 Task: Make a invitation for 15th August.
Action: Mouse moved to (26, 88)
Screenshot: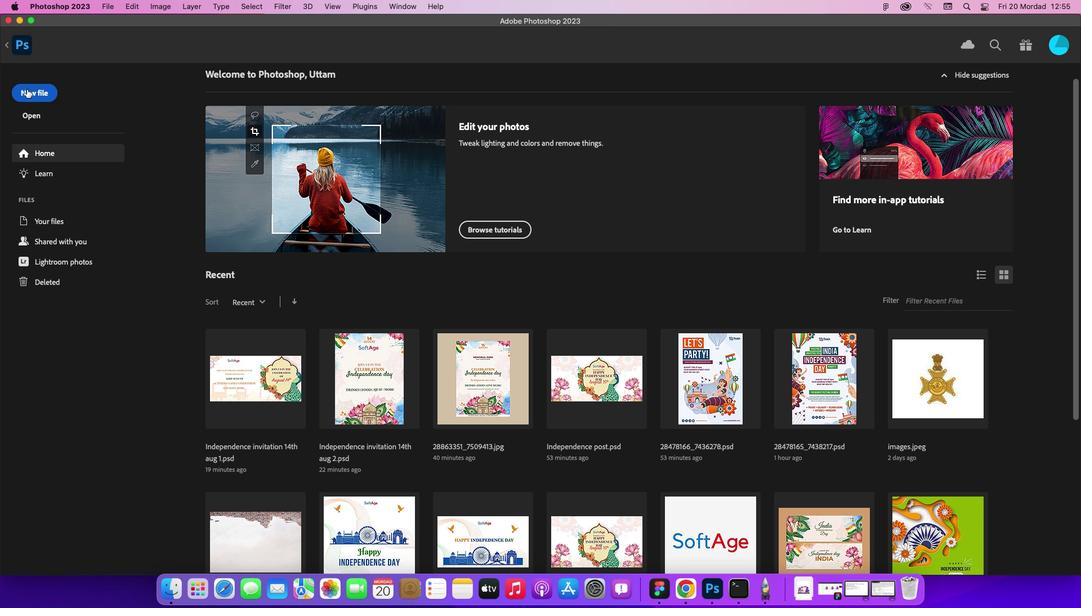 
Action: Mouse pressed left at (26, 88)
Screenshot: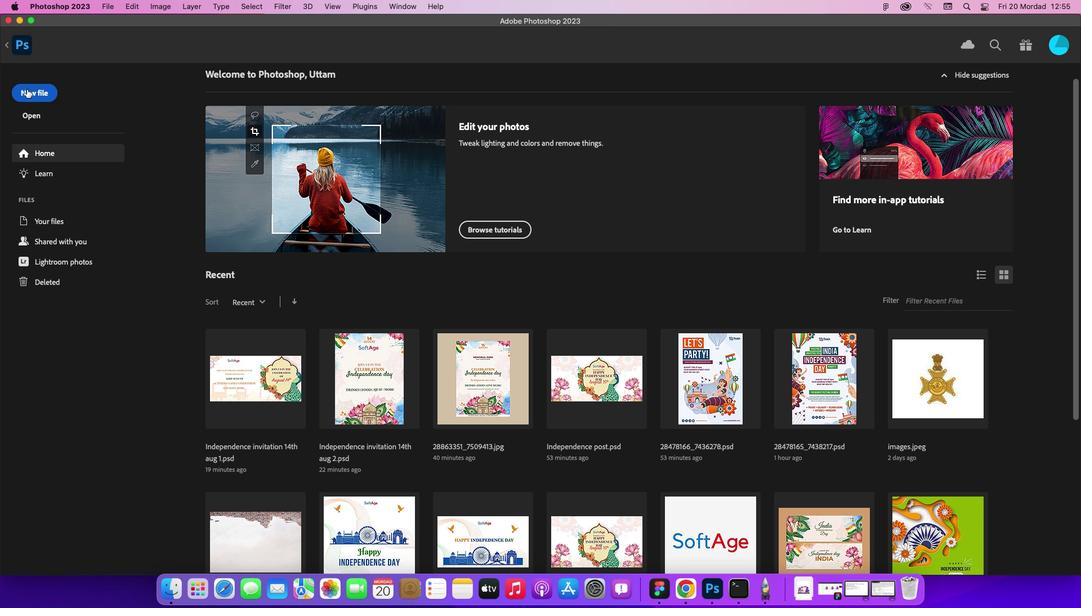 
Action: Mouse moved to (31, 91)
Screenshot: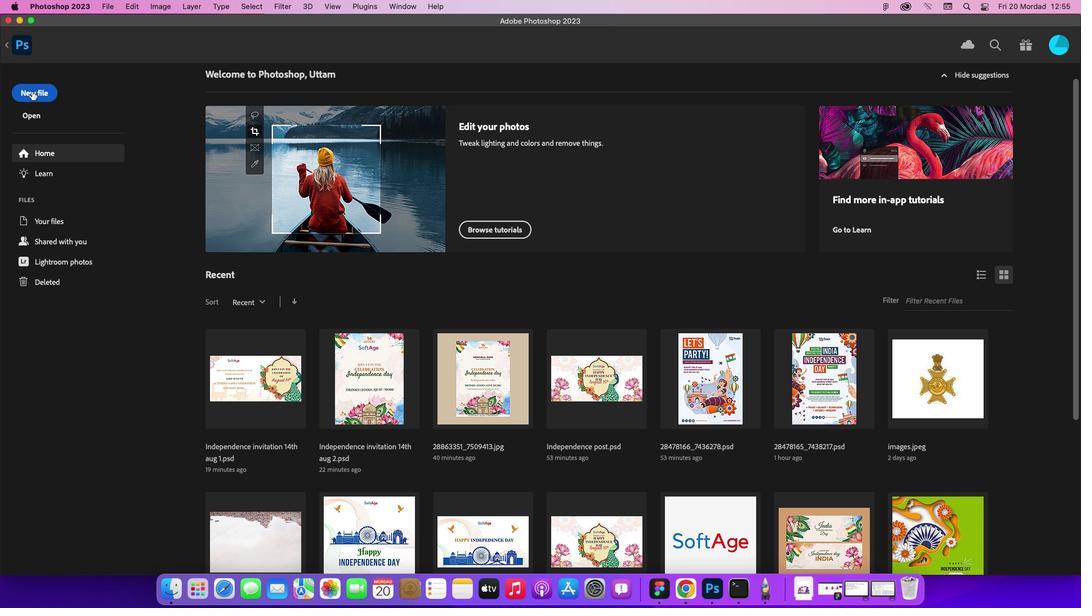 
Action: Mouse pressed left at (31, 91)
Screenshot: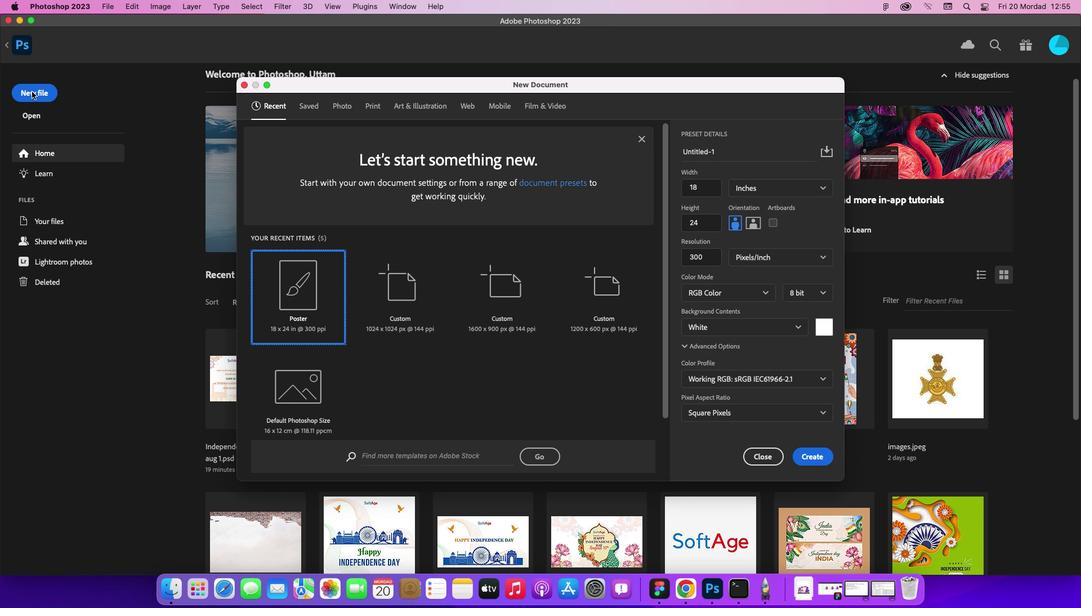 
Action: Mouse moved to (376, 105)
Screenshot: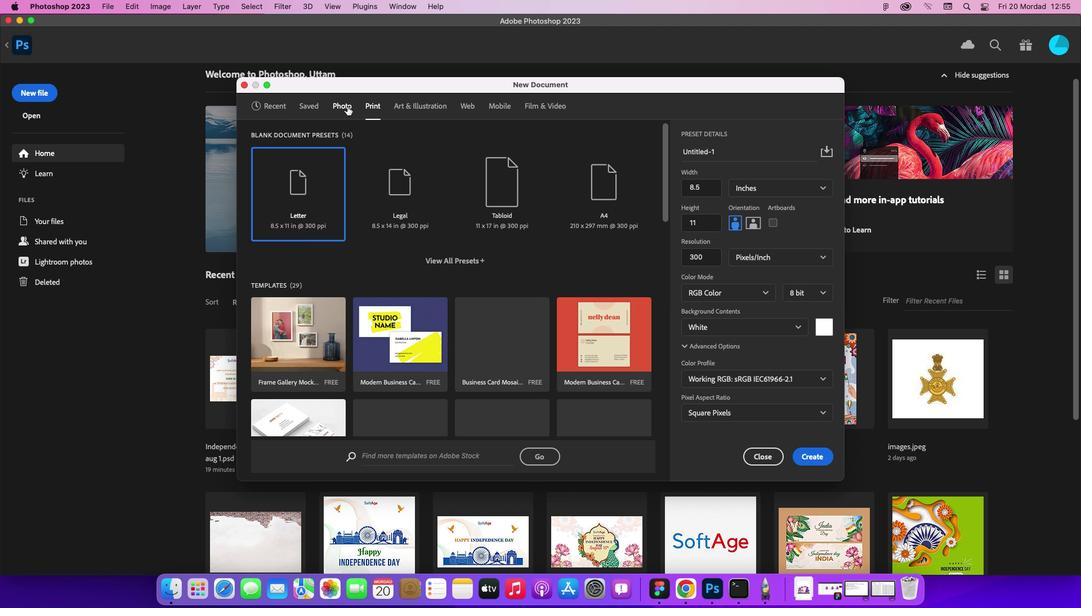 
Action: Mouse pressed left at (376, 105)
Screenshot: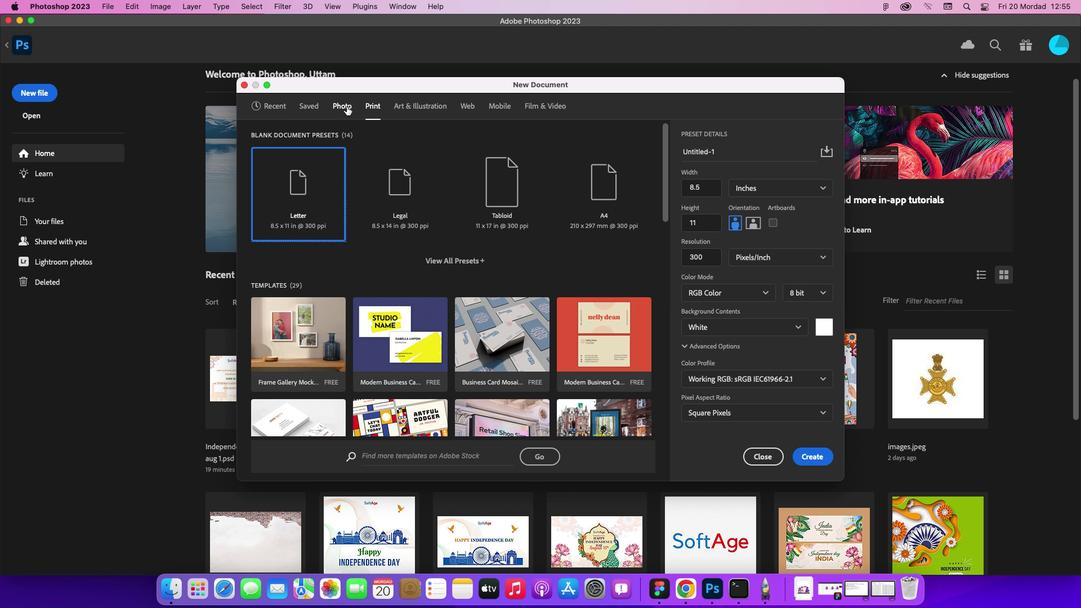 
Action: Mouse moved to (622, 210)
Screenshot: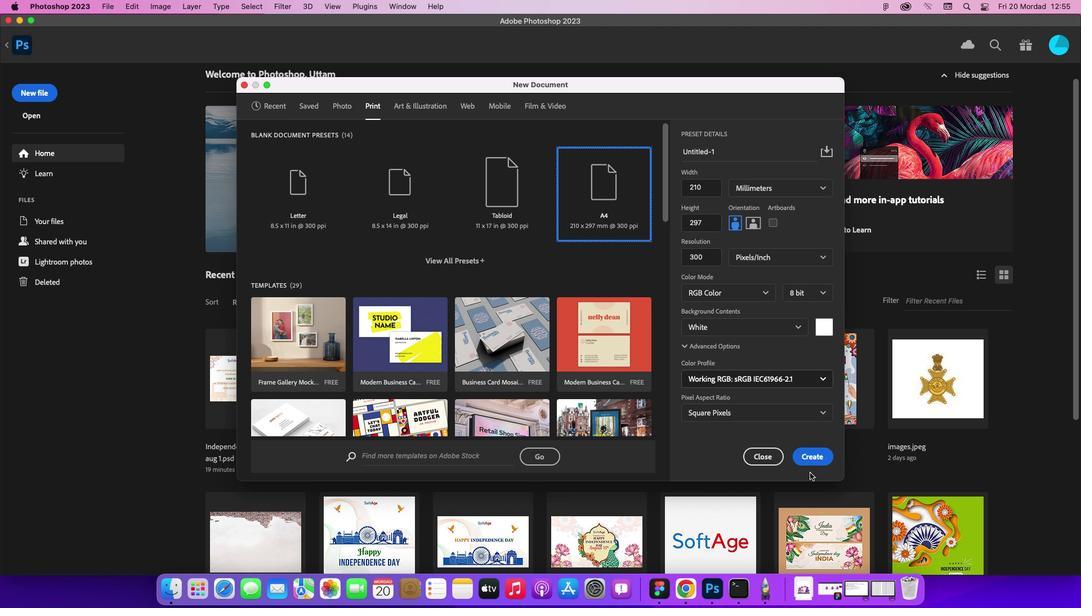 
Action: Mouse pressed left at (622, 210)
Screenshot: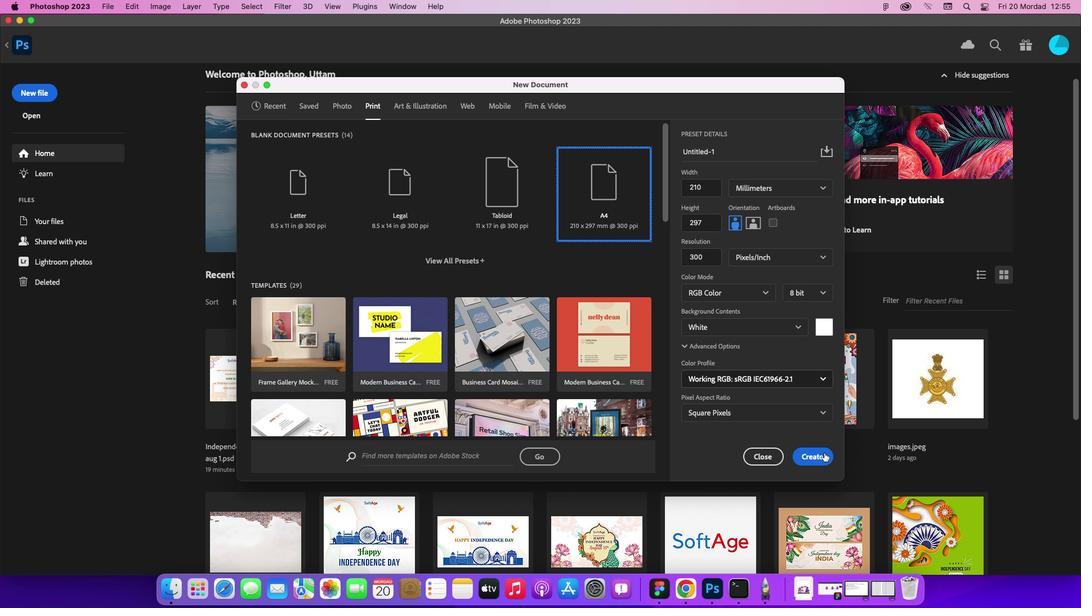 
Action: Mouse moved to (816, 453)
Screenshot: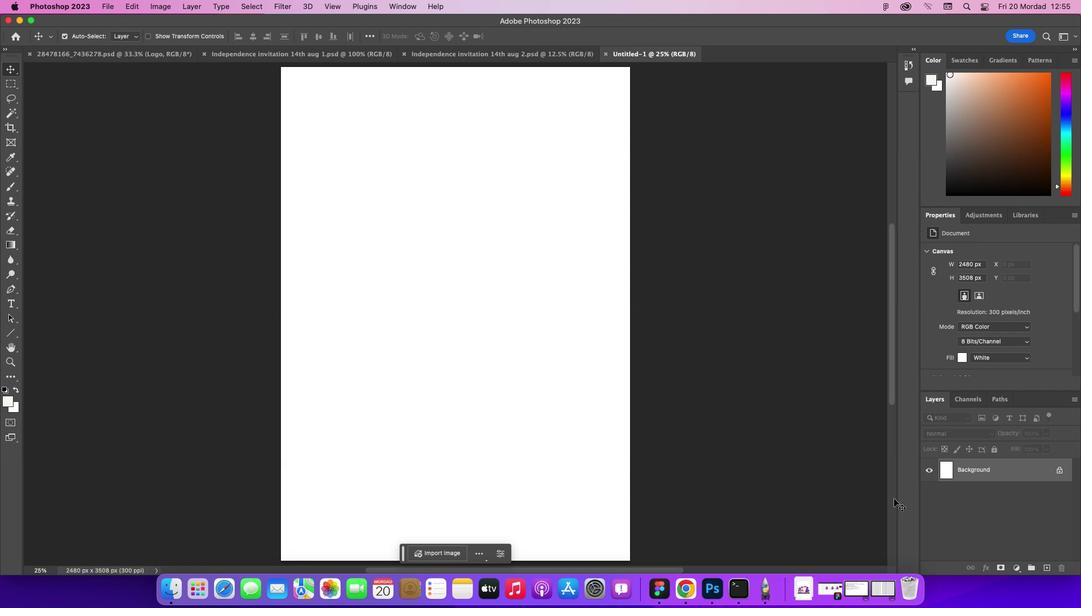 
Action: Mouse pressed left at (816, 453)
Screenshot: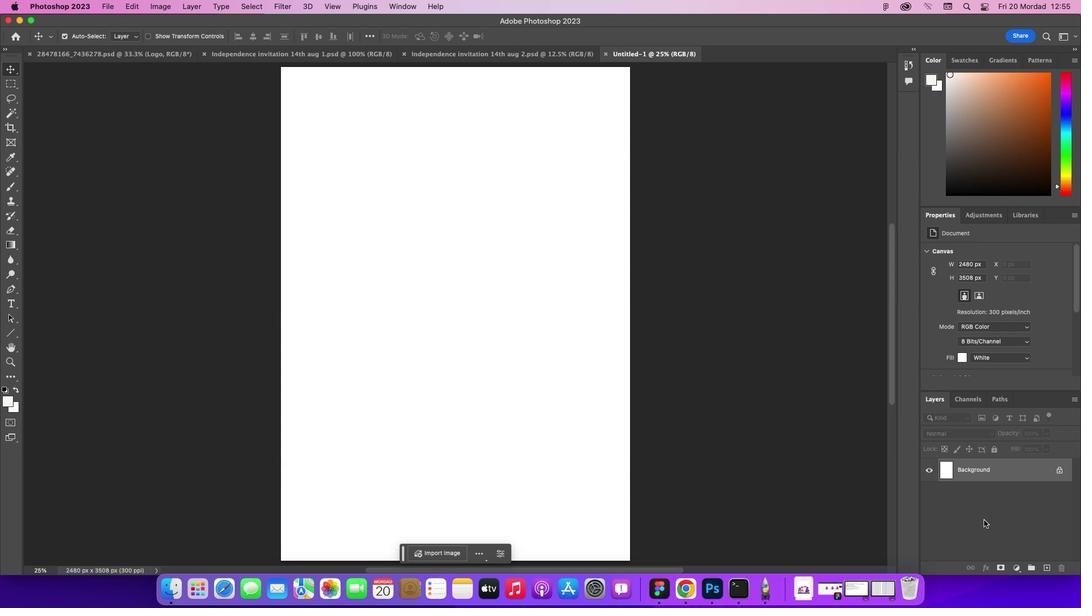 
Action: Mouse moved to (136, 59)
Screenshot: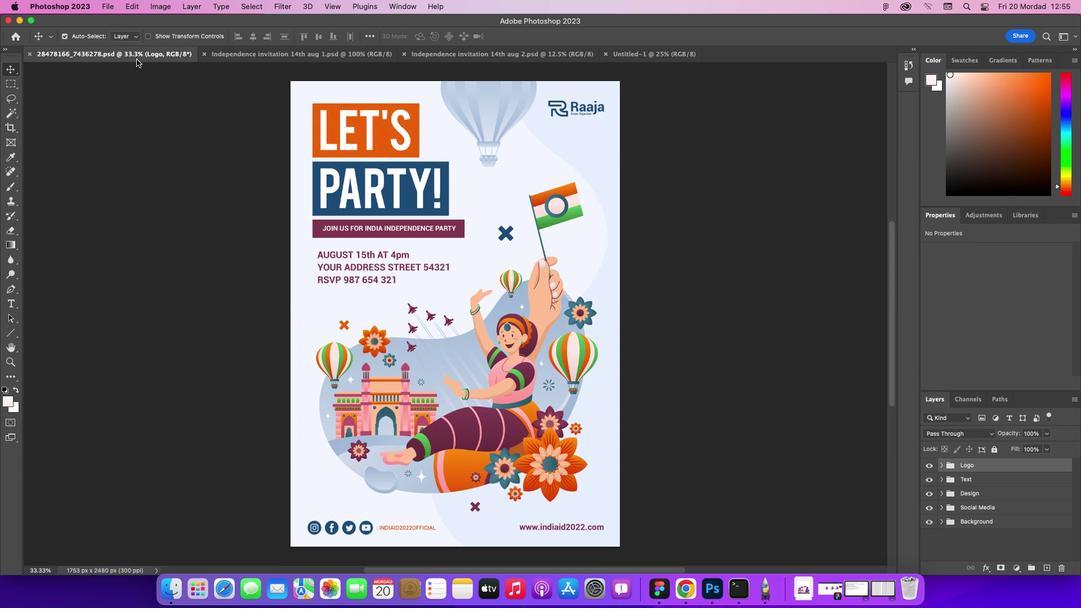 
Action: Mouse pressed left at (136, 59)
Screenshot: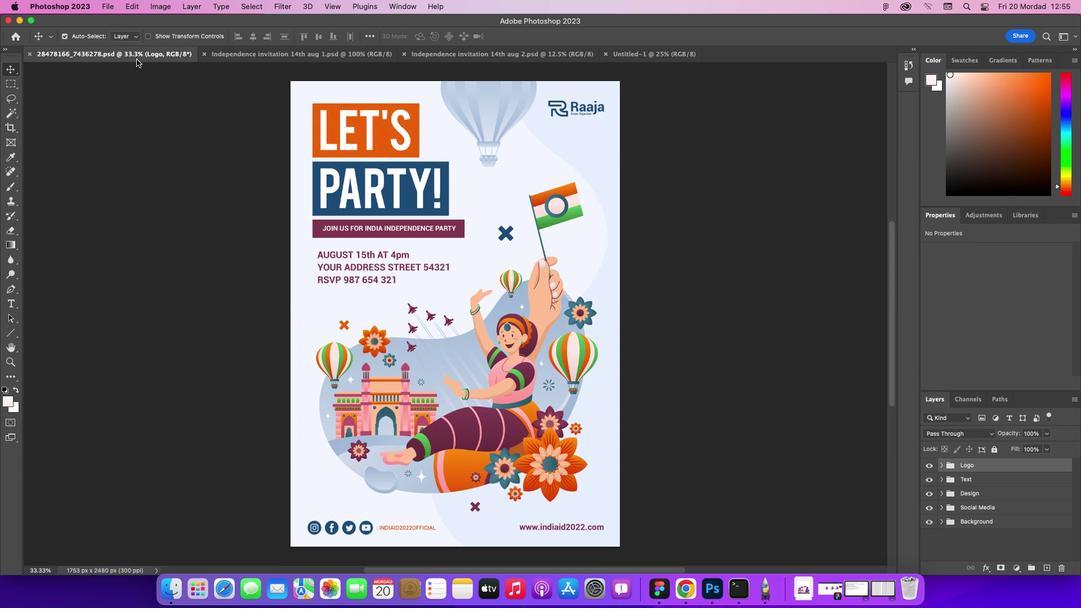 
Action: Mouse moved to (654, 57)
Screenshot: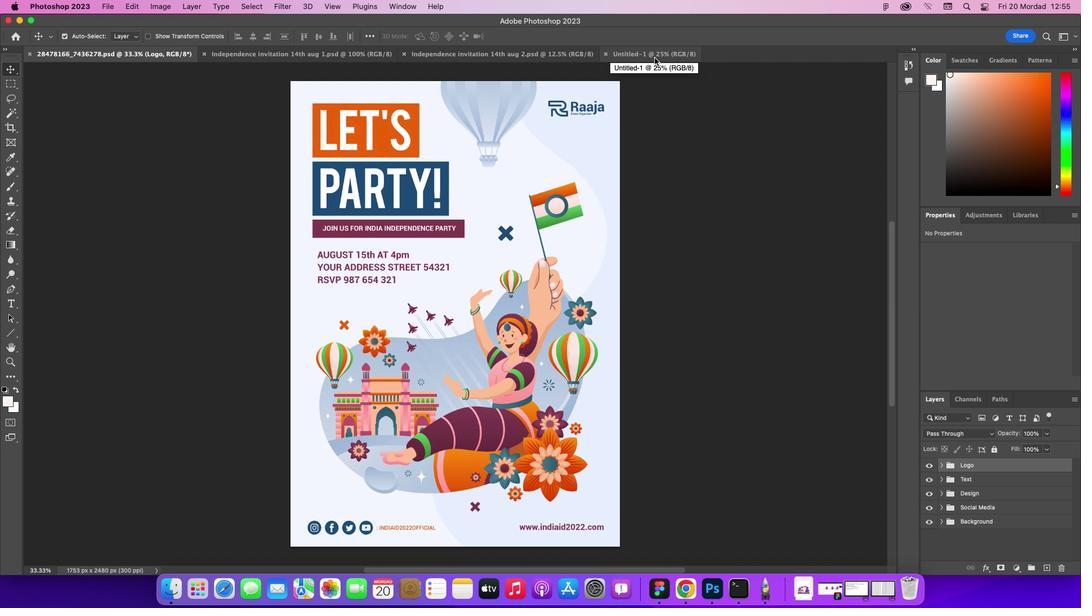 
Action: Mouse pressed left at (654, 57)
Screenshot: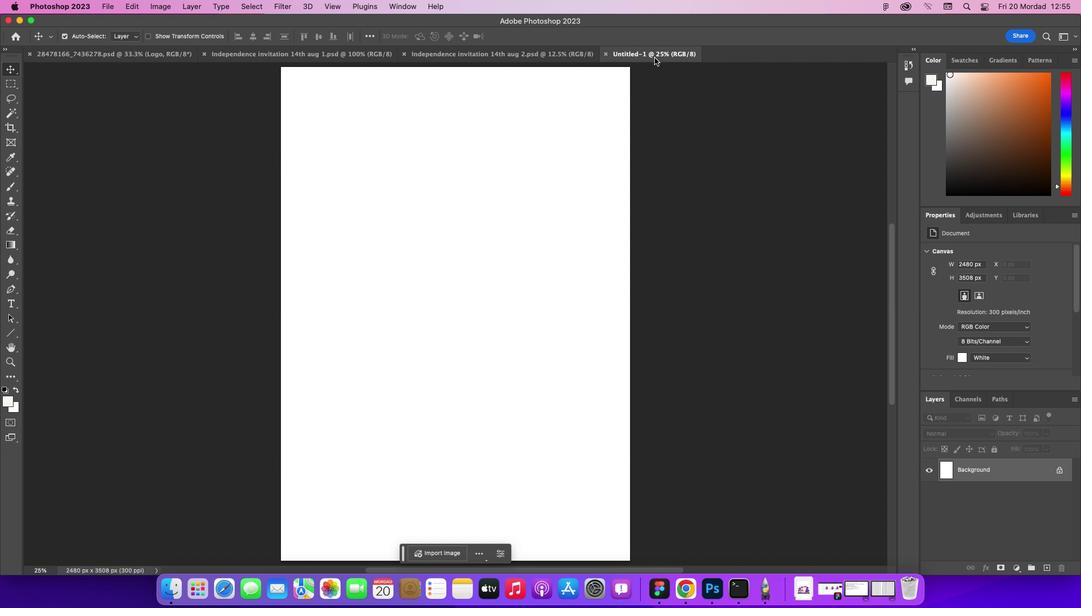 
Action: Mouse moved to (137, 57)
Screenshot: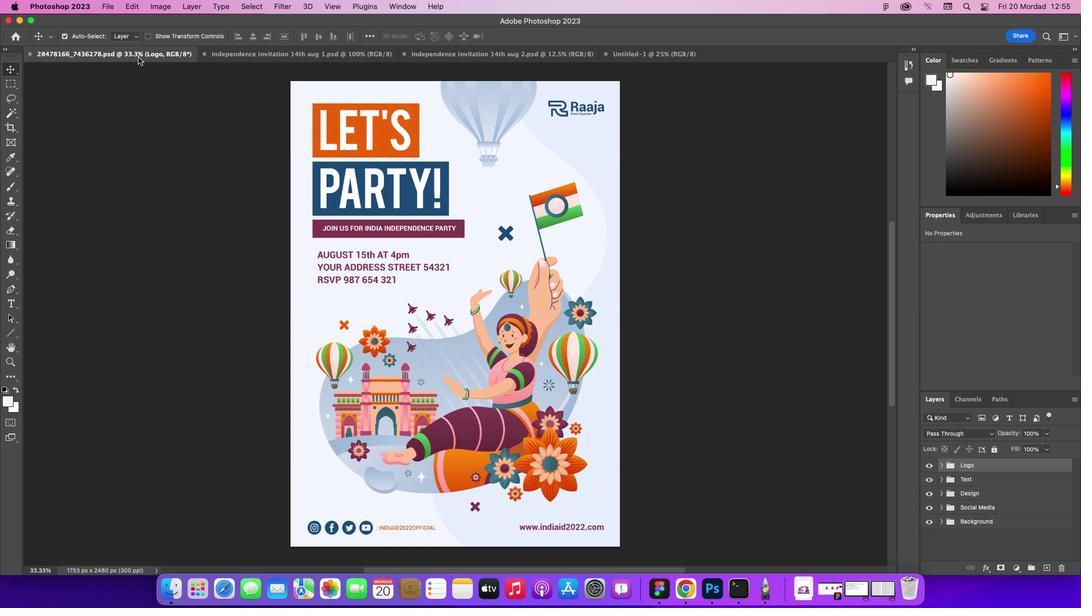 
Action: Mouse pressed left at (137, 57)
Screenshot: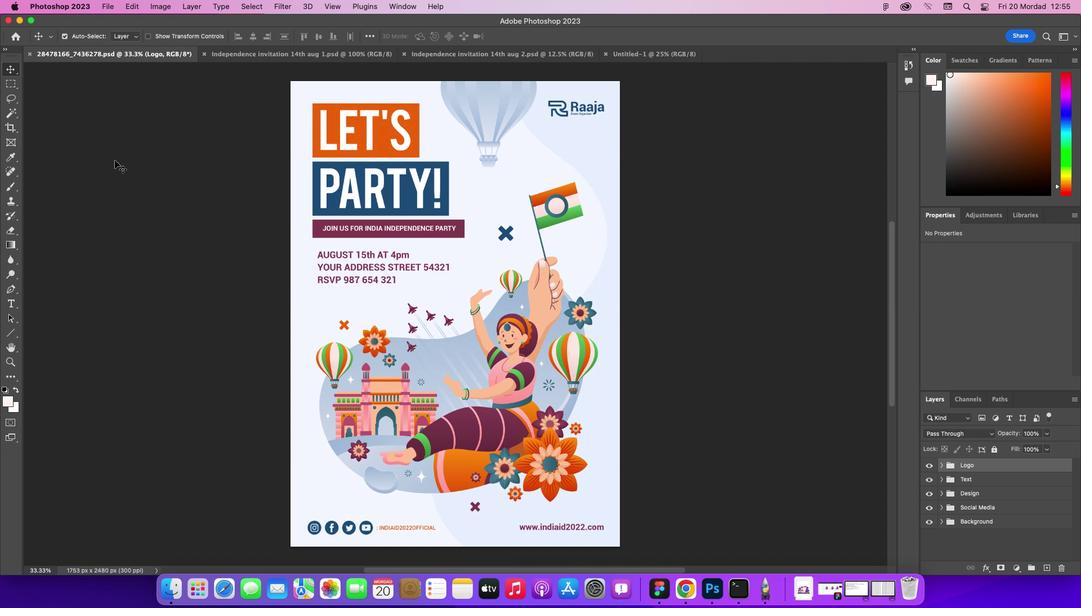 
Action: Mouse moved to (664, 185)
Screenshot: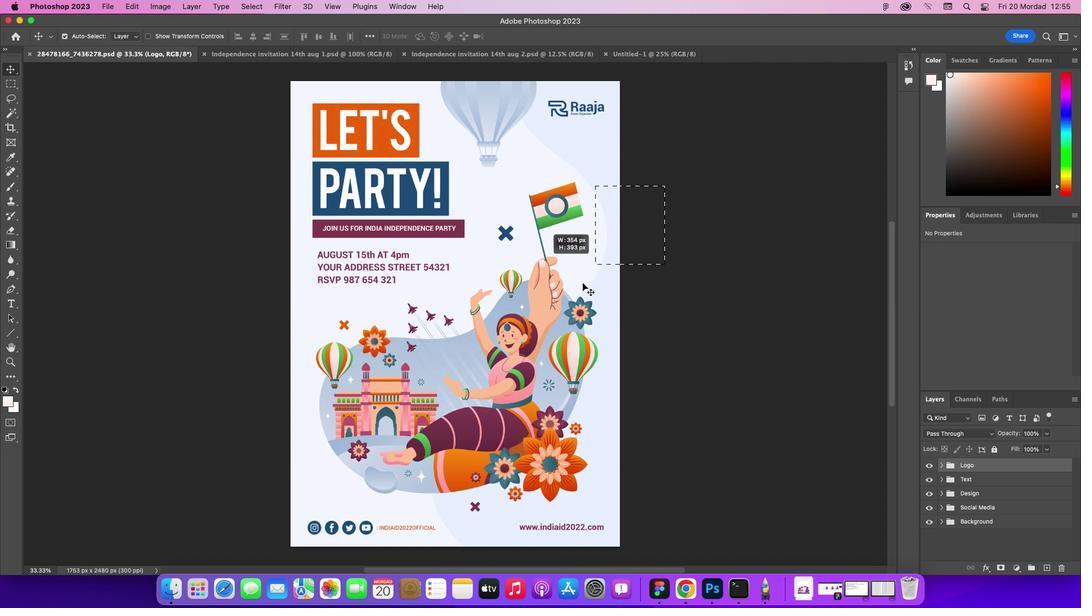 
Action: Mouse pressed left at (664, 185)
Screenshot: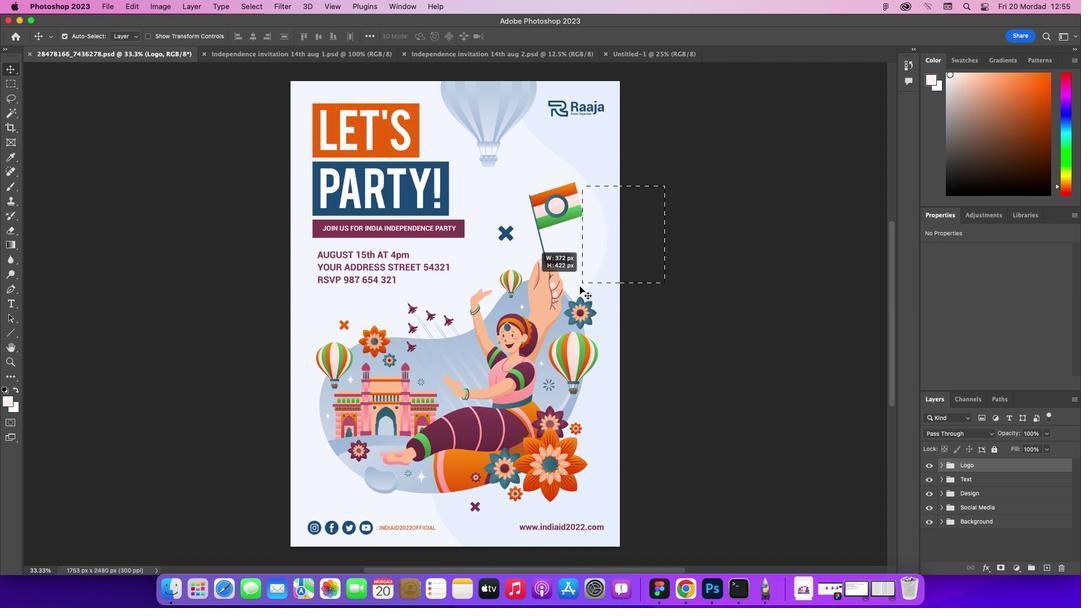 
Action: Mouse moved to (675, 345)
Screenshot: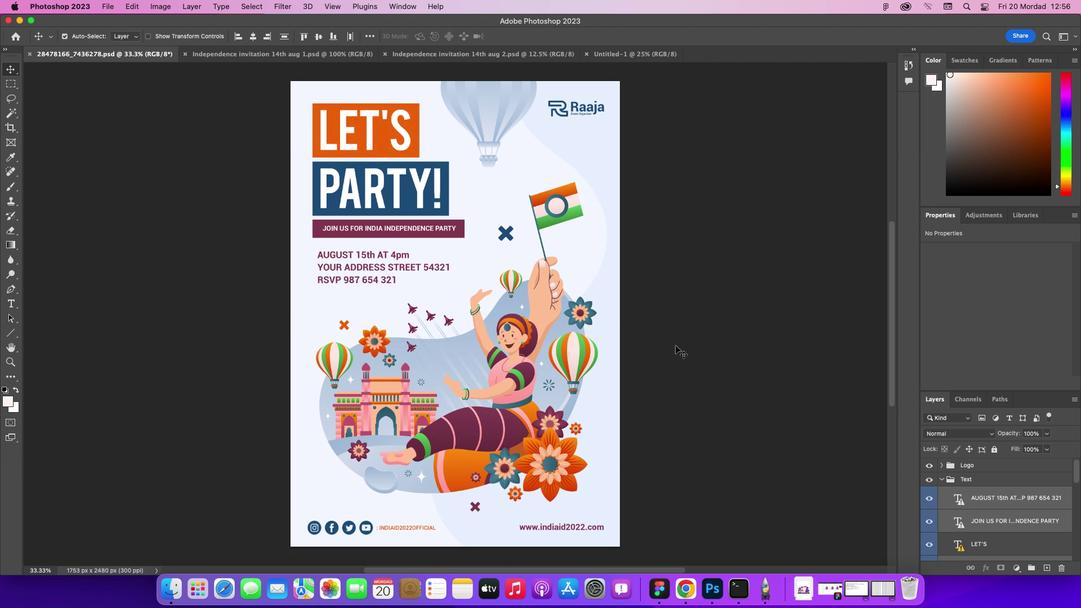 
Action: Mouse pressed left at (675, 345)
Screenshot: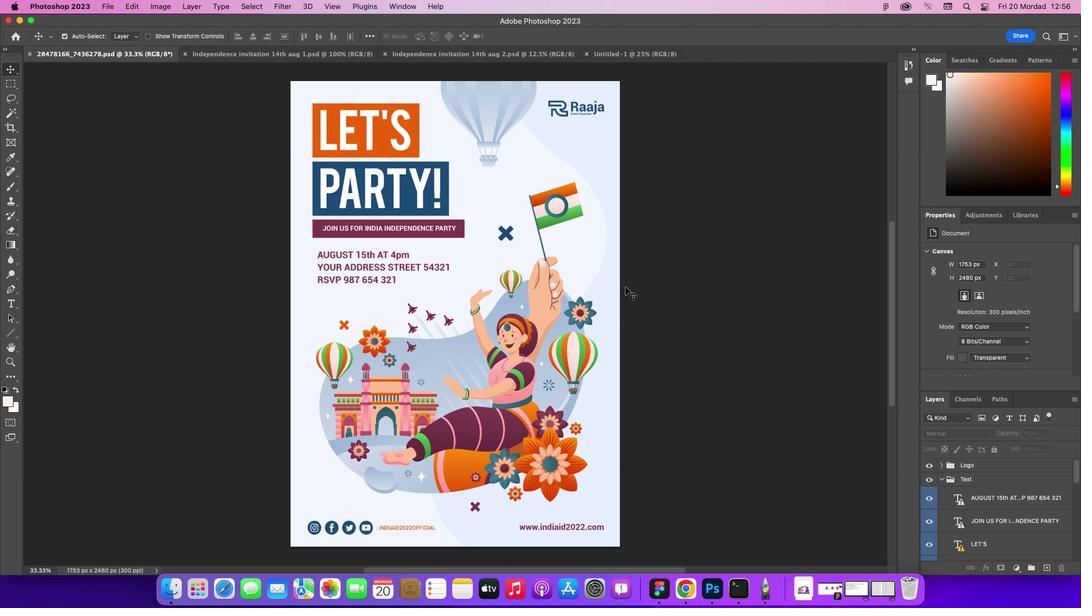 
Action: Mouse moved to (256, 74)
Screenshot: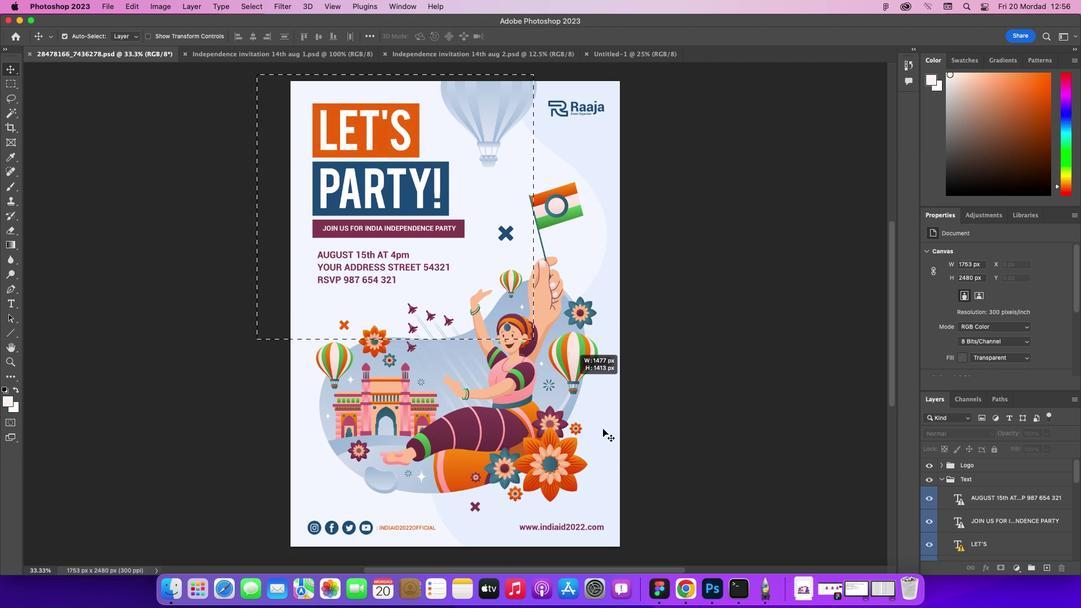 
Action: Mouse pressed left at (256, 74)
Screenshot: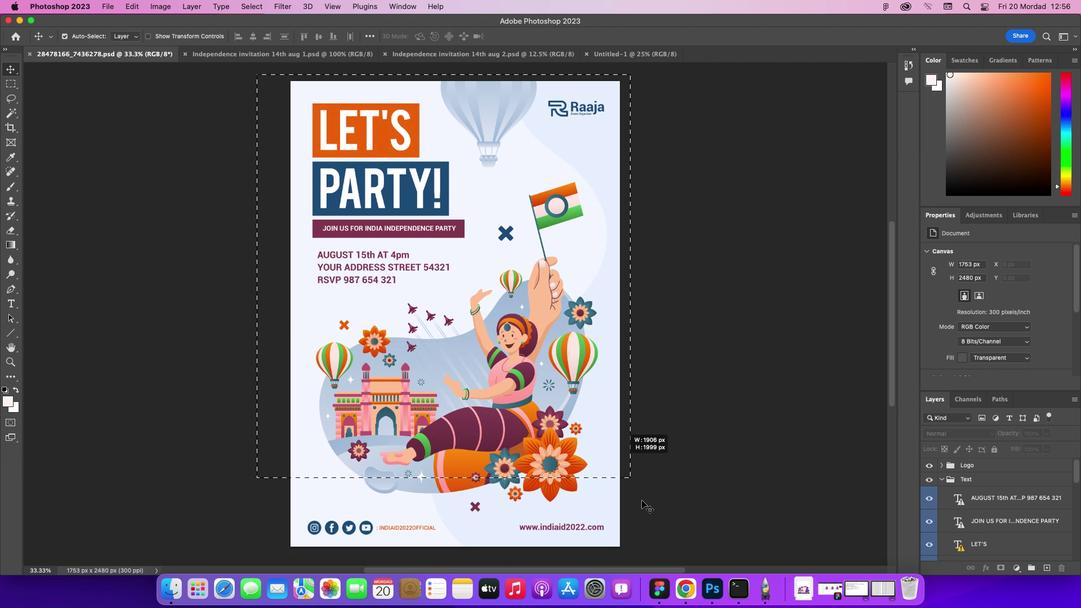 
Action: Mouse moved to (323, 128)
Screenshot: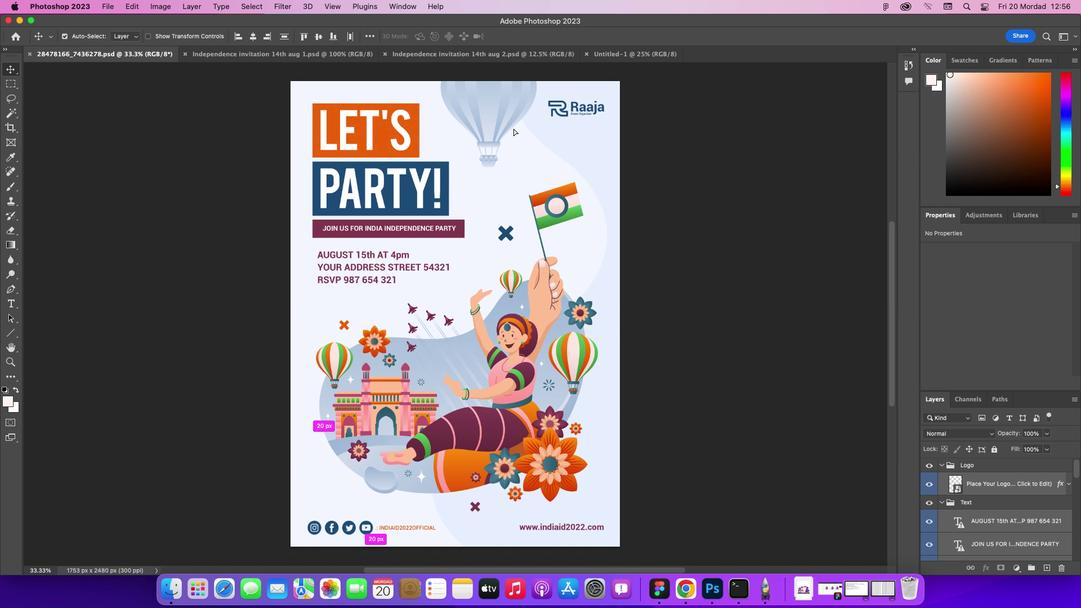
Action: Mouse pressed left at (323, 128)
Screenshot: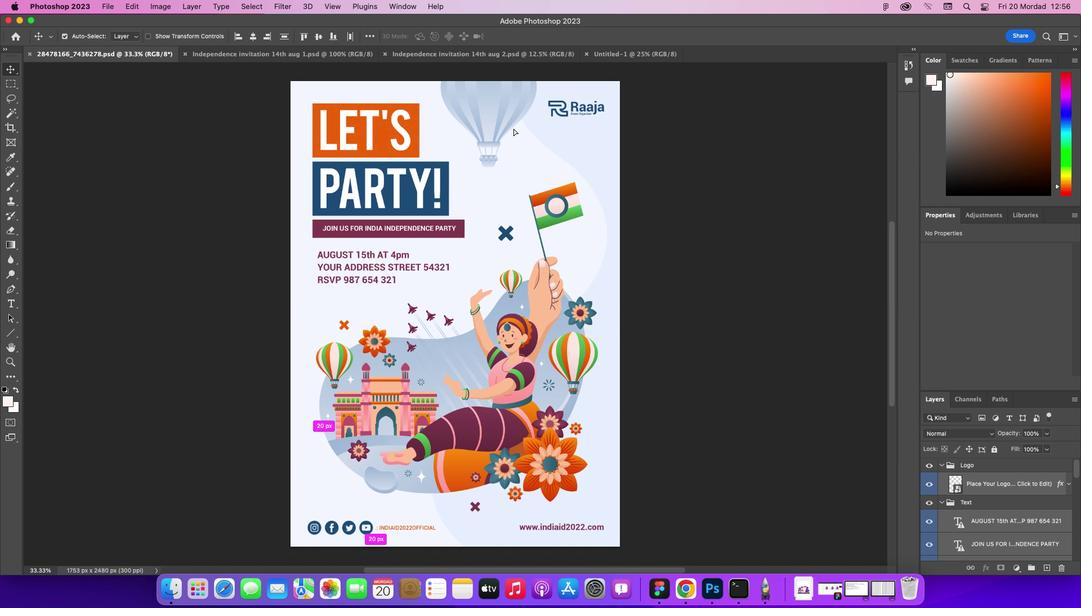 
Action: Mouse moved to (367, 128)
Screenshot: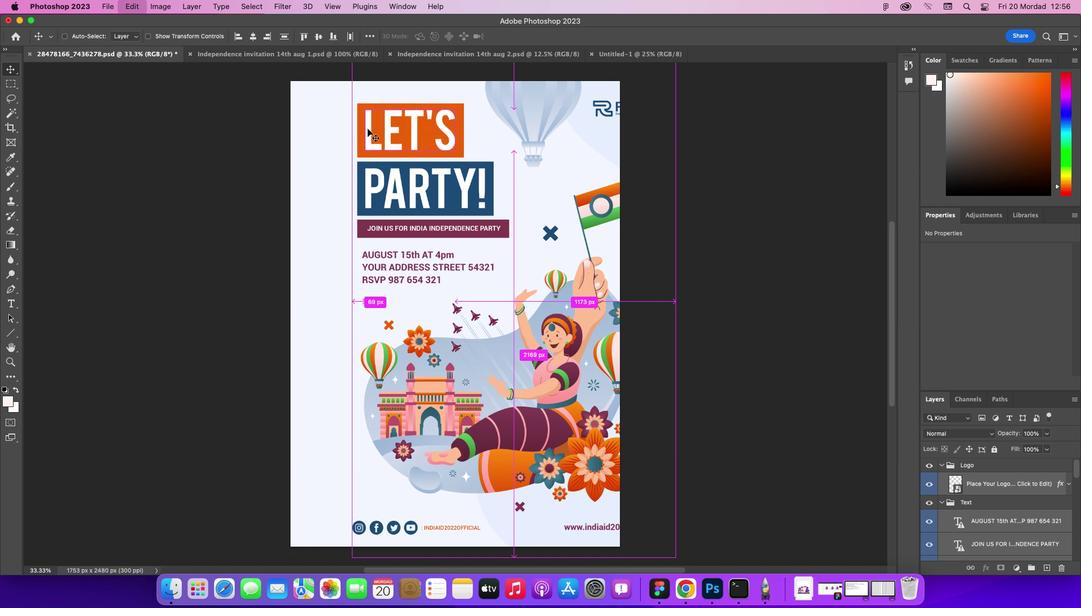 
Action: Key pressed Key.cmd'z'
Screenshot: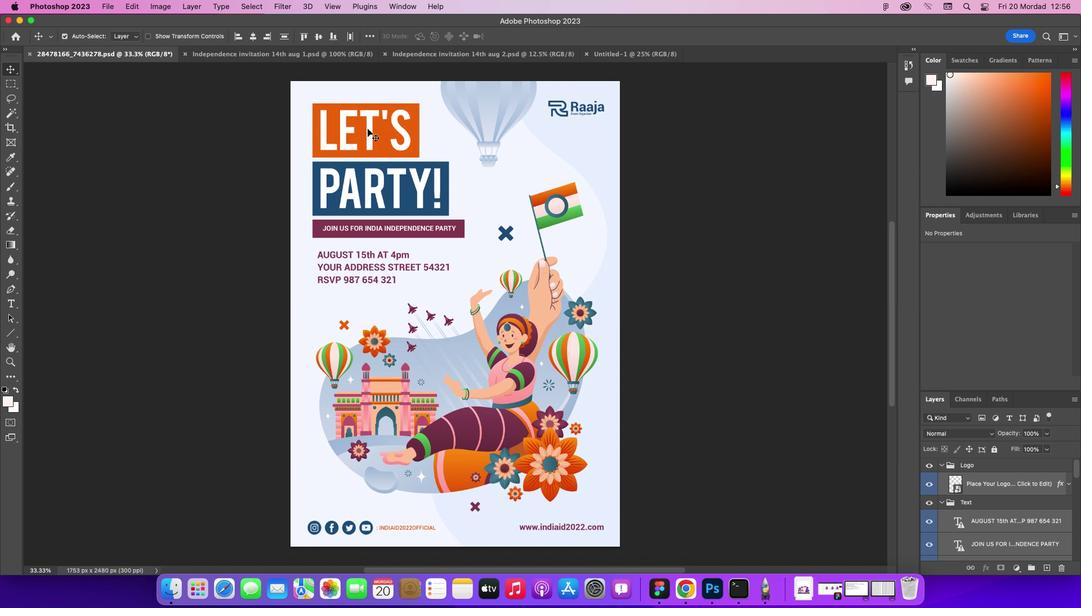 
Action: Mouse moved to (638, 59)
Screenshot: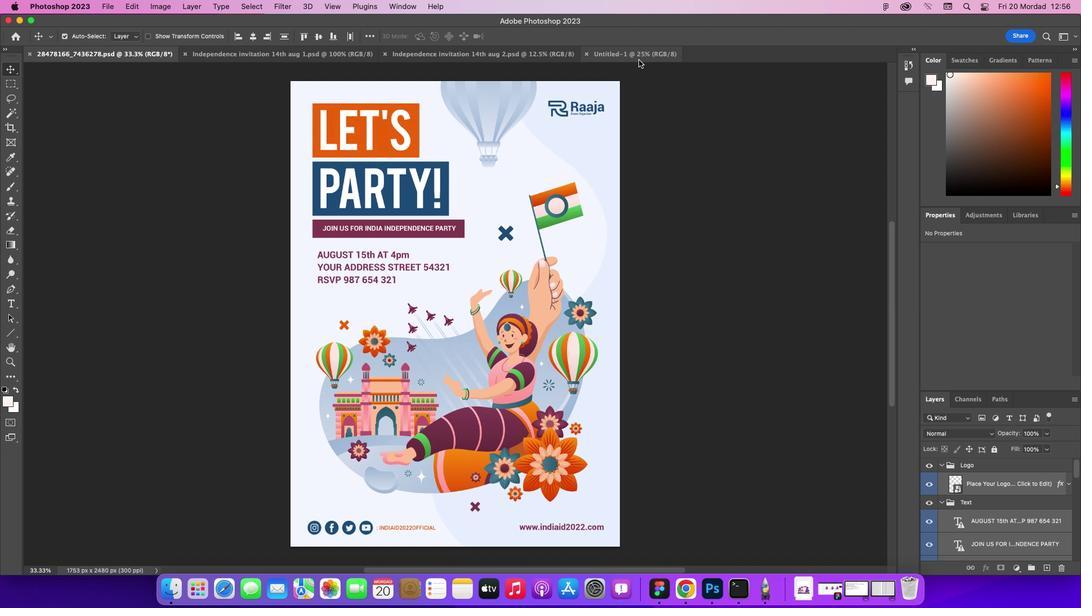 
Action: Mouse pressed left at (638, 59)
Screenshot: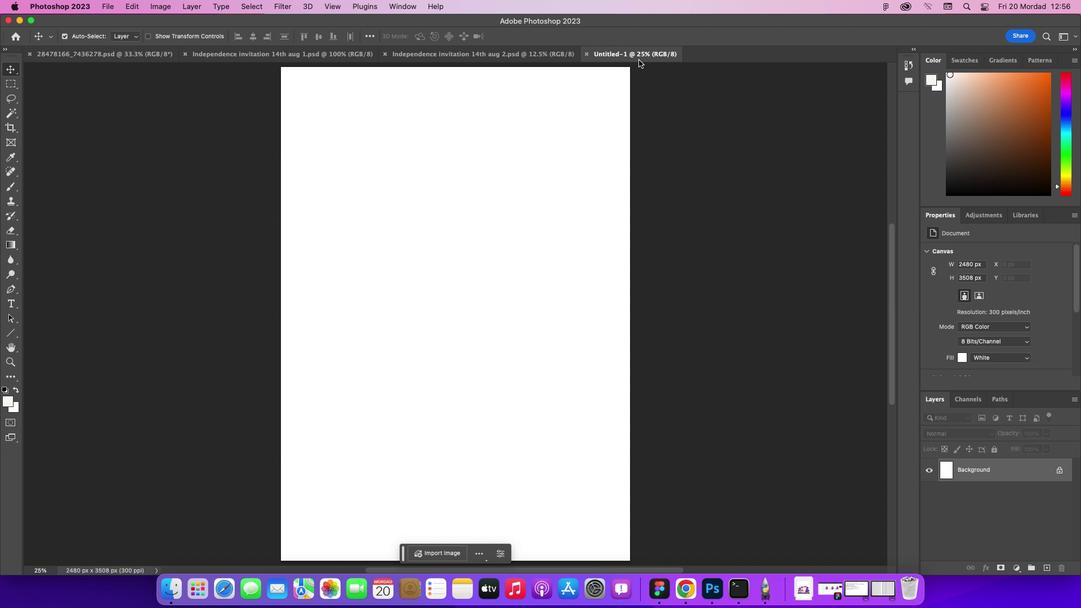 
Action: Mouse moved to (588, 52)
Screenshot: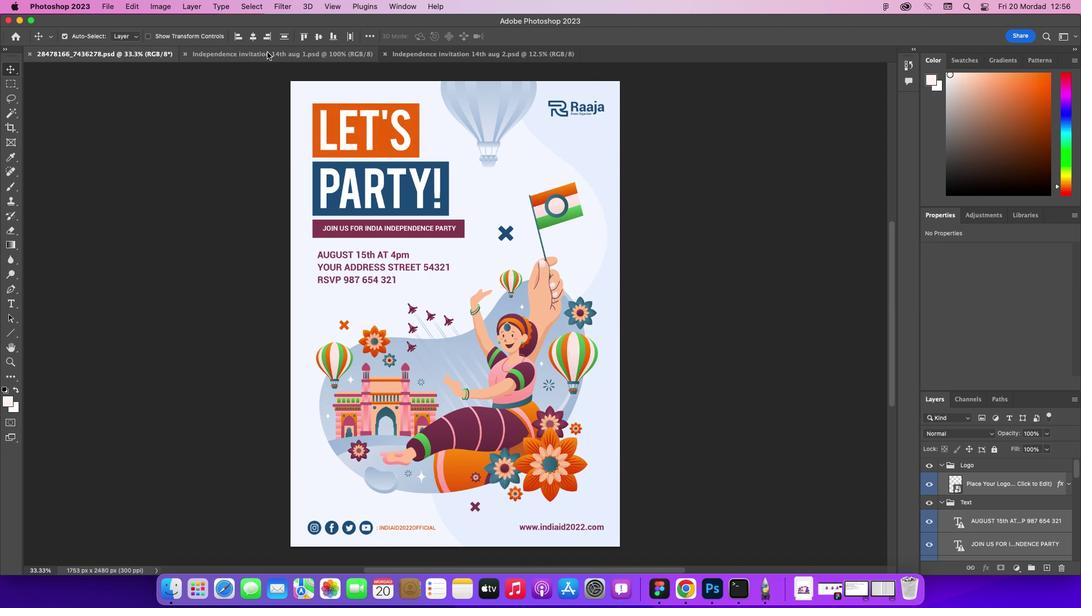 
Action: Mouse pressed left at (588, 52)
Screenshot: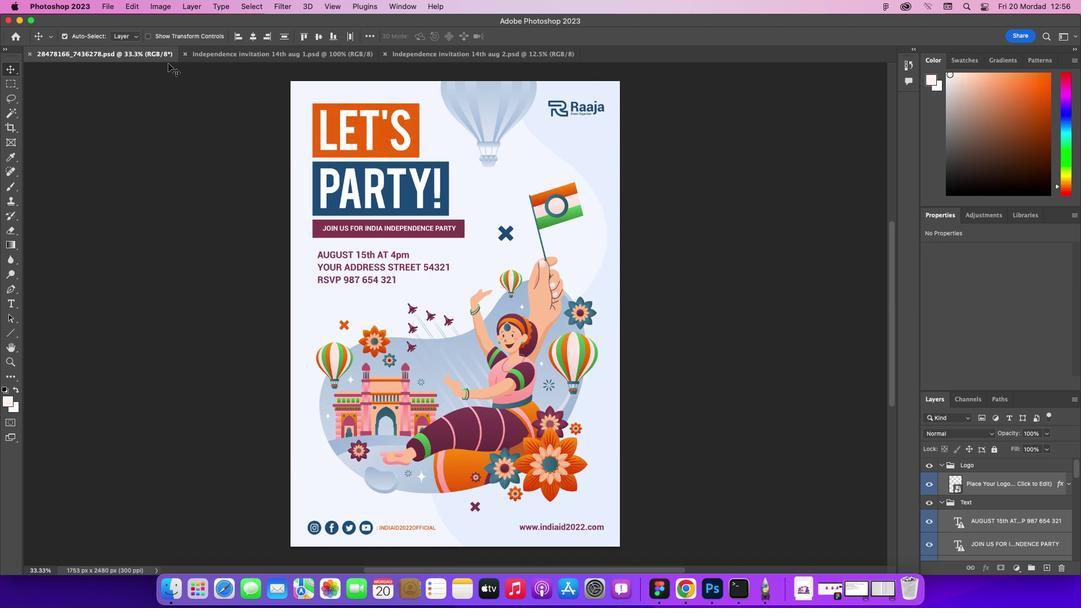 
Action: Mouse moved to (359, 526)
Screenshot: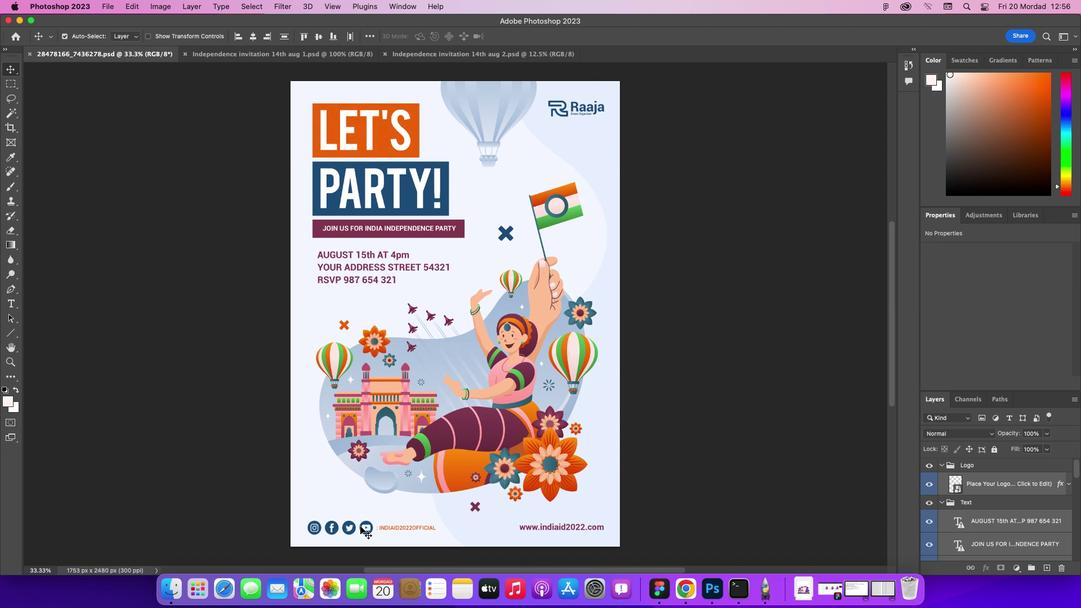 
Action: Mouse pressed left at (359, 526)
Screenshot: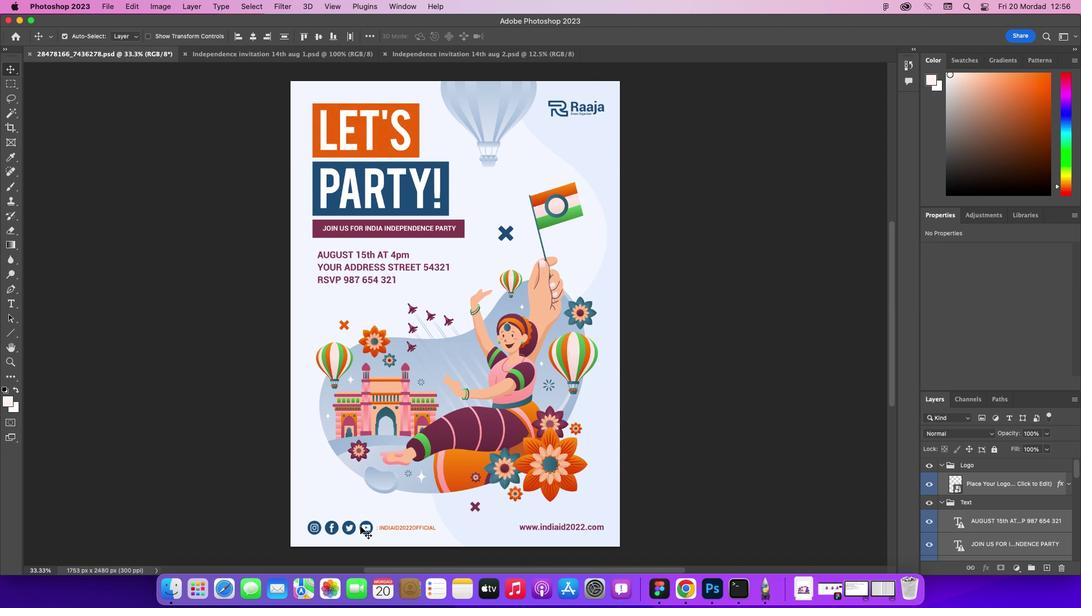 
Action: Mouse moved to (677, 448)
Screenshot: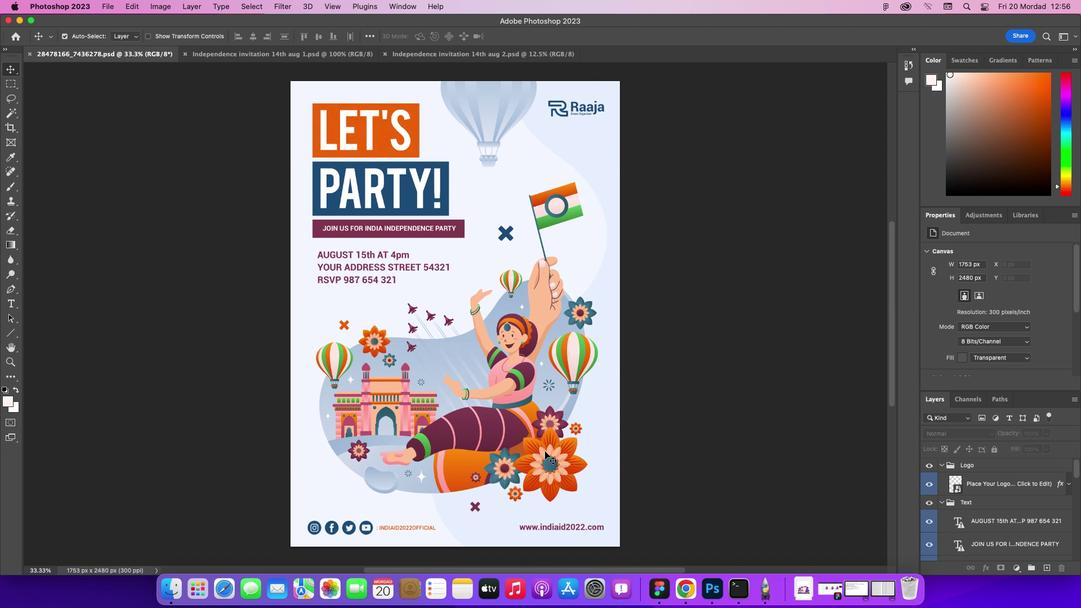 
Action: Mouse pressed left at (677, 448)
Screenshot: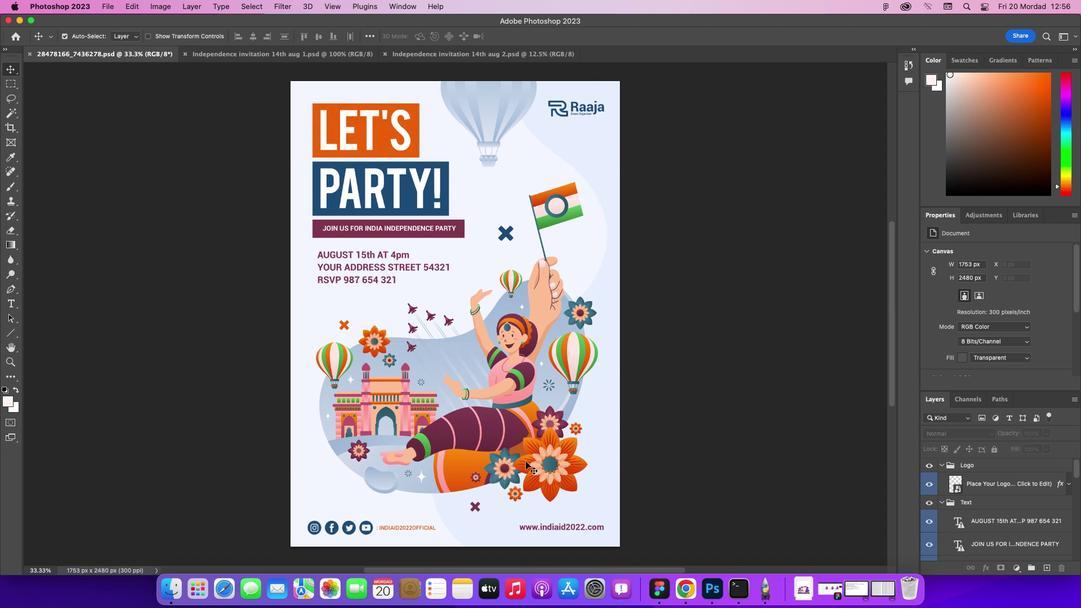 
Action: Mouse moved to (313, 525)
Screenshot: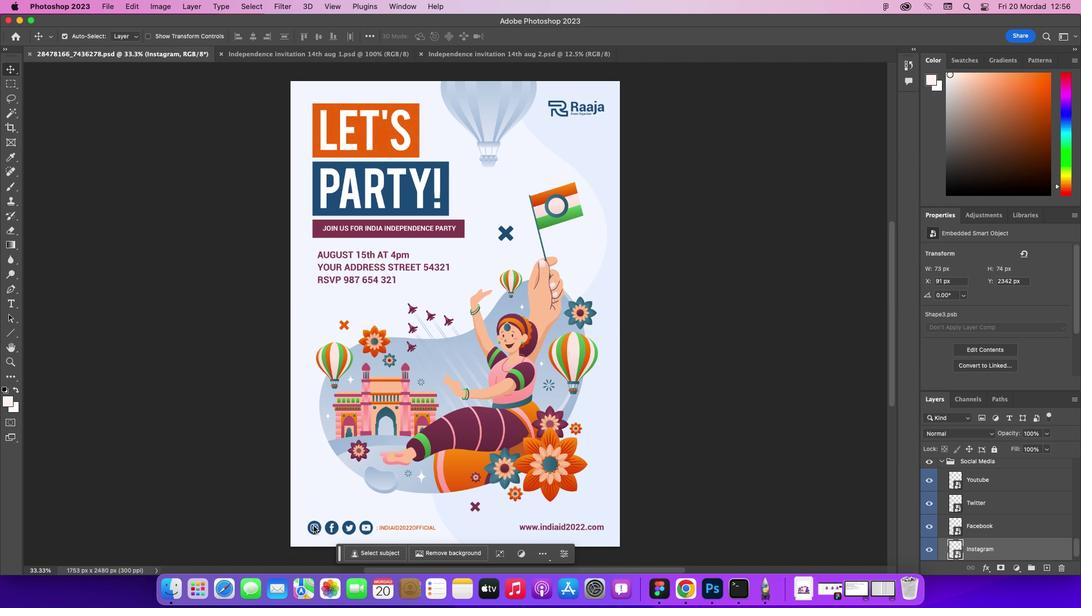 
Action: Mouse pressed left at (313, 525)
Screenshot: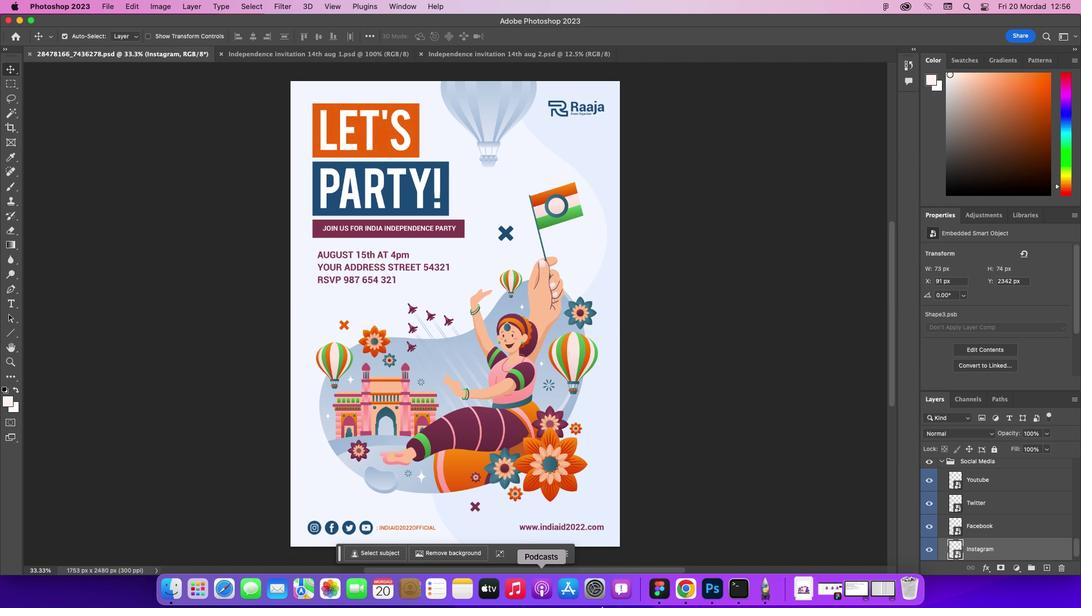 
Action: Mouse moved to (926, 552)
Screenshot: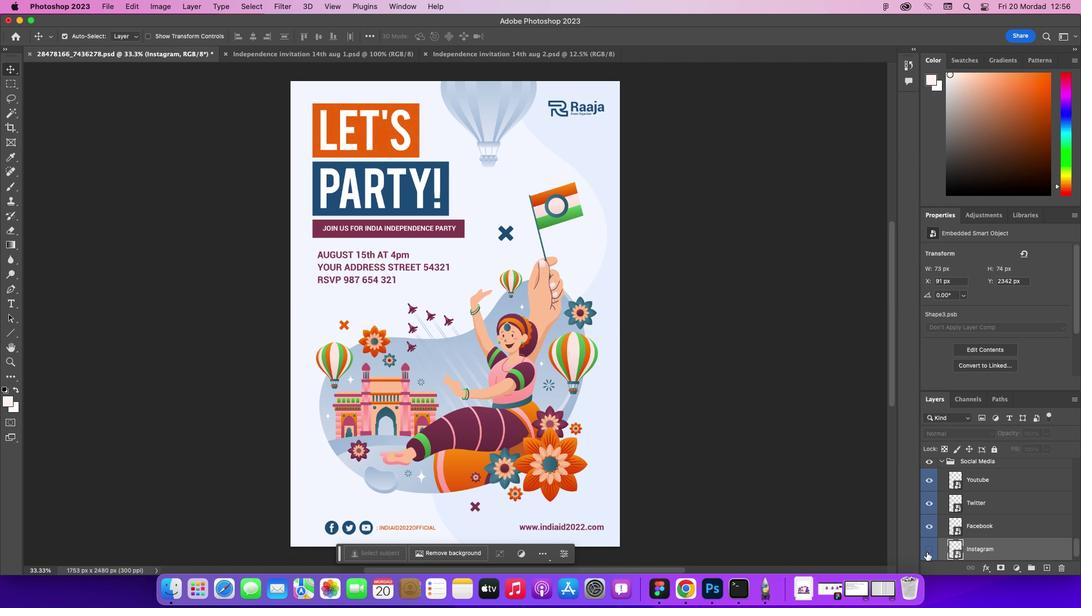 
Action: Mouse pressed left at (926, 552)
Screenshot: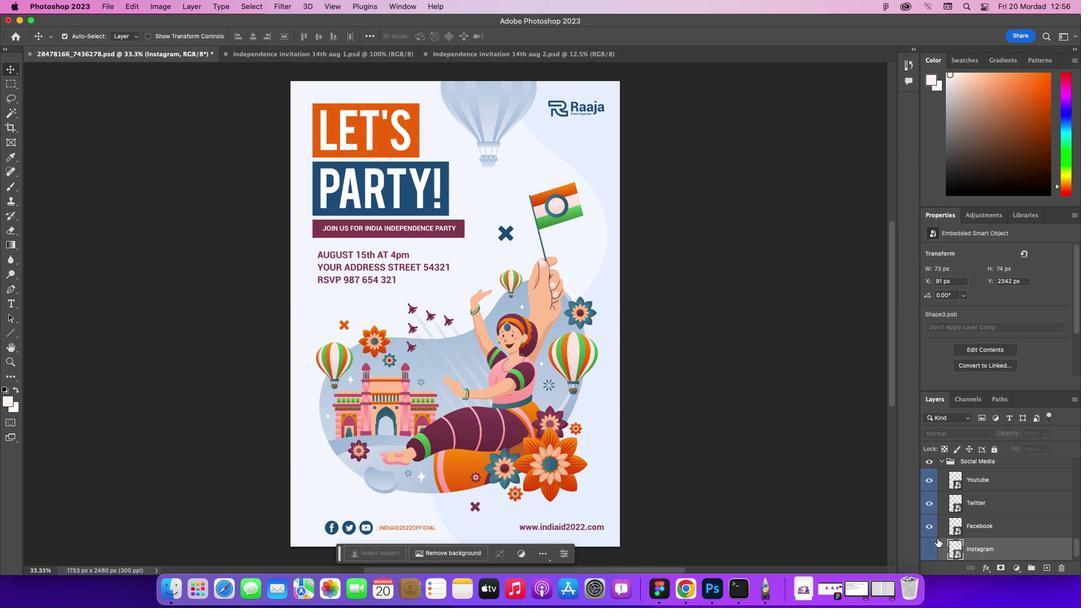 
Action: Mouse moved to (932, 530)
Screenshot: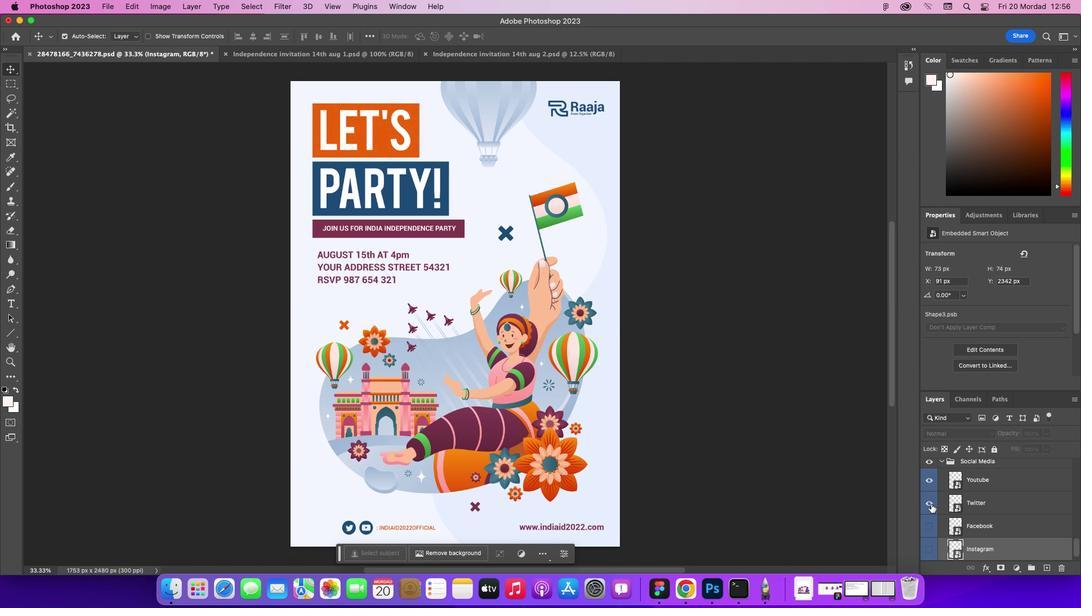 
Action: Mouse pressed left at (932, 530)
Screenshot: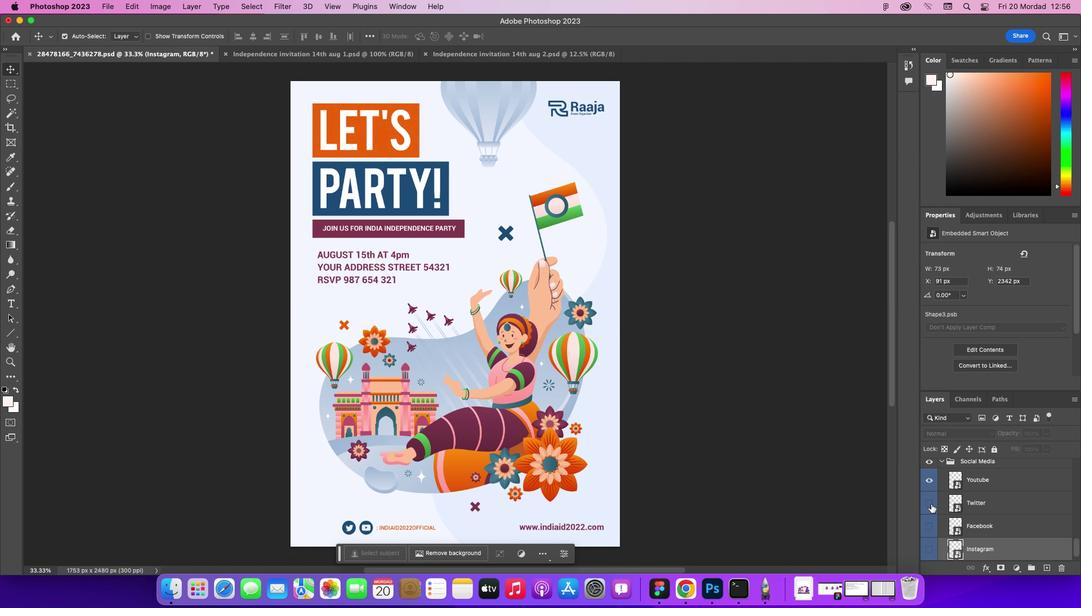 
Action: Mouse moved to (930, 504)
Screenshot: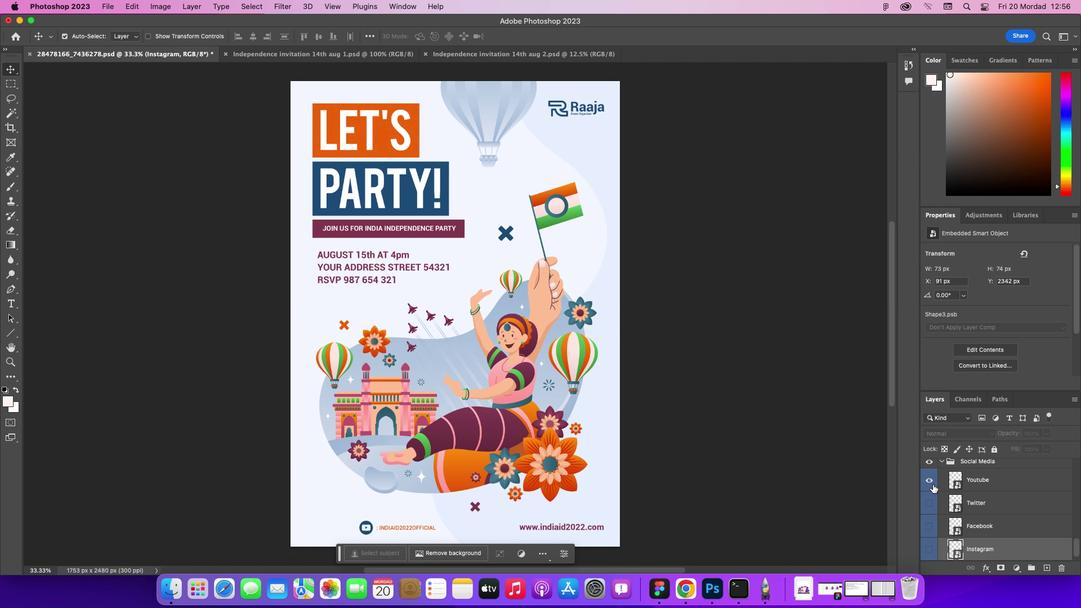 
Action: Mouse pressed left at (930, 504)
Screenshot: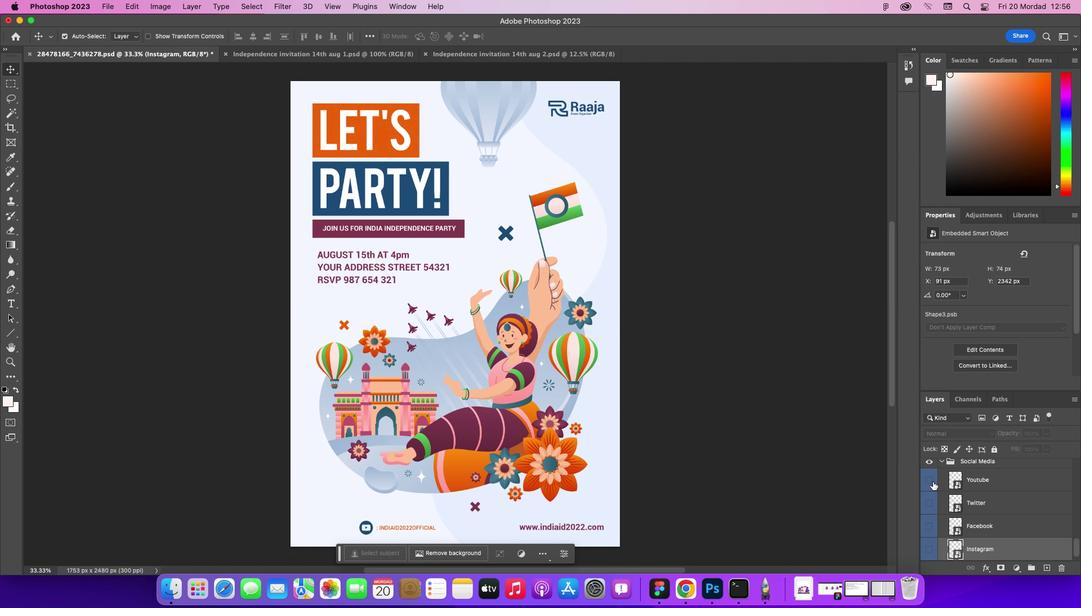 
Action: Mouse moved to (932, 481)
Screenshot: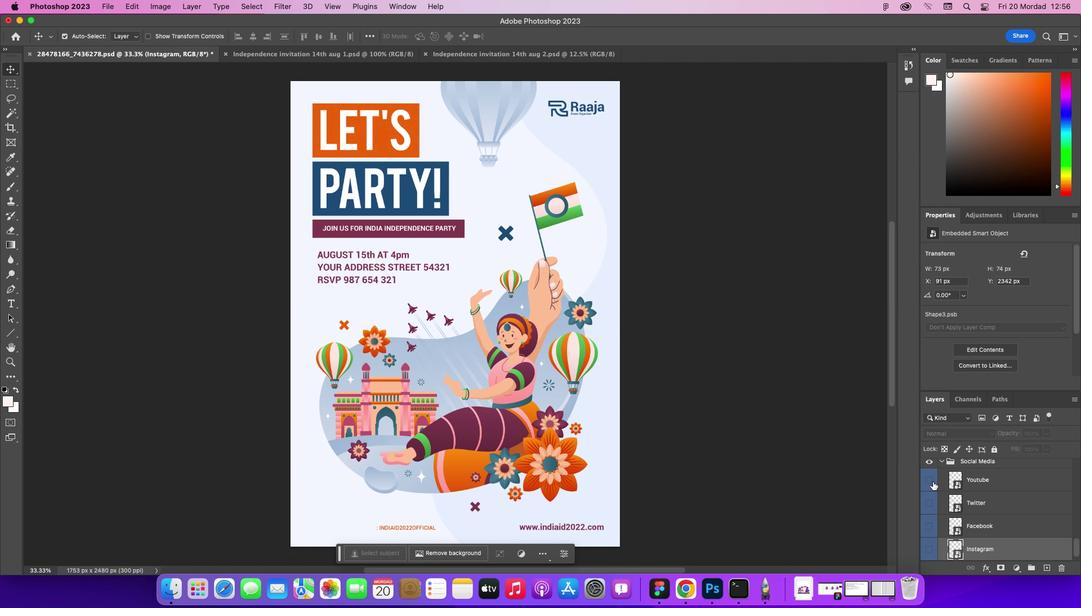 
Action: Mouse pressed left at (932, 481)
Screenshot: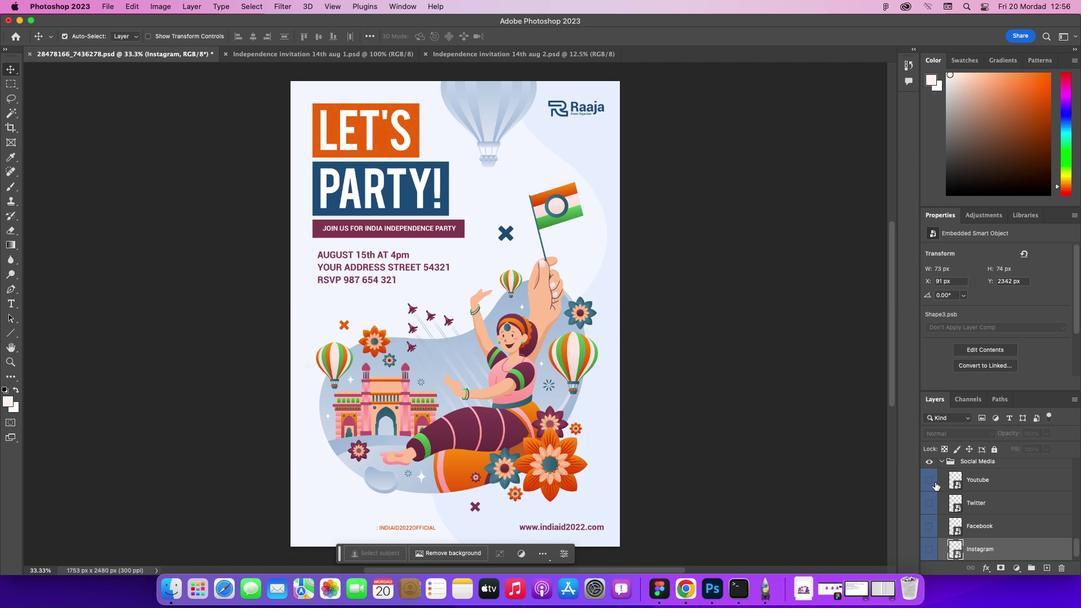 
Action: Mouse moved to (1036, 545)
Screenshot: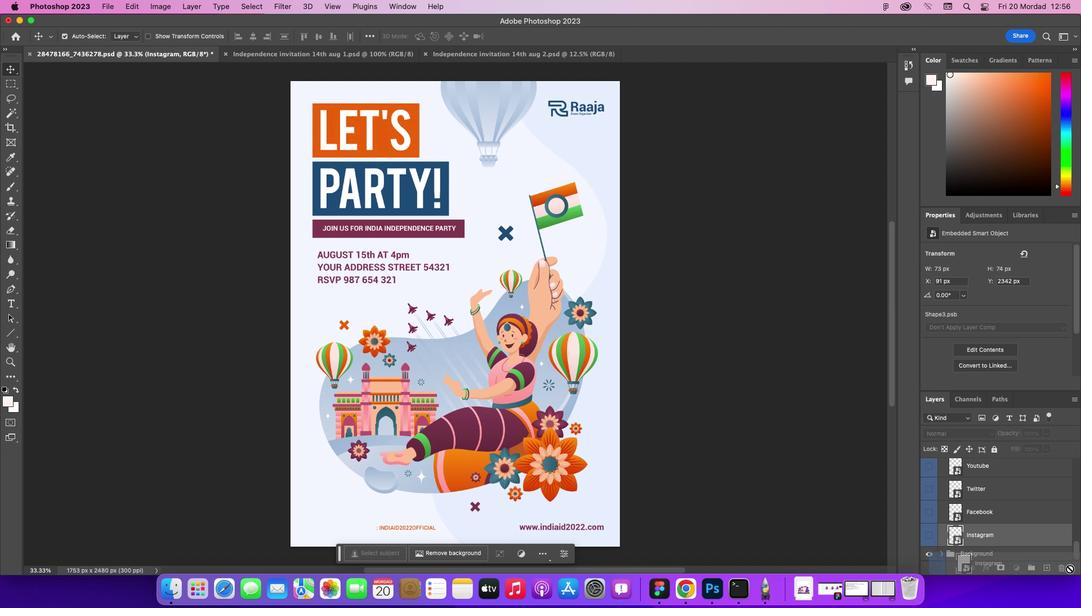 
Action: Mouse pressed left at (1036, 545)
Screenshot: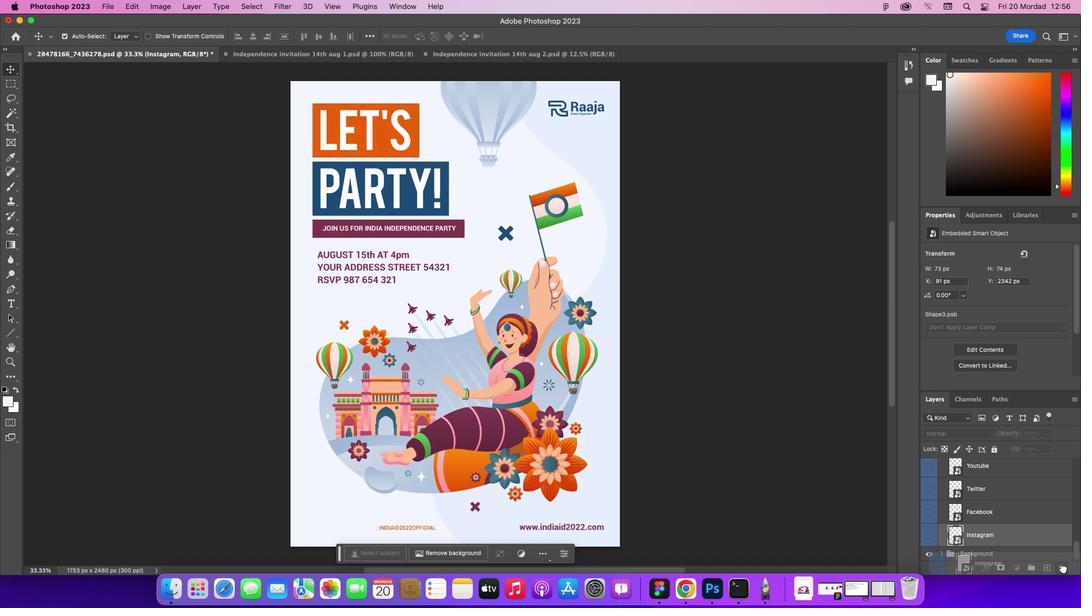 
Action: Mouse moved to (999, 531)
Screenshot: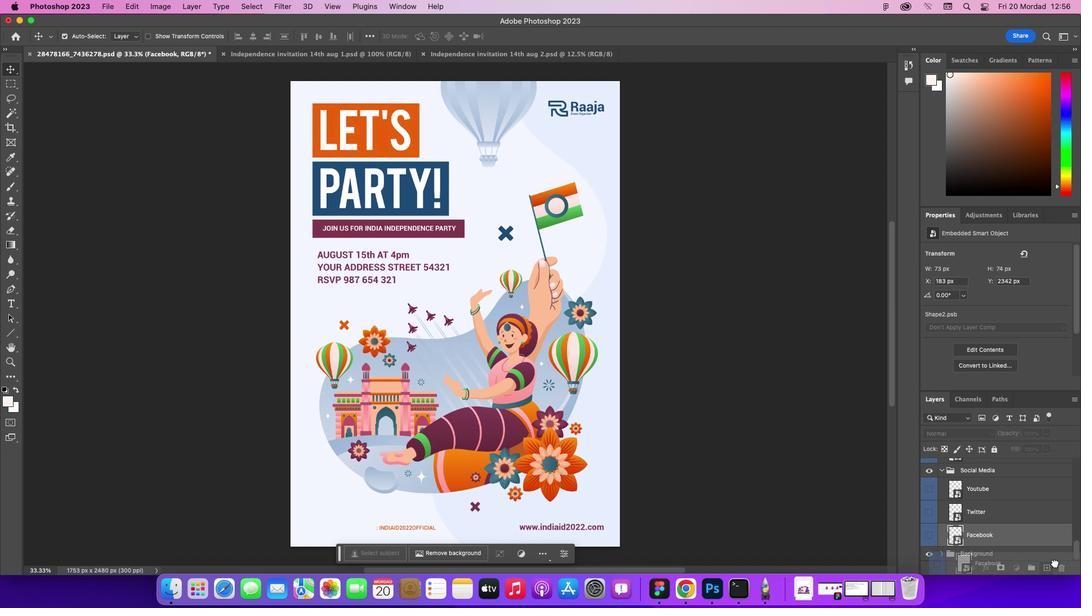 
Action: Mouse pressed left at (999, 531)
Screenshot: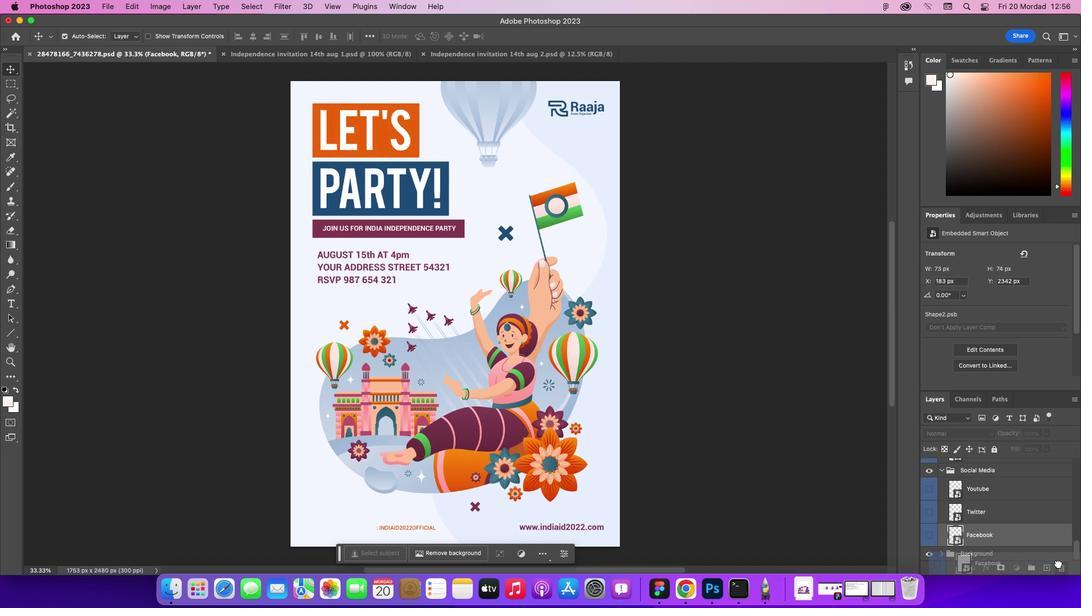 
Action: Mouse moved to (989, 513)
Screenshot: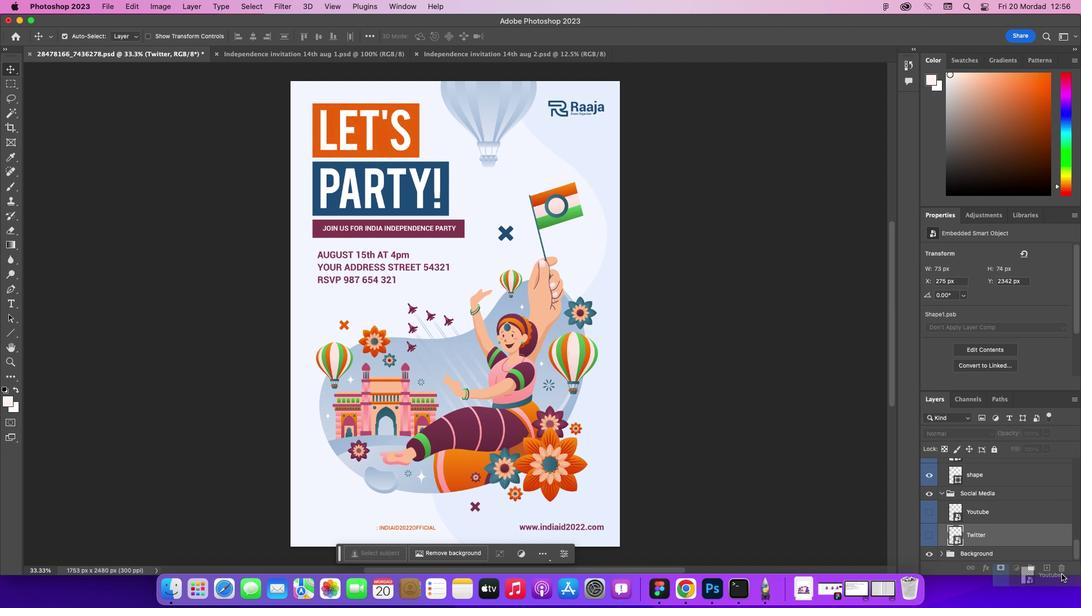
Action: Mouse pressed left at (989, 513)
Screenshot: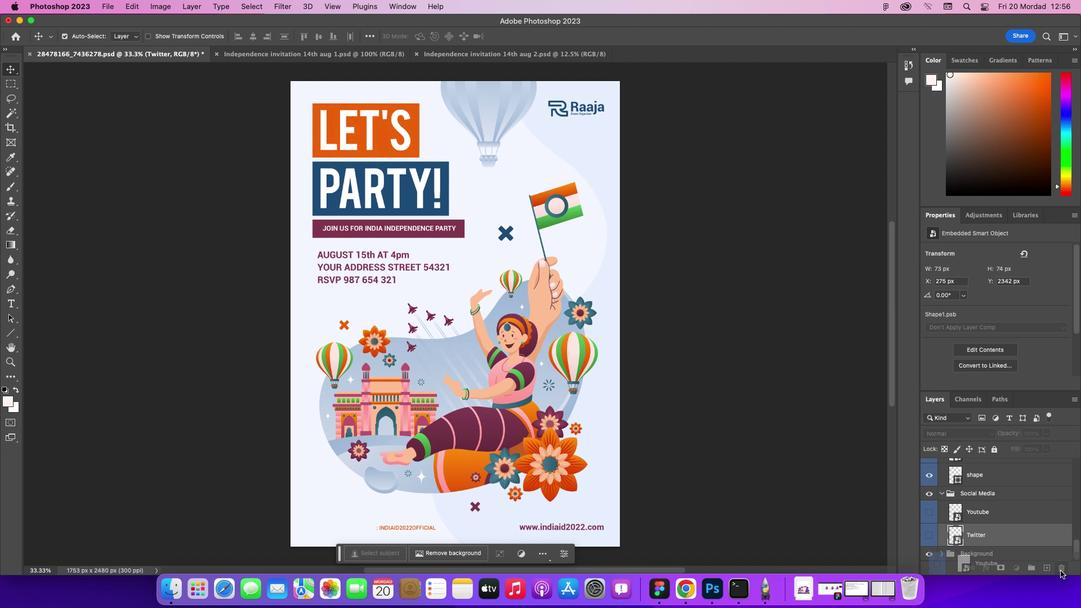 
Action: Mouse moved to (779, 488)
Screenshot: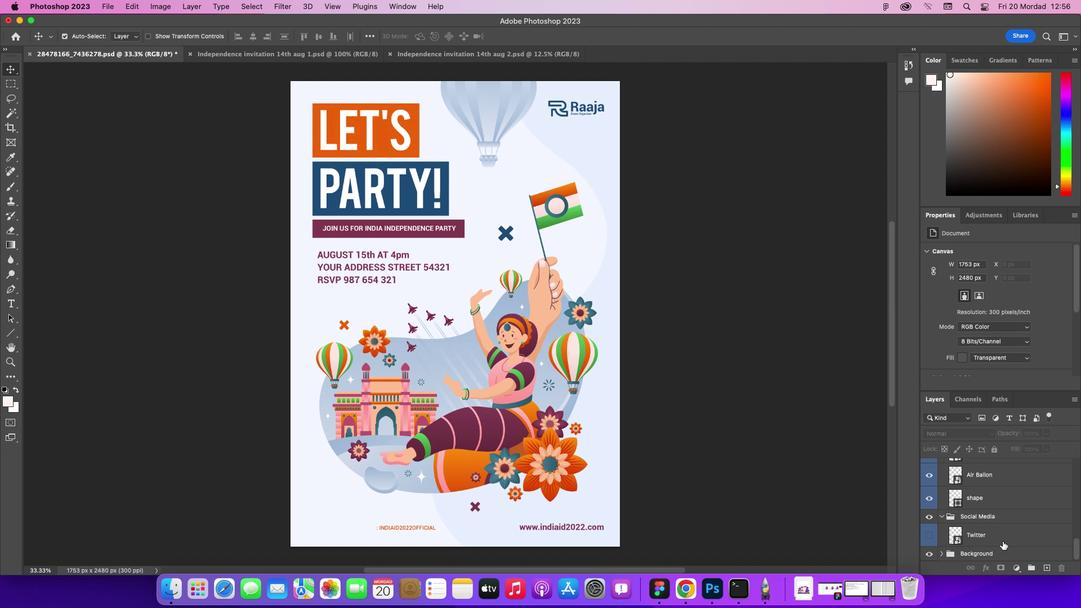 
Action: Mouse pressed left at (779, 488)
Screenshot: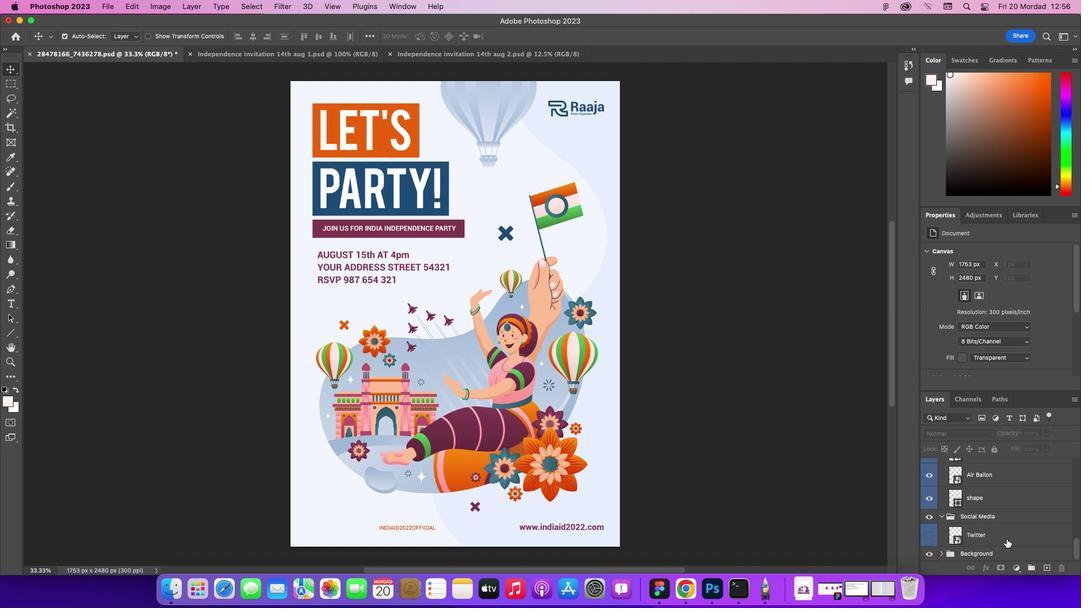 
Action: Mouse moved to (999, 533)
Screenshot: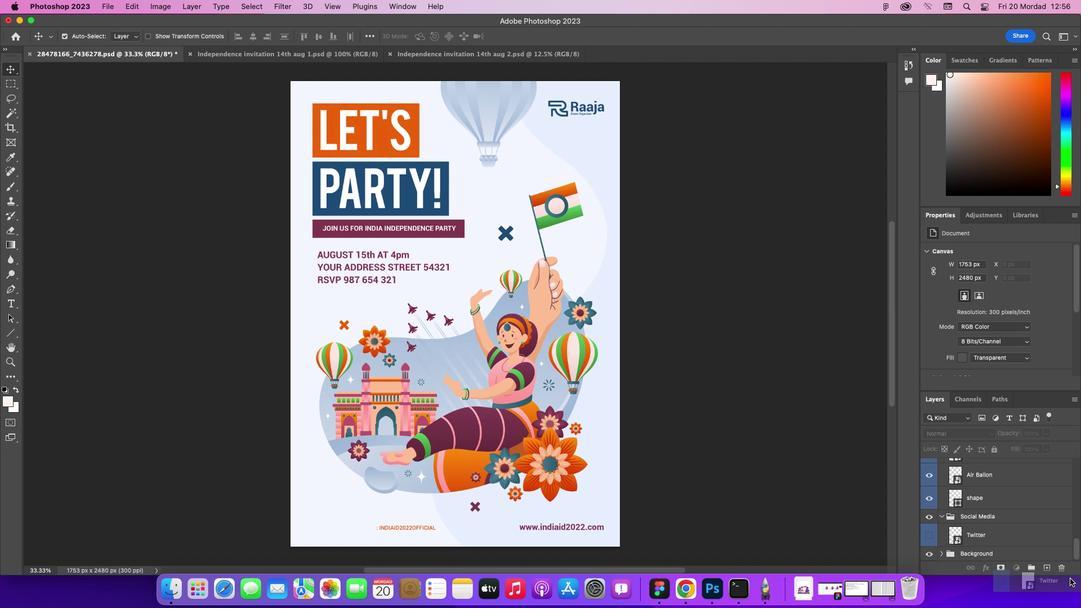 
Action: Mouse pressed left at (999, 533)
Screenshot: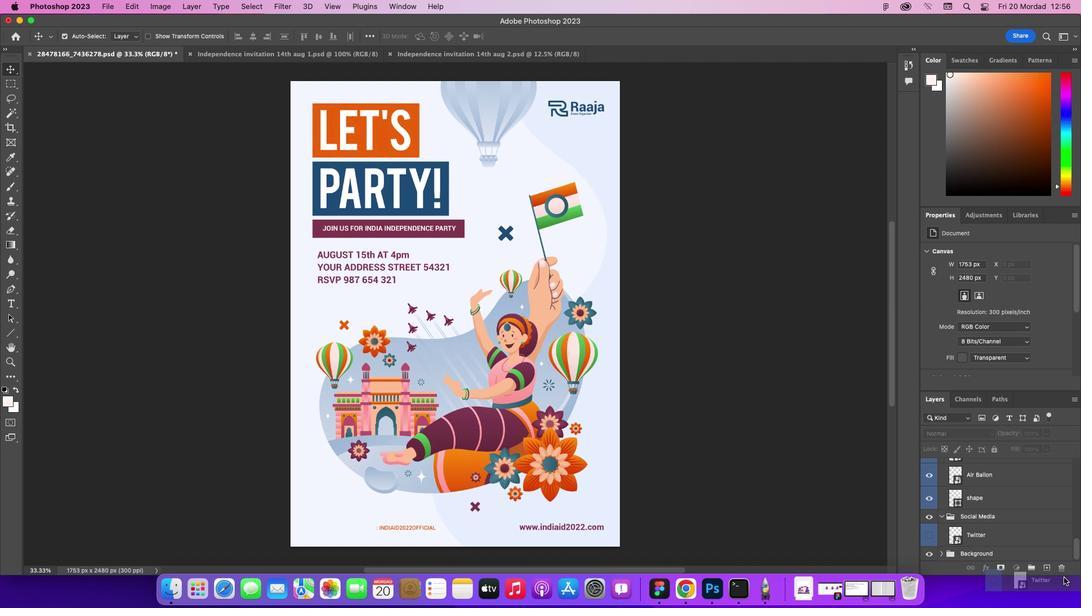 
Action: Mouse moved to (568, 526)
Screenshot: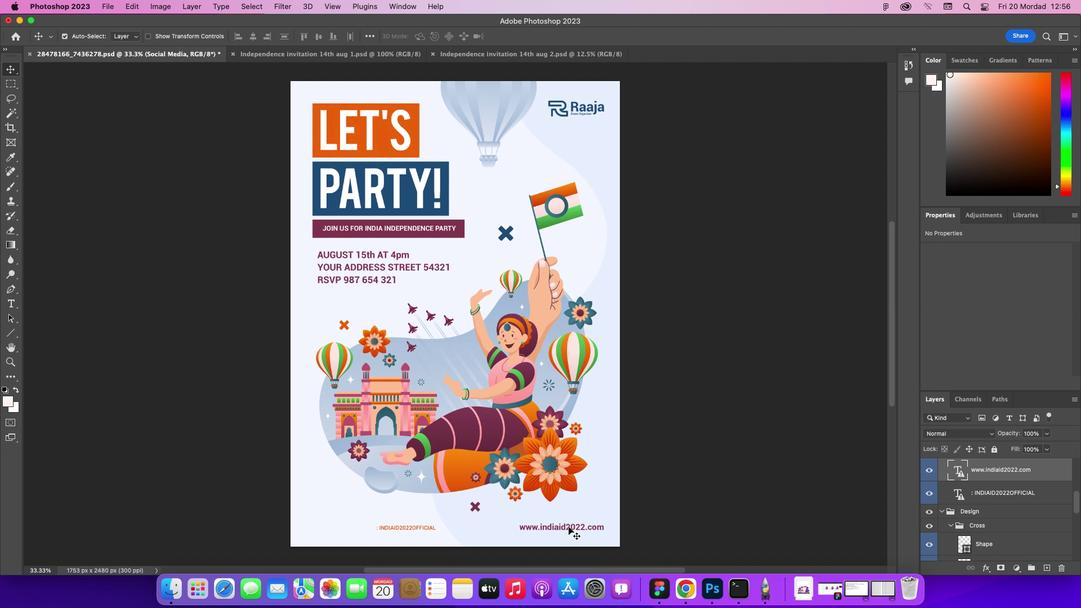 
Action: Mouse pressed left at (568, 526)
Screenshot: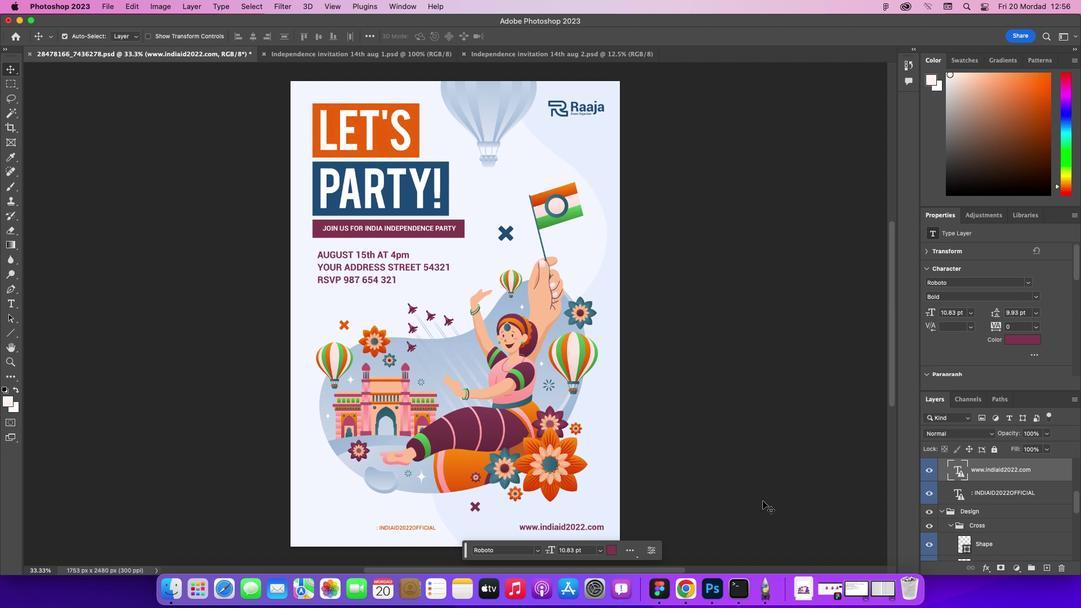 
Action: Mouse moved to (1023, 469)
Screenshot: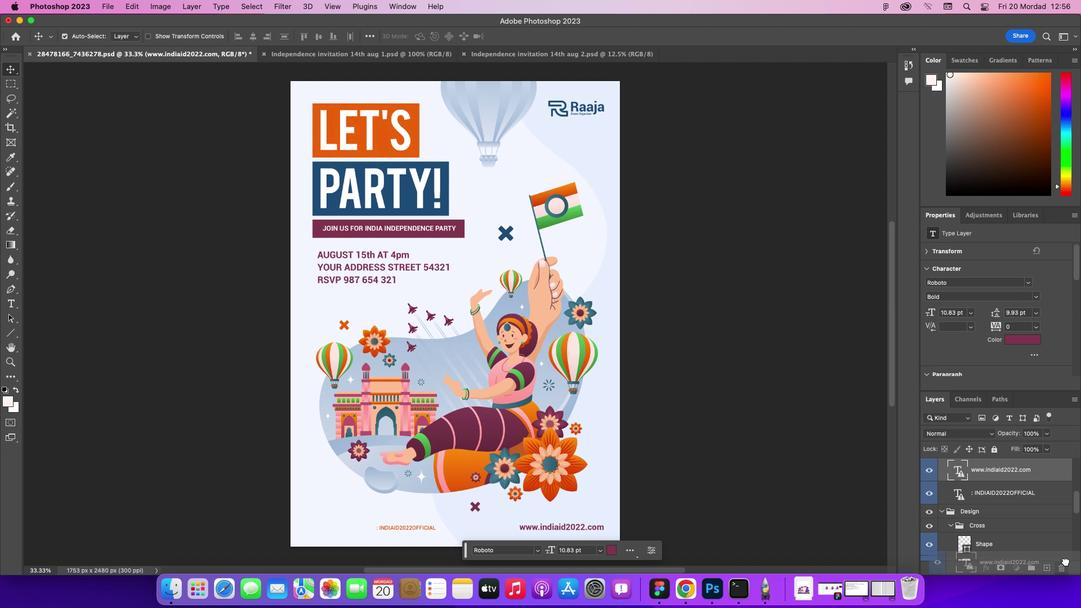 
Action: Mouse pressed left at (1023, 469)
Screenshot: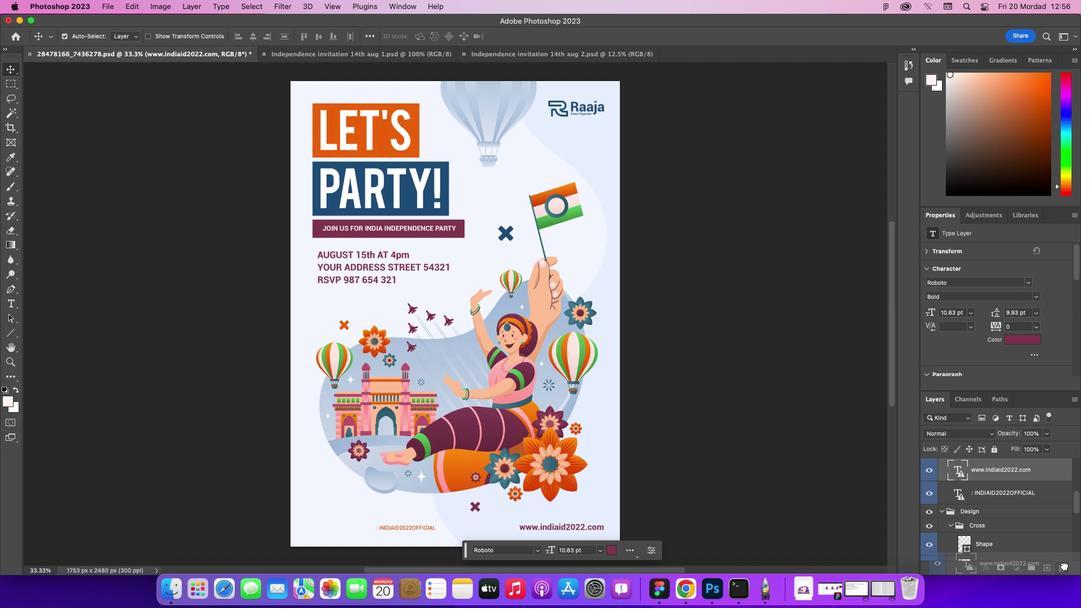 
Action: Mouse moved to (405, 525)
Screenshot: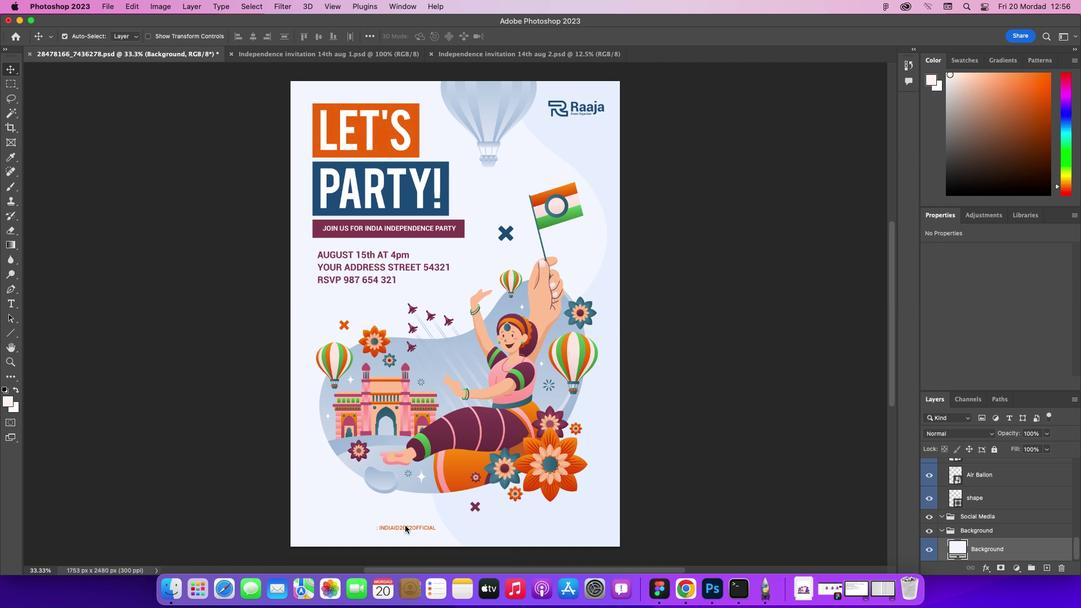 
Action: Mouse pressed left at (405, 525)
Screenshot: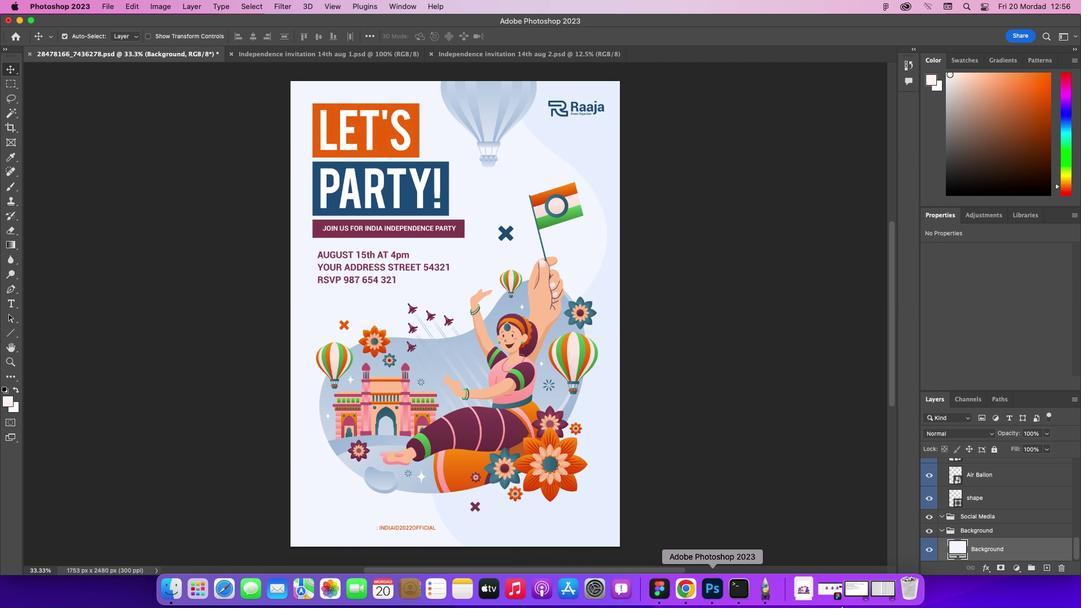 
Action: Mouse moved to (422, 528)
Screenshot: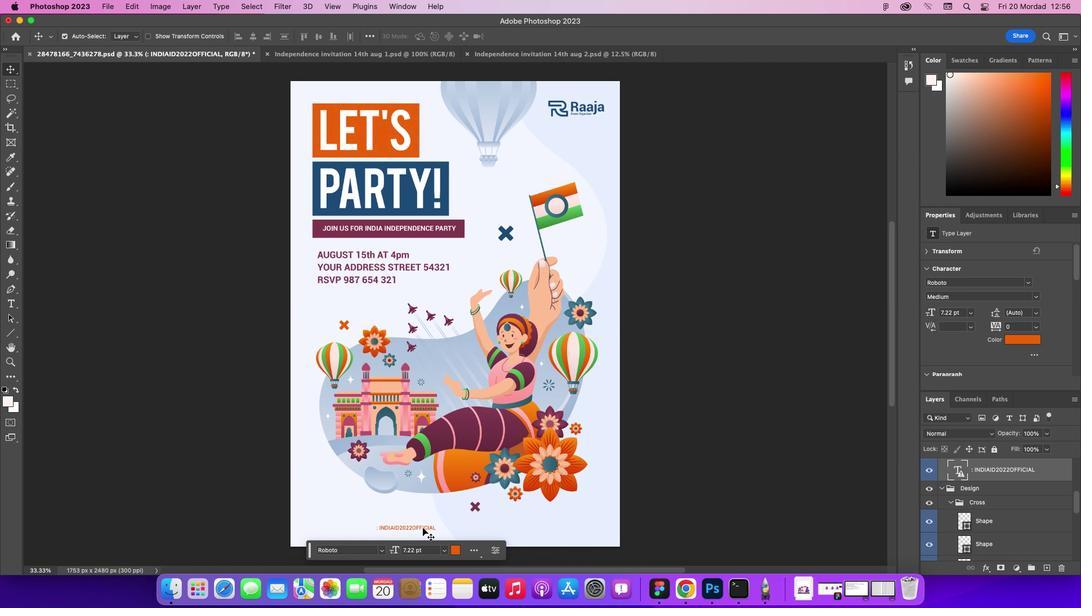
Action: Mouse pressed left at (422, 528)
Screenshot: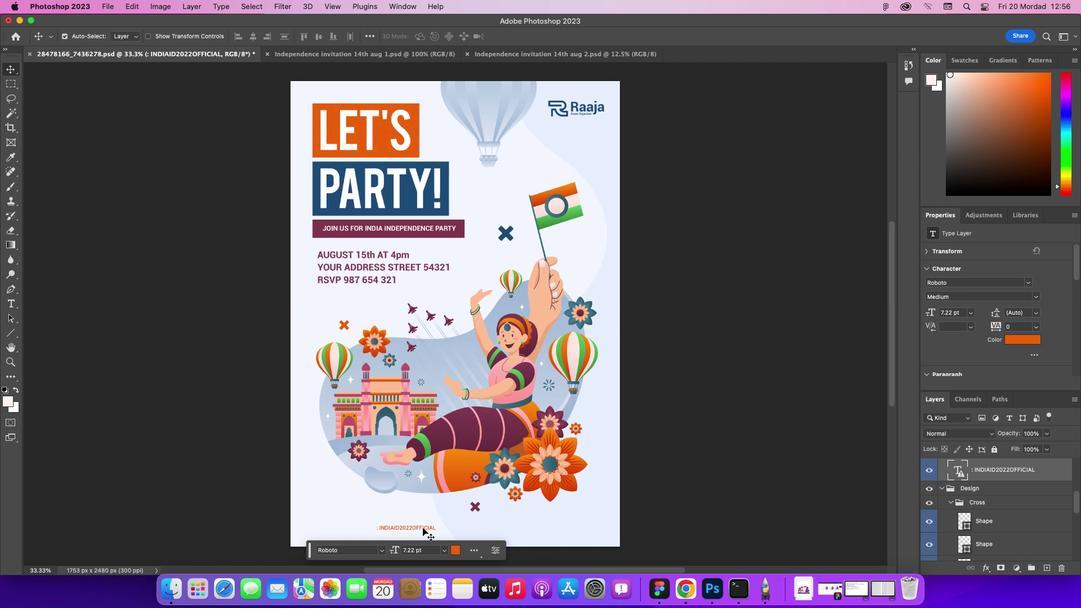 
Action: Mouse moved to (1041, 468)
Screenshot: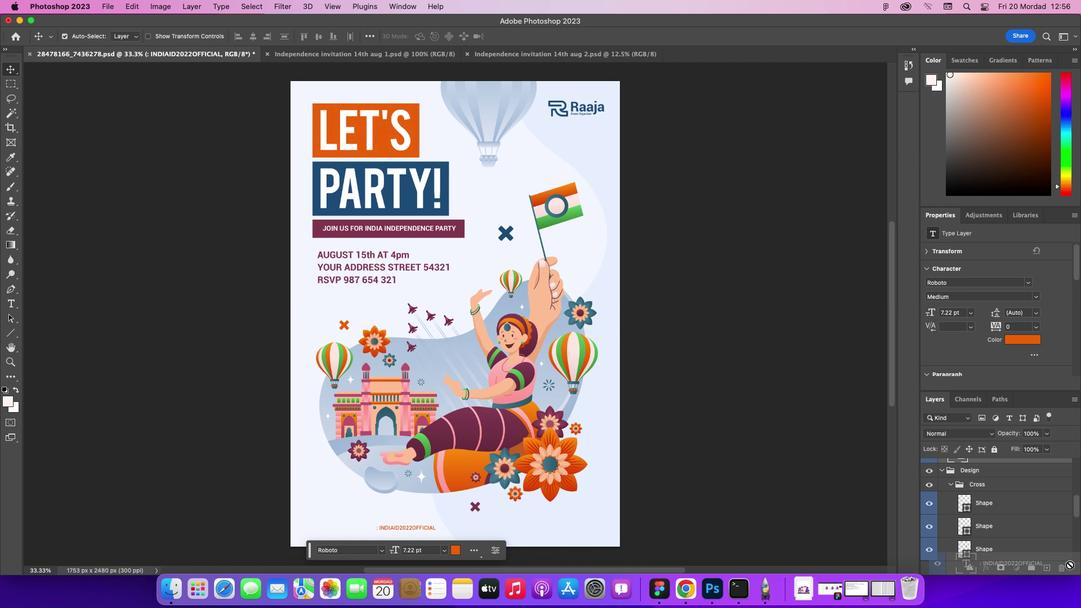 
Action: Mouse pressed left at (1041, 468)
Screenshot: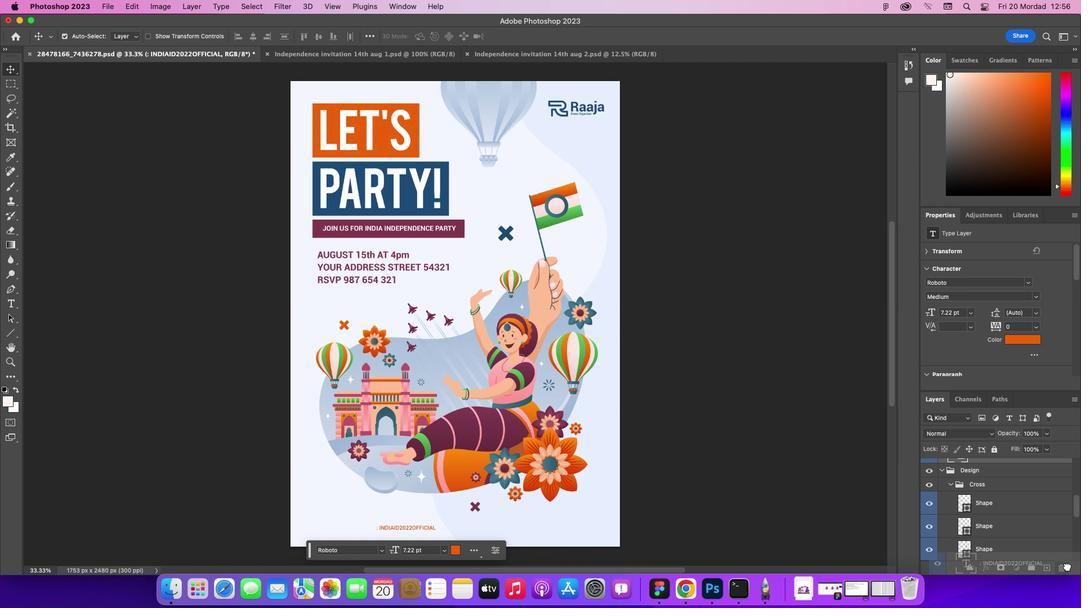 
Action: Mouse moved to (712, 347)
Screenshot: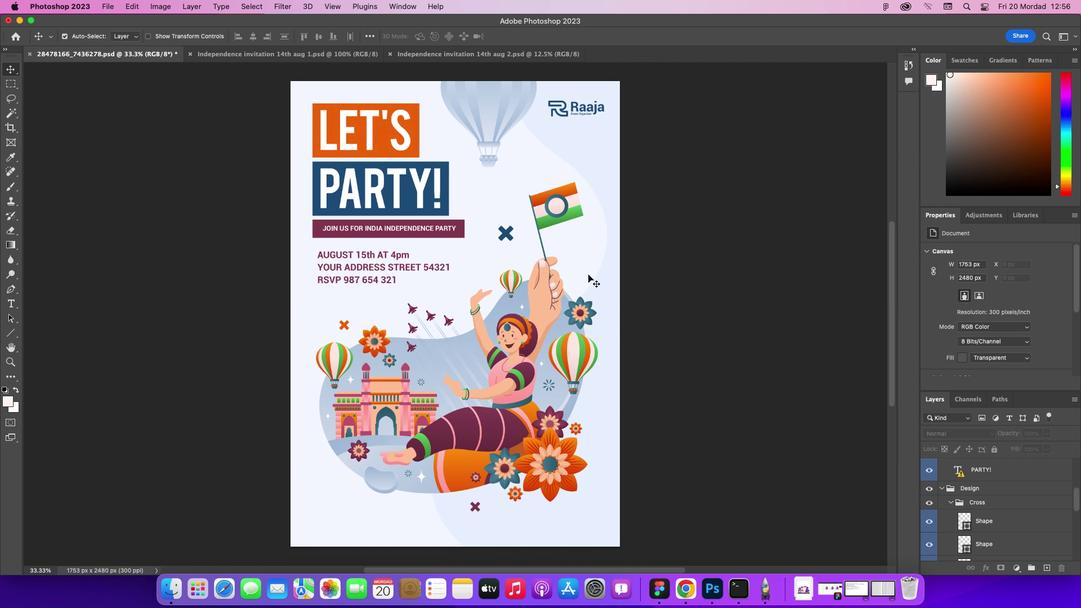 
Action: Mouse pressed left at (712, 347)
Screenshot: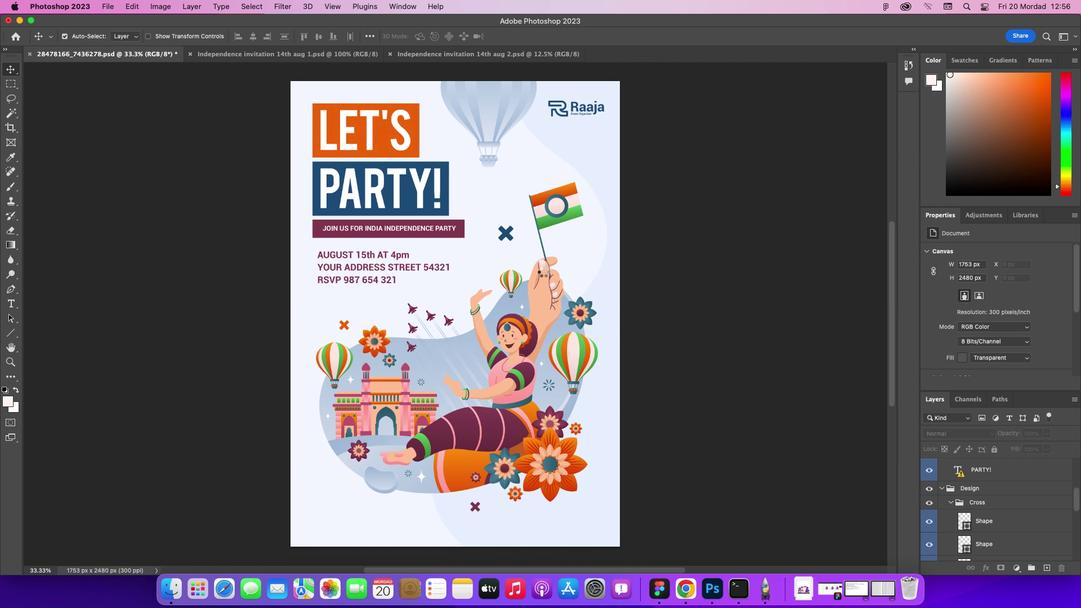 
Action: Mouse moved to (549, 104)
Screenshot: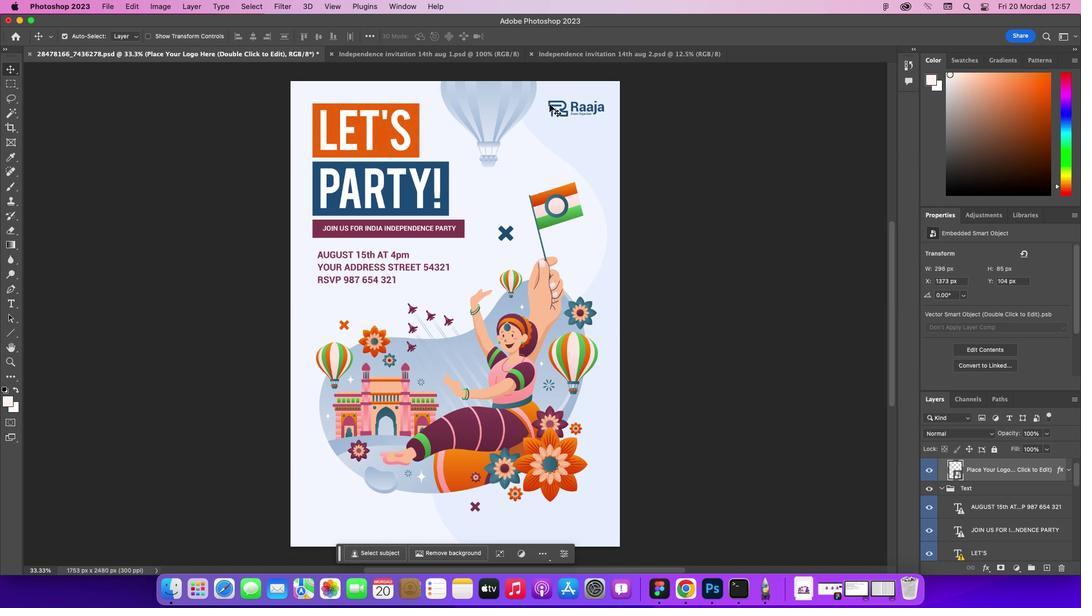 
Action: Mouse pressed left at (549, 104)
Screenshot: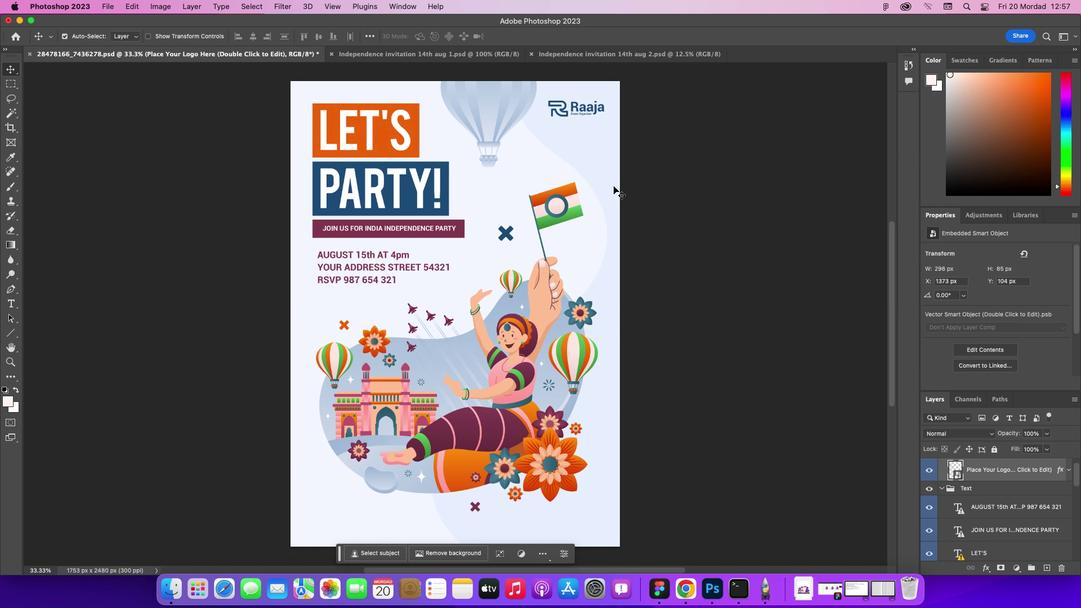 
Action: Mouse moved to (930, 469)
Screenshot: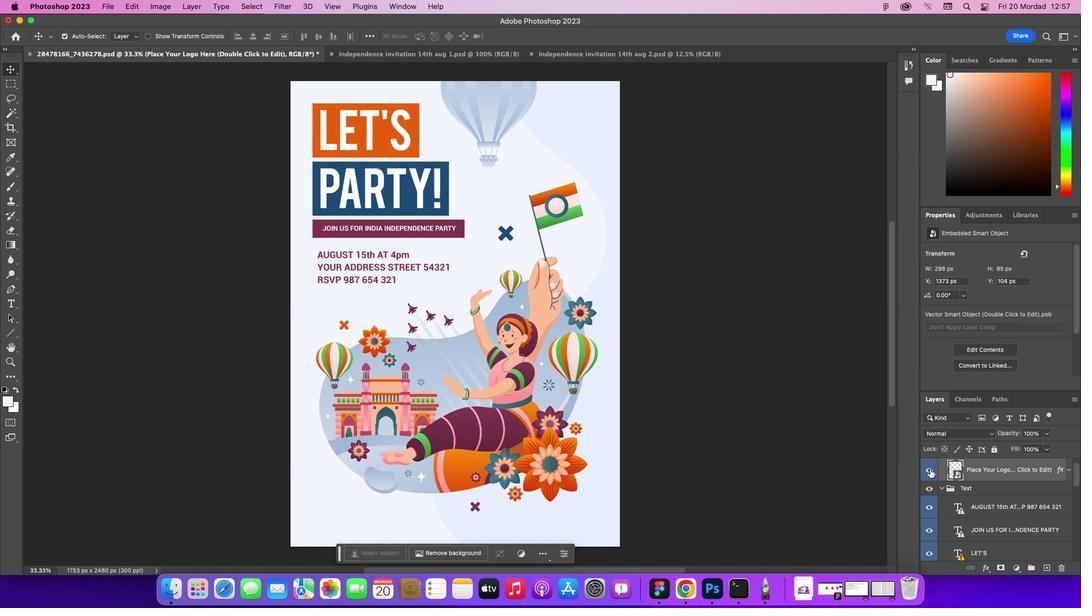 
Action: Mouse pressed left at (930, 469)
Screenshot: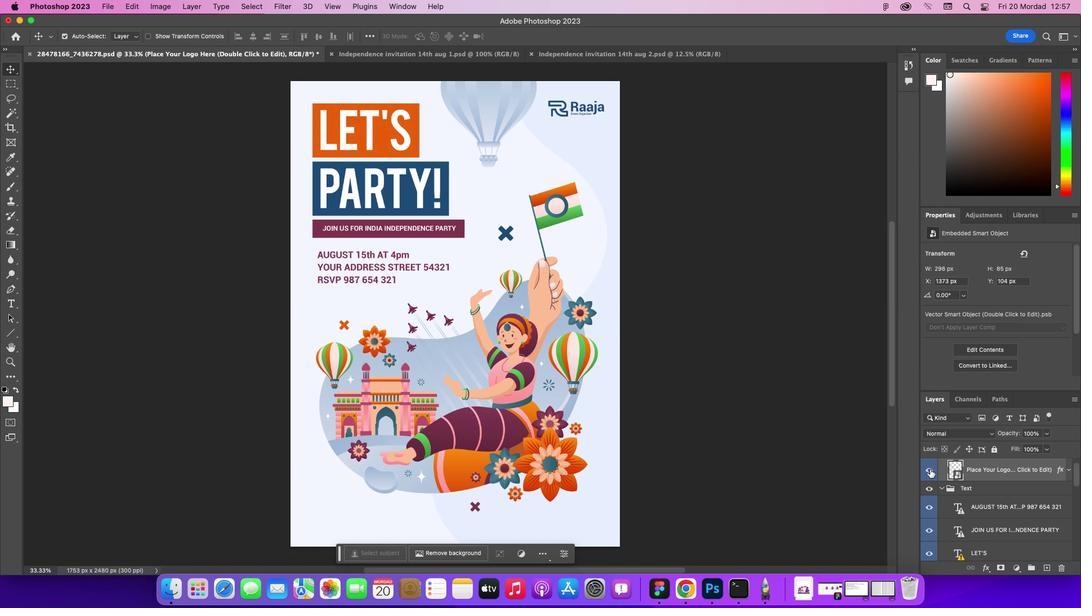 
Action: Mouse pressed left at (930, 469)
Screenshot: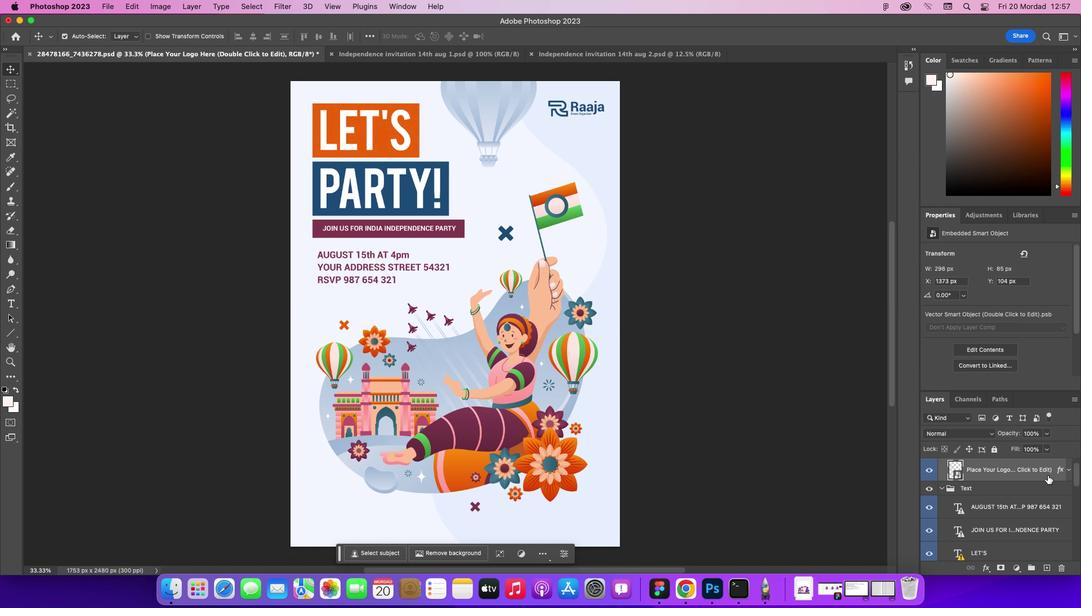 
Action: Mouse moved to (1045, 469)
Screenshot: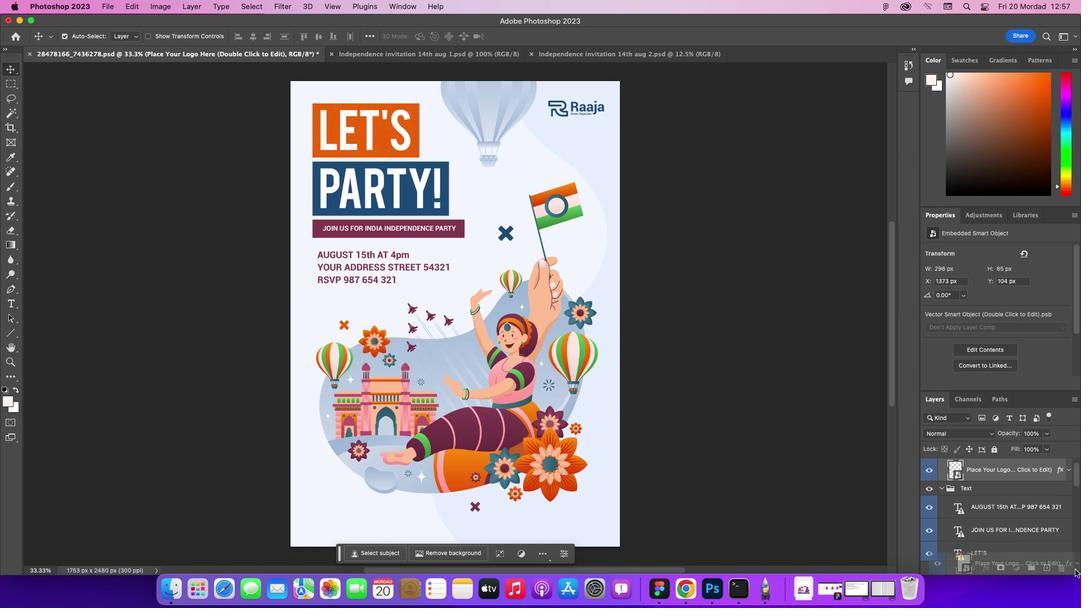 
Action: Mouse pressed left at (1045, 469)
Screenshot: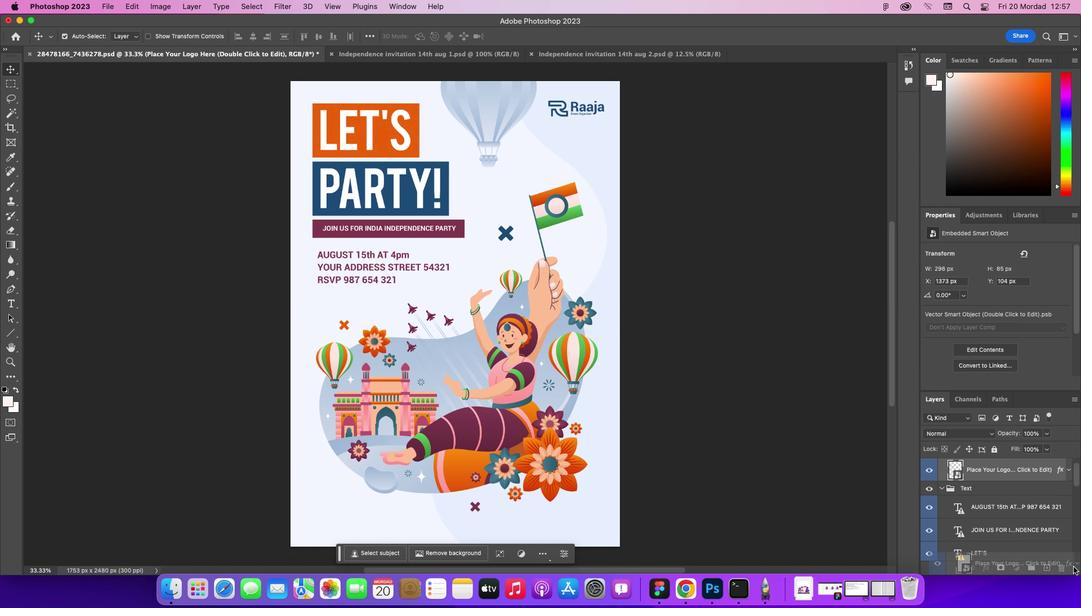 
Action: Mouse moved to (296, 58)
Screenshot: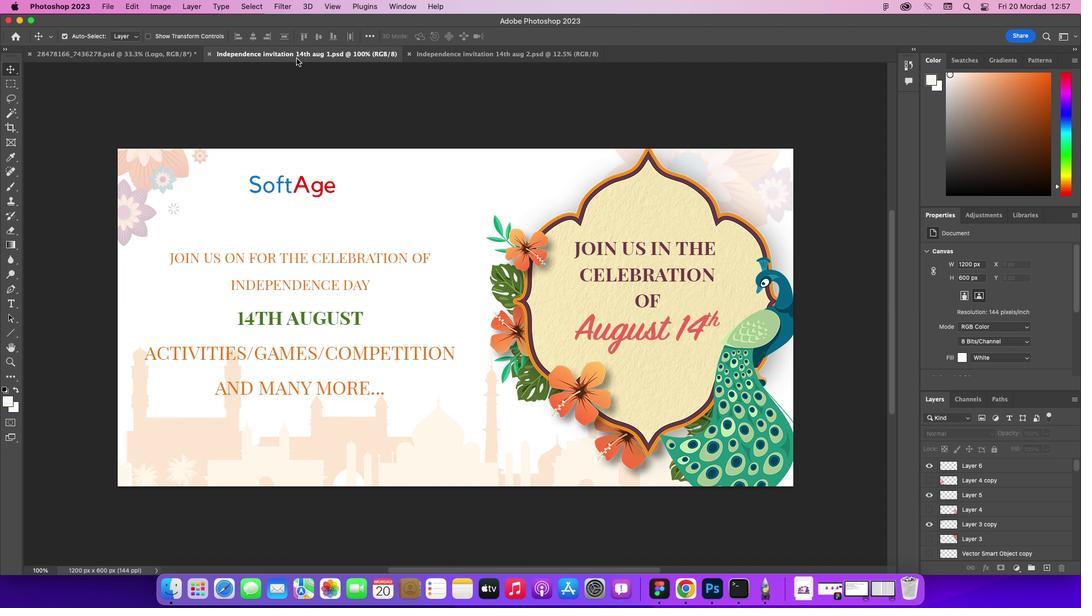 
Action: Mouse pressed left at (296, 58)
Screenshot: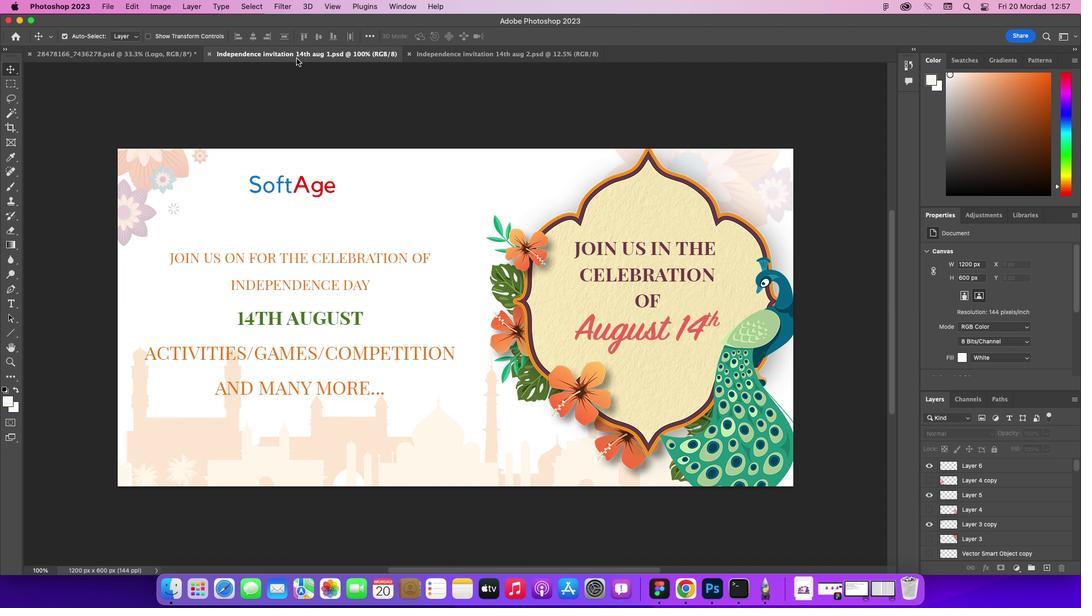 
Action: Mouse moved to (297, 184)
Screenshot: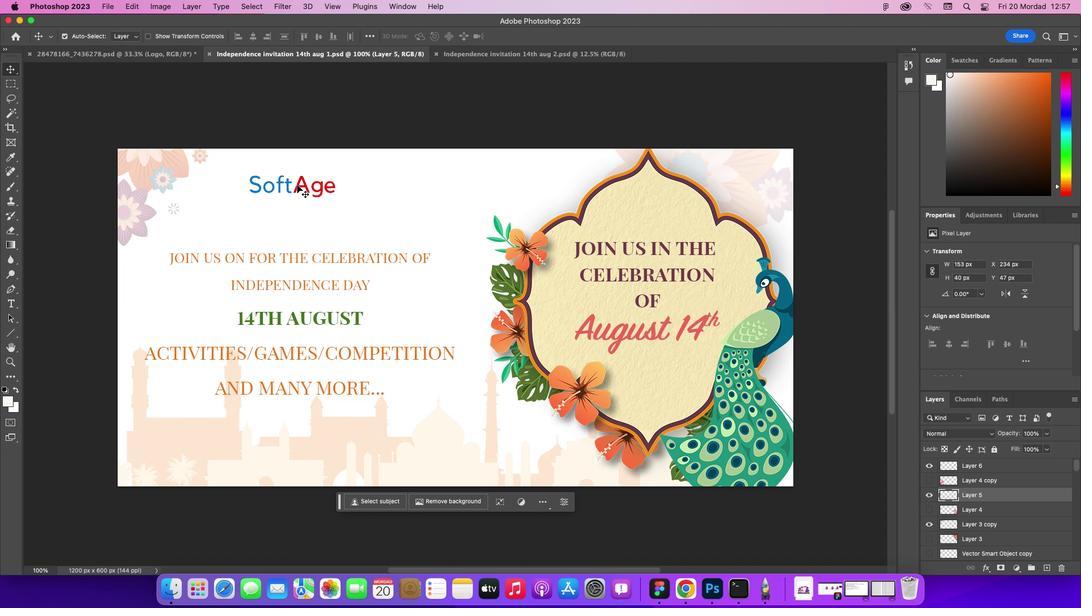 
Action: Mouse pressed left at (297, 184)
Screenshot: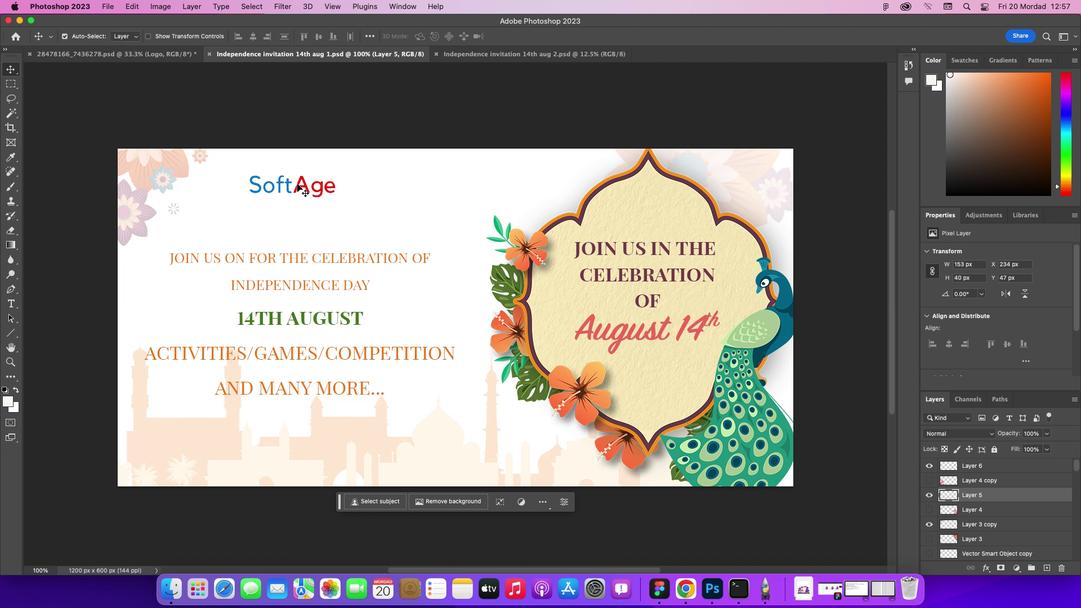 
Action: Mouse moved to (297, 184)
Screenshot: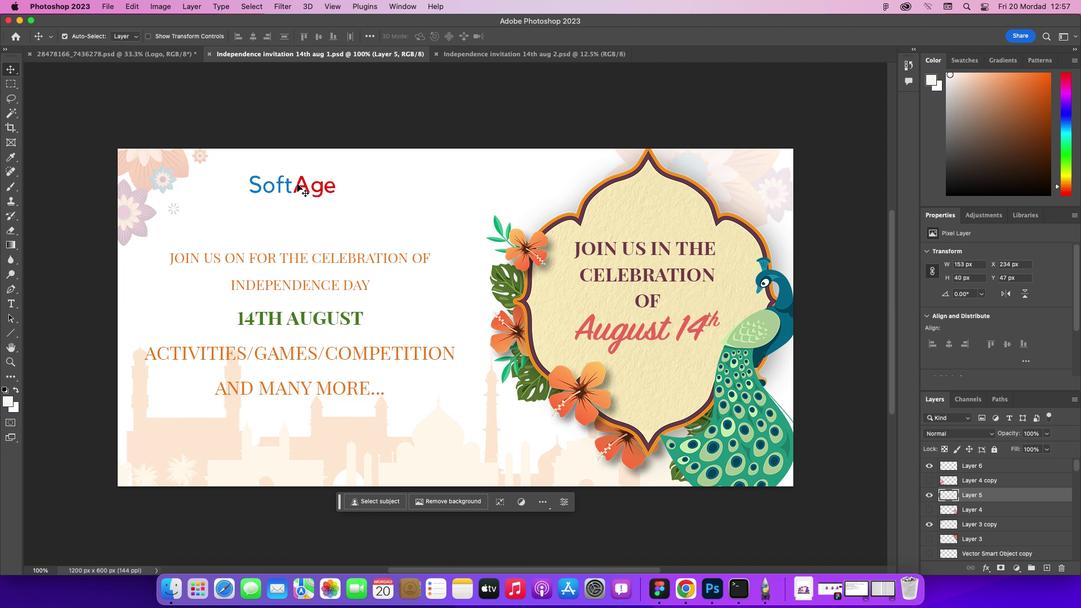 
Action: Key pressed Key.alt
Screenshot: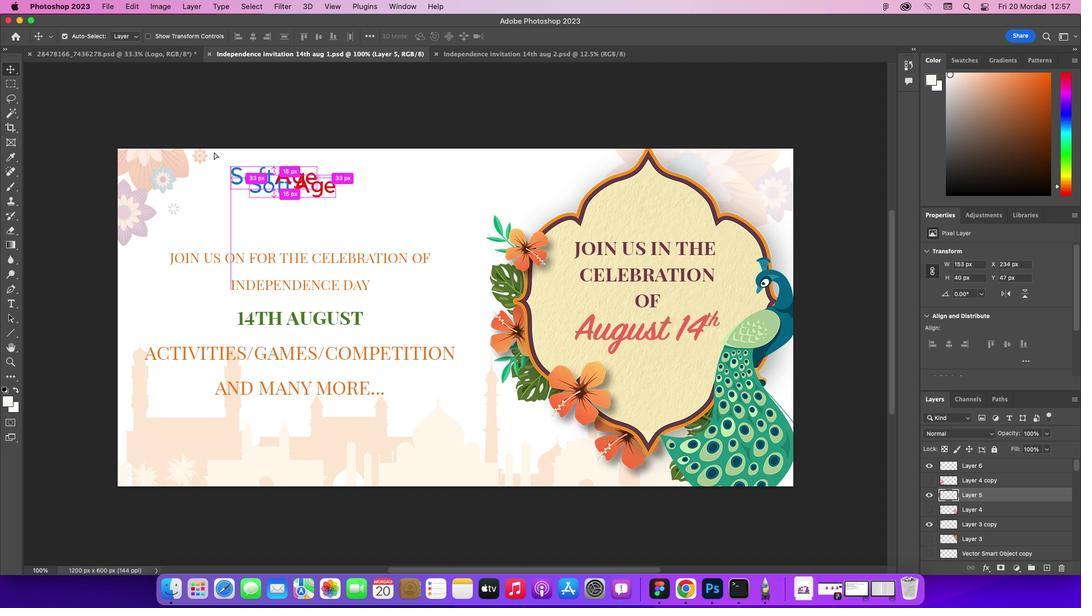 
Action: Mouse pressed left at (297, 184)
Screenshot: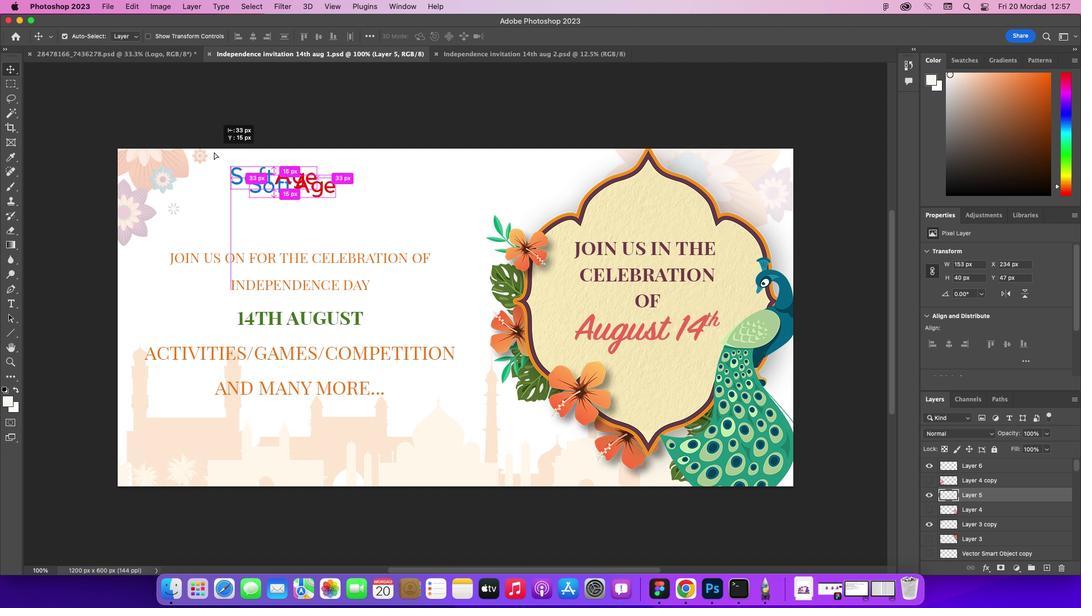 
Action: Mouse moved to (652, 325)
Screenshot: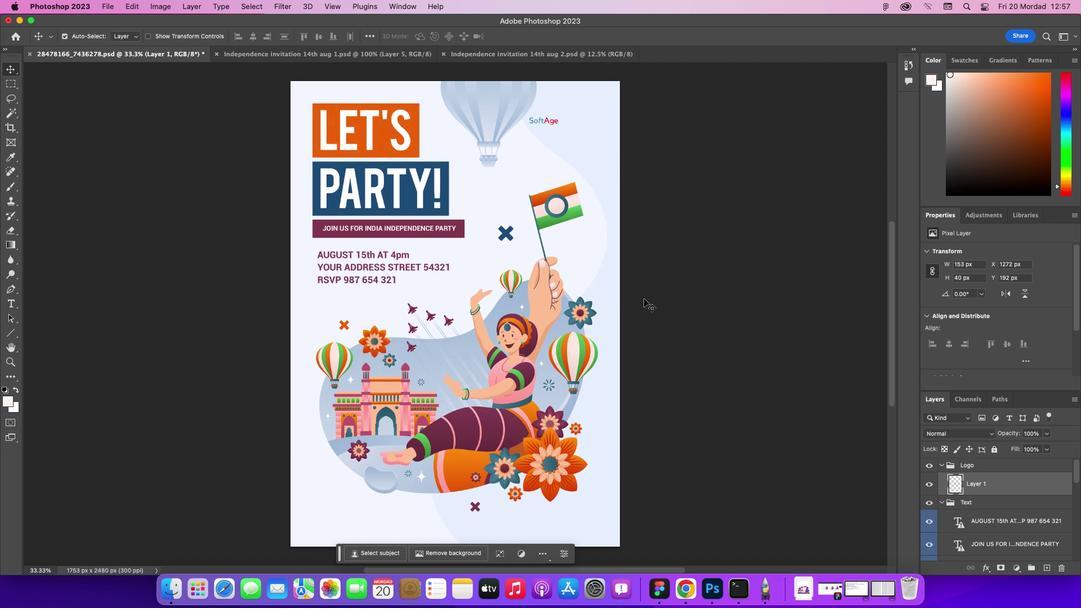 
Action: Mouse pressed left at (652, 325)
Screenshot: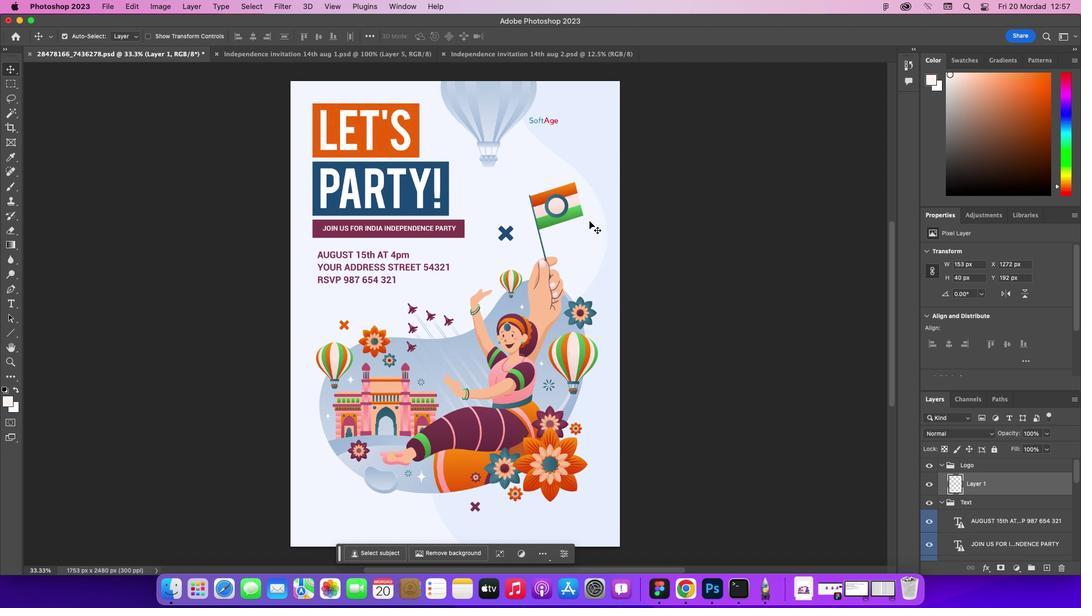 
Action: Mouse moved to (551, 123)
Screenshot: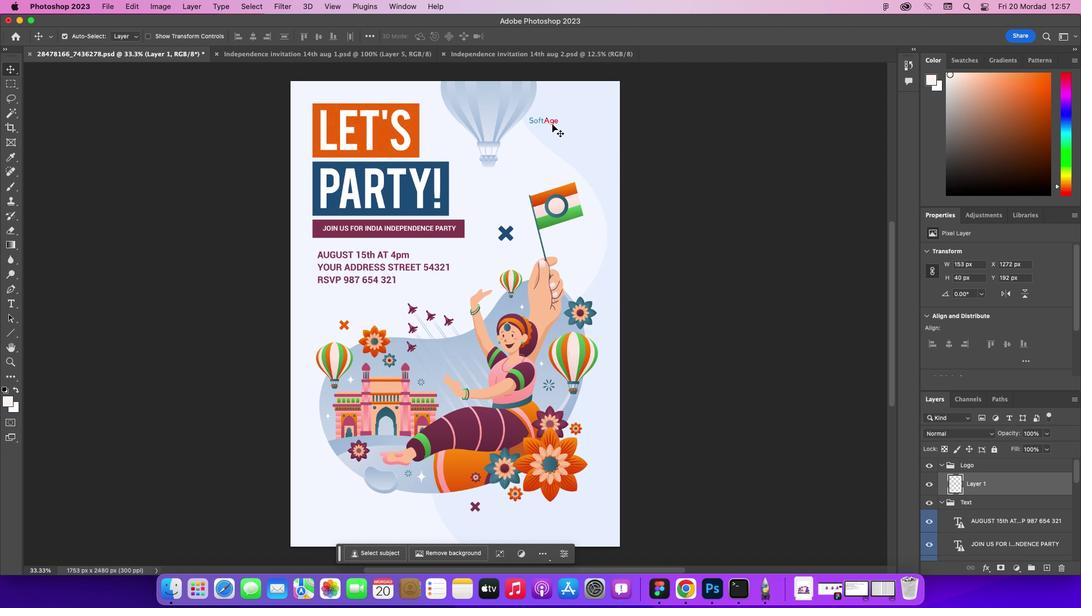 
Action: Key pressed Key.cmd't'
Screenshot: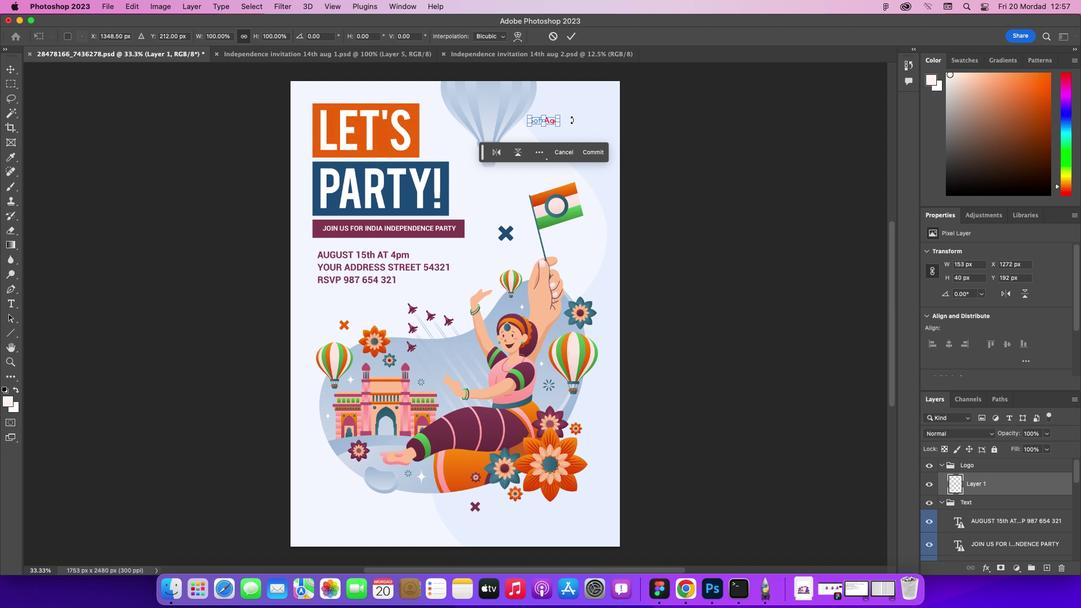 
Action: Mouse moved to (558, 114)
Screenshot: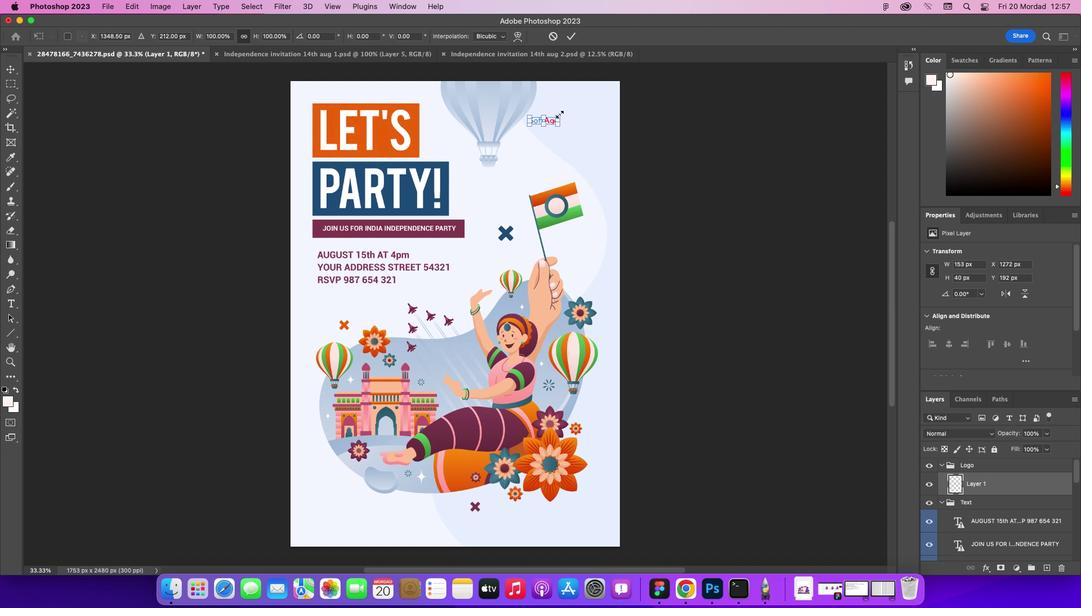 
Action: Key pressed Key.alt
Screenshot: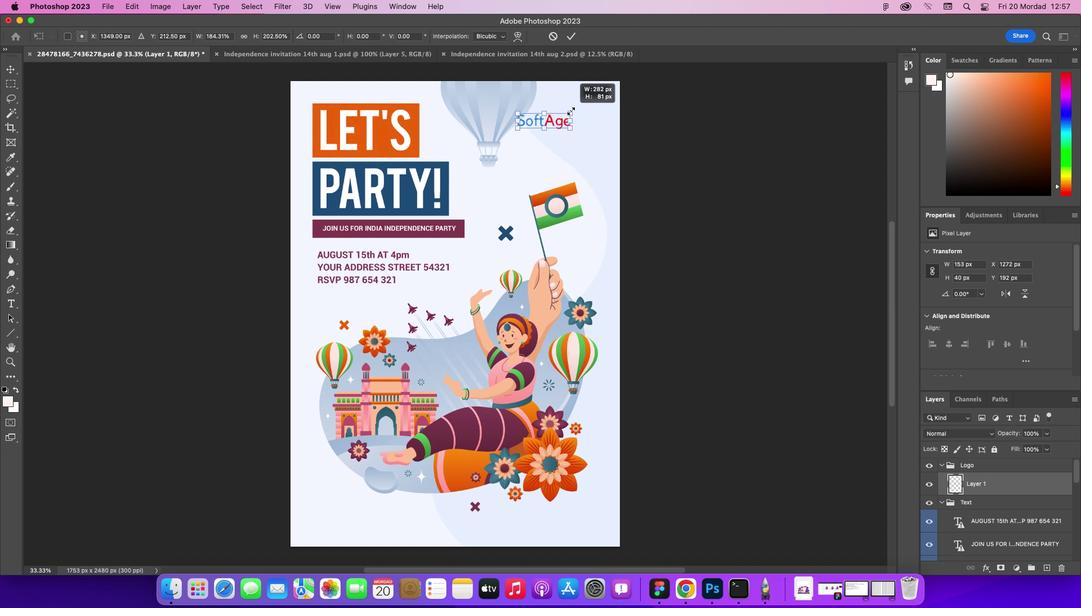
Action: Mouse pressed left at (558, 114)
Screenshot: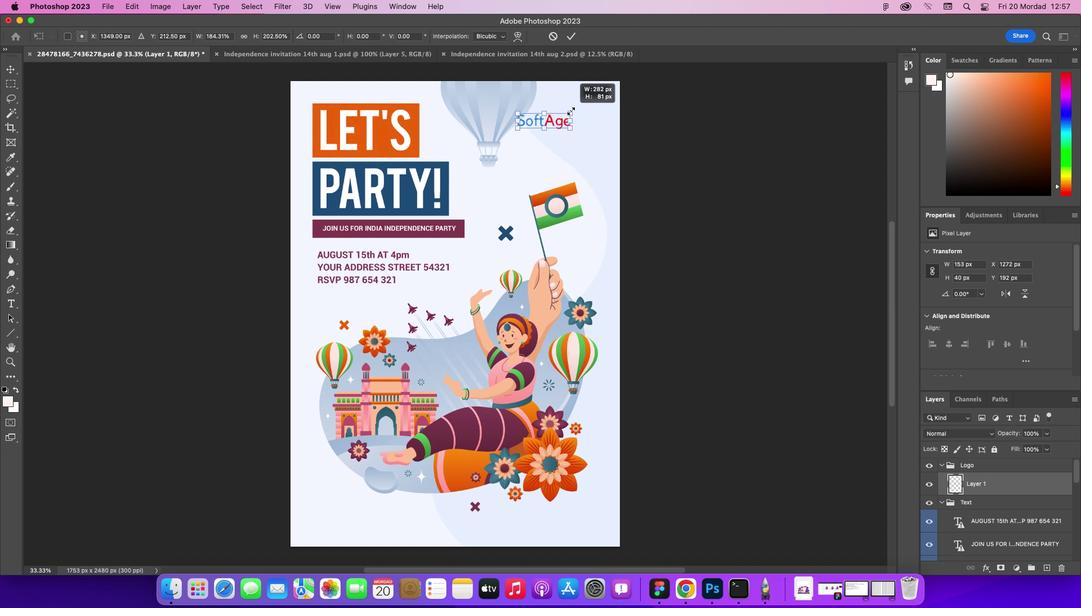 
Action: Key pressed Key.shift
Screenshot: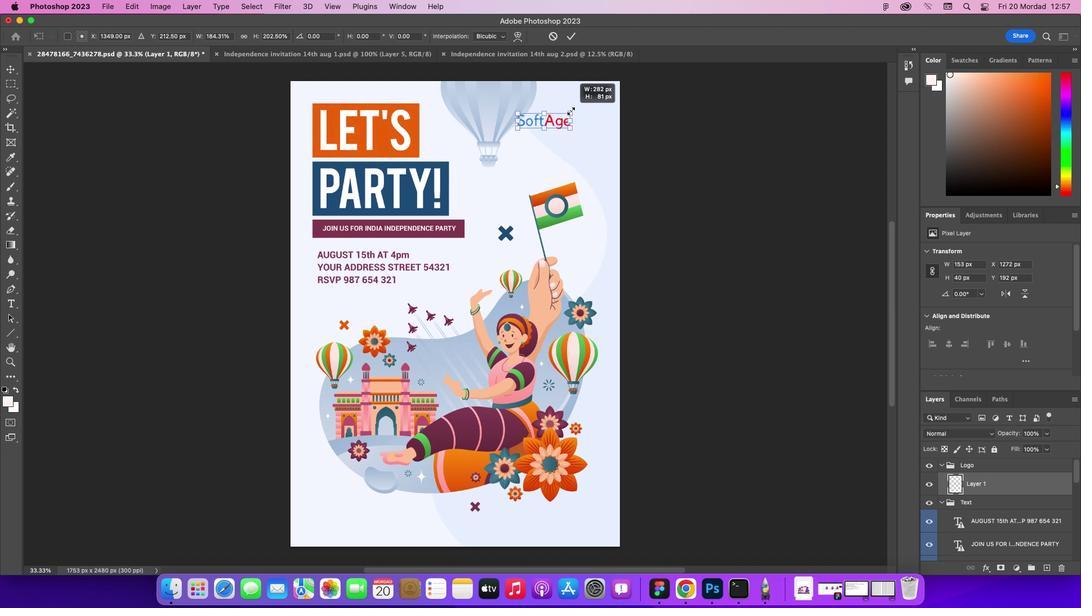 
Action: Mouse moved to (575, 110)
Screenshot: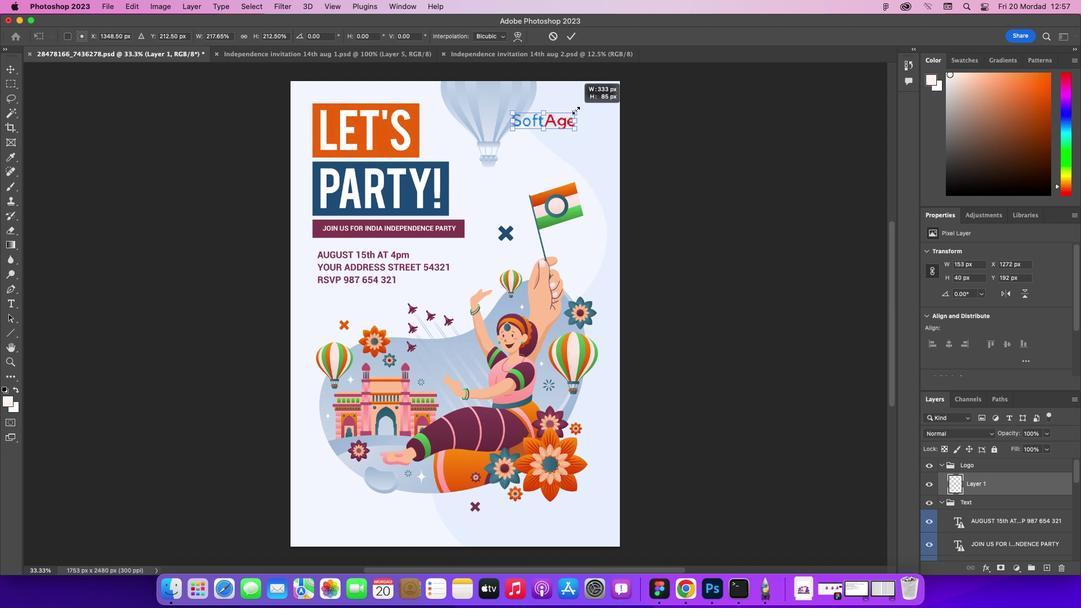 
Action: Key pressed Key.cmd'z'
Screenshot: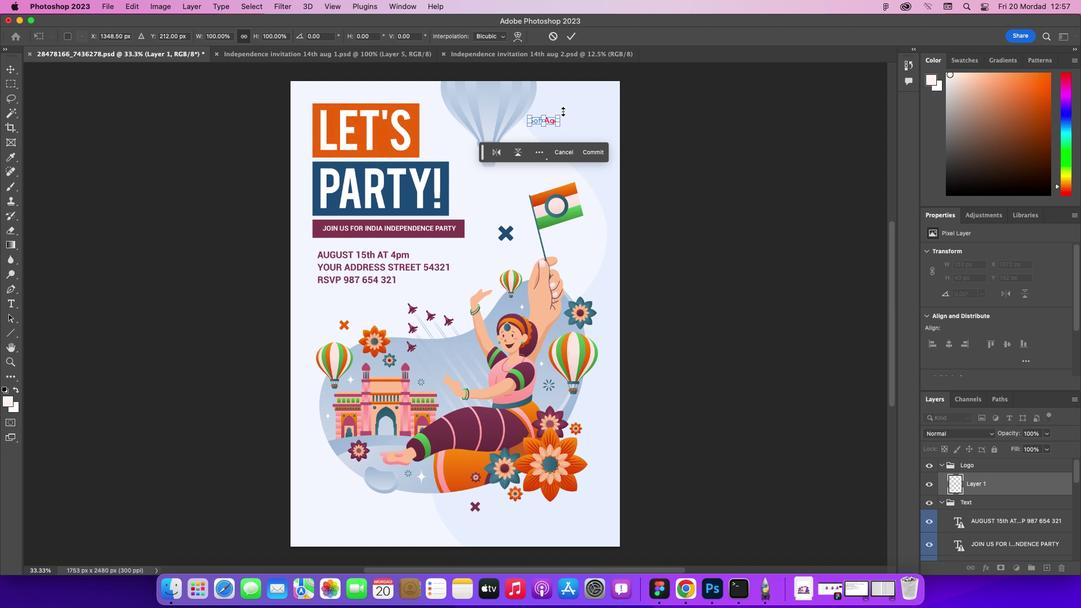 
Action: Mouse moved to (560, 116)
Screenshot: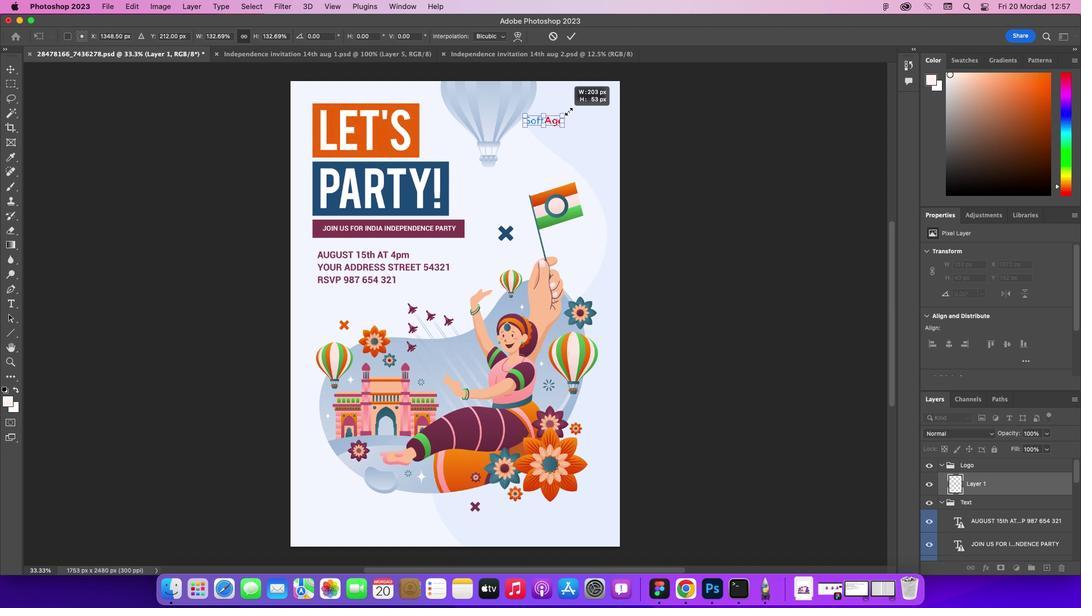 
Action: Mouse pressed left at (560, 116)
Screenshot: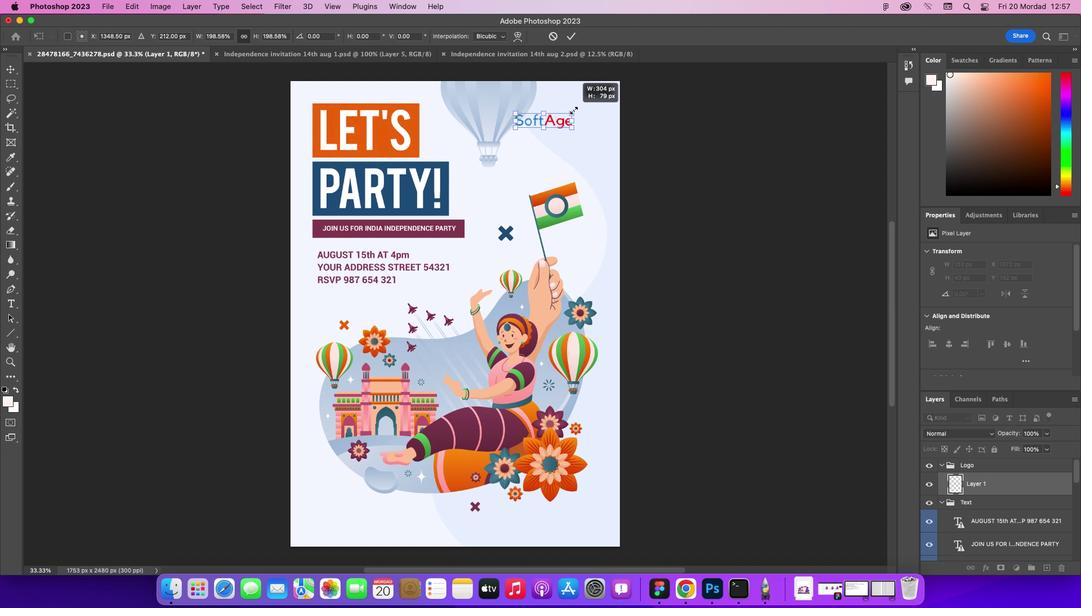 
Action: Key pressed Key.alt
Screenshot: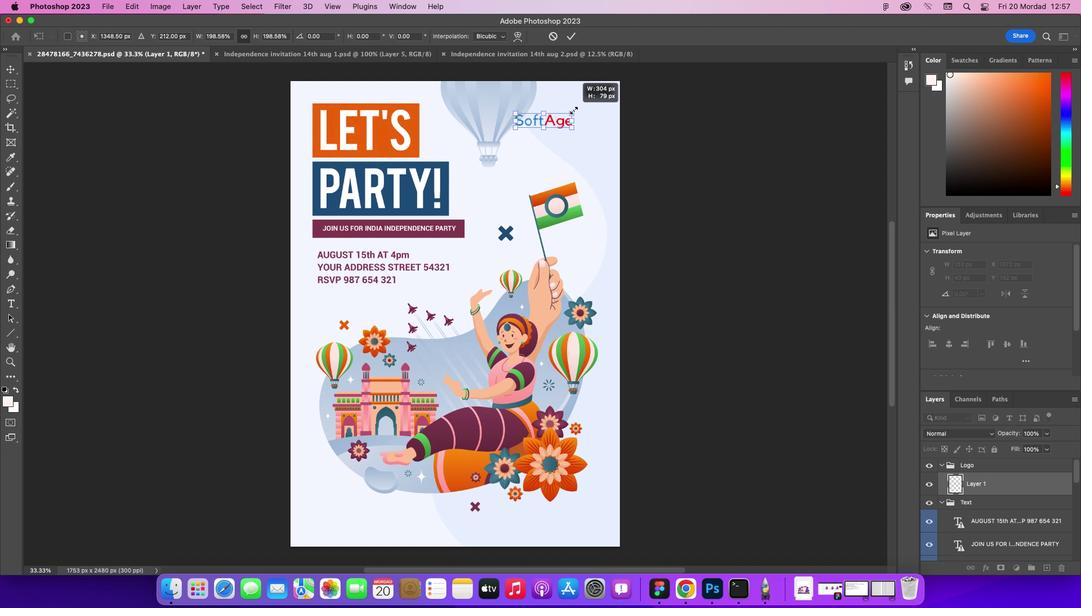 
Action: Mouse moved to (575, 109)
Screenshot: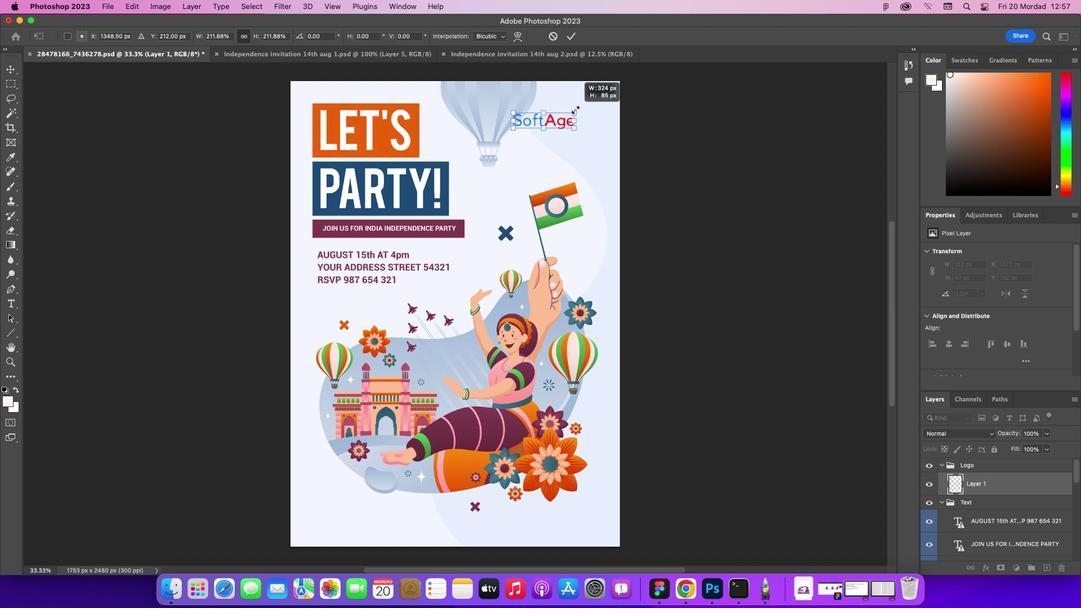 
Action: Key pressed Key.enter
Screenshot: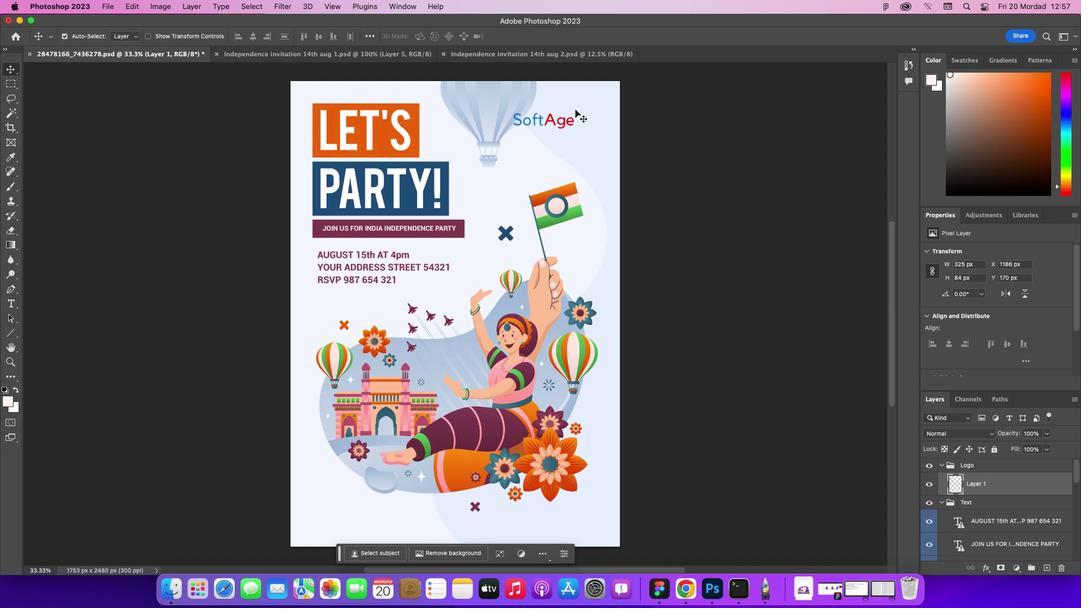 
Action: Mouse moved to (553, 118)
Screenshot: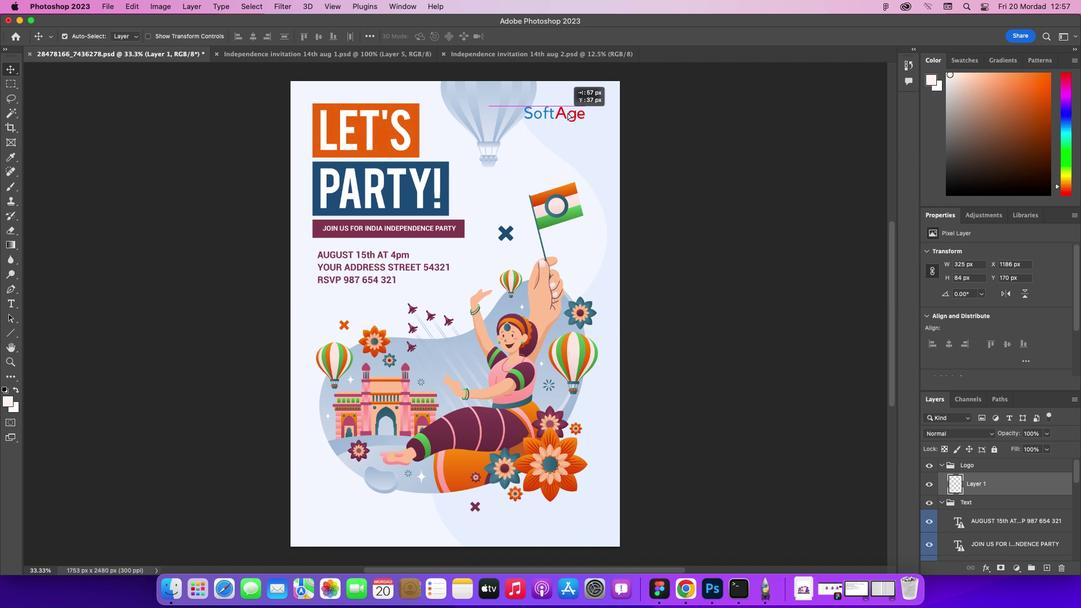 
Action: Mouse pressed left at (553, 118)
Screenshot: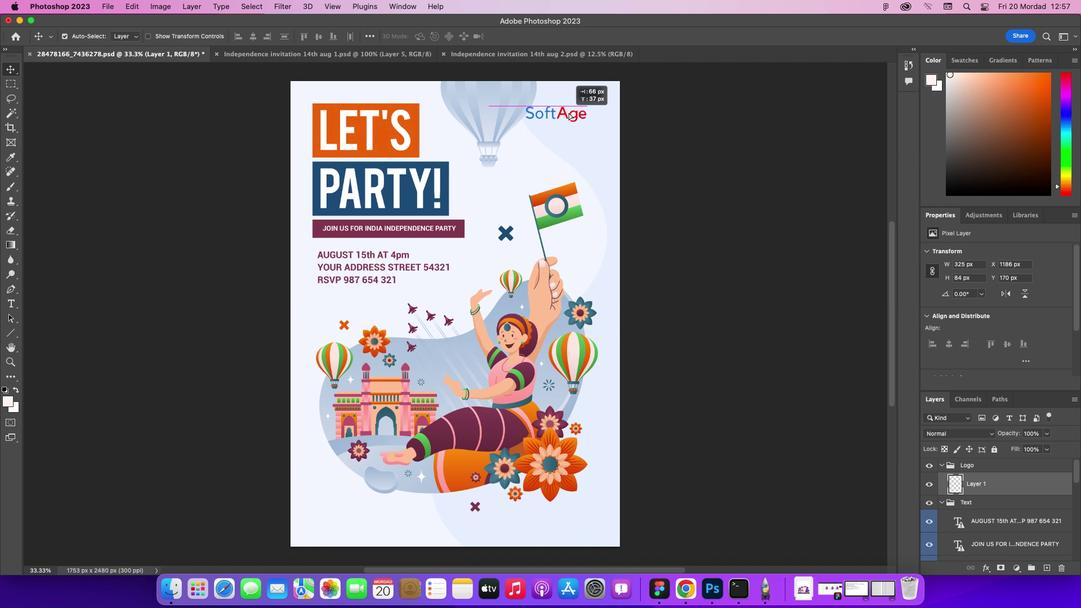 
Action: Mouse moved to (376, 132)
Screenshot: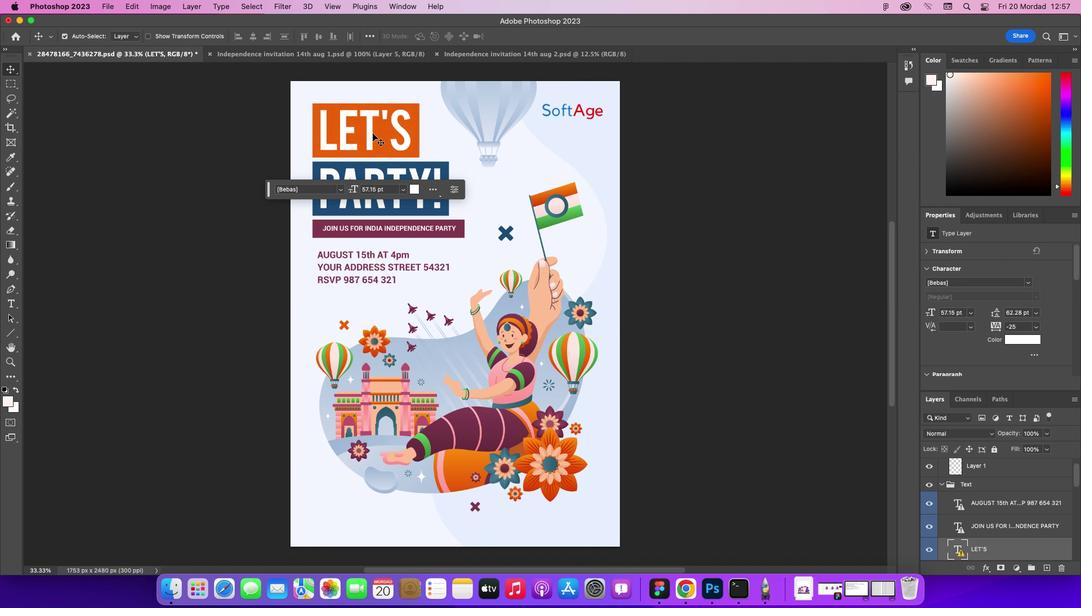 
Action: Mouse pressed left at (376, 132)
Screenshot: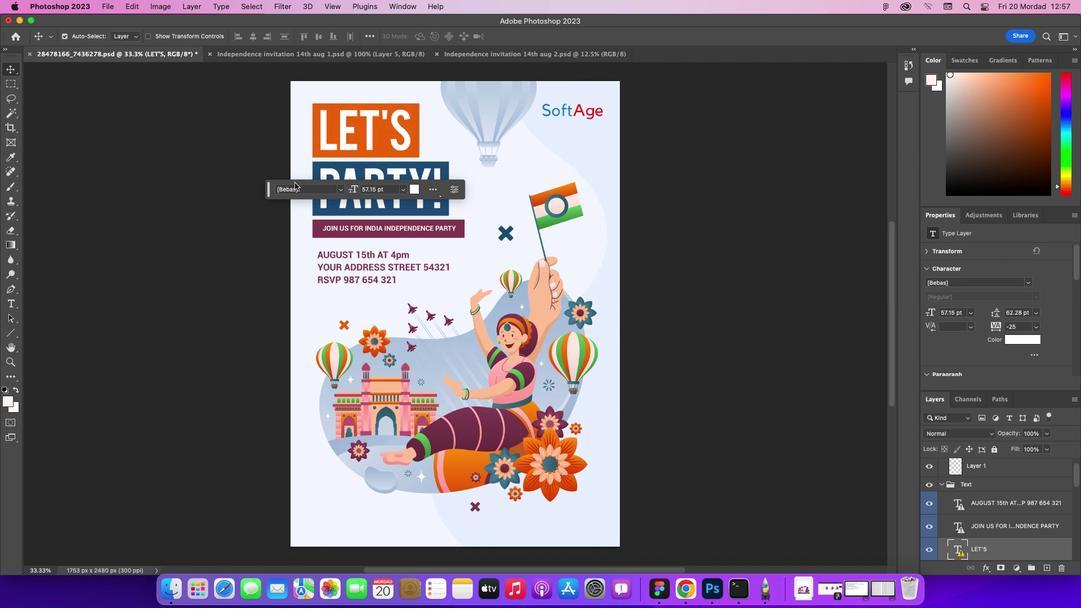 
Action: Mouse moved to (395, 229)
Screenshot: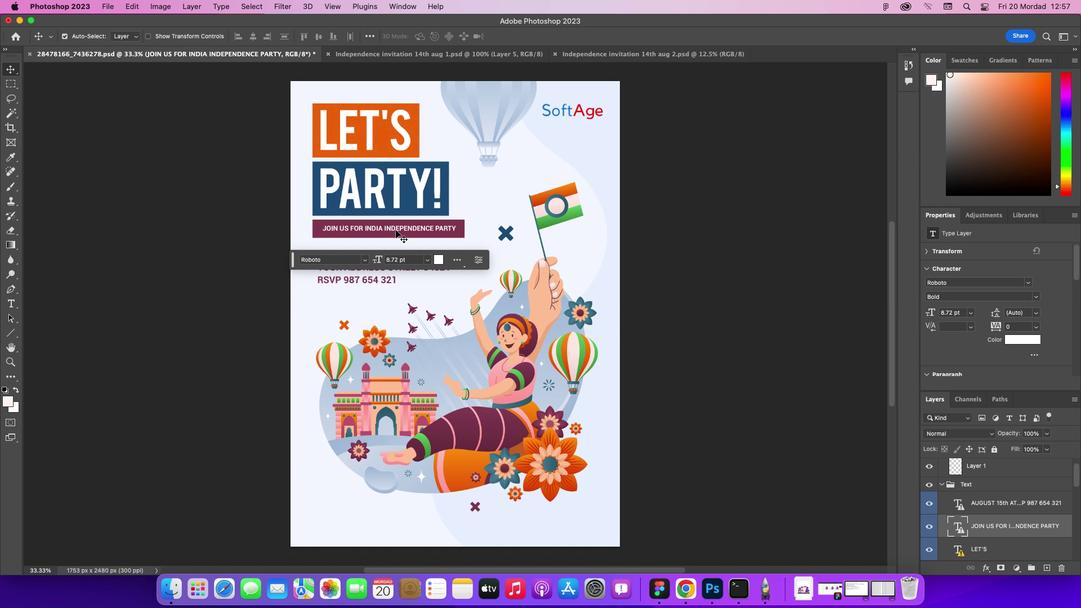 
Action: Mouse pressed left at (395, 229)
Screenshot: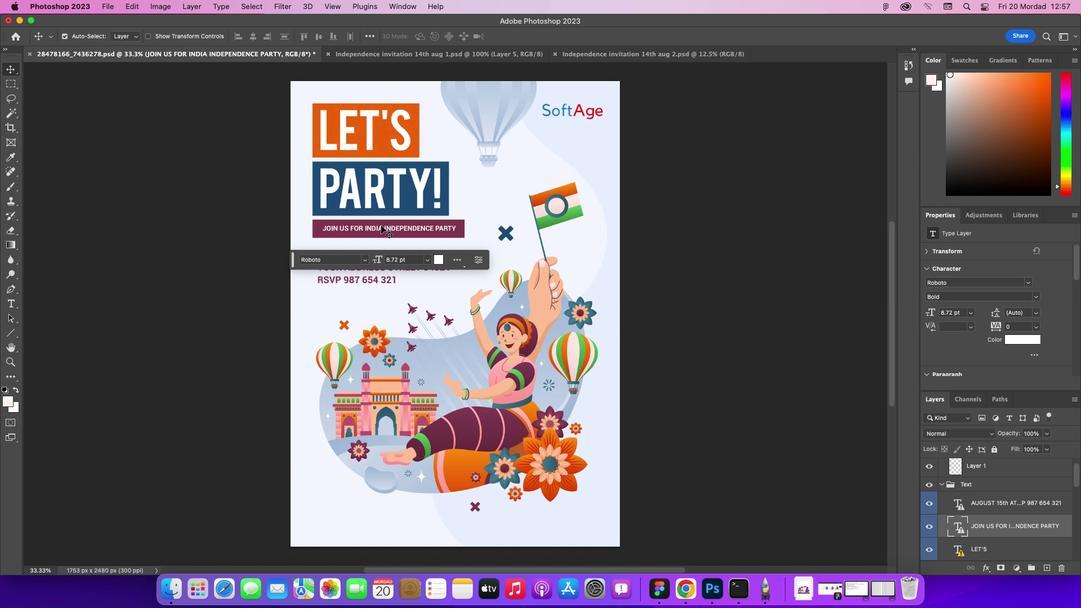 
Action: Mouse moved to (381, 228)
Screenshot: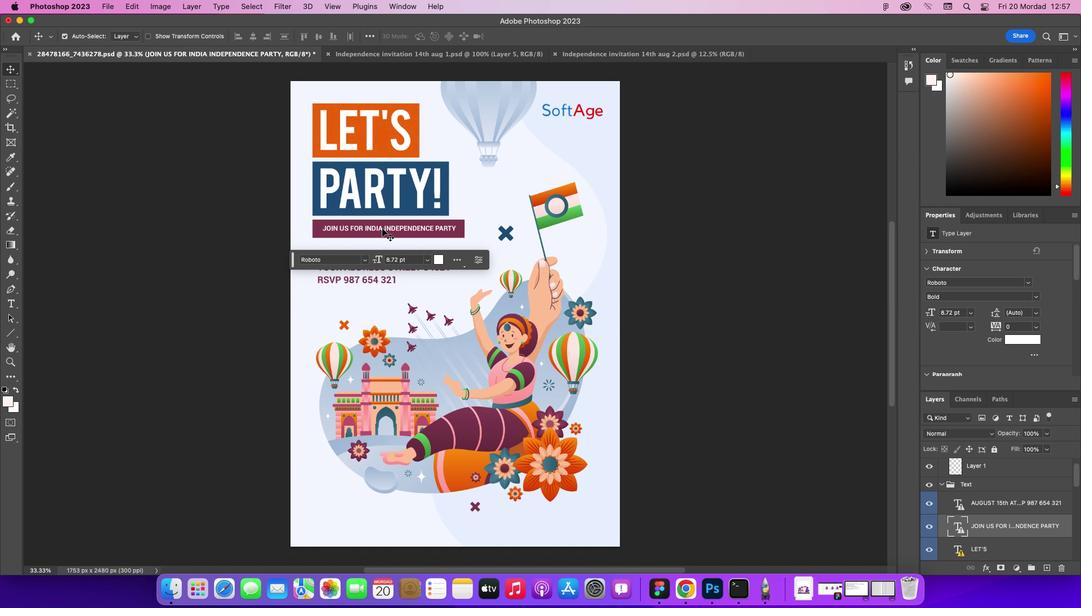 
Action: Mouse pressed left at (381, 228)
Screenshot: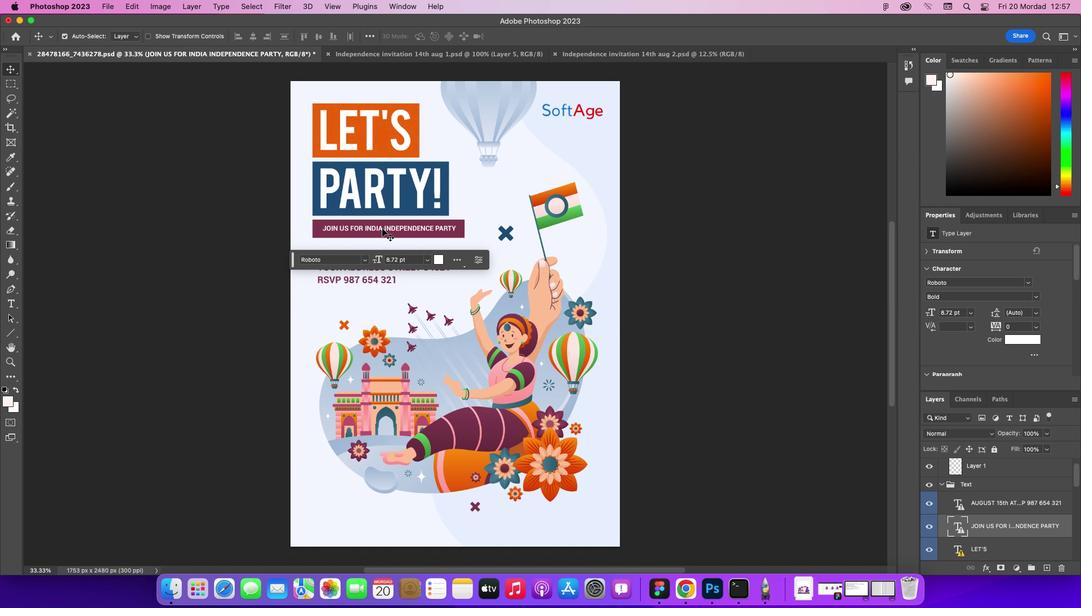 
Action: Mouse pressed left at (381, 228)
Screenshot: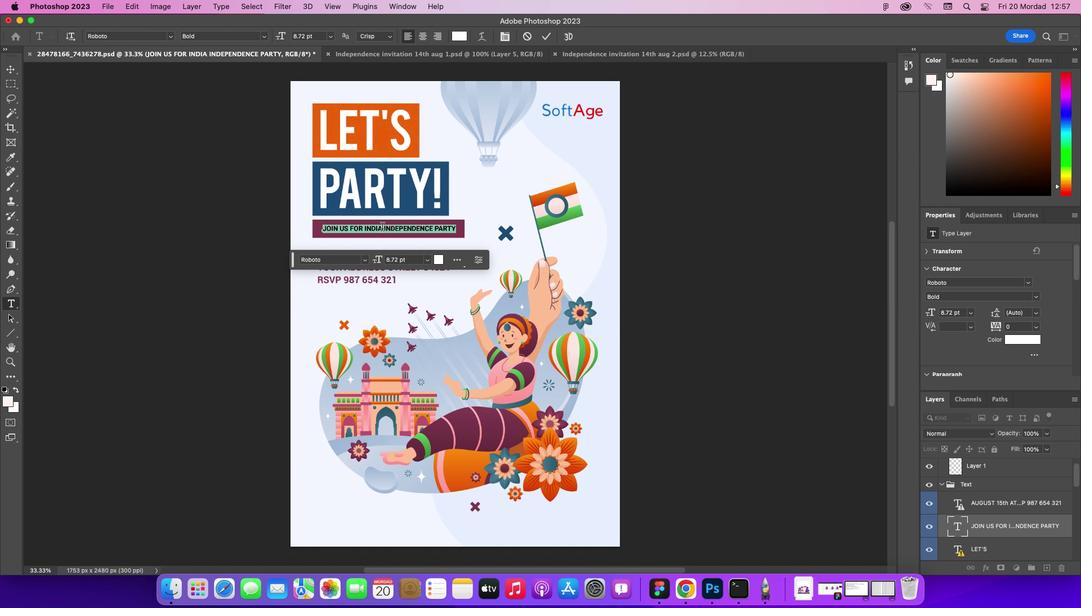 
Action: Mouse pressed left at (381, 228)
Screenshot: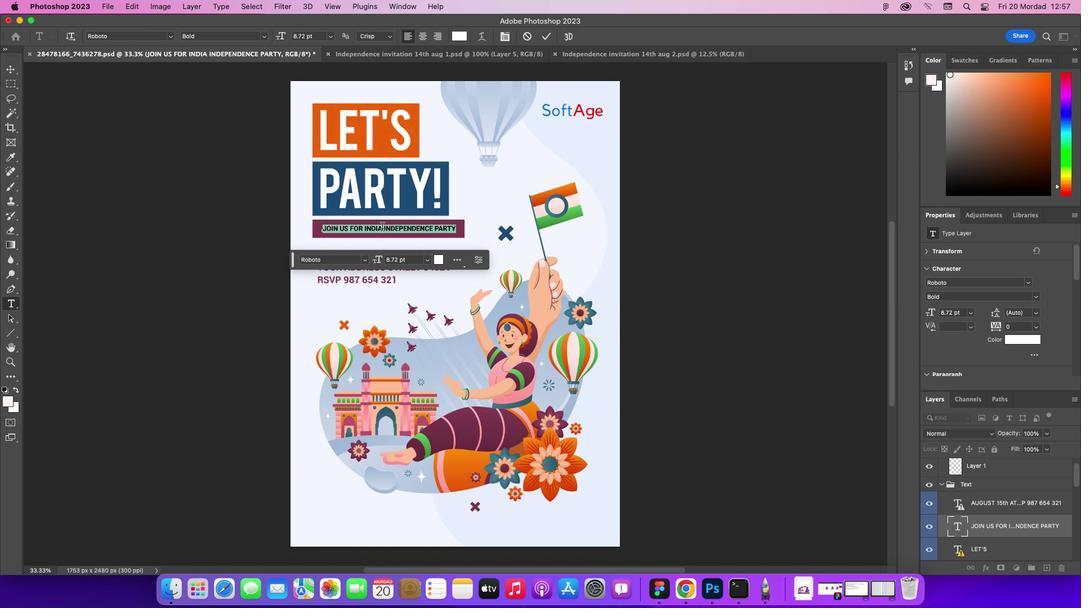 
Action: Mouse moved to (382, 229)
Screenshot: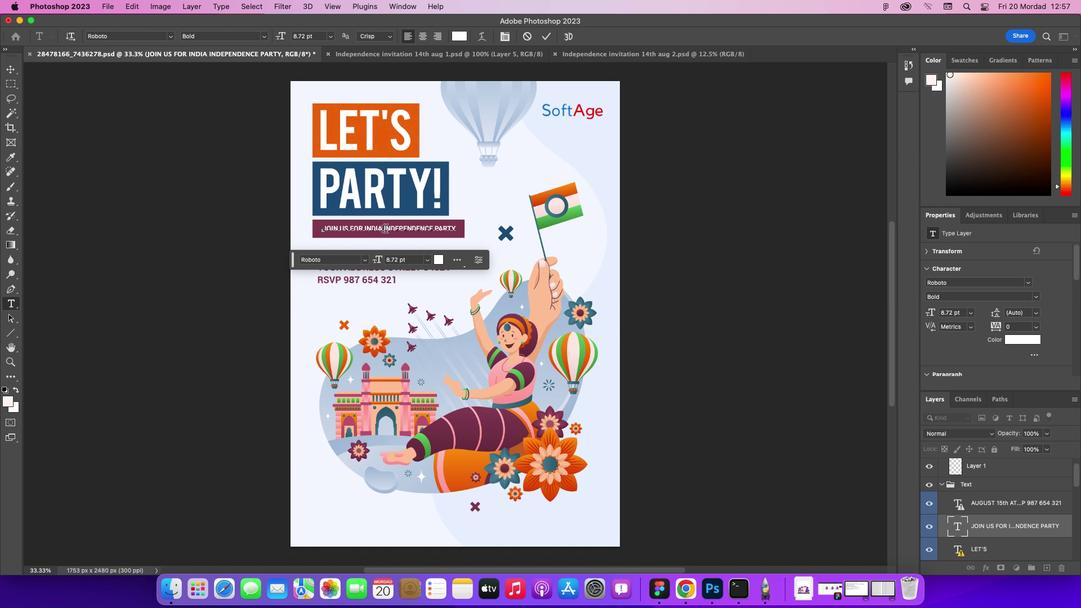 
Action: Mouse pressed left at (382, 229)
Screenshot: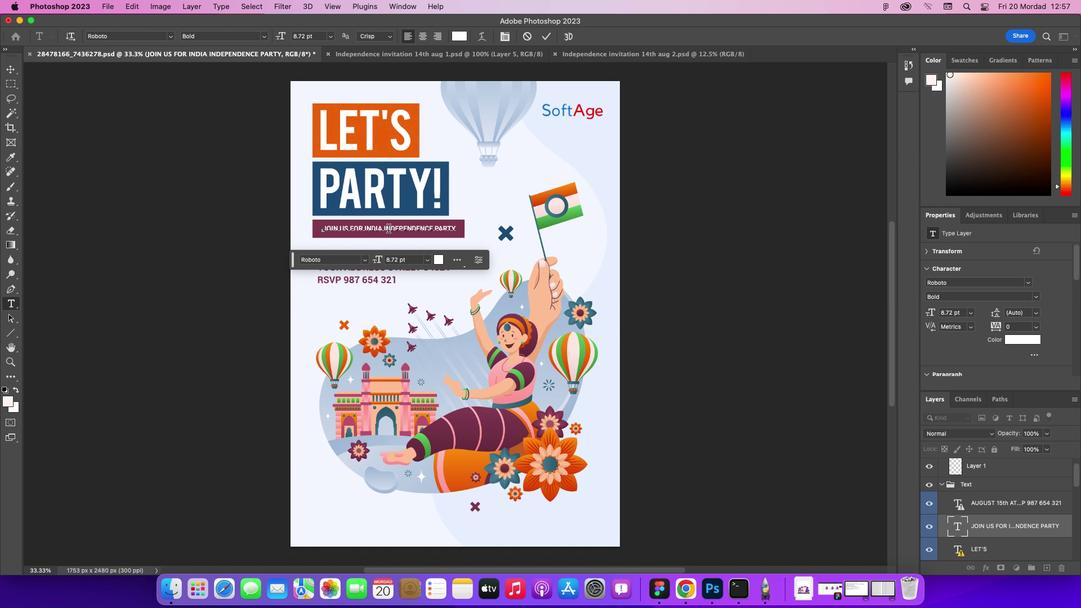 
Action: Mouse moved to (424, 232)
Screenshot: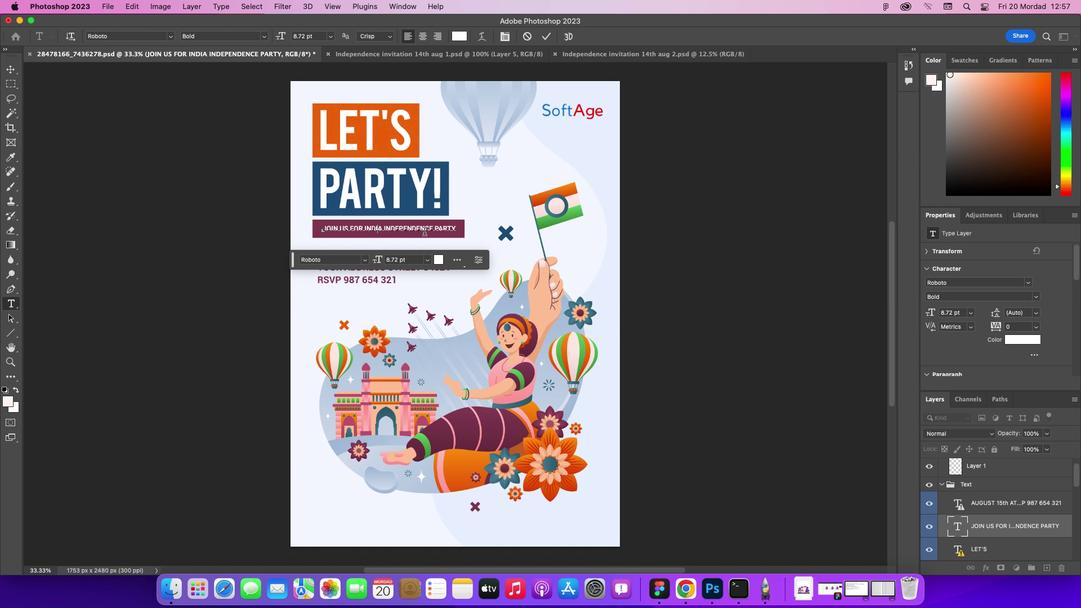 
Action: Key pressed Key.backspaceKey.backspaceKey.backspaceKey.backspace
Screenshot: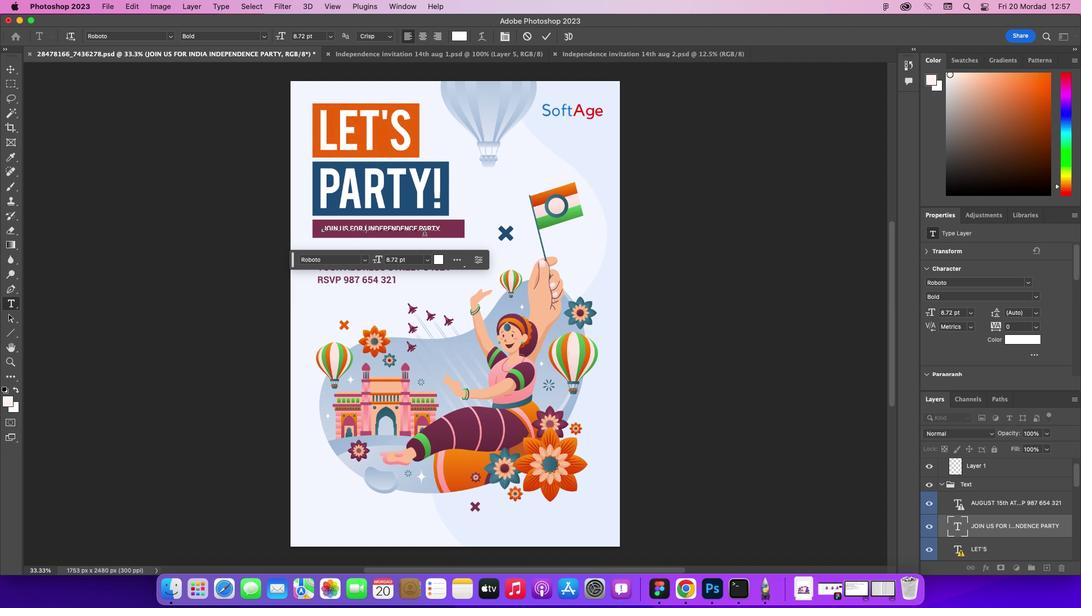 
Action: Mouse moved to (411, 221)
Screenshot: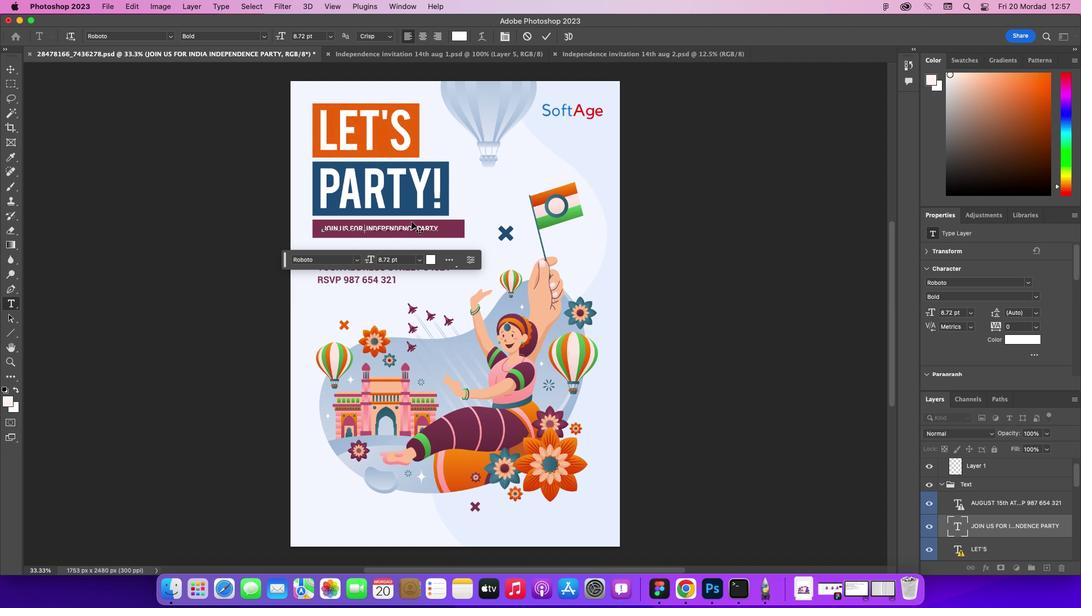 
Action: Key pressed Key.backspace
Screenshot: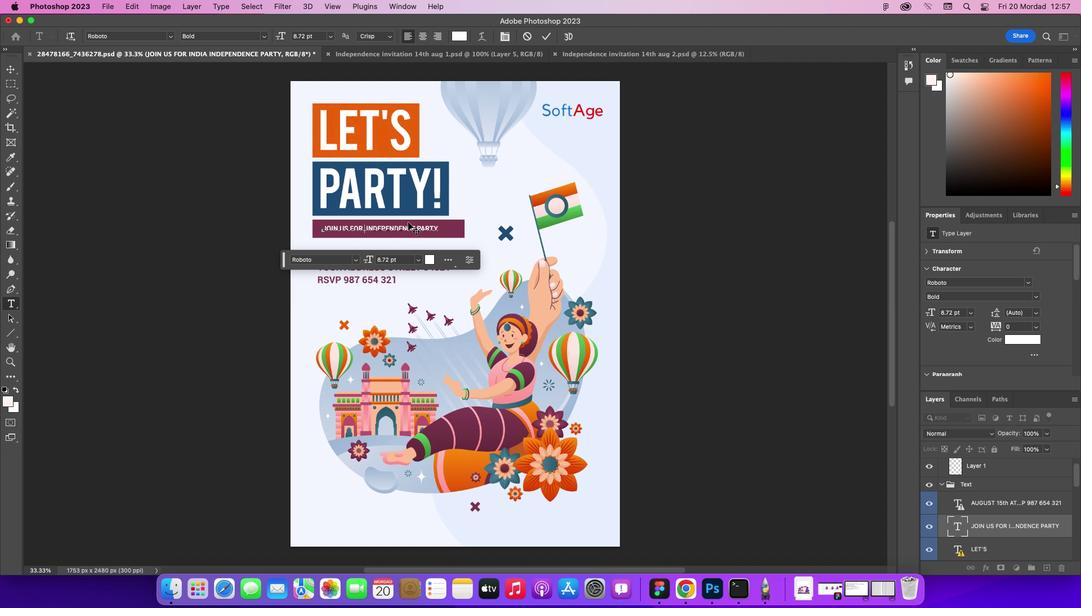 
Action: Mouse moved to (483, 230)
Screenshot: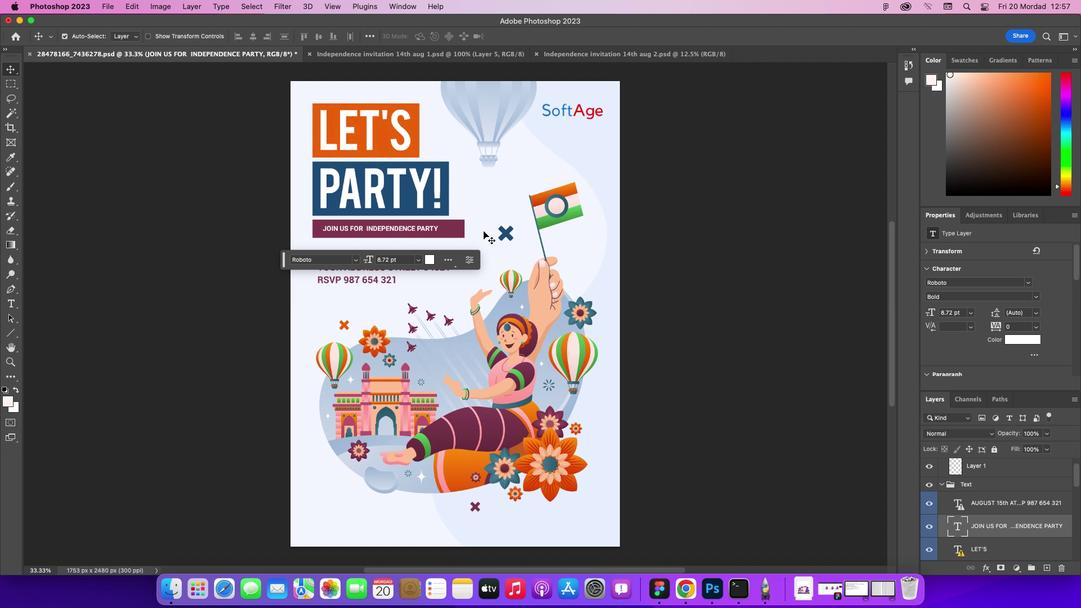 
Action: Mouse pressed left at (483, 230)
Screenshot: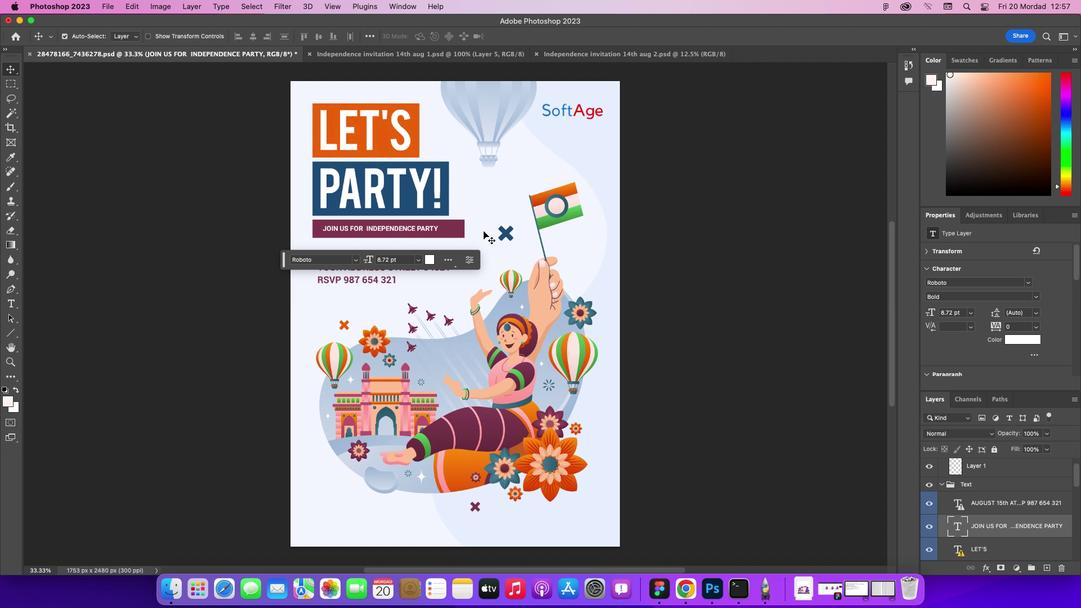 
Action: Mouse moved to (472, 316)
Screenshot: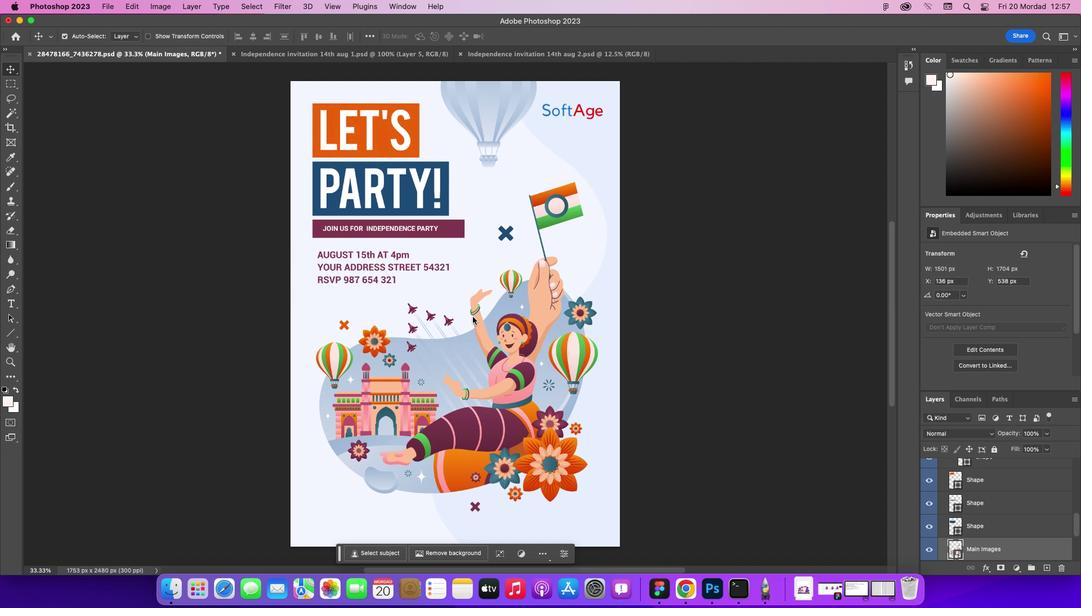 
Action: Mouse pressed left at (472, 316)
Screenshot: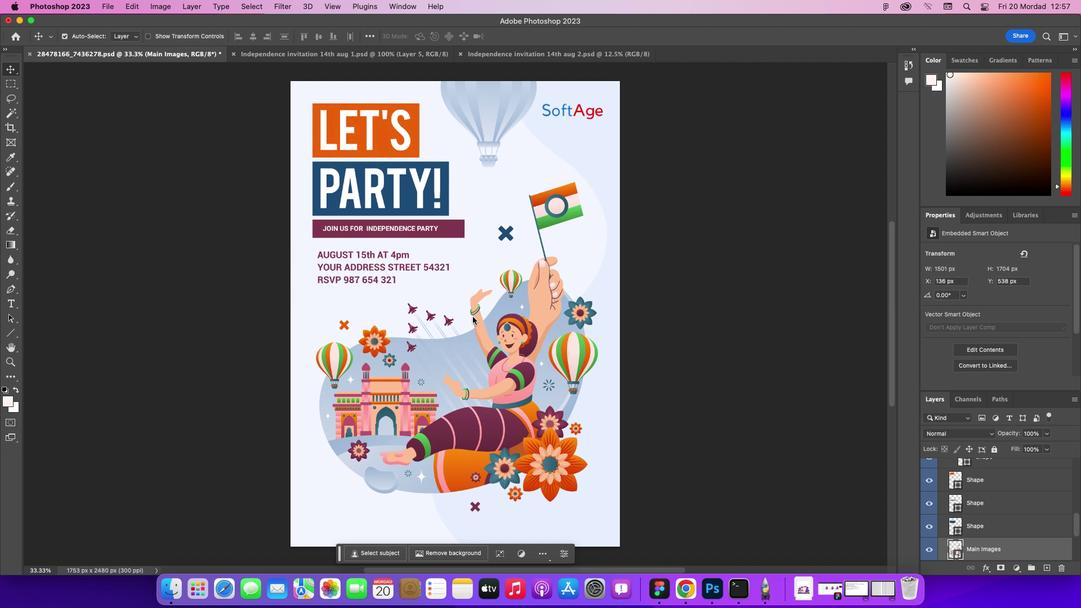 
Action: Mouse moved to (410, 269)
Screenshot: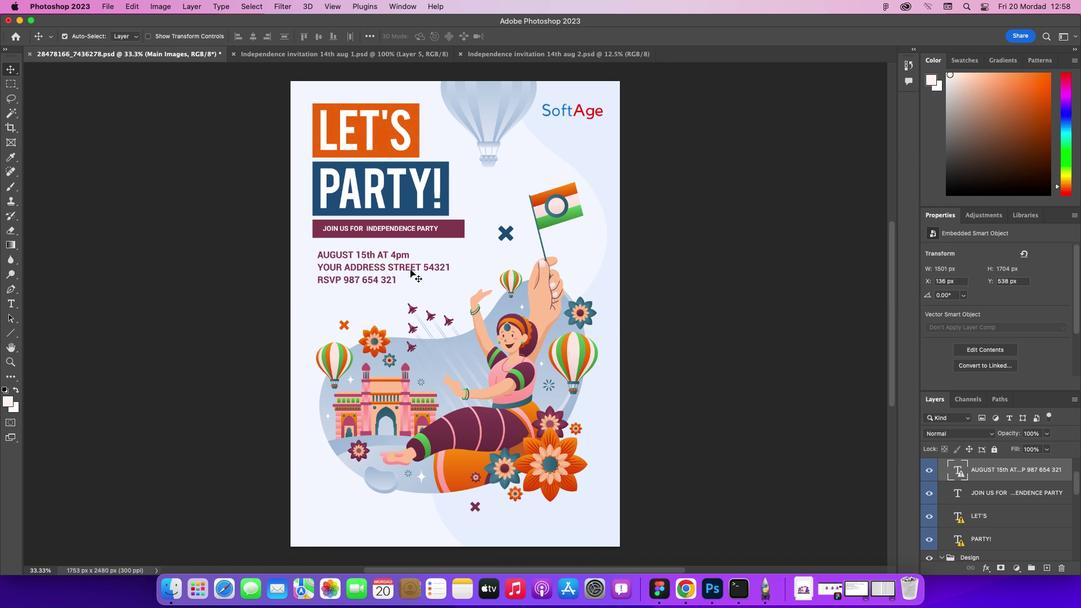 
Action: Mouse pressed left at (410, 269)
Screenshot: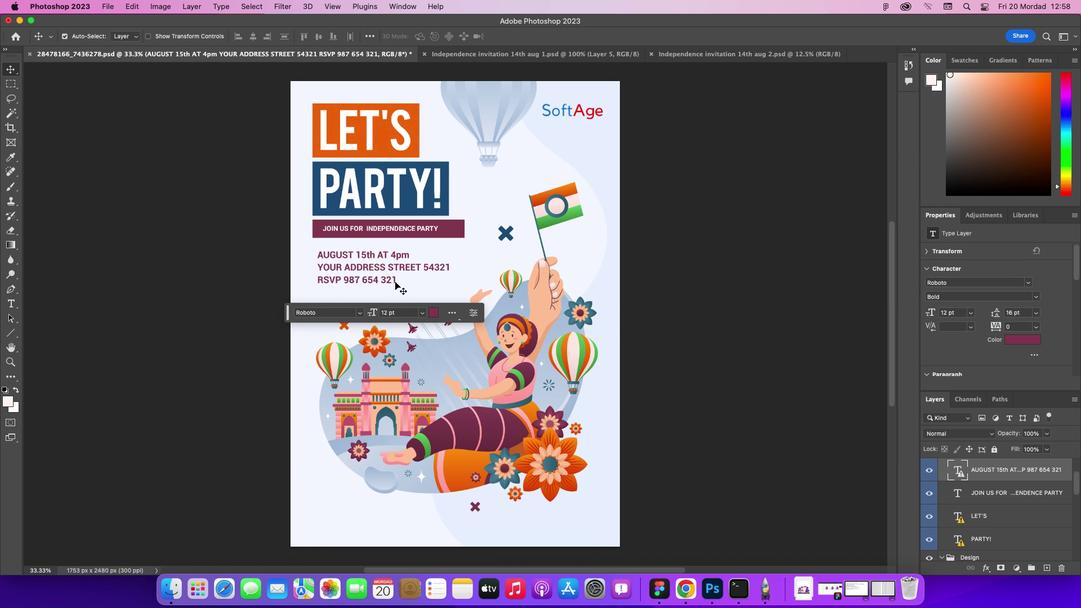 
Action: Mouse moved to (391, 278)
Screenshot: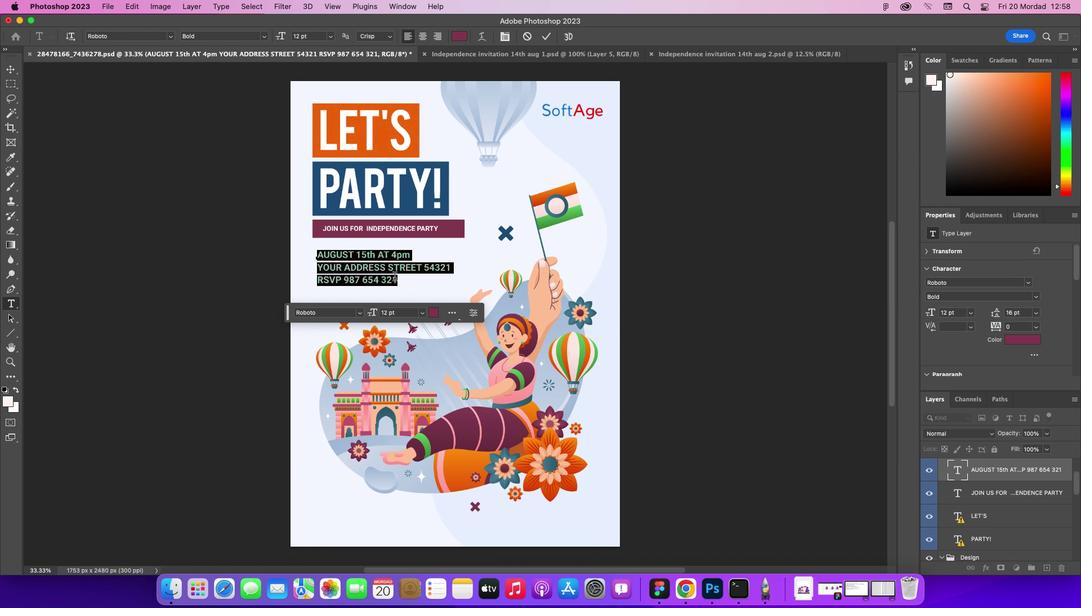 
Action: Mouse pressed left at (391, 278)
Screenshot: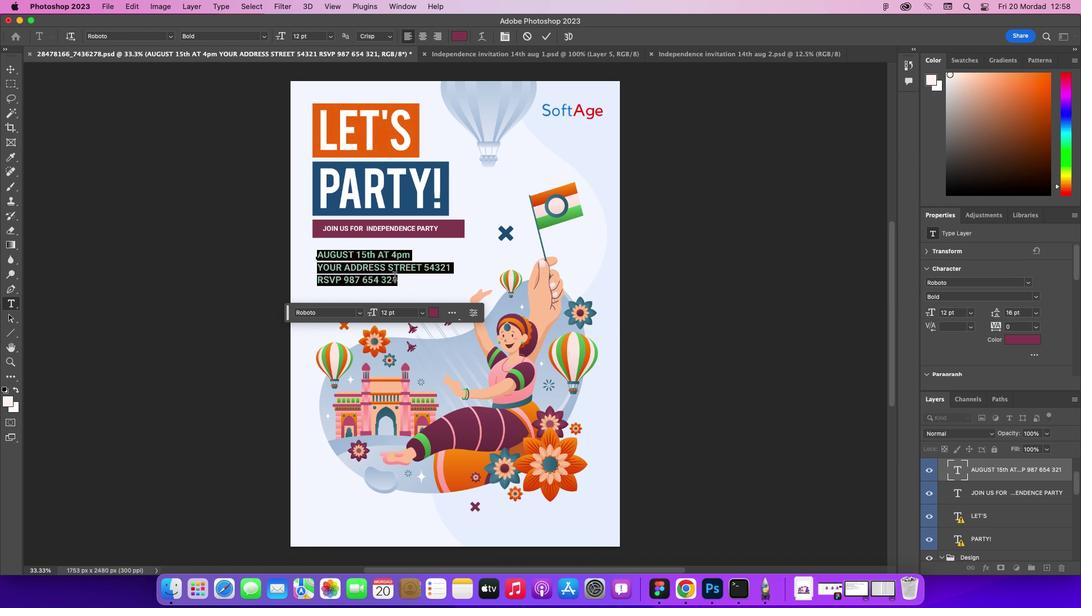 
Action: Mouse pressed left at (391, 278)
Screenshot: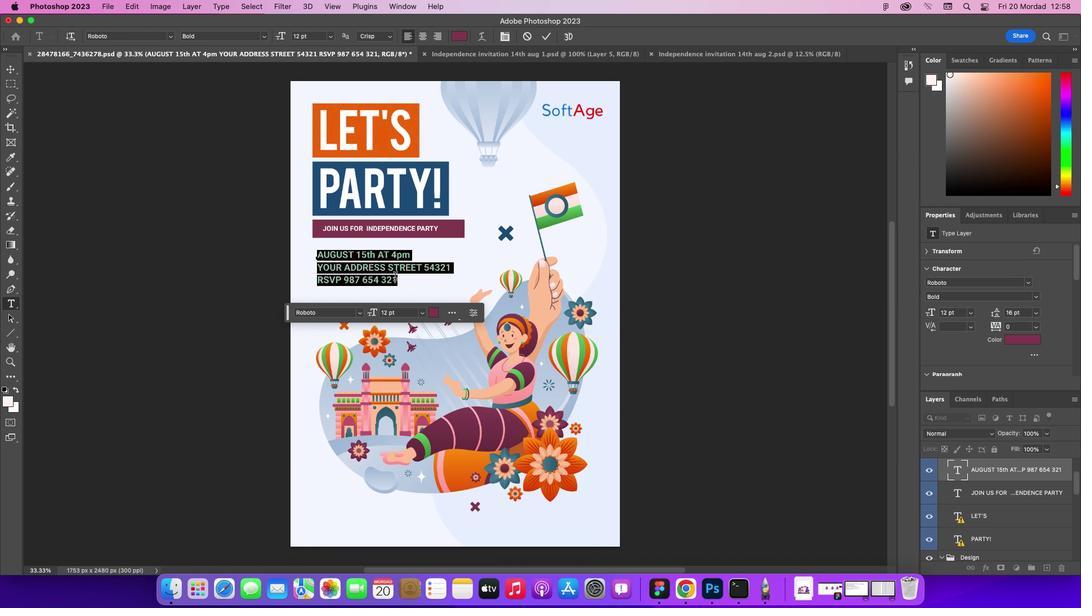 
Action: Mouse moved to (400, 281)
Screenshot: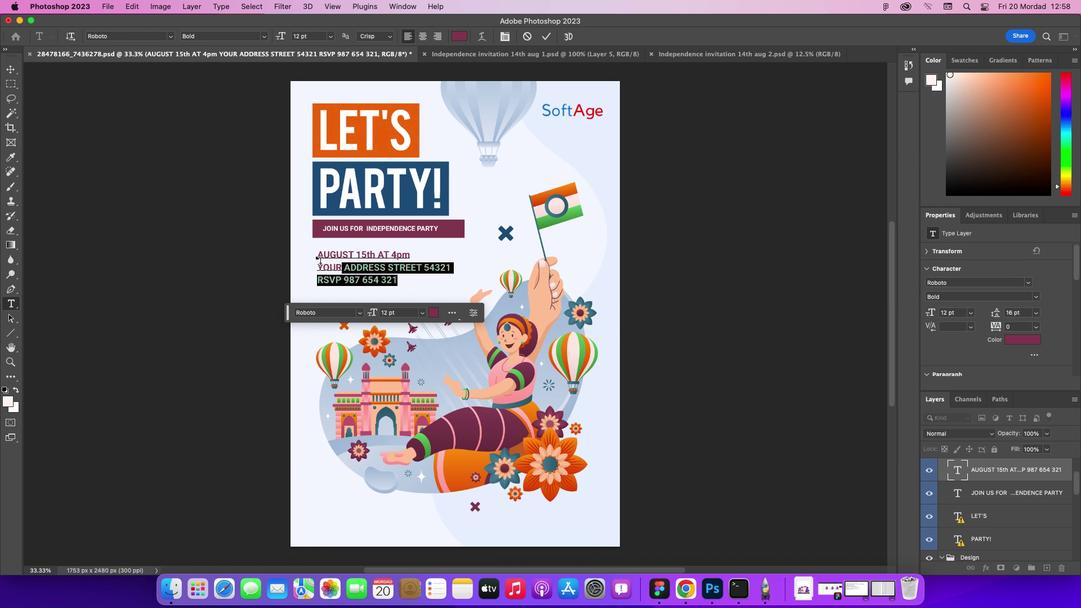 
Action: Mouse pressed left at (400, 281)
Screenshot: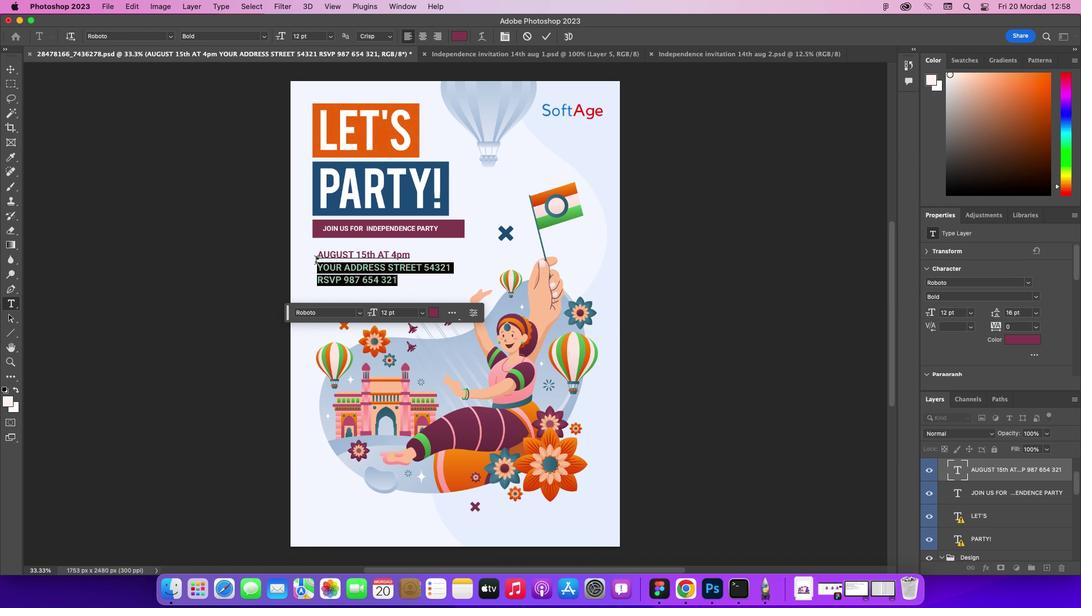 
Action: Mouse moved to (434, 244)
Screenshot: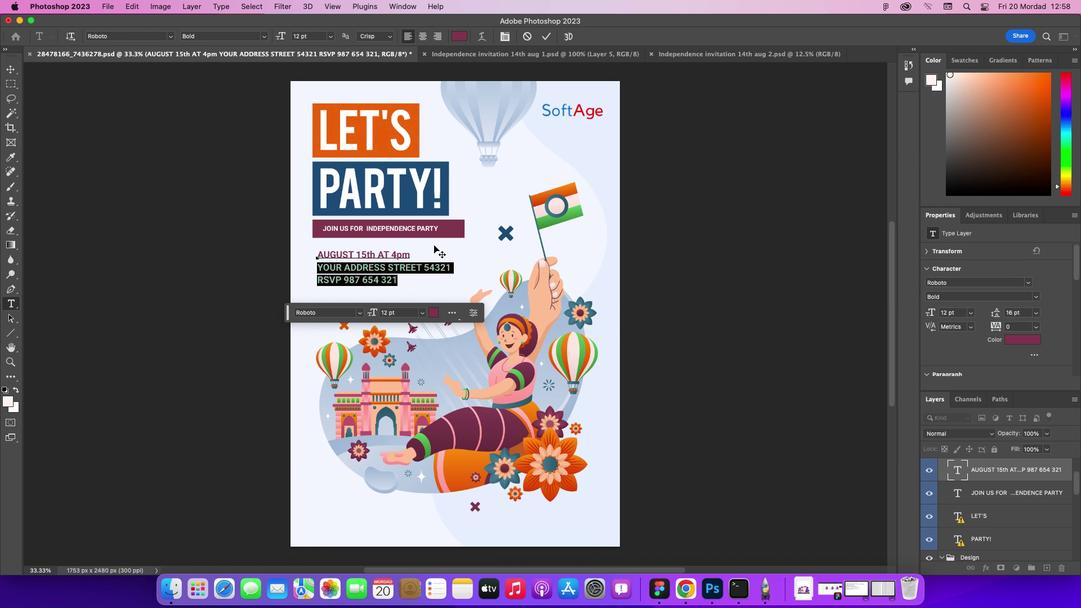 
Action: Key pressed Key.caps_lock's'Key.backspaceKey.caps_lock'S''O''F''T''A''G''E'Key.space'I''N''F''O''R''M''A''T''I''O''N'Key.space'T''E''C''H''N''O''L''O''G''Y'Key.enter'U''D''Y''O''G'Key.space'V''I''H''A''R'Key.space'P''H''A''S''E''4'Key.backspaceKey.space'4'
Screenshot: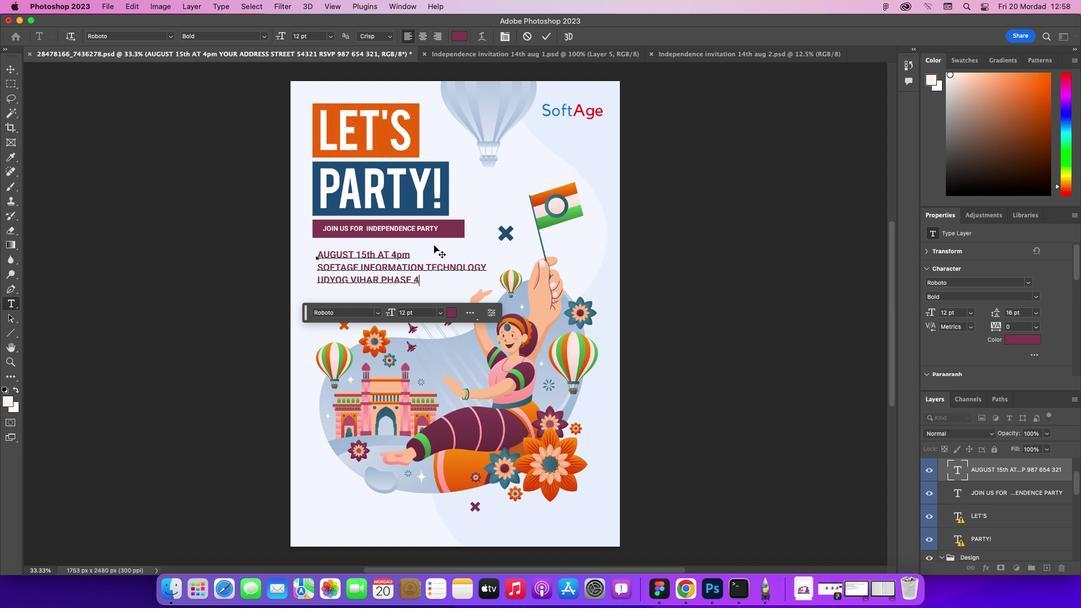
Action: Mouse moved to (319, 281)
Screenshot: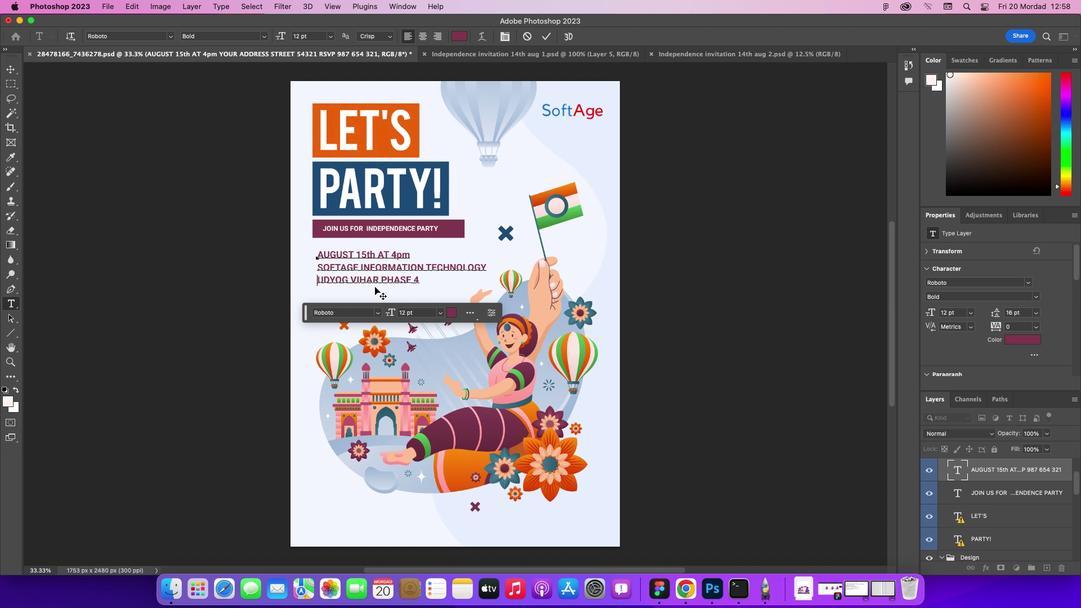 
Action: Mouse pressed left at (319, 281)
Screenshot: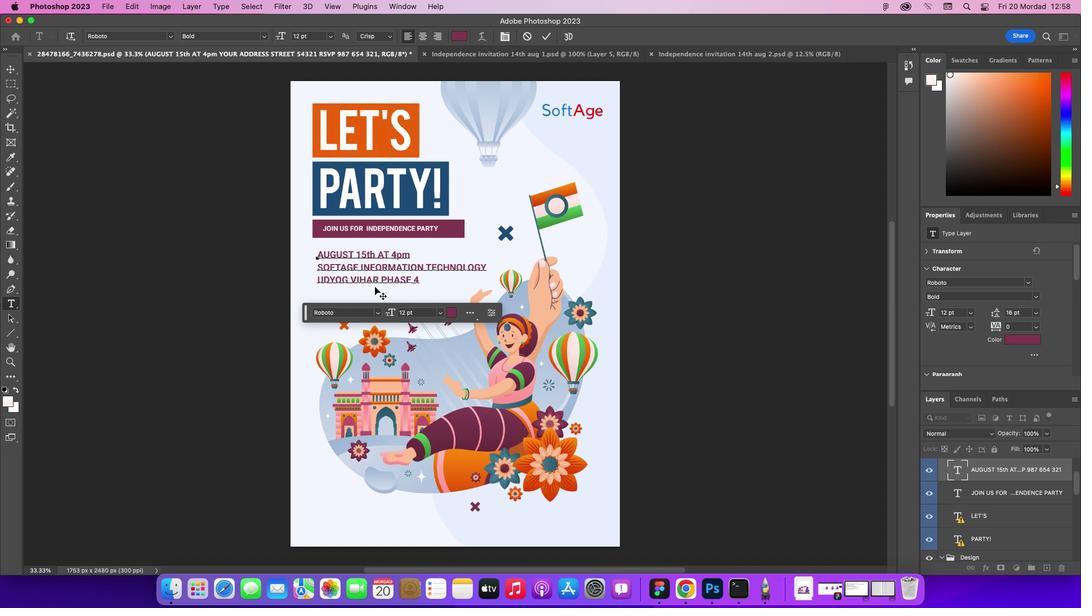 
Action: Mouse moved to (374, 286)
Screenshot: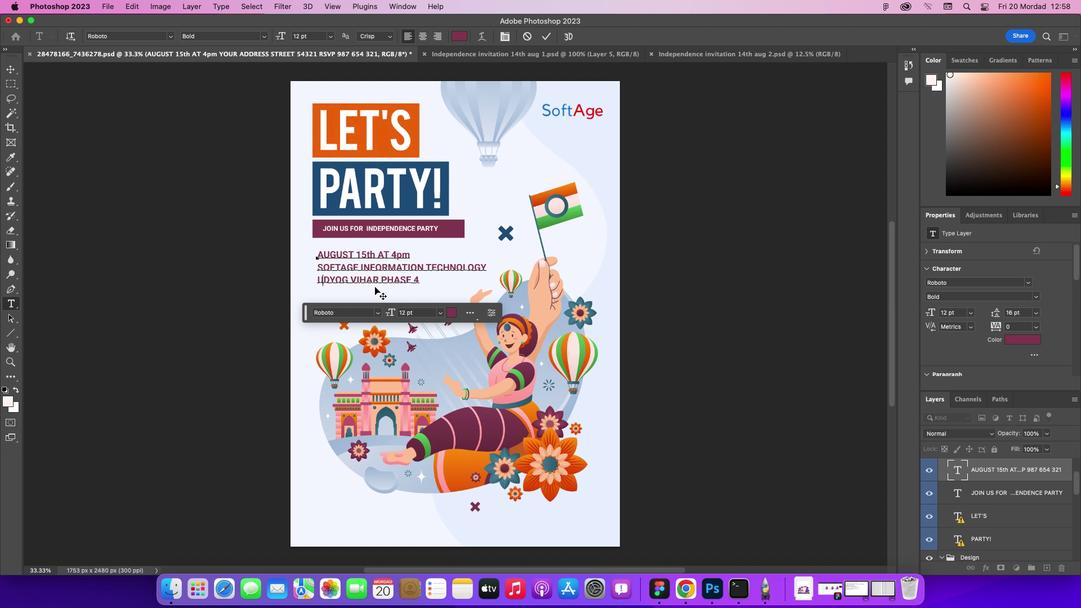 
Action: Key pressed '2''0''4'','
Screenshot: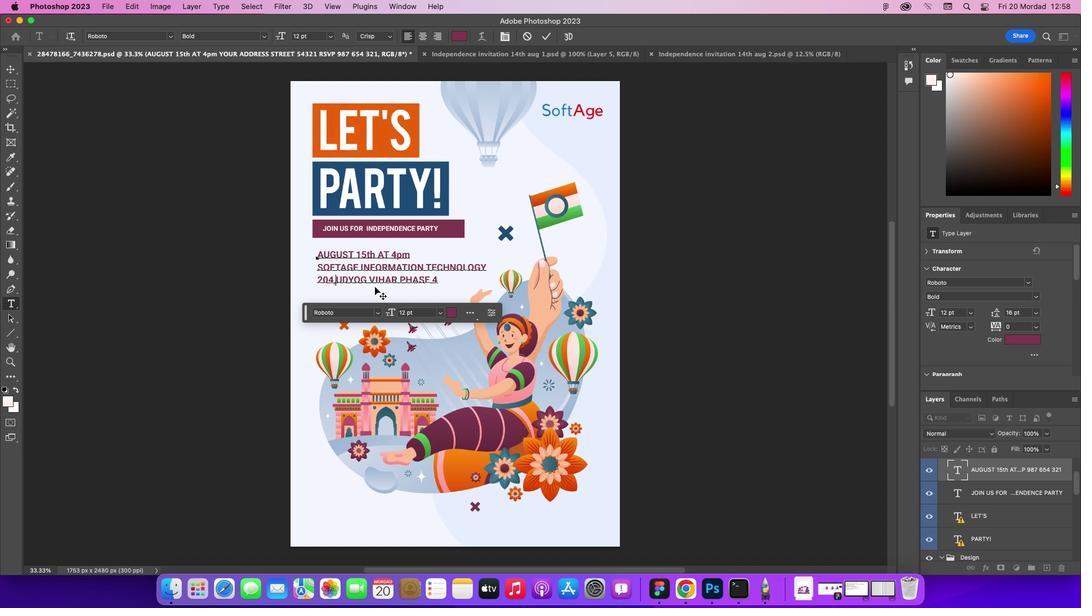 
Action: Mouse moved to (439, 285)
Screenshot: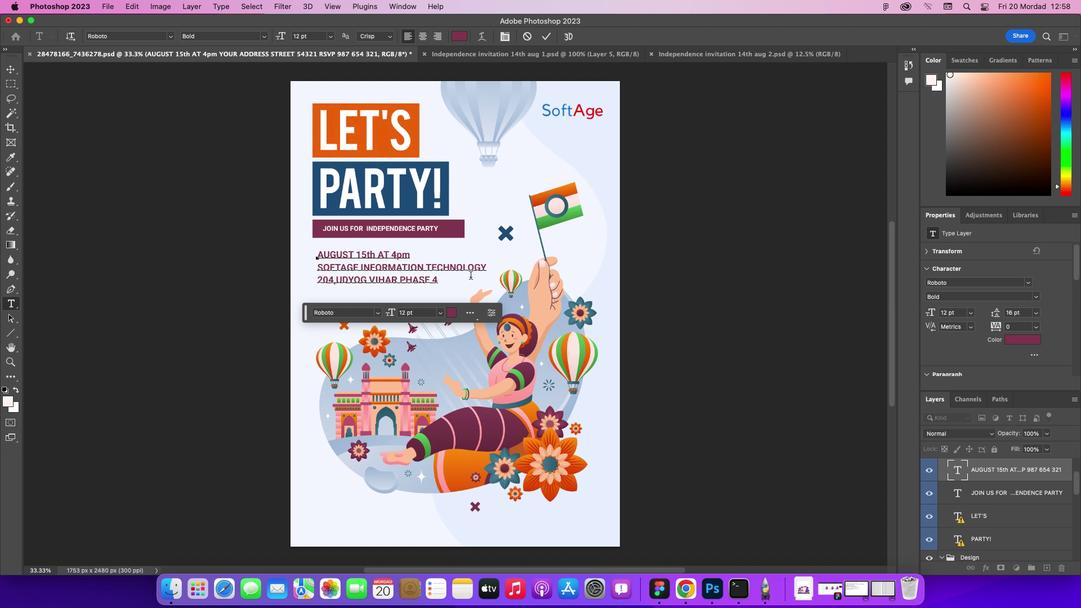 
Action: Mouse pressed left at (439, 285)
Screenshot: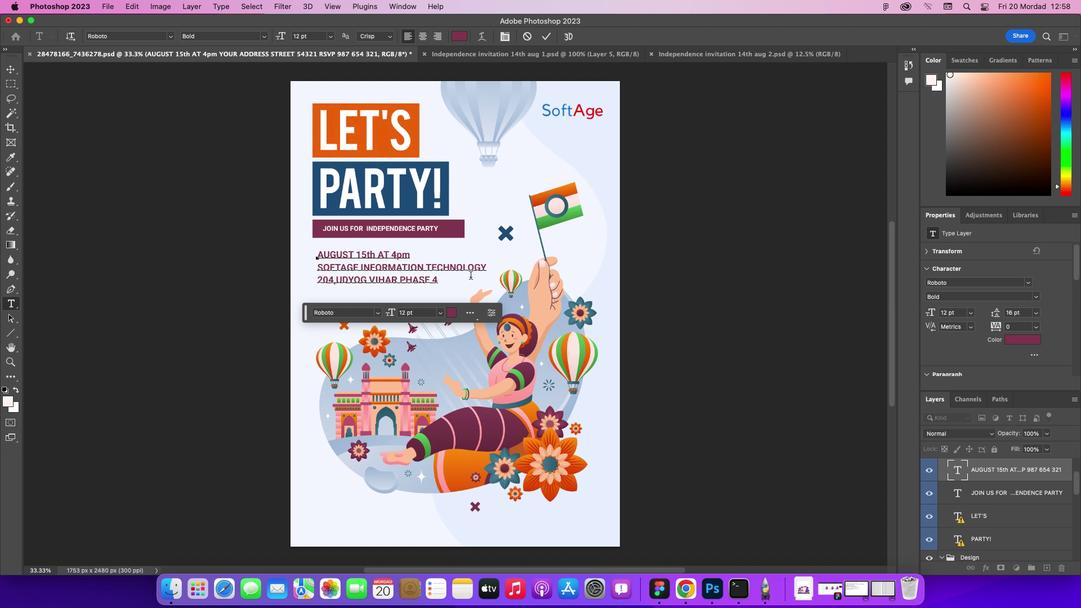 
Action: Mouse moved to (470, 276)
Screenshot: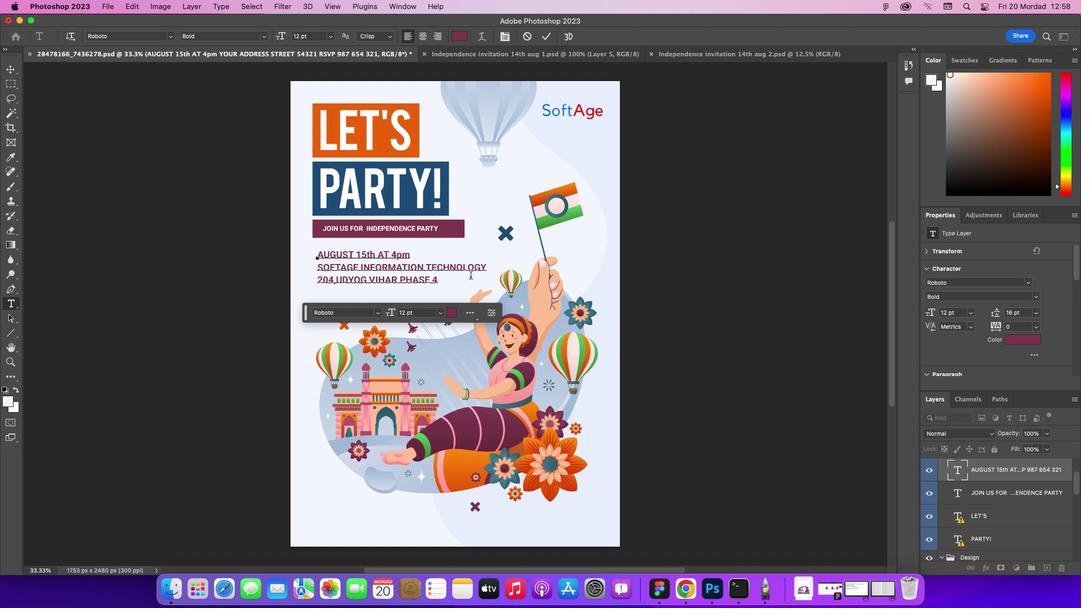 
Action: Key pressed ',''G''U''R''U''G''R''A''M'
Screenshot: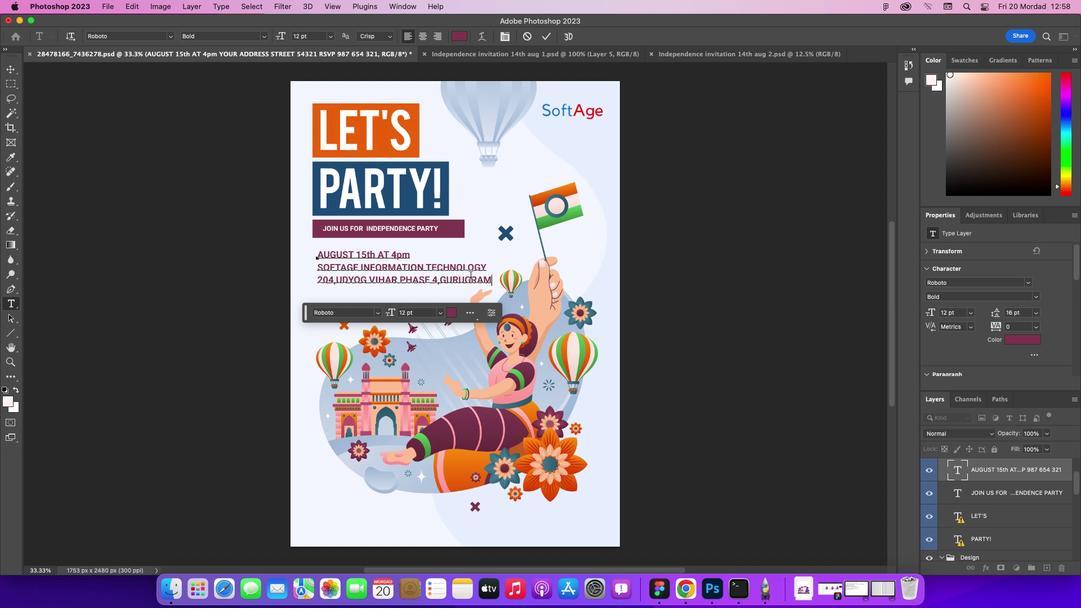 
Action: Mouse moved to (440, 281)
Screenshot: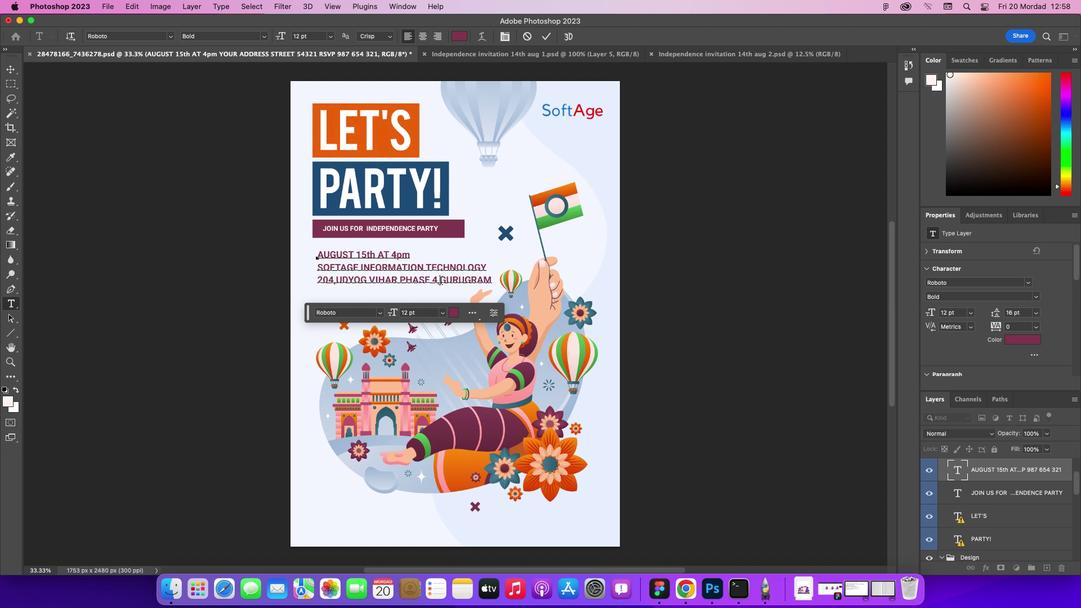 
Action: Mouse pressed left at (440, 281)
Screenshot: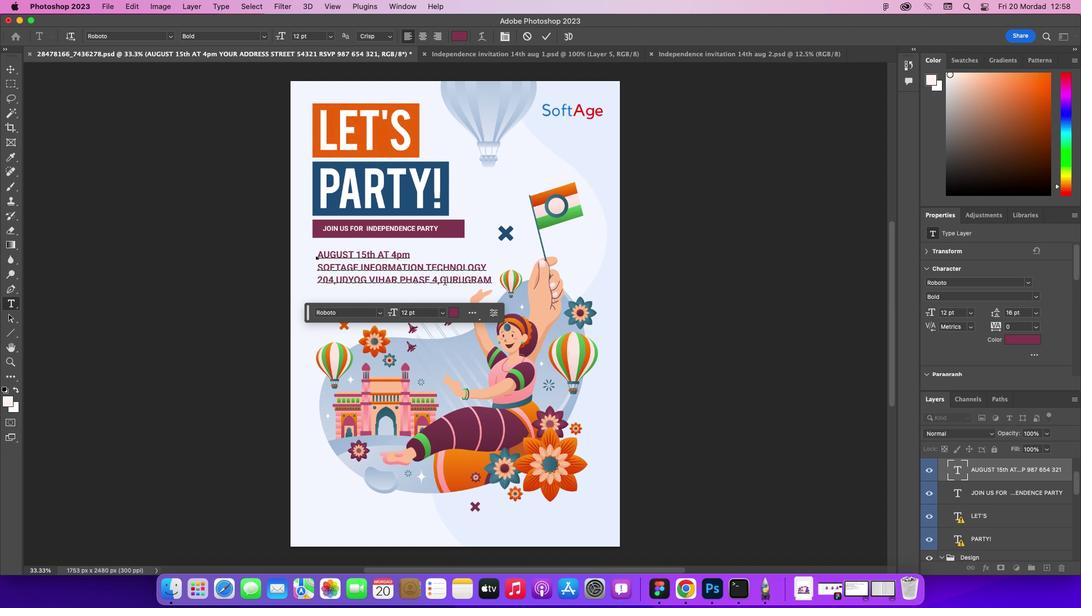 
Action: Mouse moved to (507, 280)
Screenshot: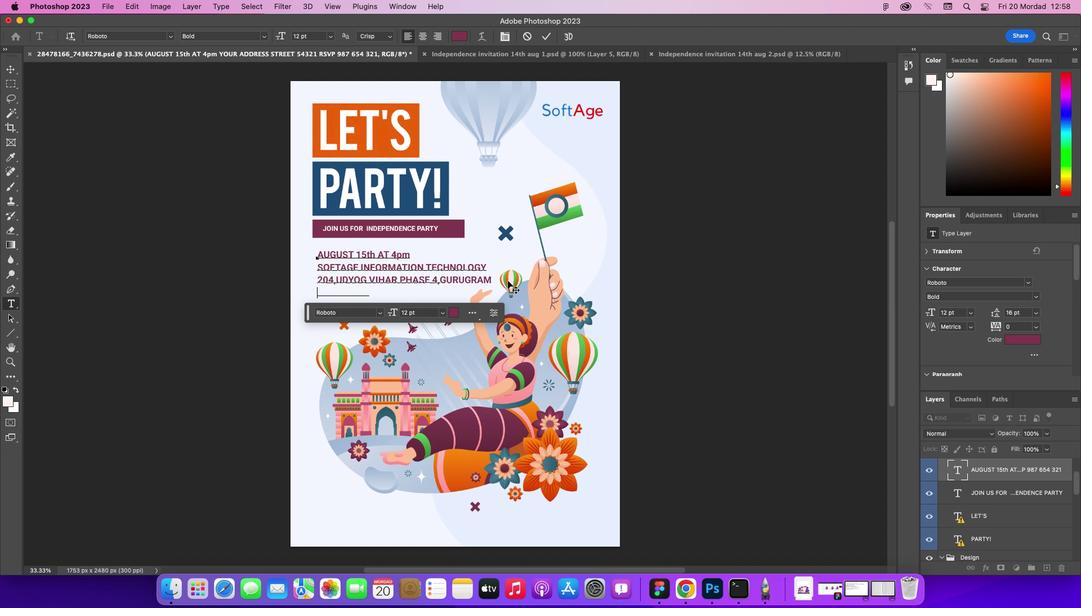 
Action: Key pressed Key.enter
Screenshot: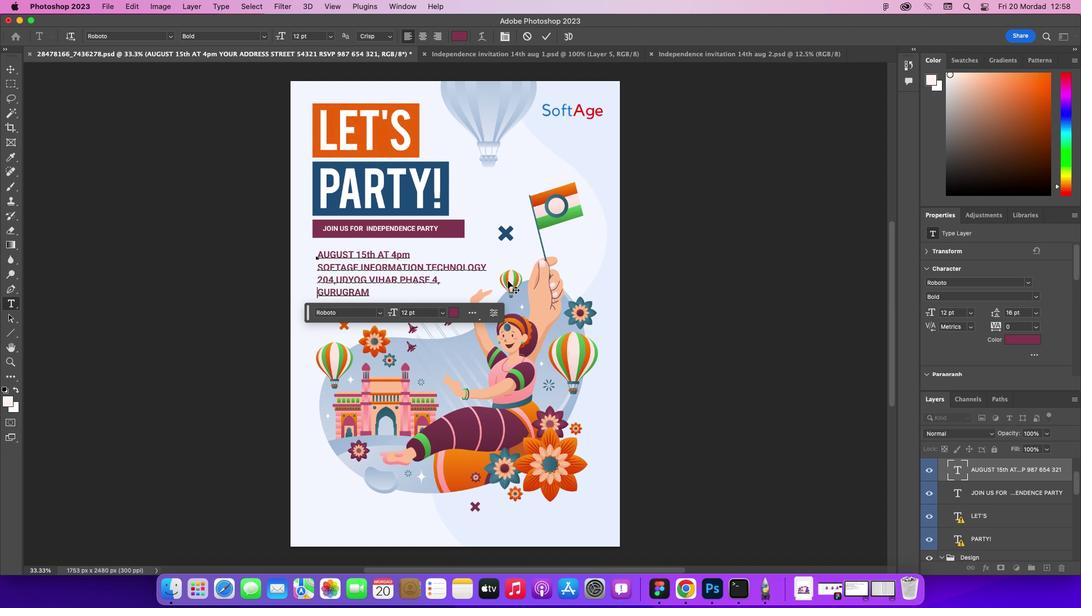 
Action: Mouse moved to (368, 294)
Screenshot: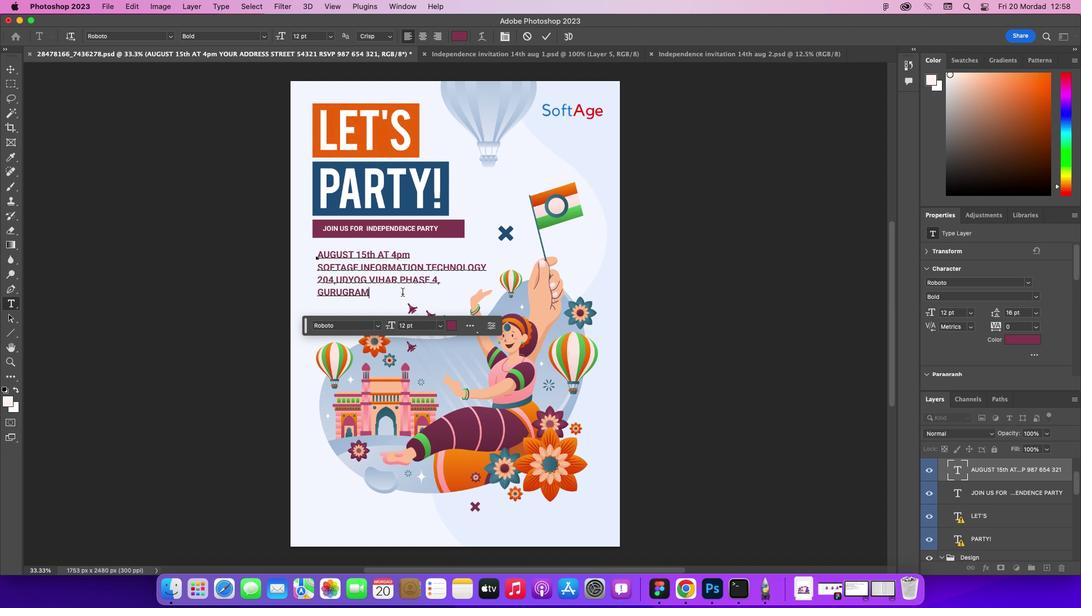 
Action: Mouse pressed left at (368, 294)
Screenshot: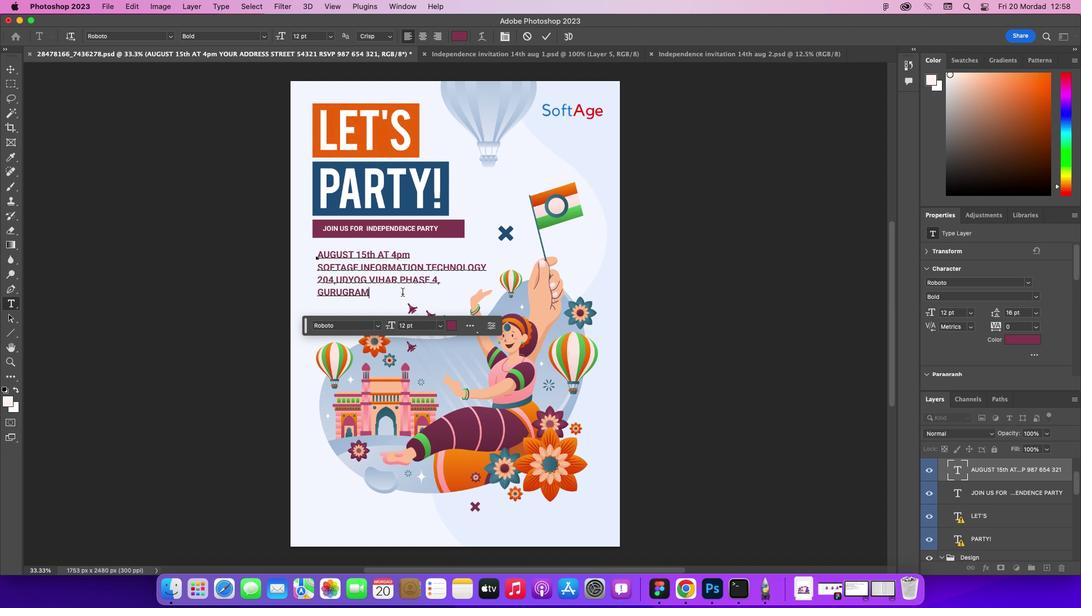 
Action: Mouse moved to (402, 293)
Screenshot: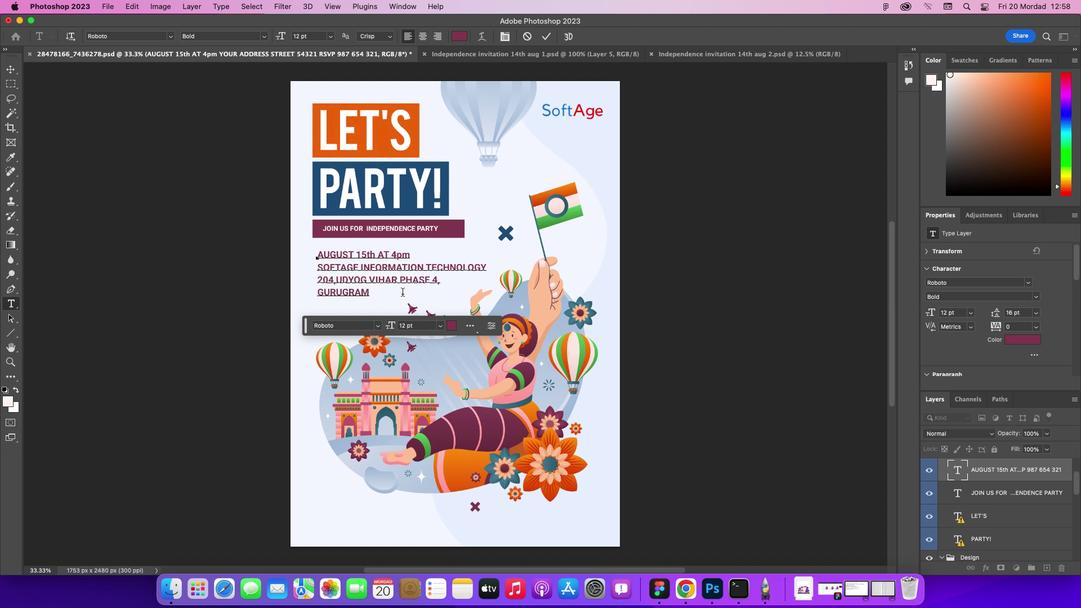 
Action: Key pressed Key.spaceKey.shift_r'('Key.caps_lock'h'Key.backspaceKey.caps_lock'H''R'Key.shift_r')'
Screenshot: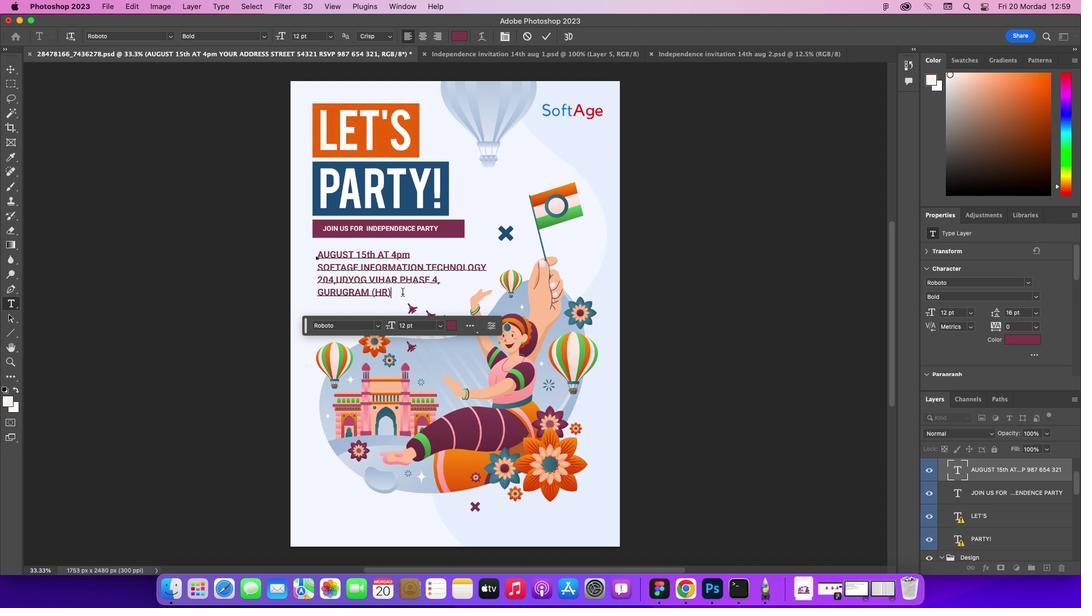 
Action: Mouse moved to (653, 246)
Screenshot: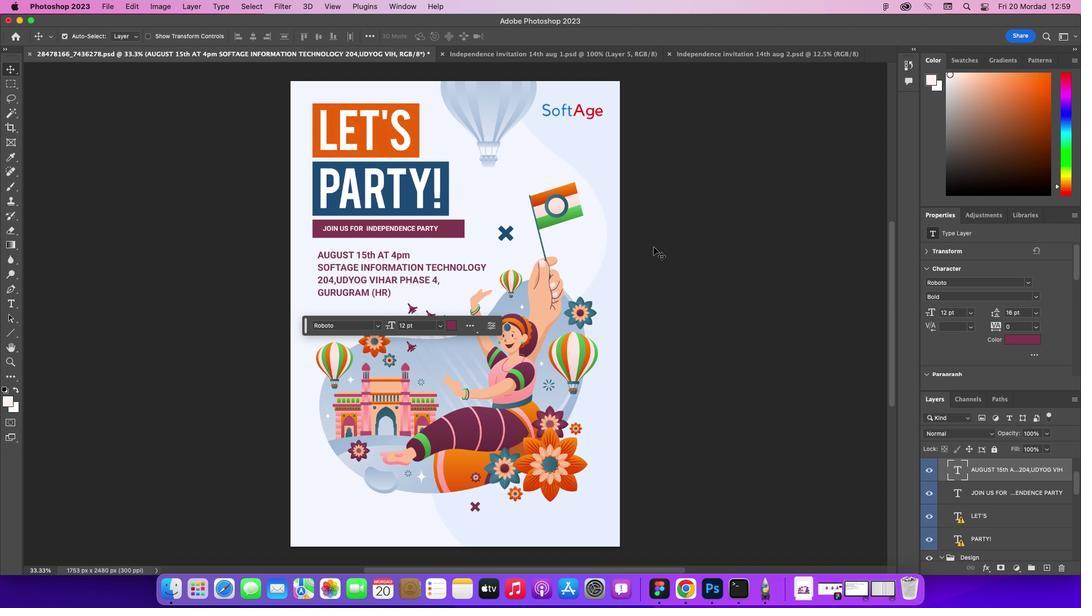 
Action: Mouse pressed left at (653, 246)
Screenshot: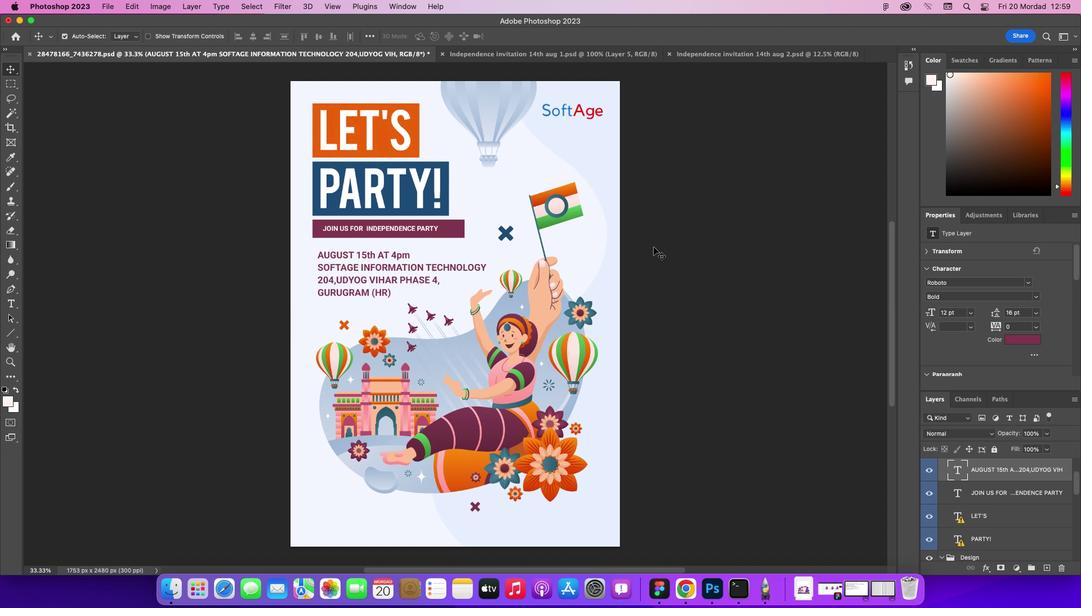 
Action: Mouse pressed left at (653, 246)
Screenshot: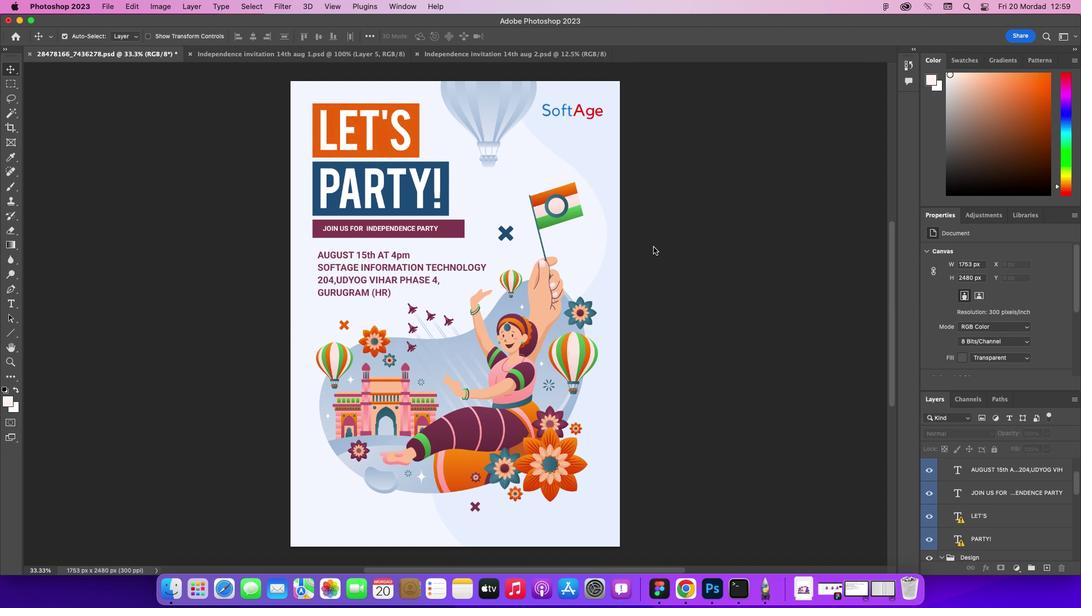 
Action: Mouse moved to (690, 176)
Screenshot: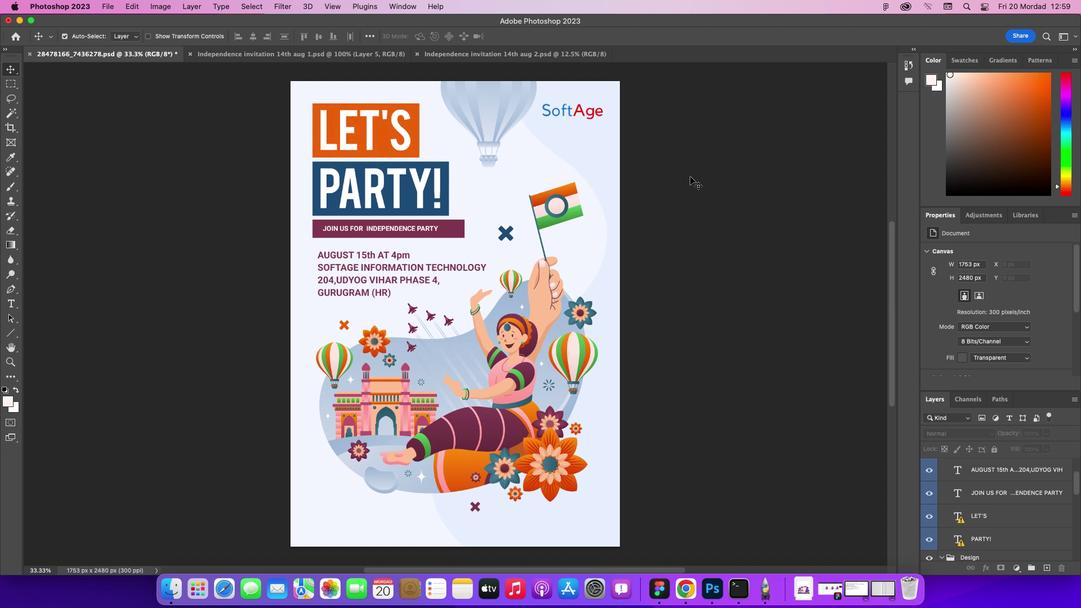 
Action: Mouse pressed left at (690, 176)
Screenshot: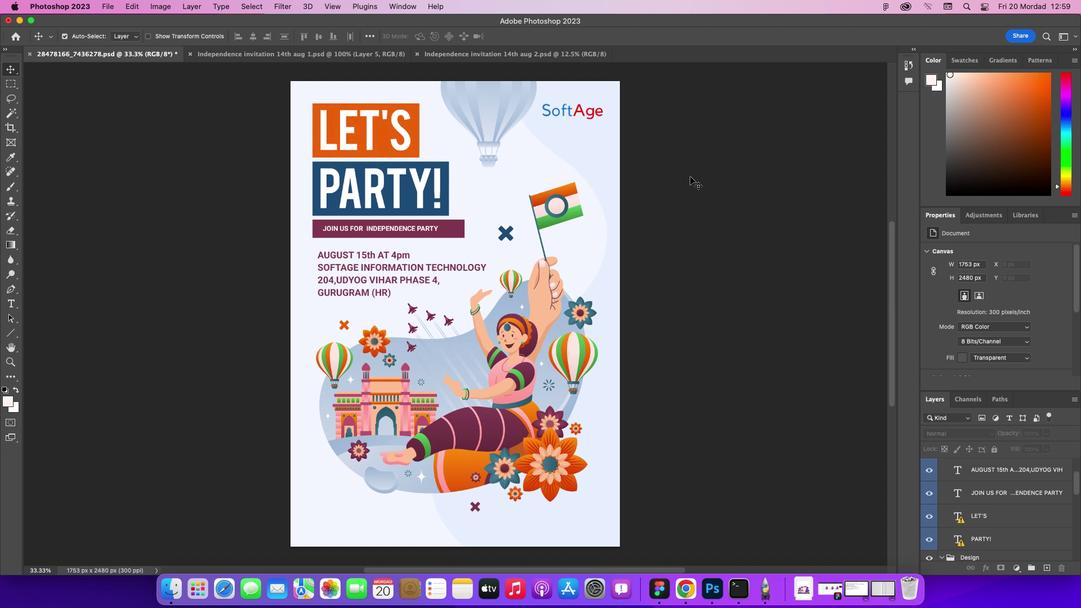 
Action: Mouse moved to (520, 353)
Screenshot: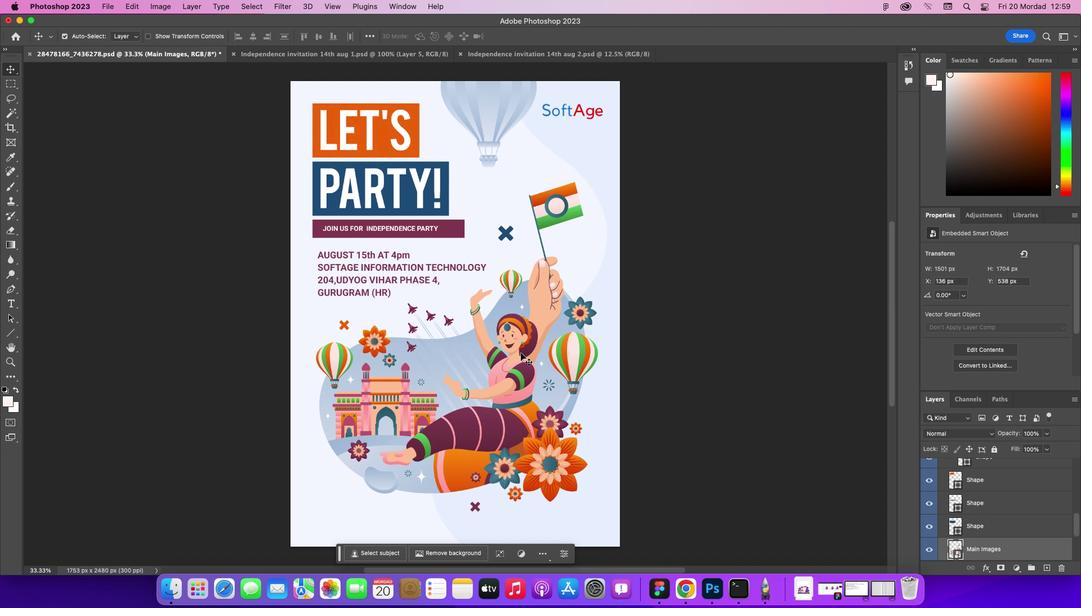 
Action: Mouse pressed left at (520, 353)
Screenshot: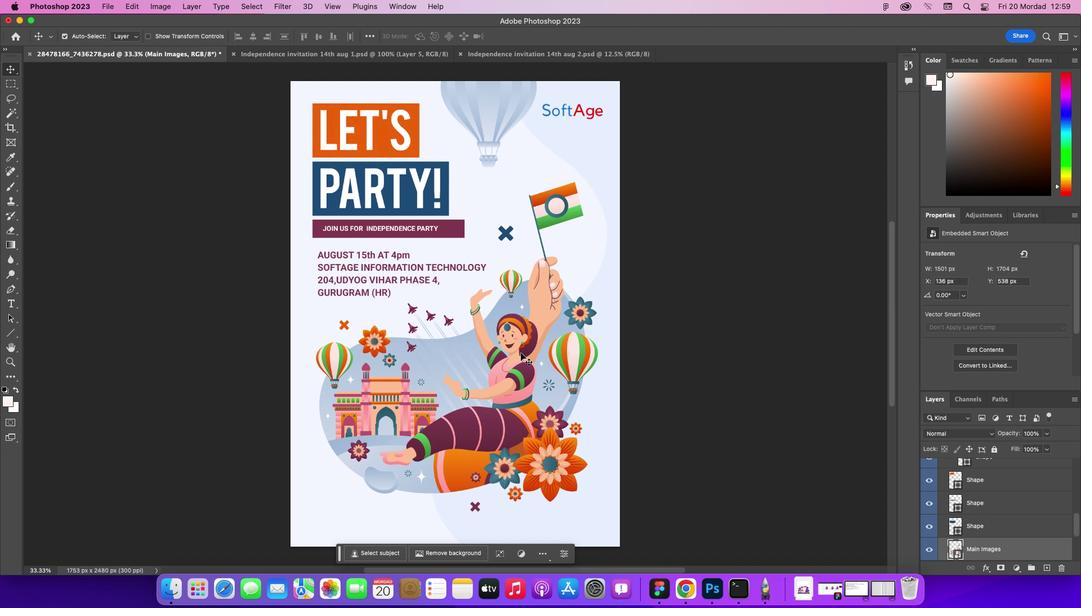 
Action: Mouse moved to (664, 180)
Screenshot: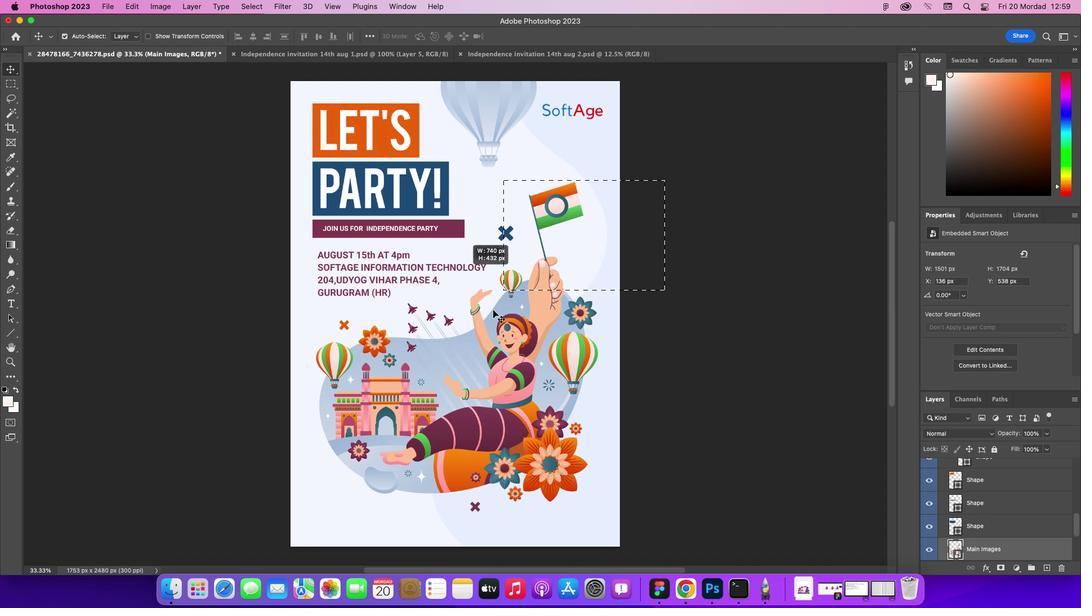 
Action: Mouse pressed left at (664, 180)
Screenshot: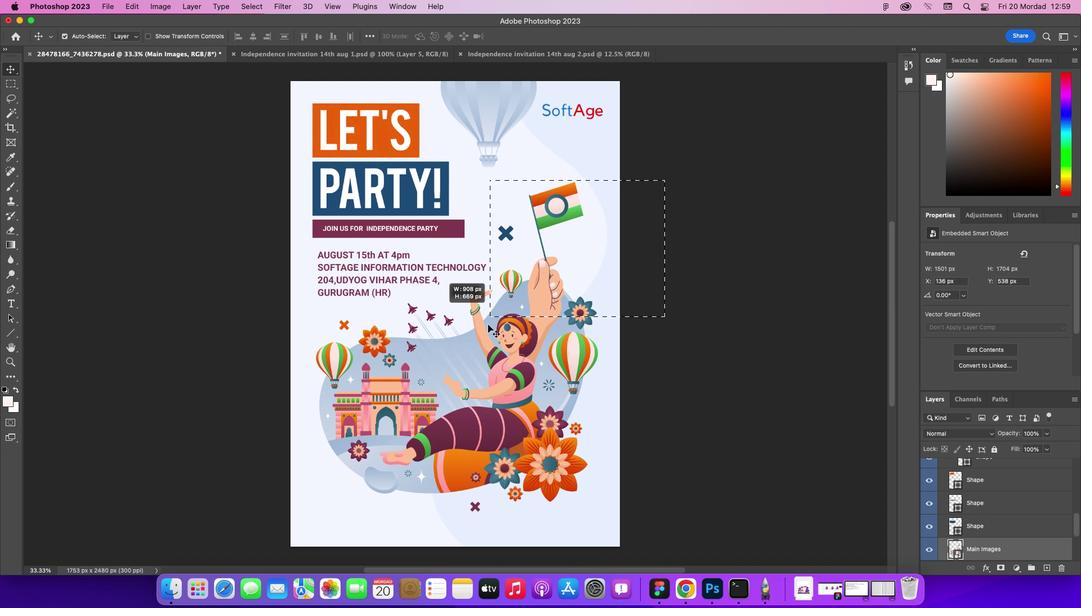 
Action: Mouse moved to (1018, 529)
Screenshot: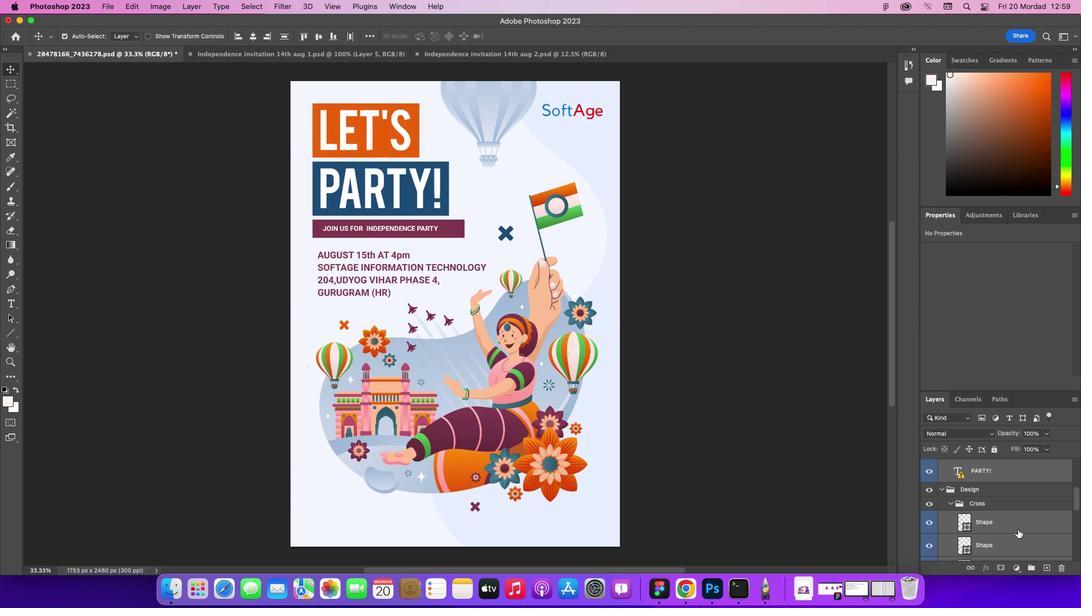 
Action: Mouse scrolled (1018, 529) with delta (0, 0)
Screenshot: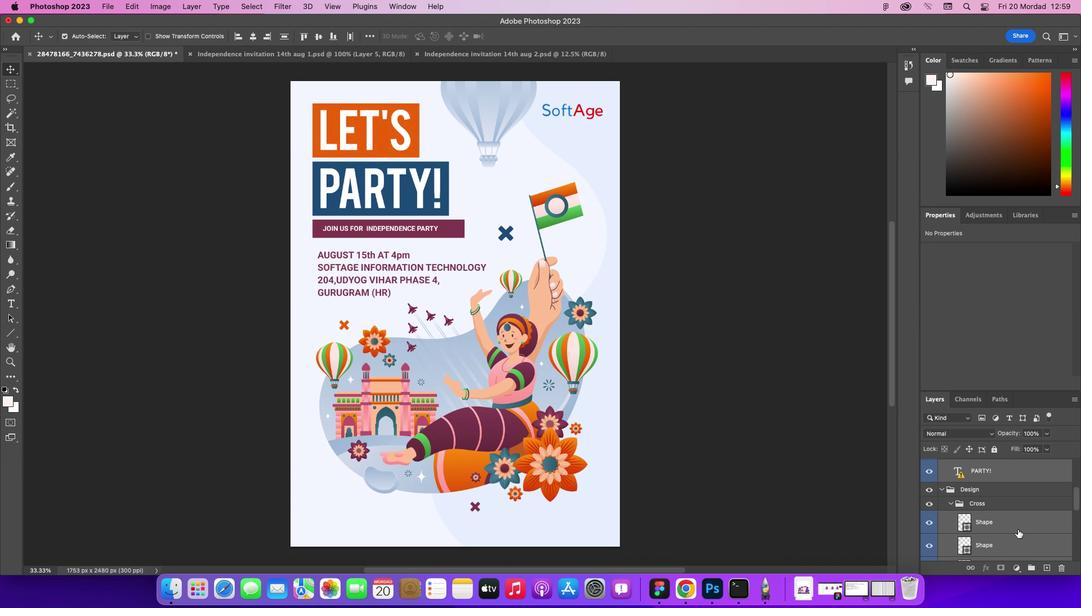 
Action: Mouse scrolled (1018, 529) with delta (0, 0)
Screenshot: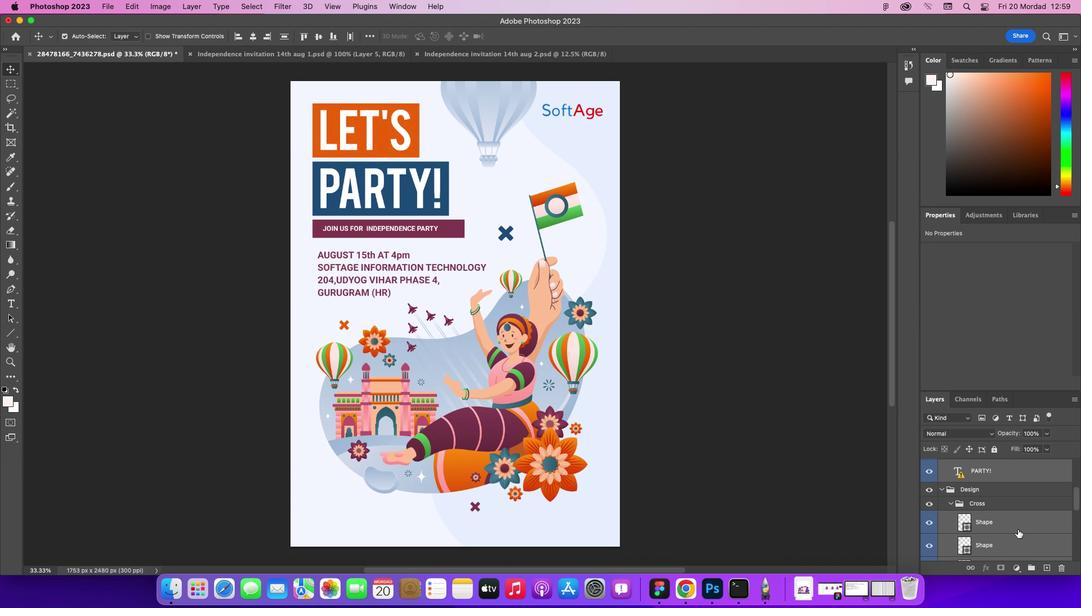 
Action: Mouse scrolled (1018, 529) with delta (0, 1)
Screenshot: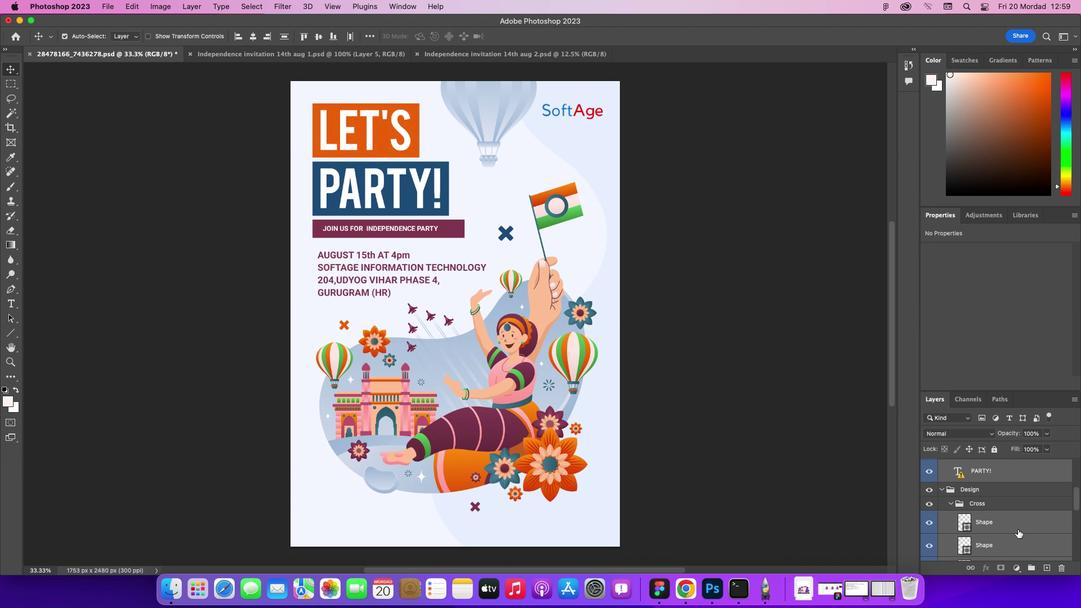
Action: Mouse scrolled (1018, 529) with delta (0, 2)
Screenshot: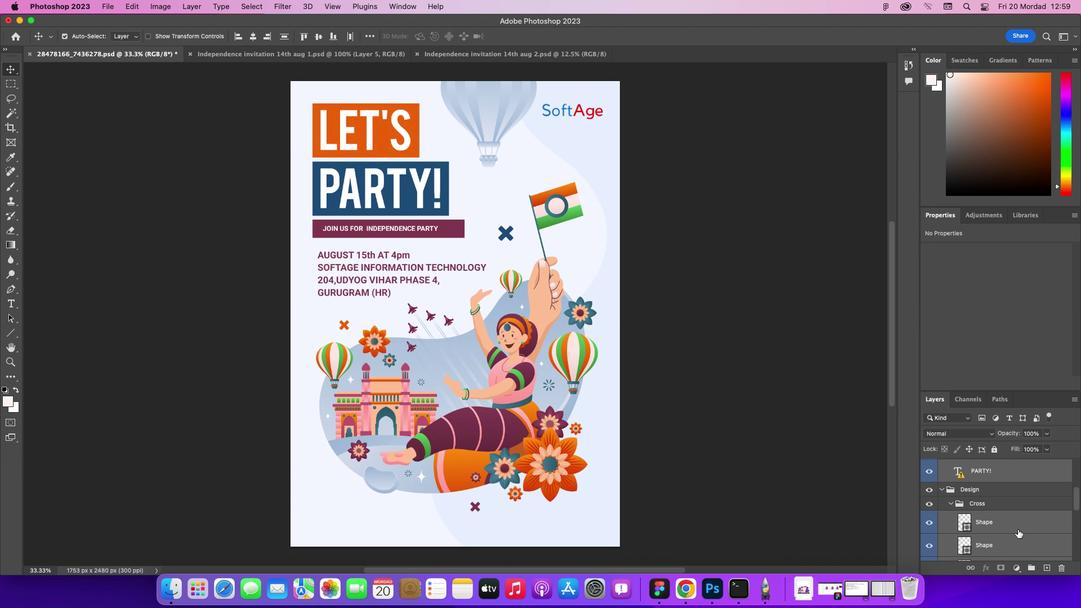 
Action: Mouse moved to (1017, 529)
Screenshot: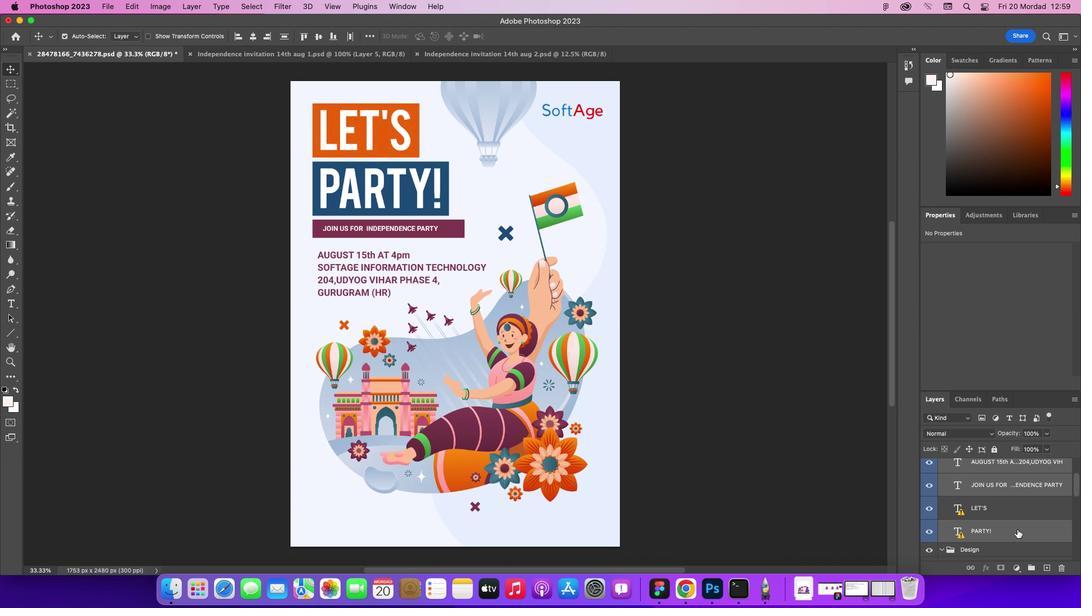 
Action: Mouse scrolled (1017, 529) with delta (0, 0)
Screenshot: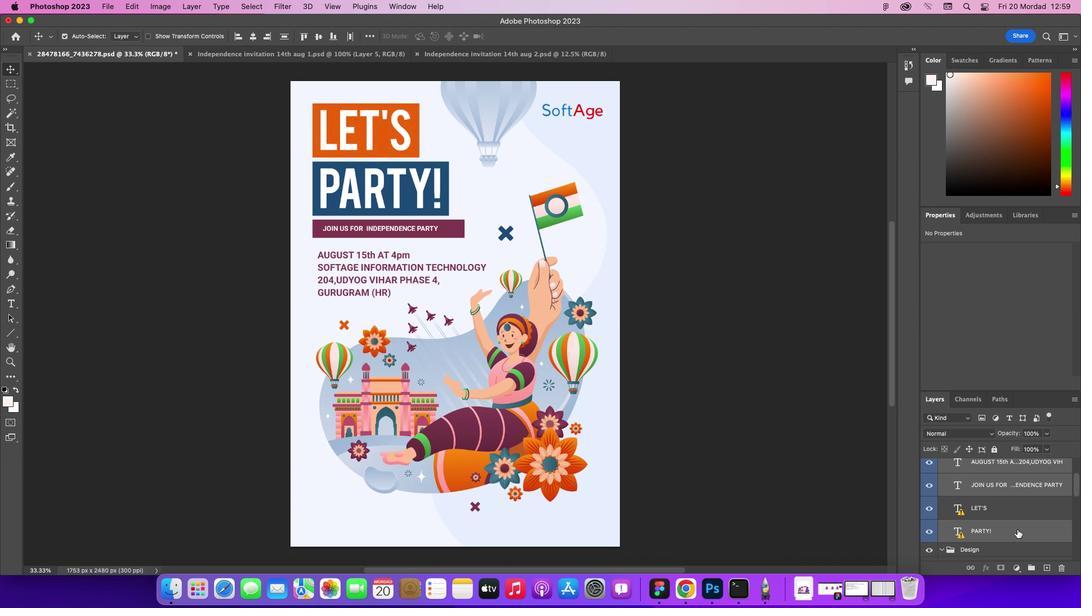 
Action: Mouse moved to (1017, 529)
Screenshot: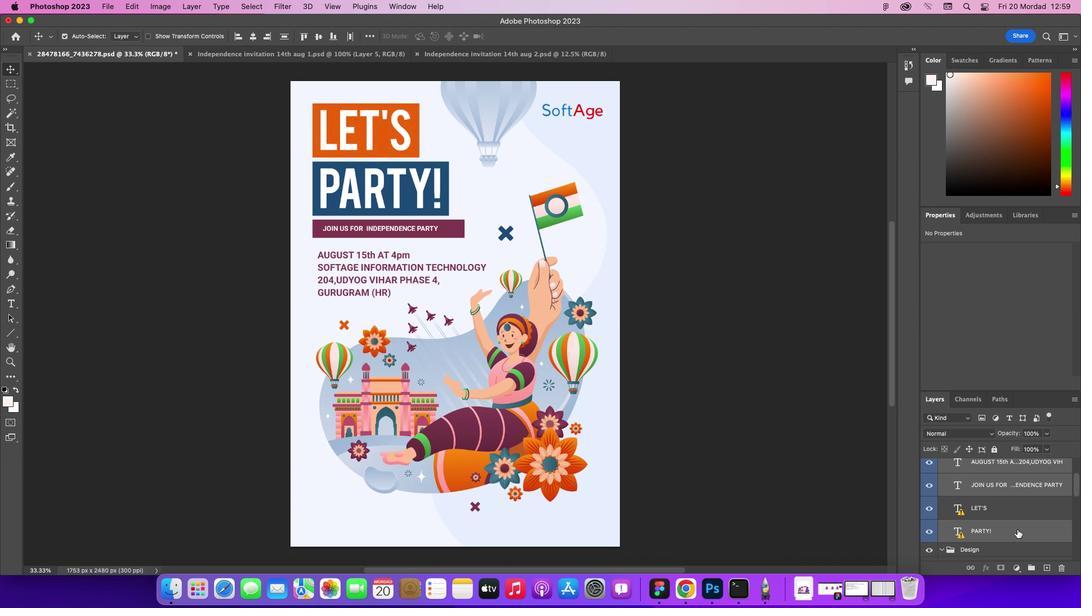 
Action: Mouse scrolled (1017, 529) with delta (0, 0)
Screenshot: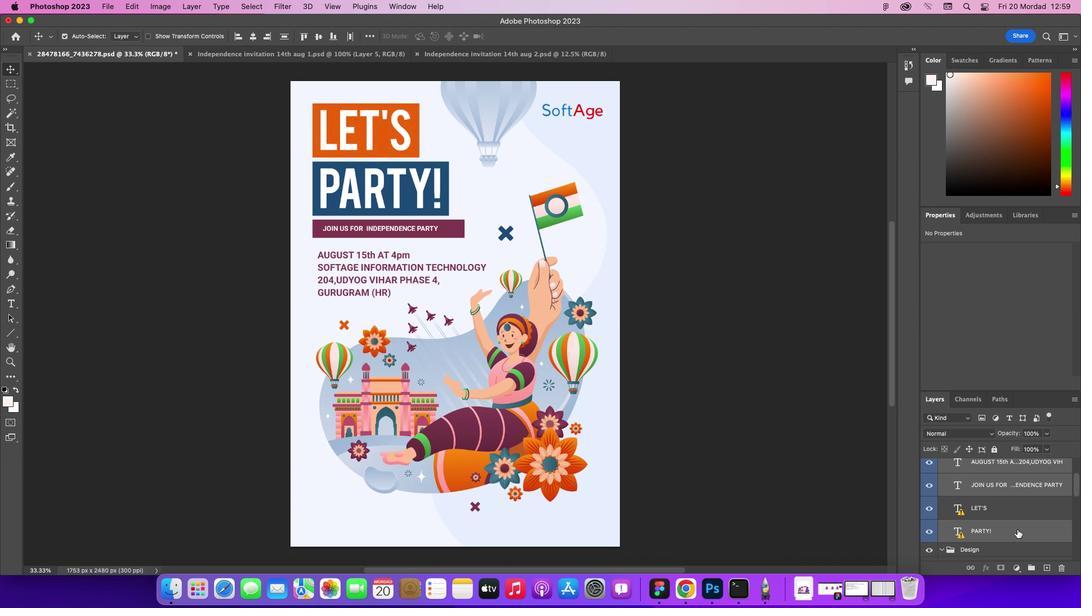 
Action: Mouse scrolled (1017, 529) with delta (0, 1)
Screenshot: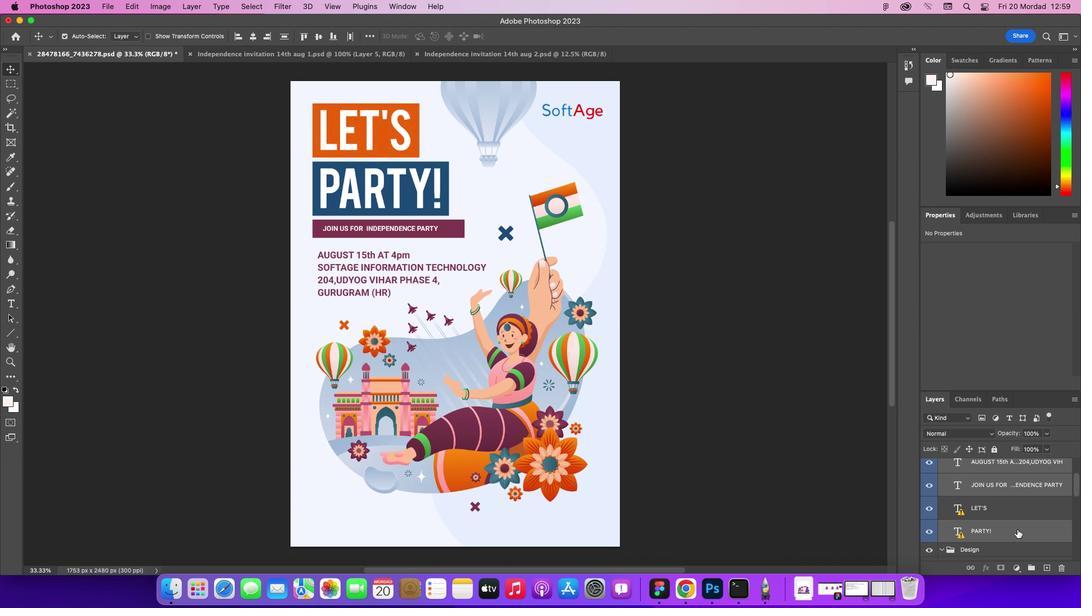 
Action: Mouse scrolled (1017, 529) with delta (0, 2)
Screenshot: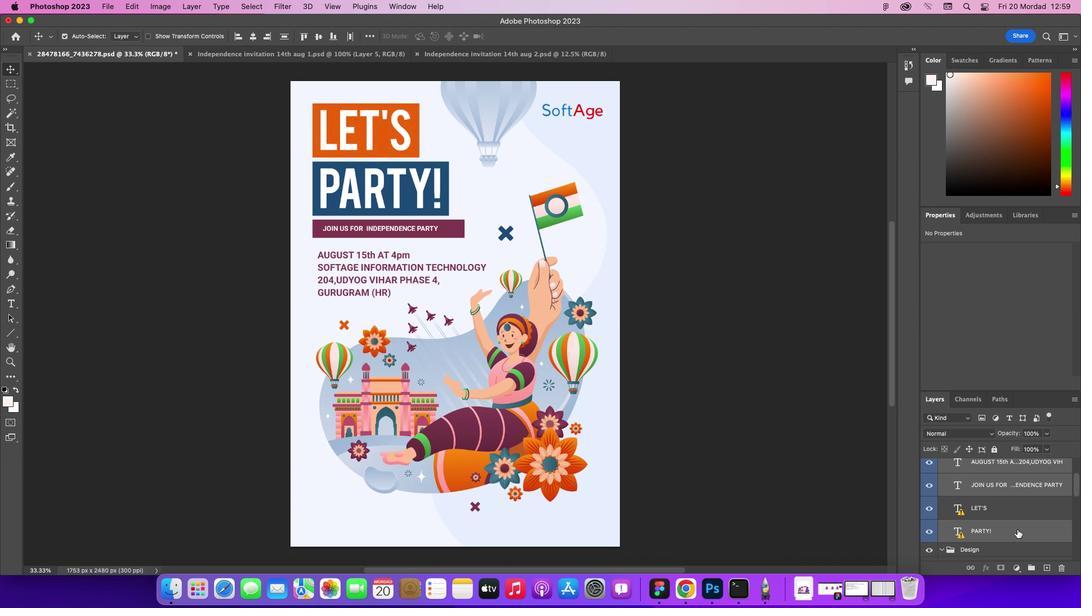 
Action: Mouse scrolled (1017, 529) with delta (0, 0)
Screenshot: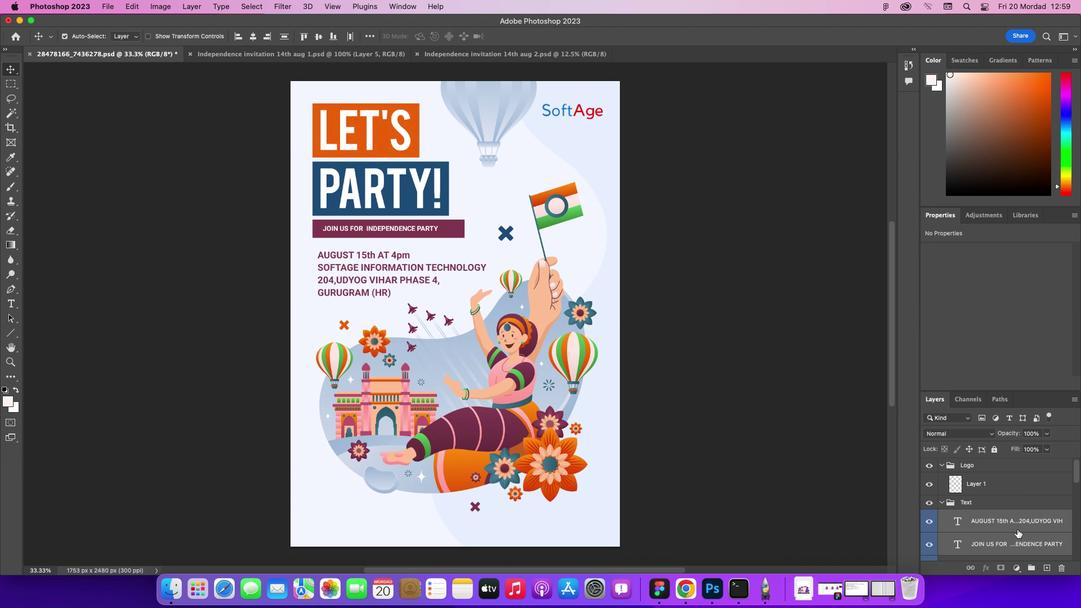
Action: Mouse moved to (1017, 529)
Screenshot: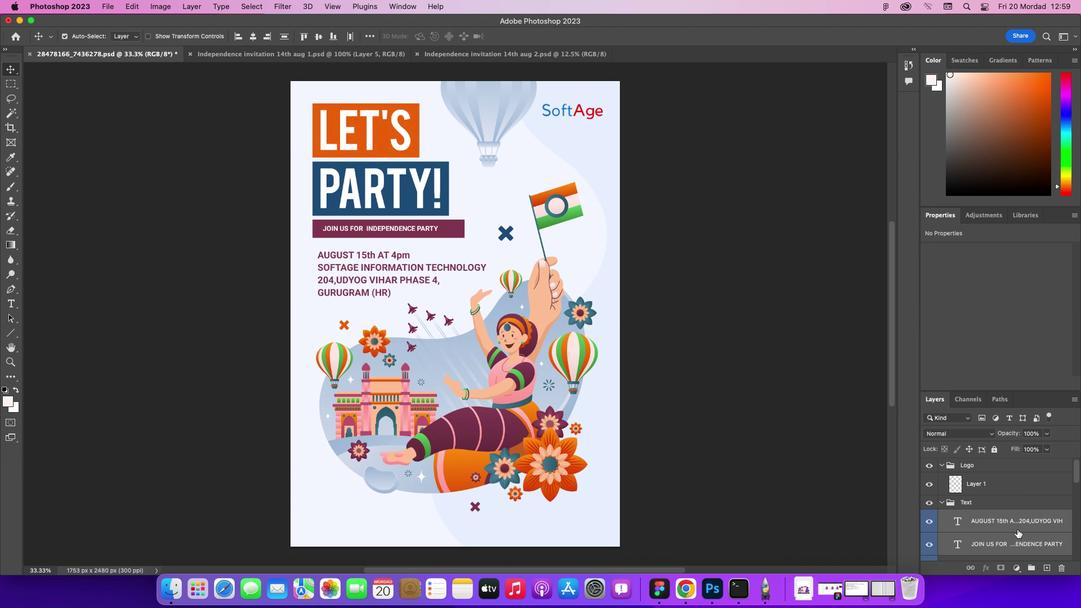 
Action: Mouse scrolled (1017, 529) with delta (0, 0)
Screenshot: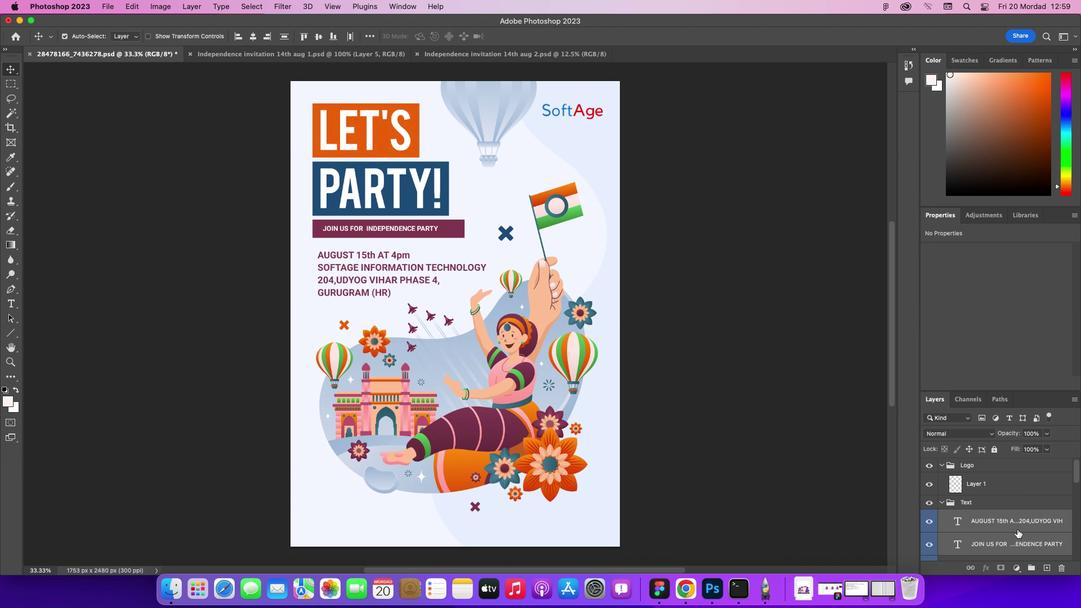 
Action: Mouse scrolled (1017, 529) with delta (0, 1)
Screenshot: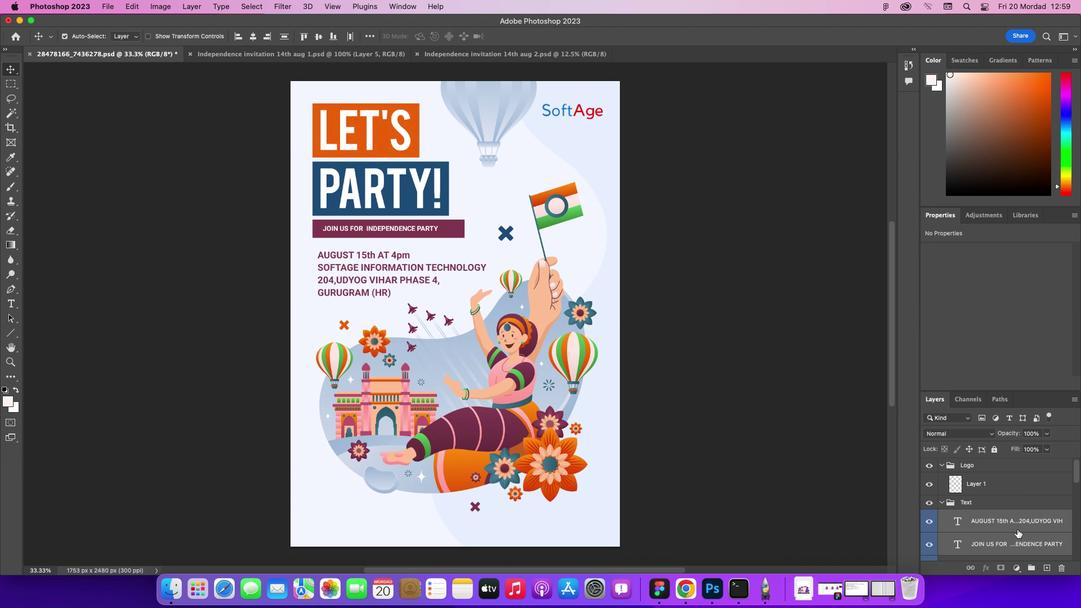 
Action: Mouse scrolled (1017, 529) with delta (0, 2)
Screenshot: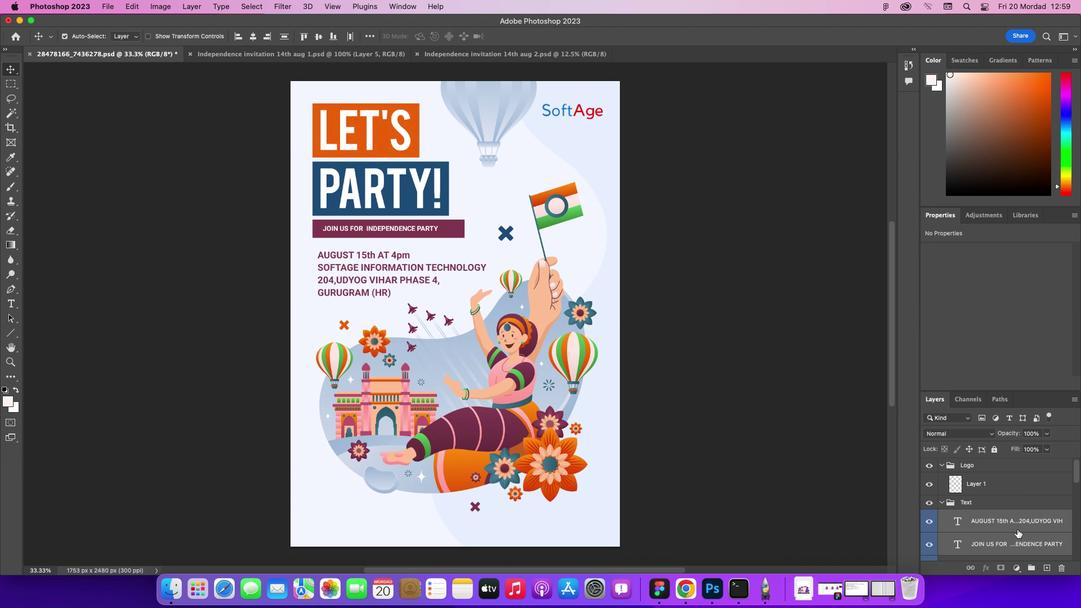 
Action: Mouse scrolled (1017, 529) with delta (0, 0)
Screenshot: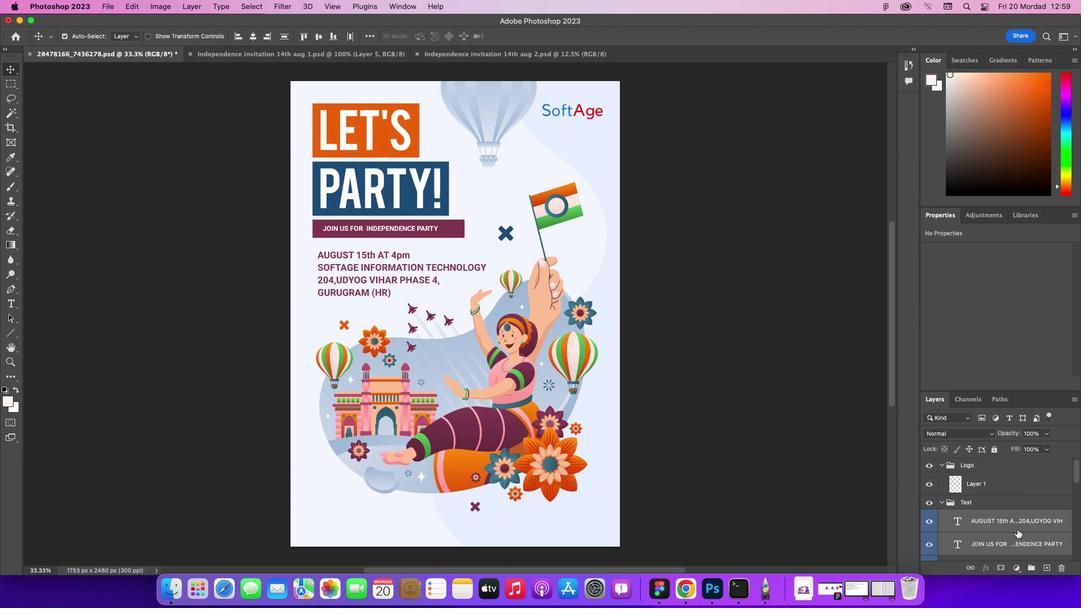 
Action: Mouse scrolled (1017, 529) with delta (0, 0)
Screenshot: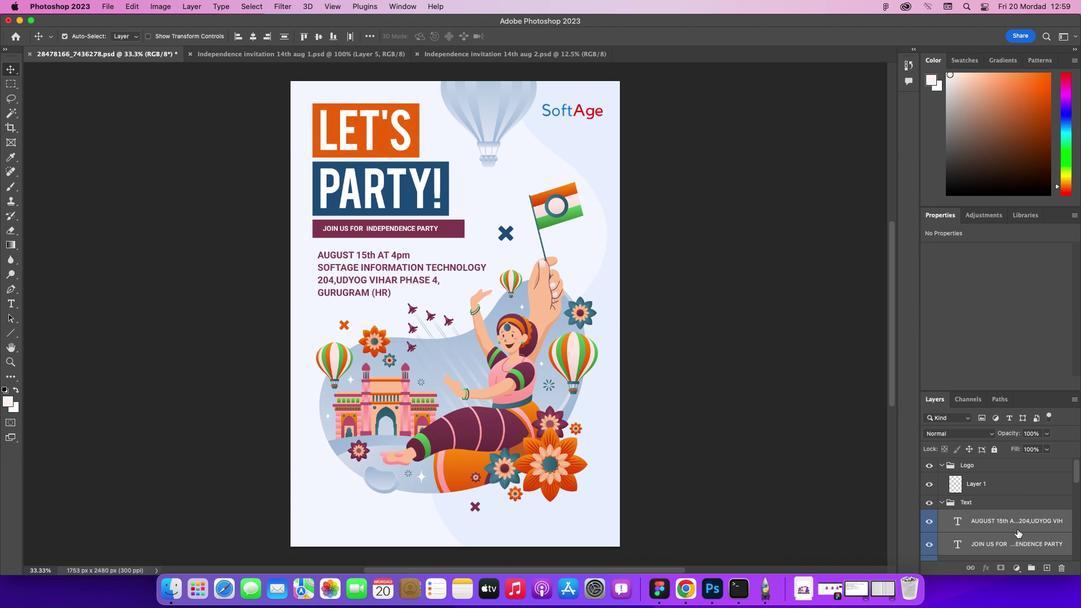 
Action: Mouse scrolled (1017, 529) with delta (0, 1)
Screenshot: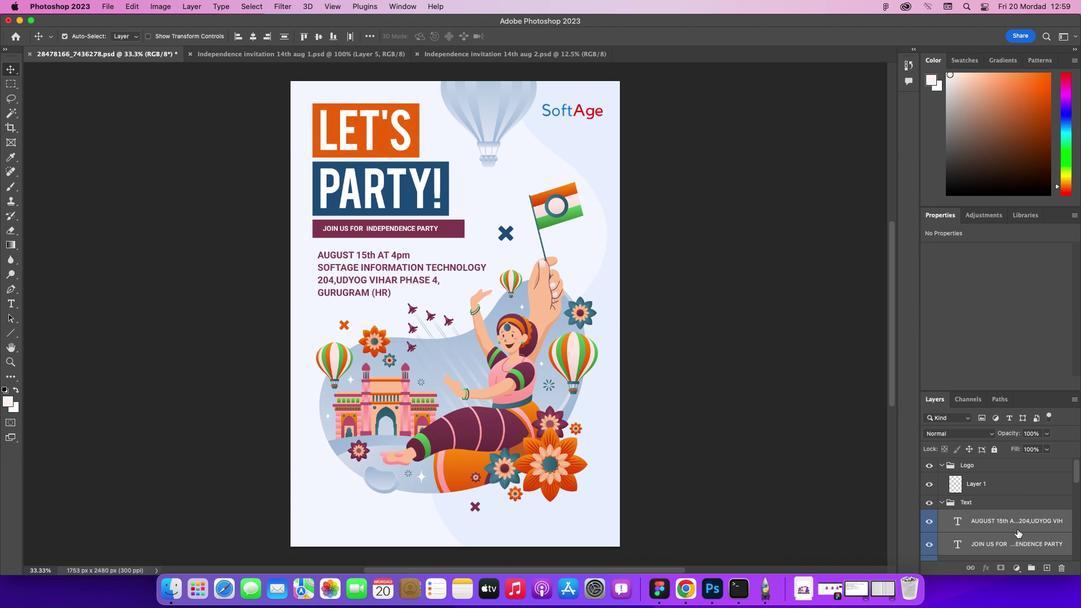 
Action: Mouse scrolled (1017, 529) with delta (0, 2)
Screenshot: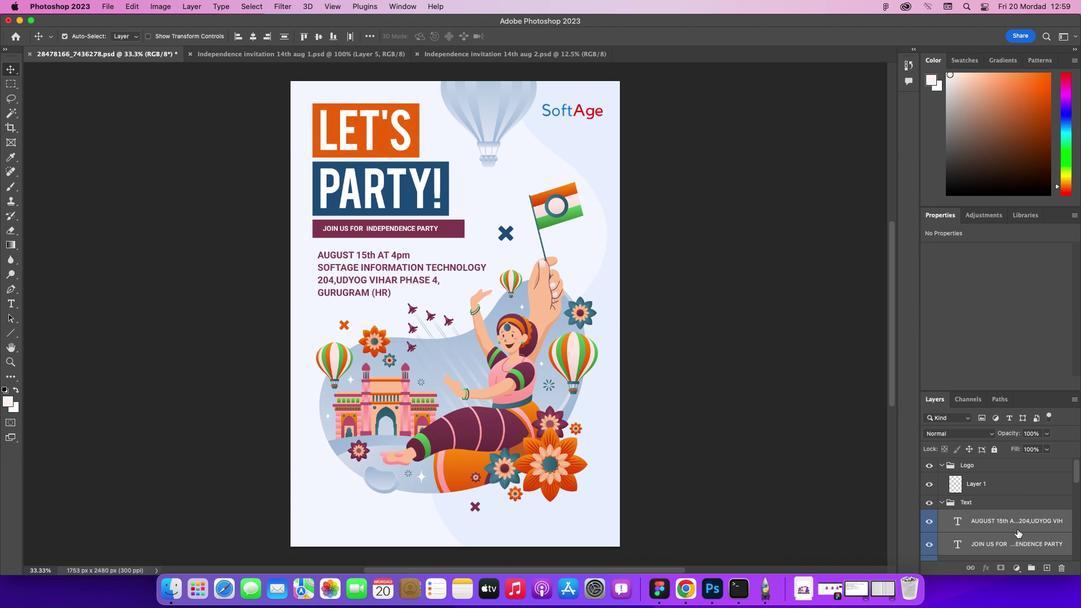 
Action: Mouse scrolled (1017, 529) with delta (0, 0)
Screenshot: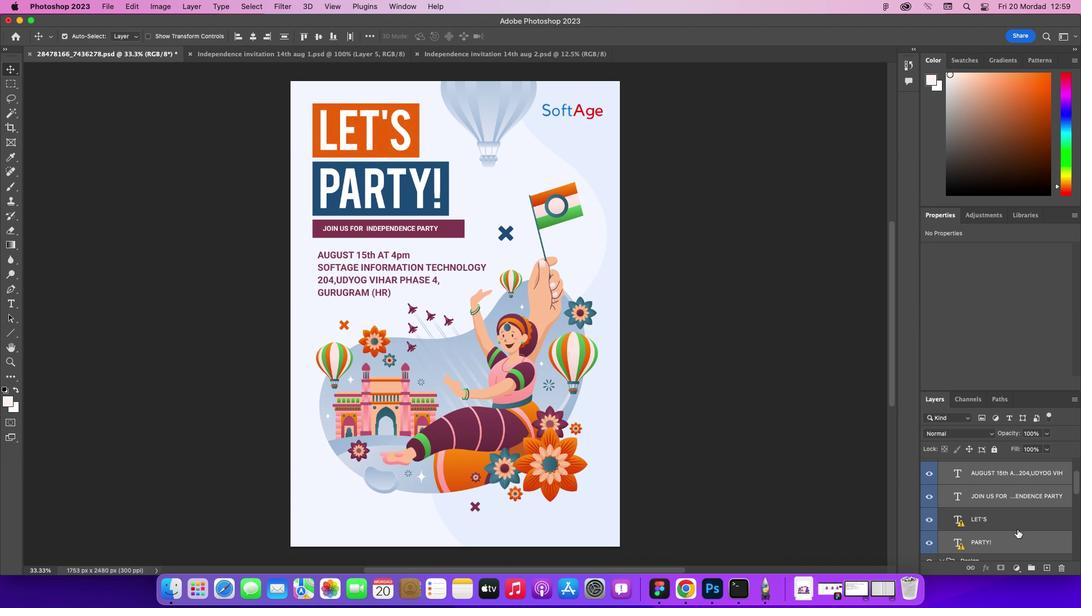 
Action: Mouse scrolled (1017, 529) with delta (0, 0)
Screenshot: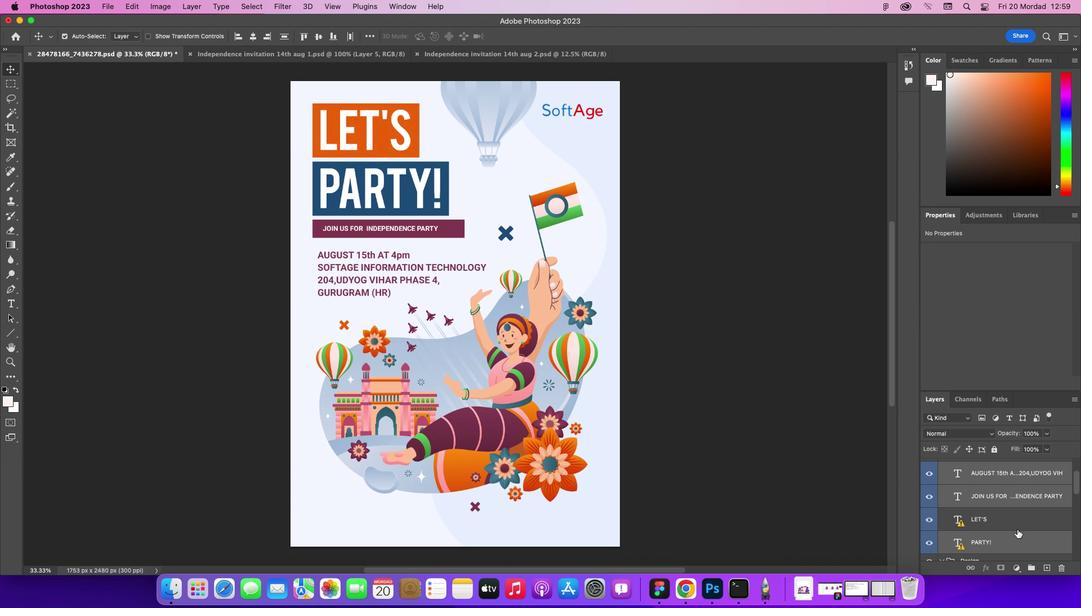 
Action: Mouse scrolled (1017, 529) with delta (0, -1)
Screenshot: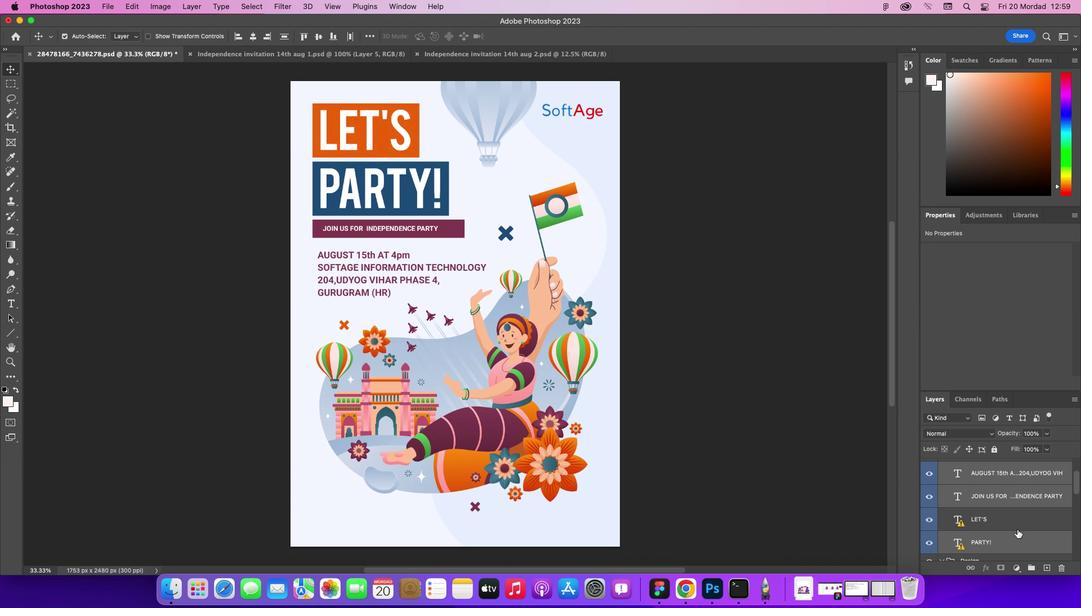 
Action: Mouse scrolled (1017, 529) with delta (0, -2)
Screenshot: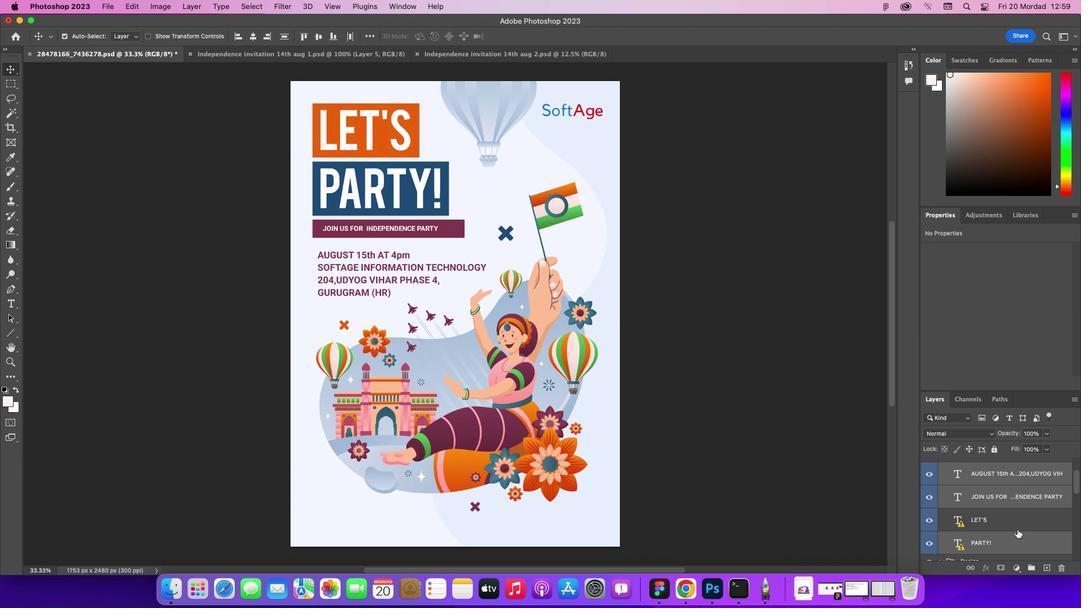 
Action: Mouse scrolled (1017, 529) with delta (0, 0)
Screenshot: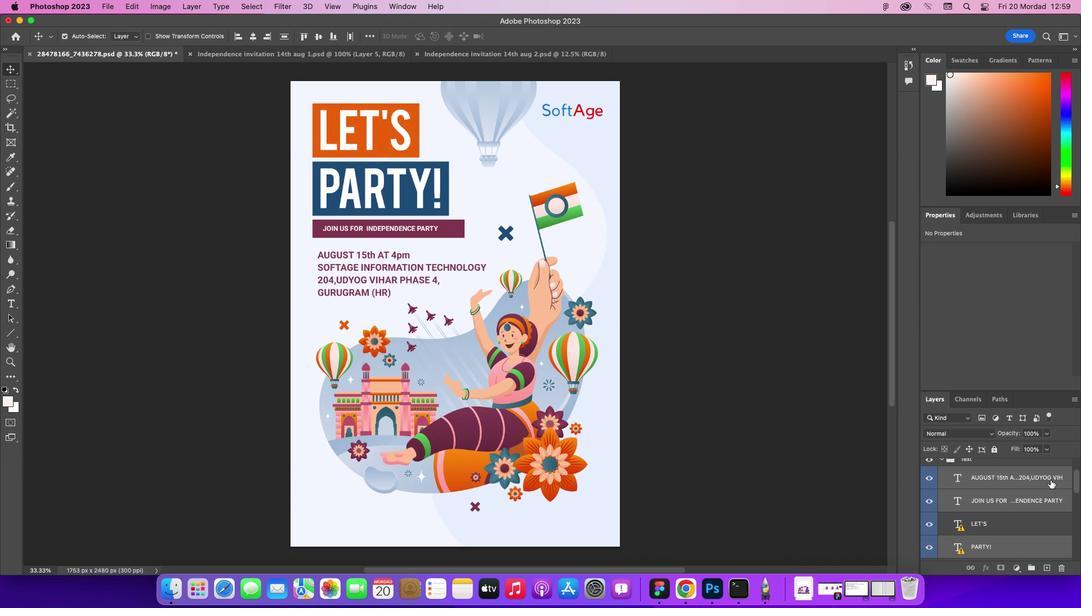 
Action: Mouse scrolled (1017, 529) with delta (0, 0)
Screenshot: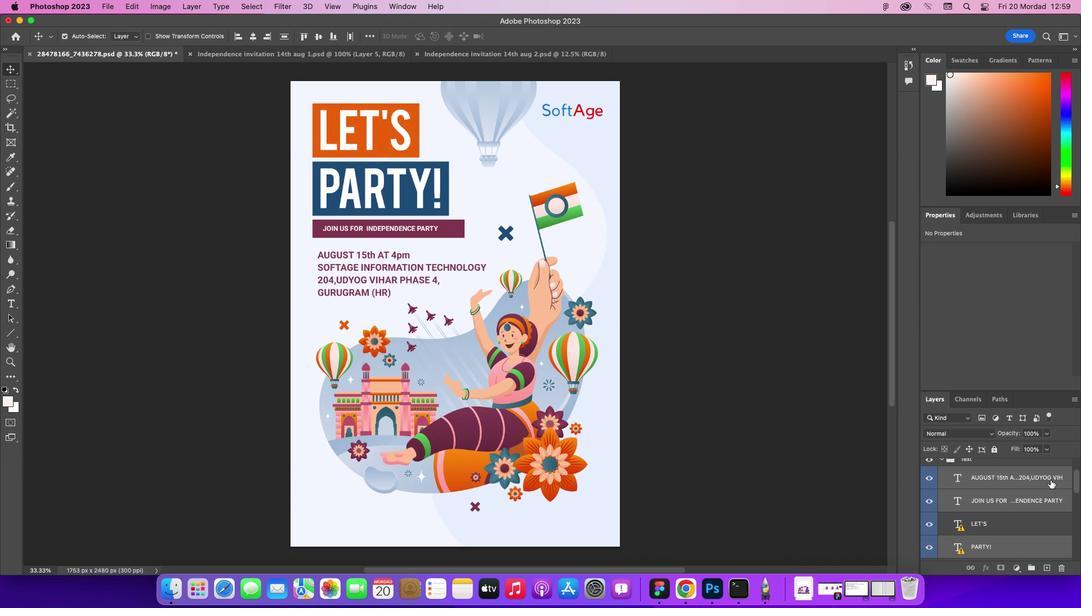 
Action: Mouse moved to (722, 374)
Screenshot: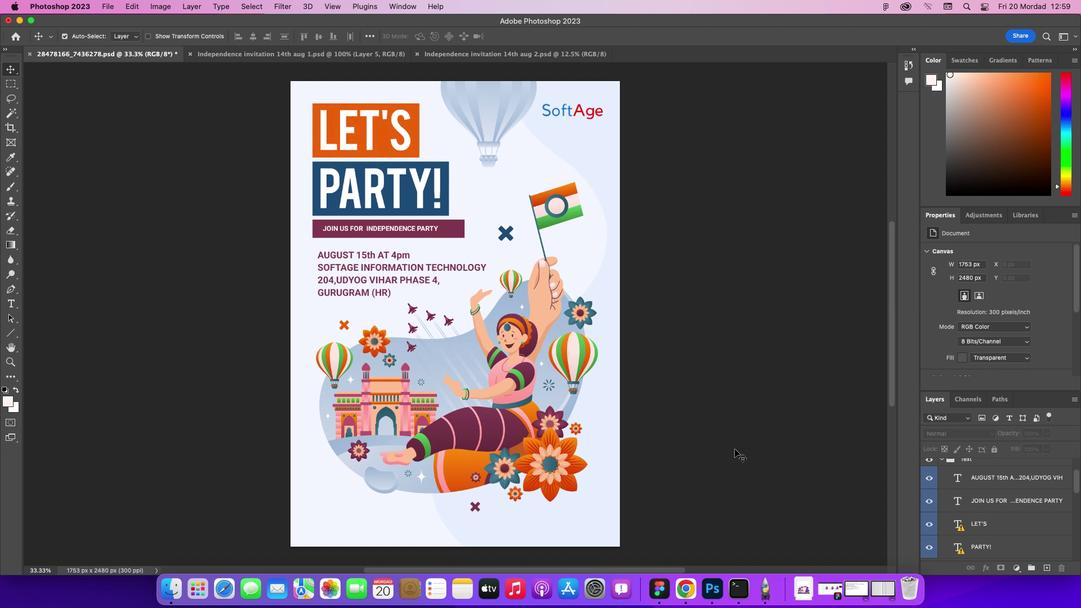 
Action: Mouse pressed left at (722, 374)
Screenshot: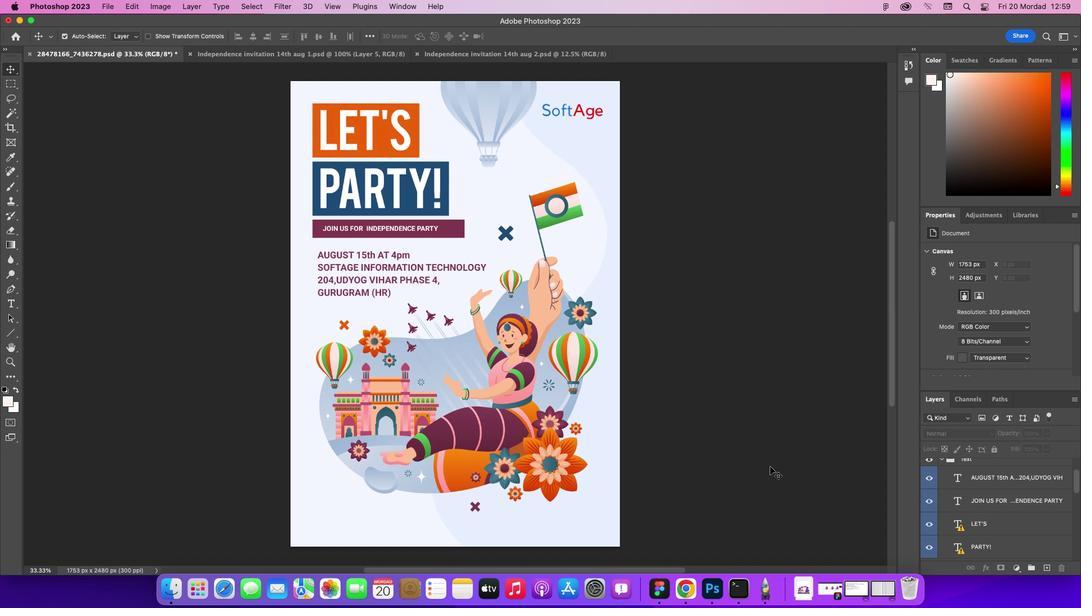 
Action: Mouse moved to (1050, 481)
Screenshot: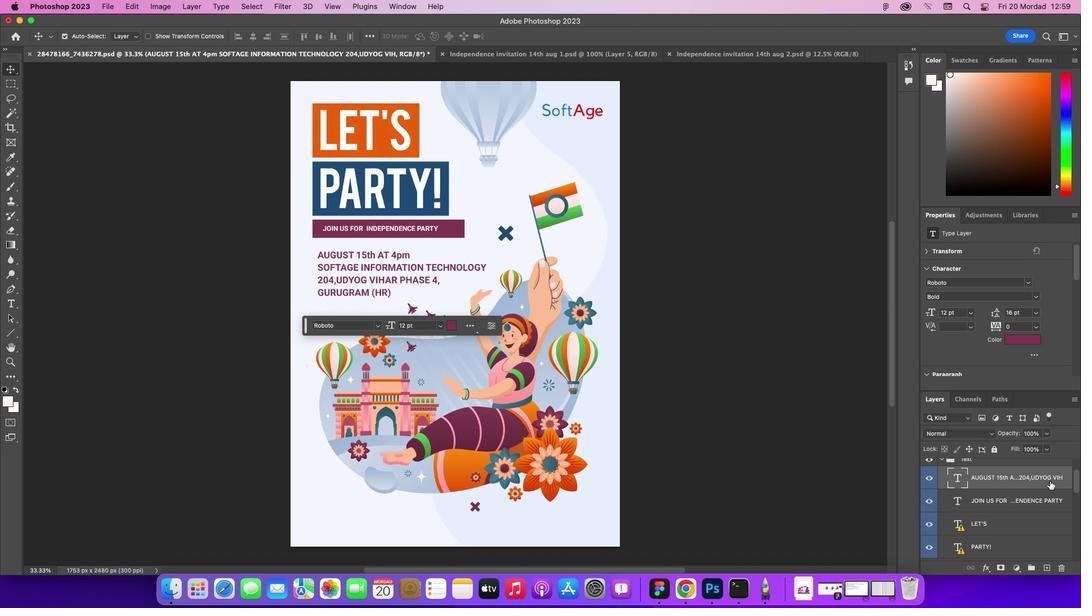 
Action: Mouse pressed left at (1050, 481)
Screenshot: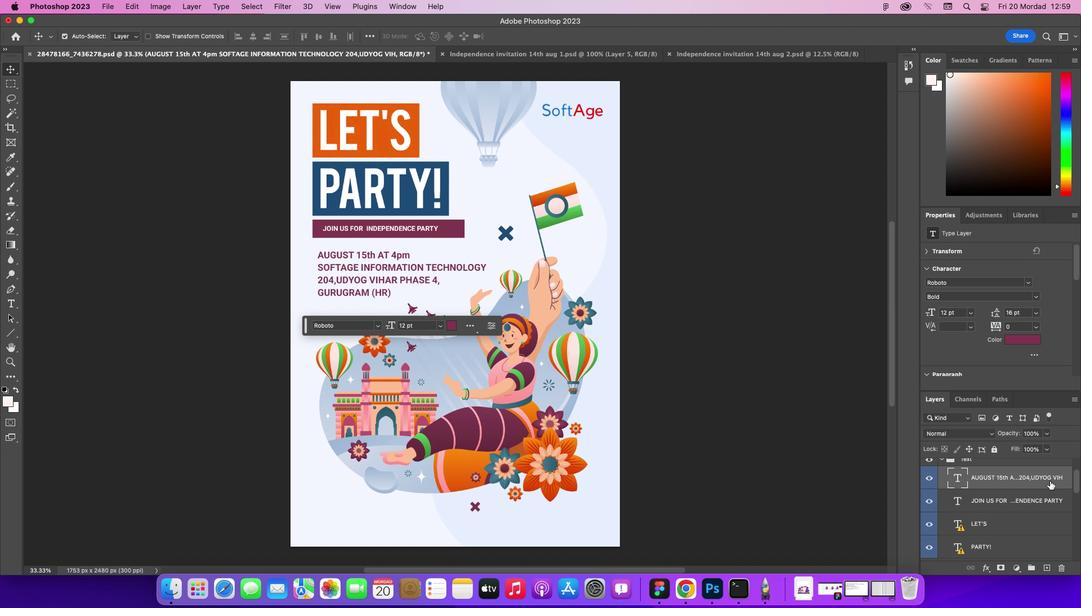 
Action: Mouse moved to (996, 453)
Screenshot: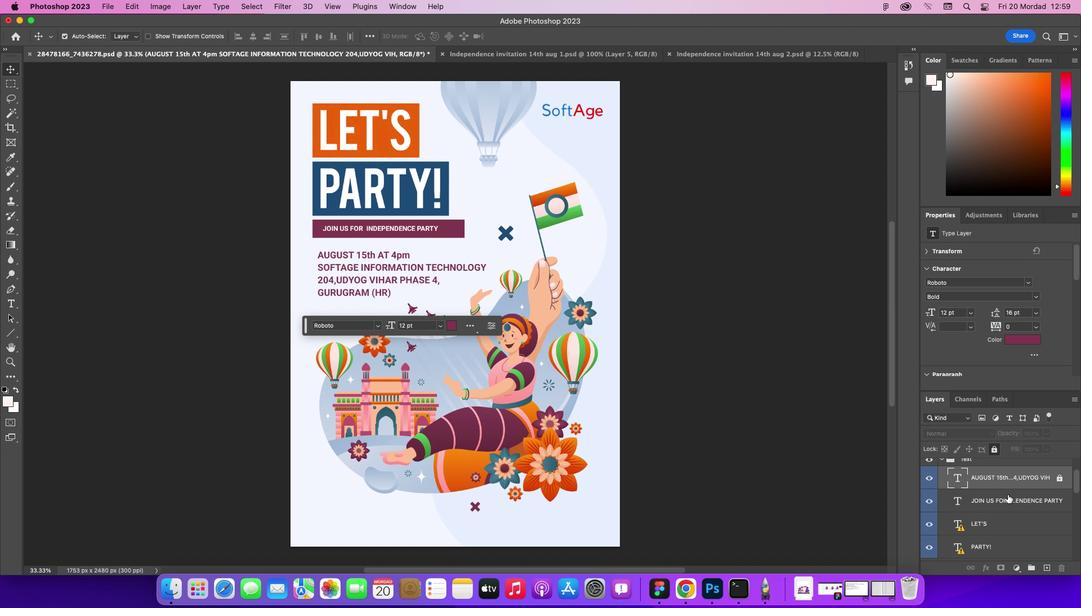
Action: Mouse pressed left at (996, 453)
Screenshot: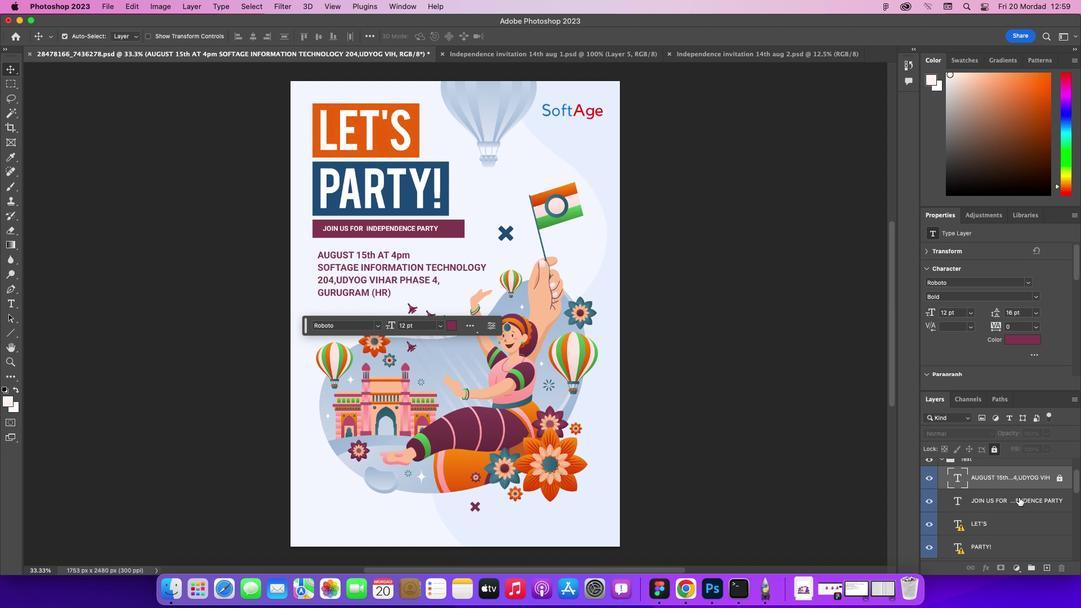 
Action: Mouse moved to (1019, 497)
Screenshot: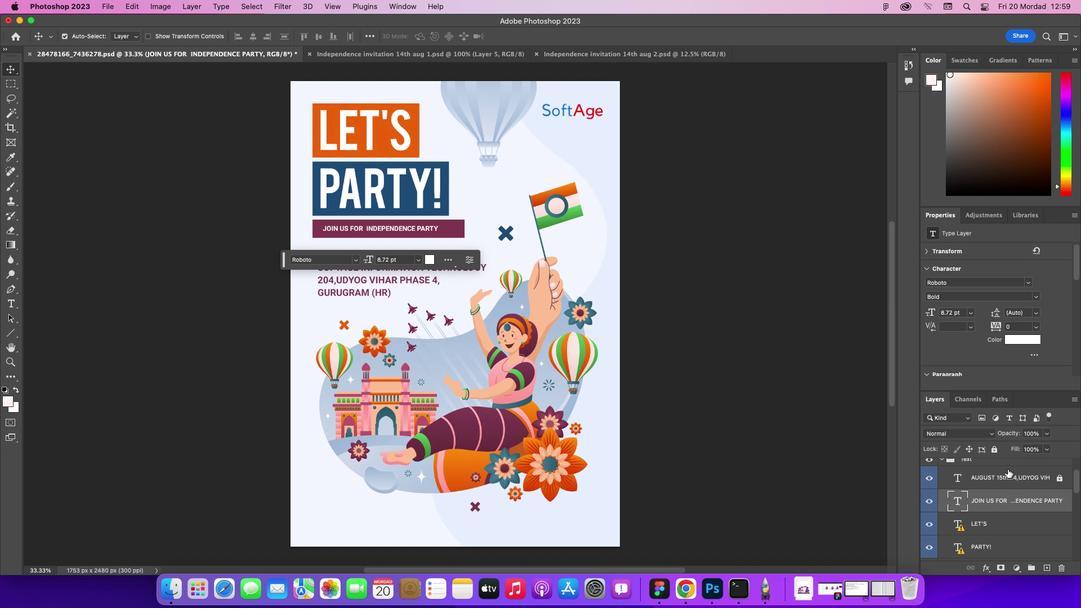
Action: Mouse pressed left at (1019, 497)
Screenshot: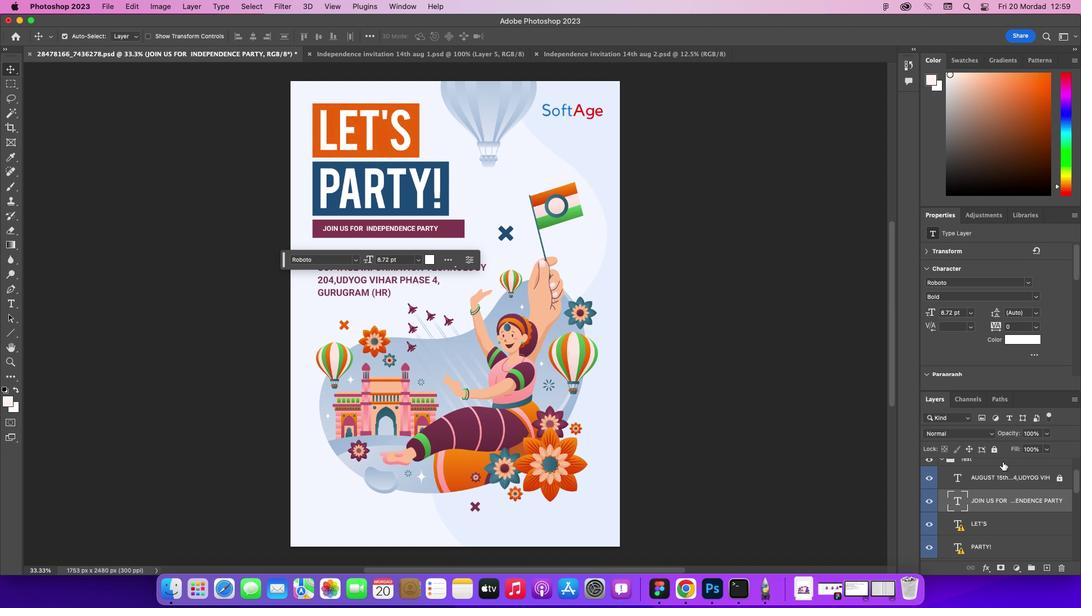 
Action: Mouse moved to (995, 452)
Screenshot: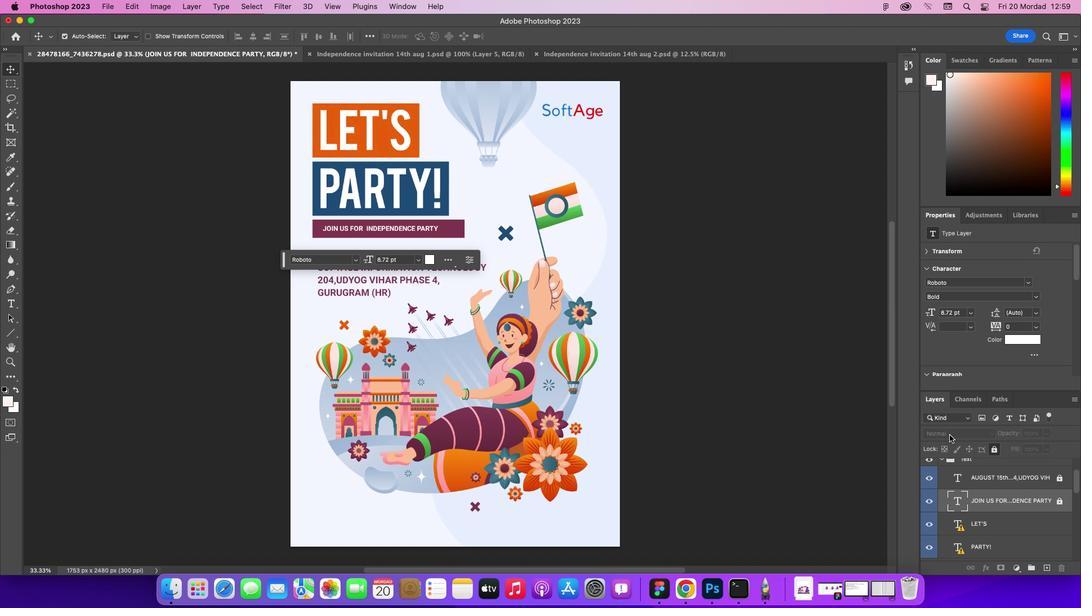 
Action: Mouse pressed left at (995, 452)
Screenshot: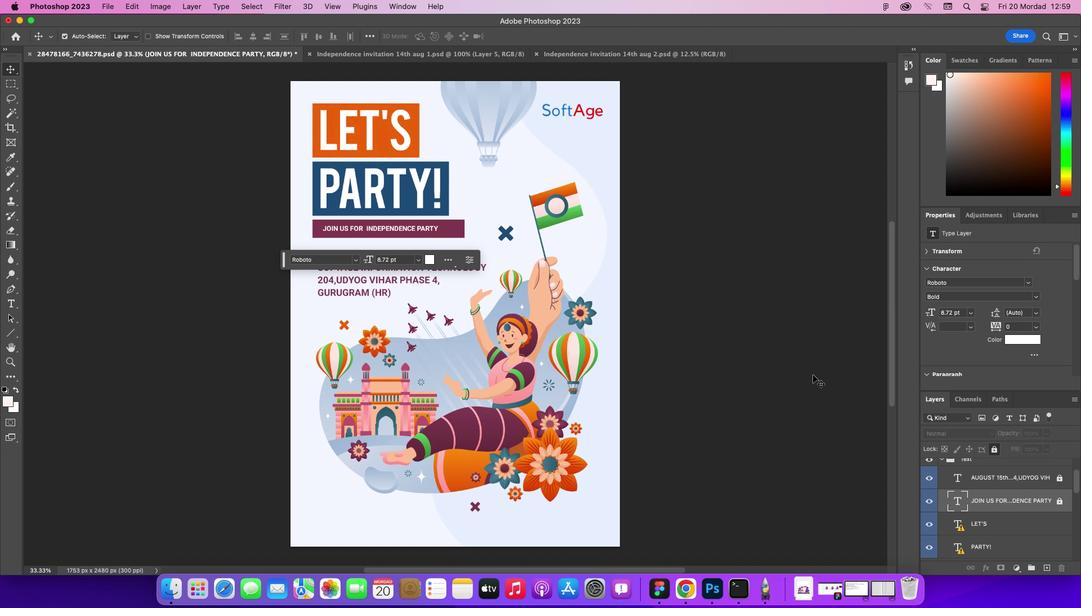 
Action: Mouse moved to (794, 364)
Screenshot: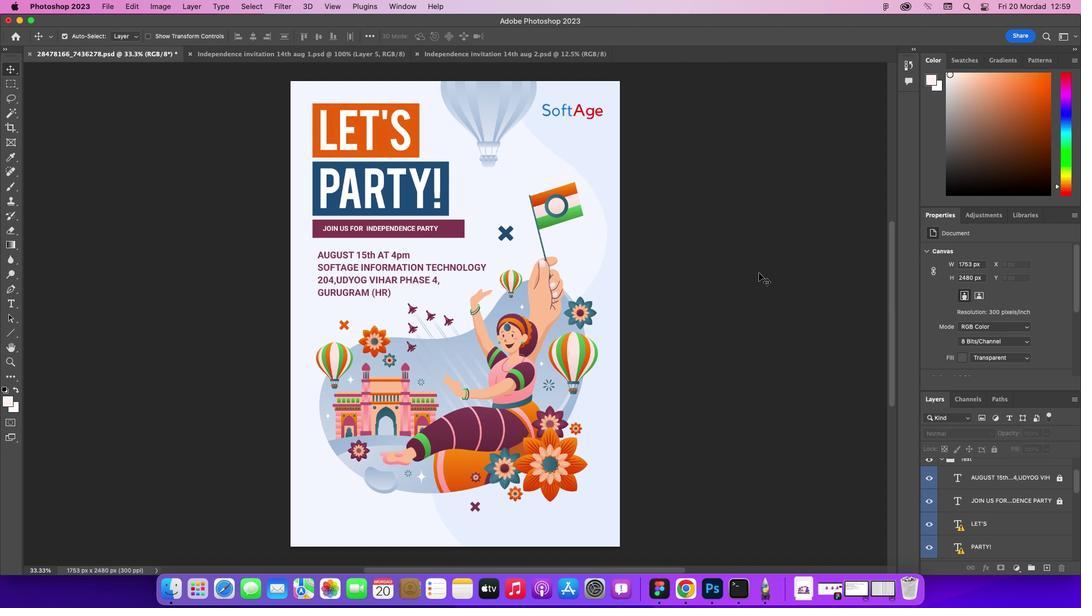 
Action: Mouse pressed left at (794, 364)
Screenshot: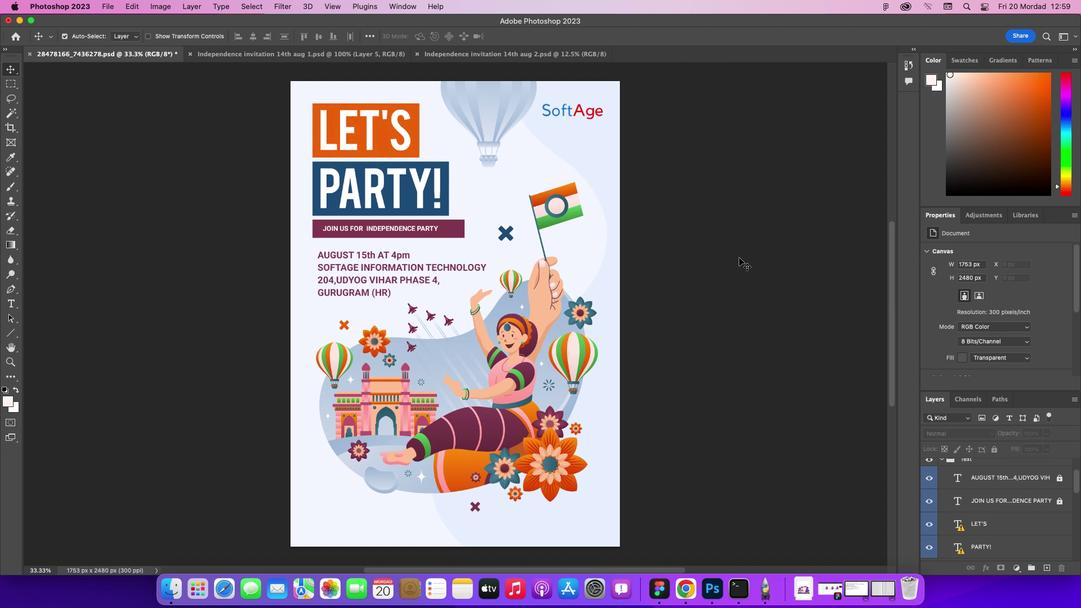 
Action: Mouse moved to (706, 175)
Screenshot: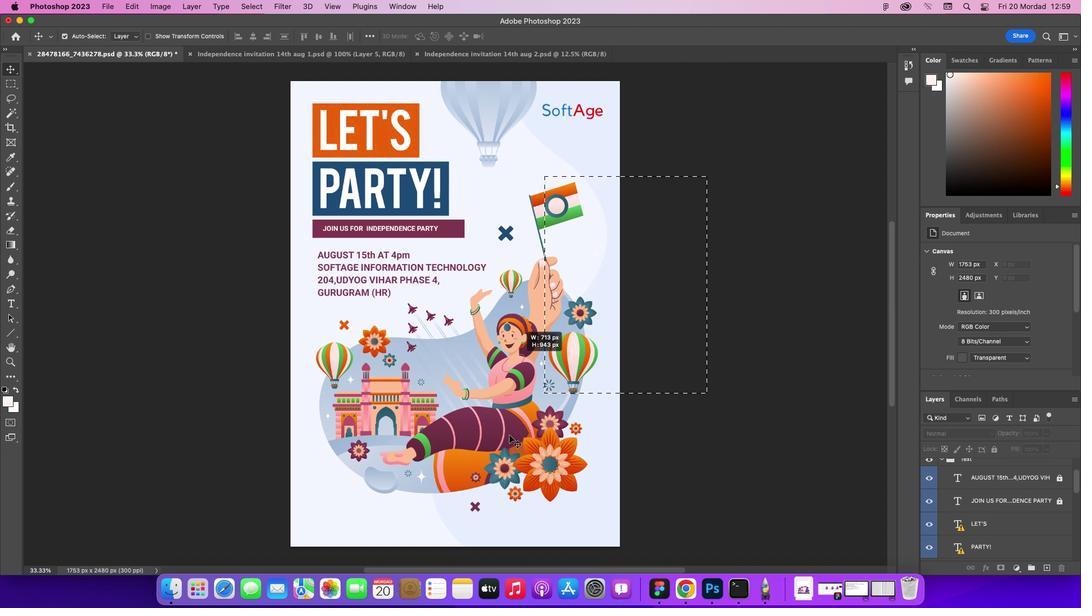 
Action: Mouse pressed left at (706, 175)
Screenshot: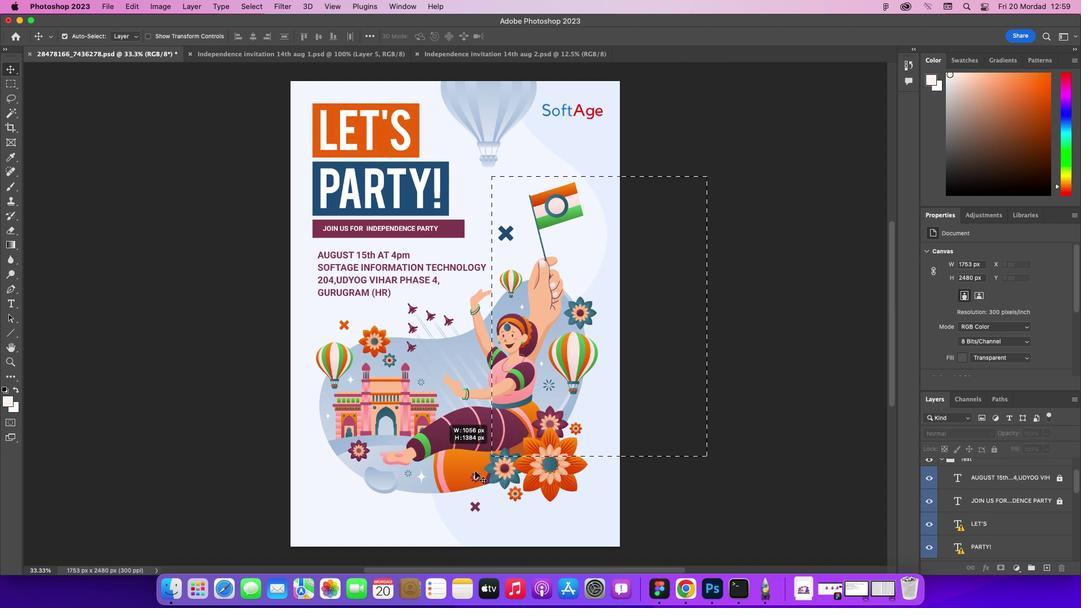 
Action: Mouse moved to (510, 368)
Screenshot: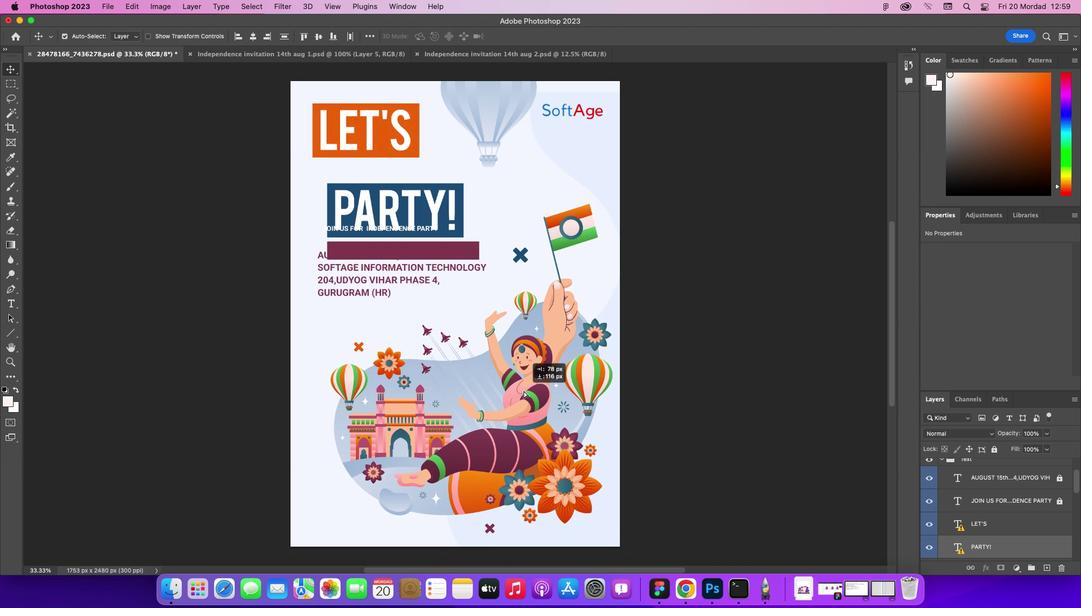 
Action: Mouse pressed left at (510, 368)
Screenshot: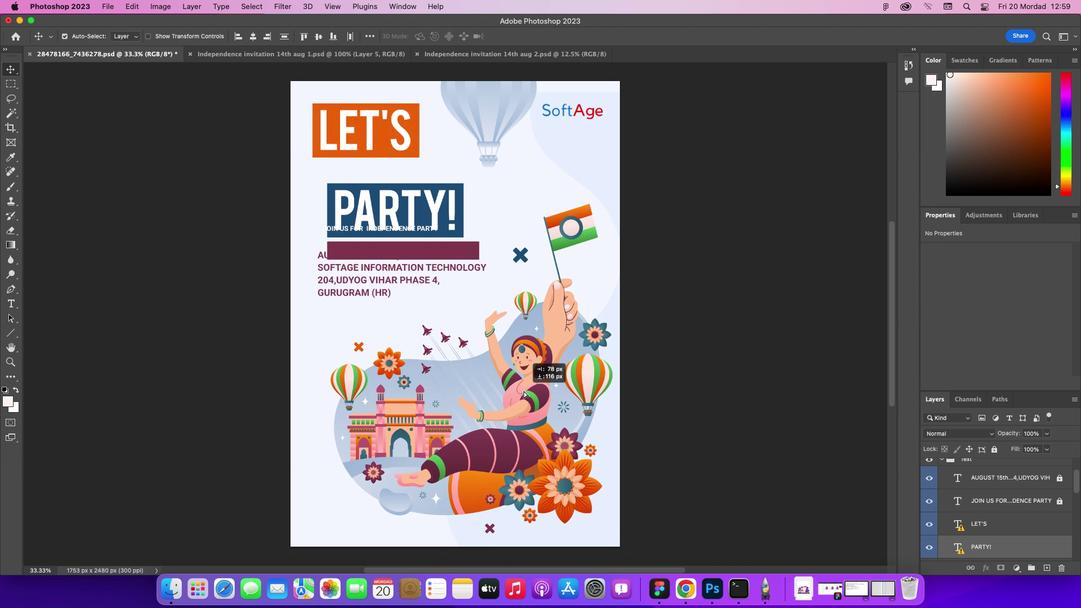 
Action: Mouse moved to (531, 389)
Screenshot: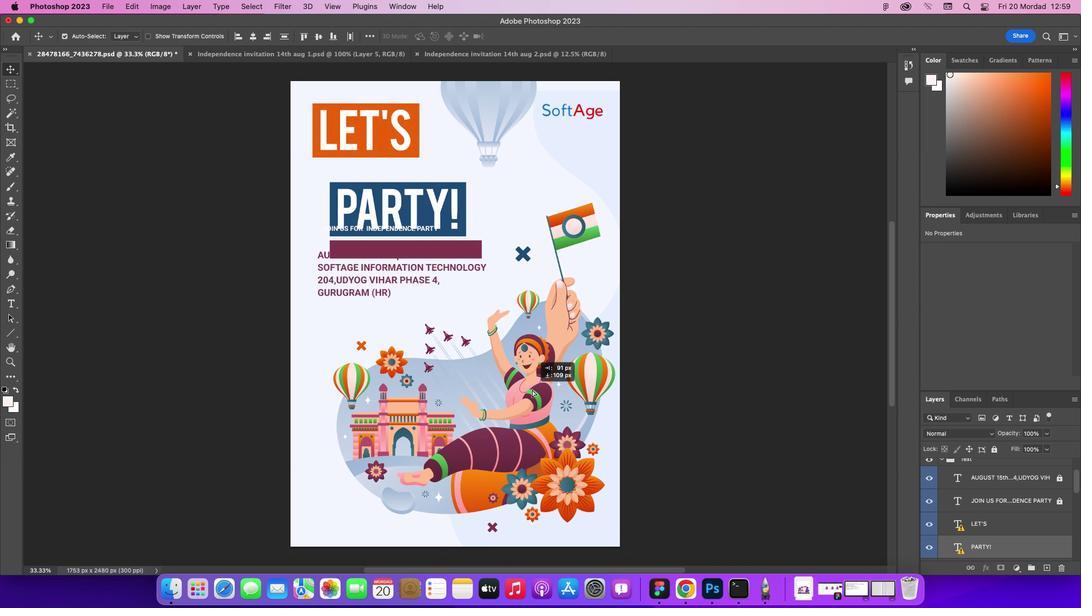 
Action: Key pressed Key.cmd'z'
Screenshot: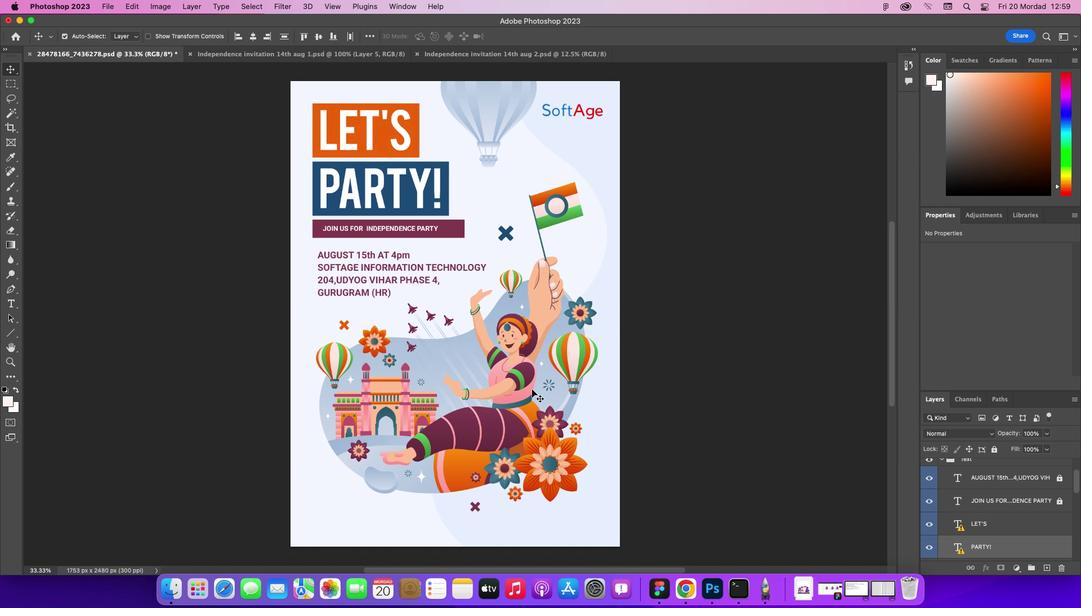 
Action: Mouse moved to (410, 191)
Screenshot: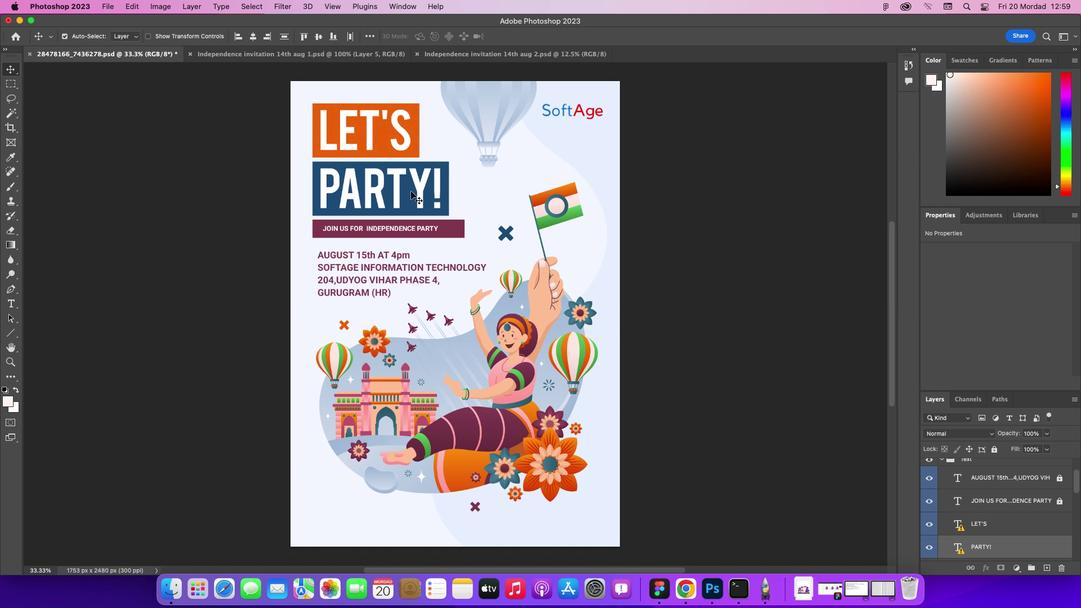 
Action: Mouse pressed left at (410, 191)
Screenshot: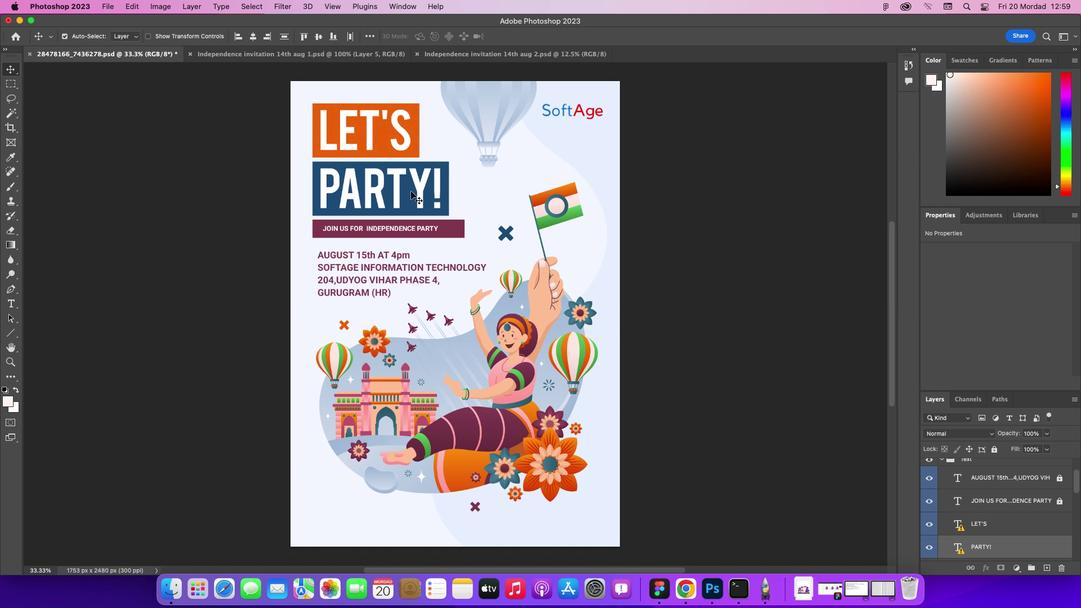 
Action: Mouse moved to (1016, 544)
Screenshot: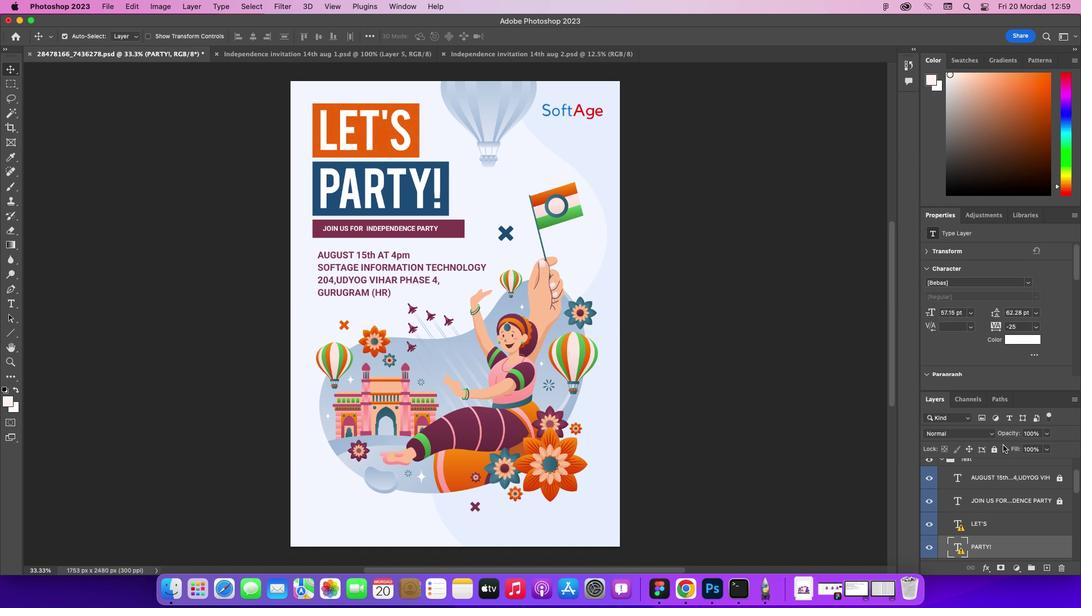 
Action: Mouse pressed left at (1016, 544)
Screenshot: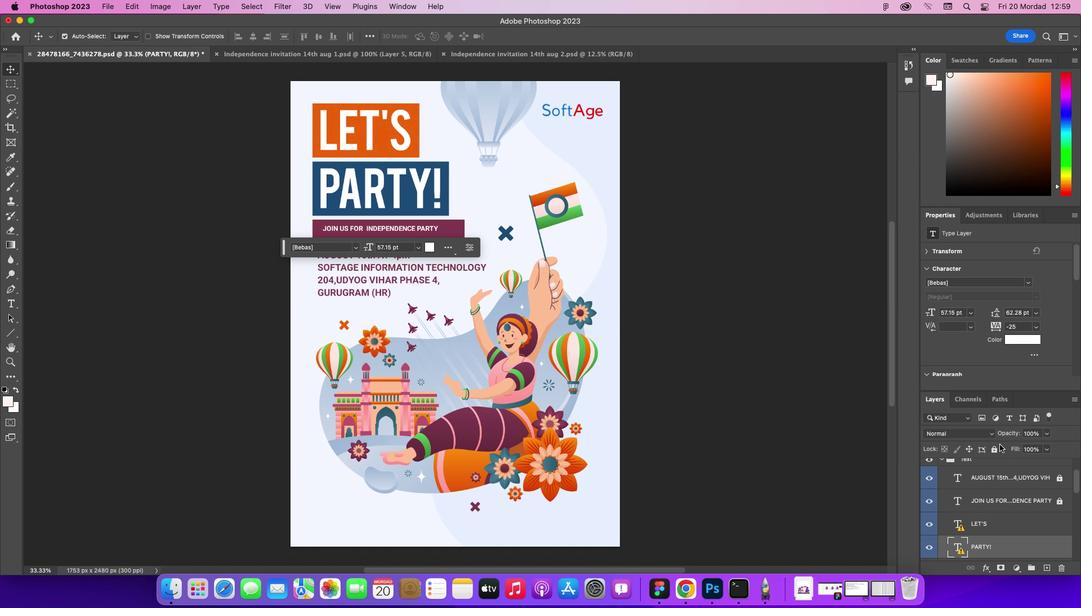 
Action: Mouse moved to (994, 451)
Screenshot: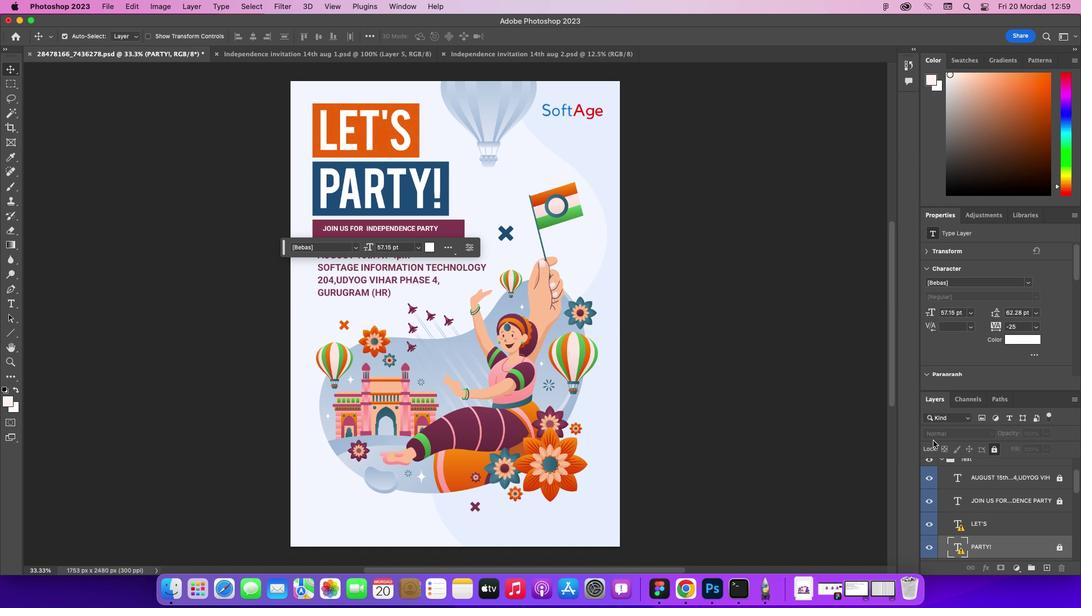 
Action: Mouse pressed left at (994, 451)
Screenshot: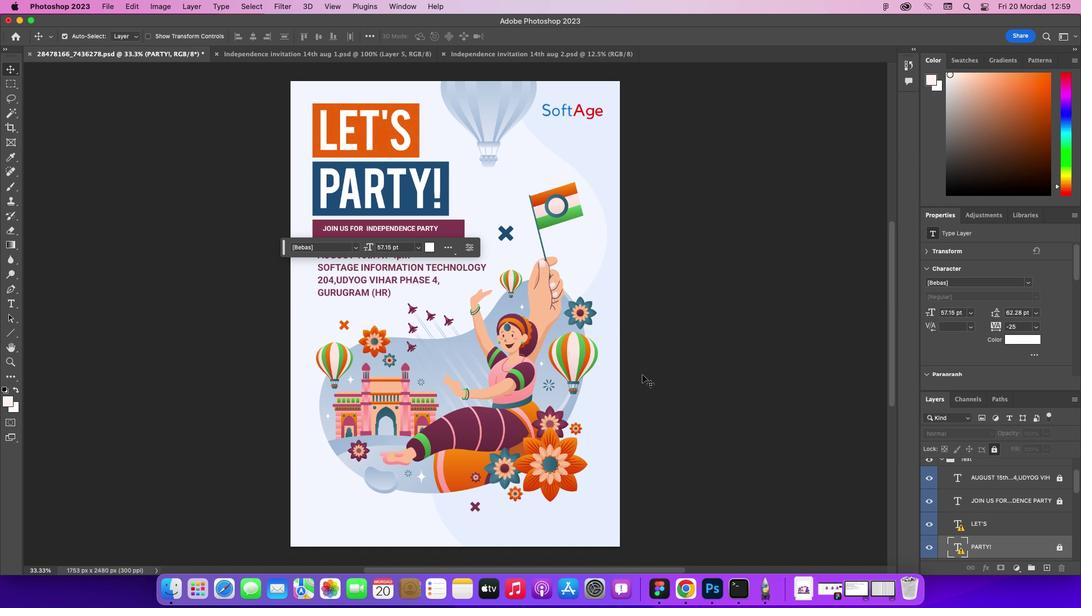 
Action: Mouse moved to (677, 367)
Screenshot: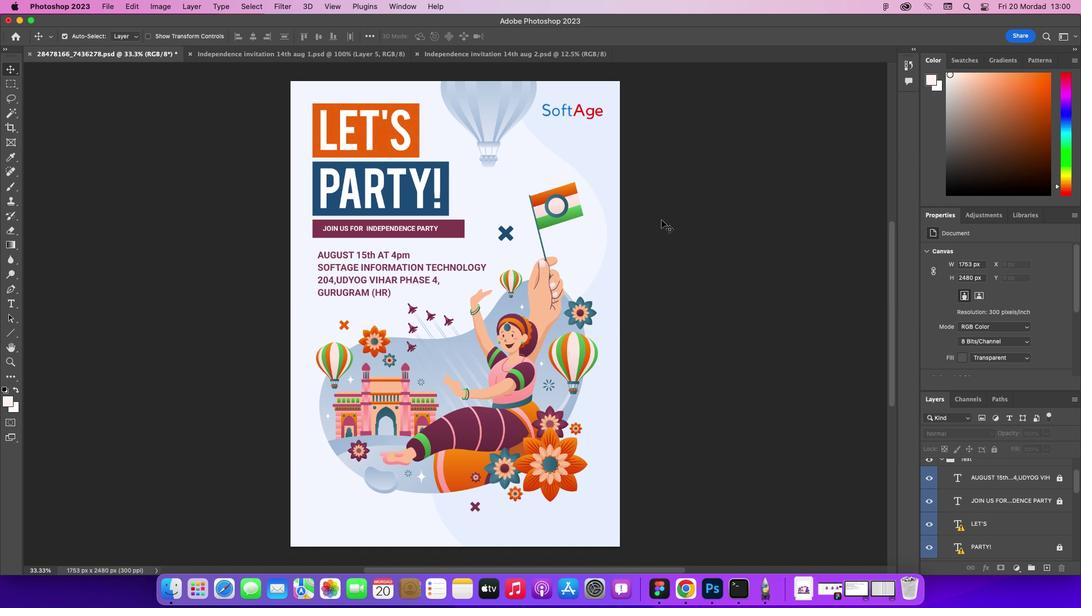 
Action: Mouse pressed left at (677, 367)
Screenshot: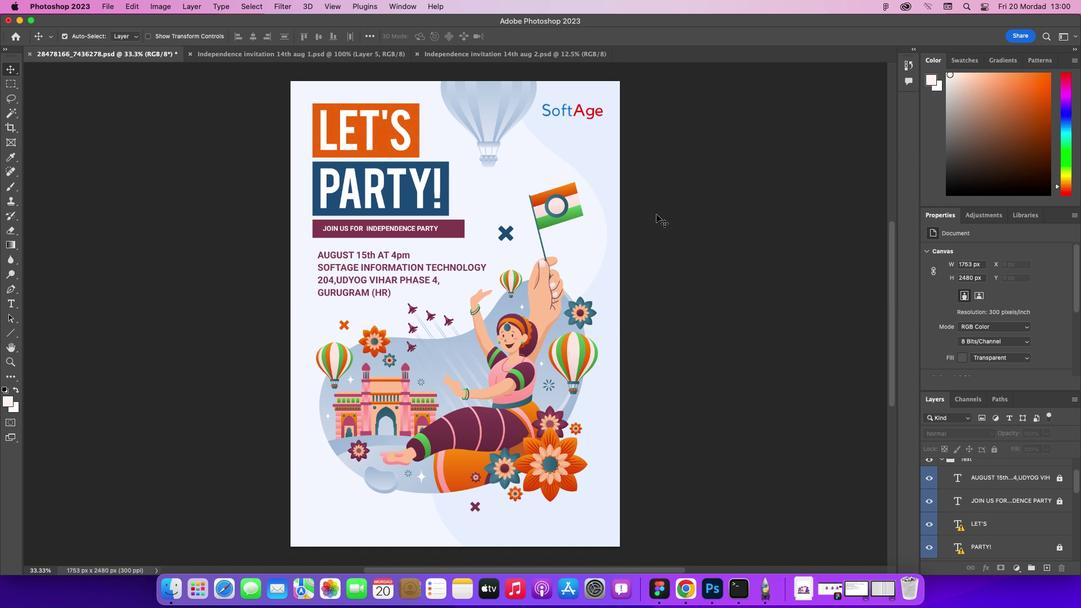 
Action: Mouse moved to (668, 191)
Screenshot: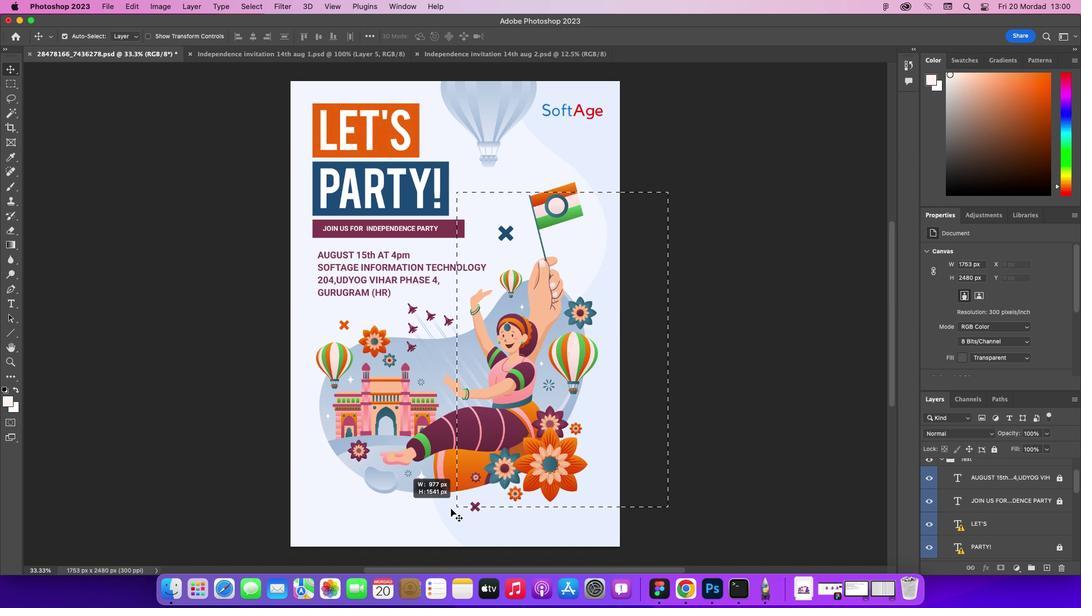 
Action: Mouse pressed left at (668, 191)
Screenshot: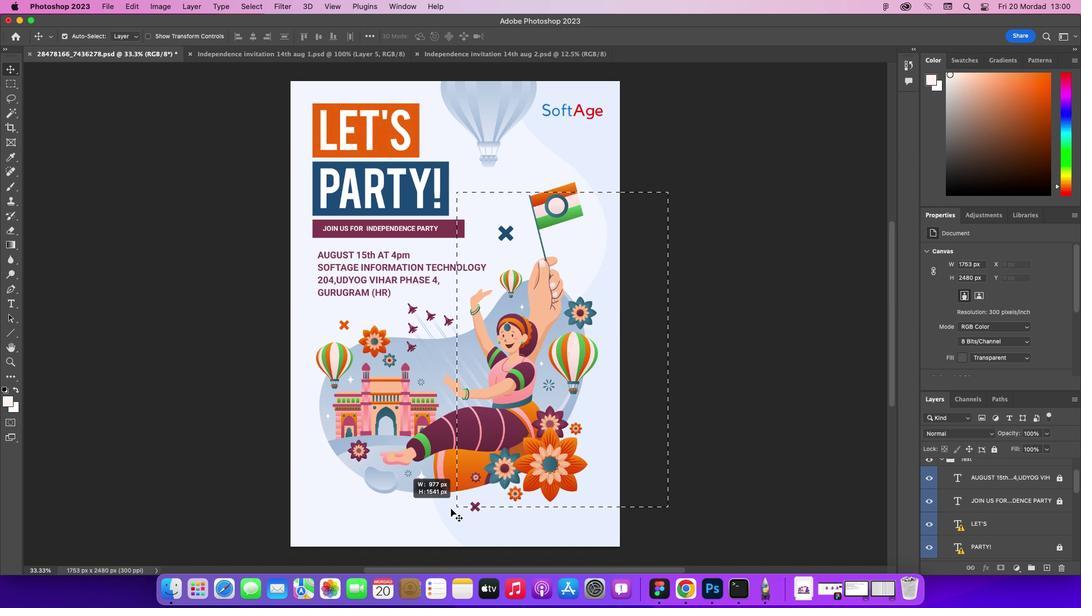 
Action: Mouse moved to (573, 370)
Screenshot: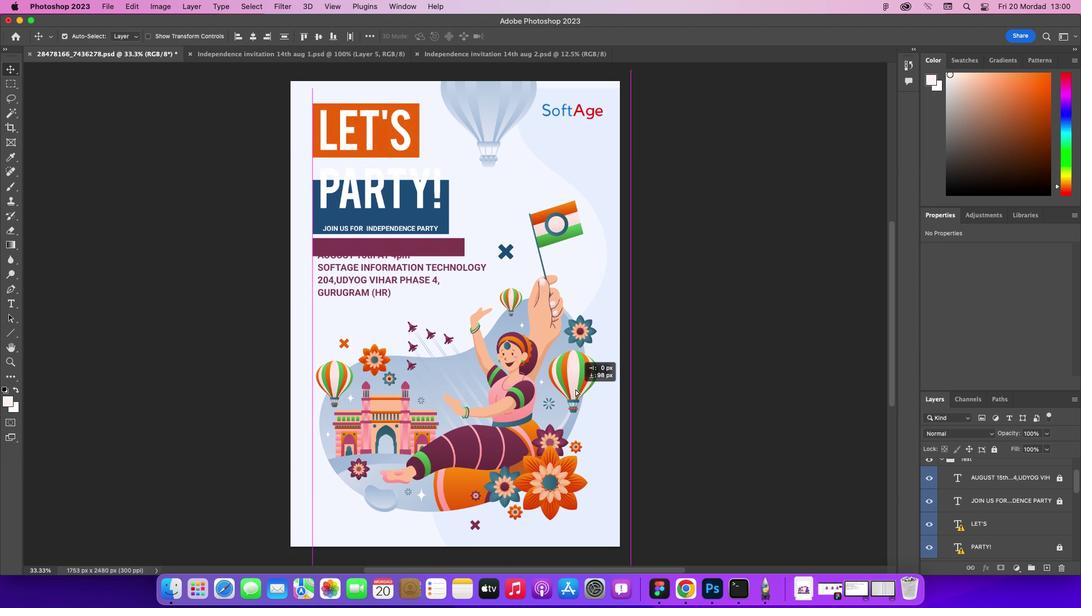 
Action: Mouse pressed left at (573, 370)
Screenshot: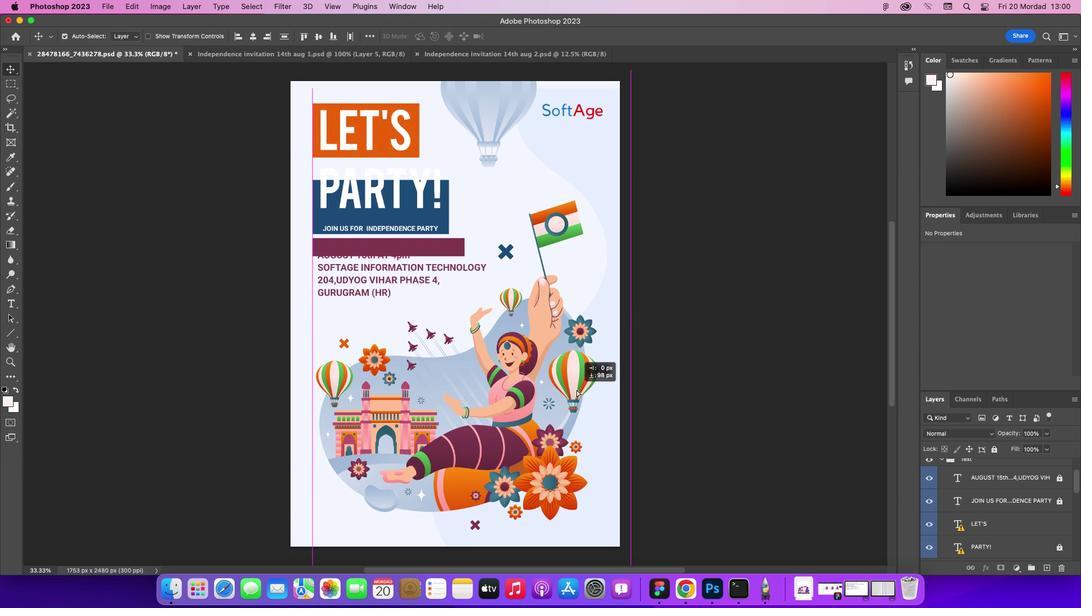 
Action: Mouse moved to (578, 387)
Screenshot: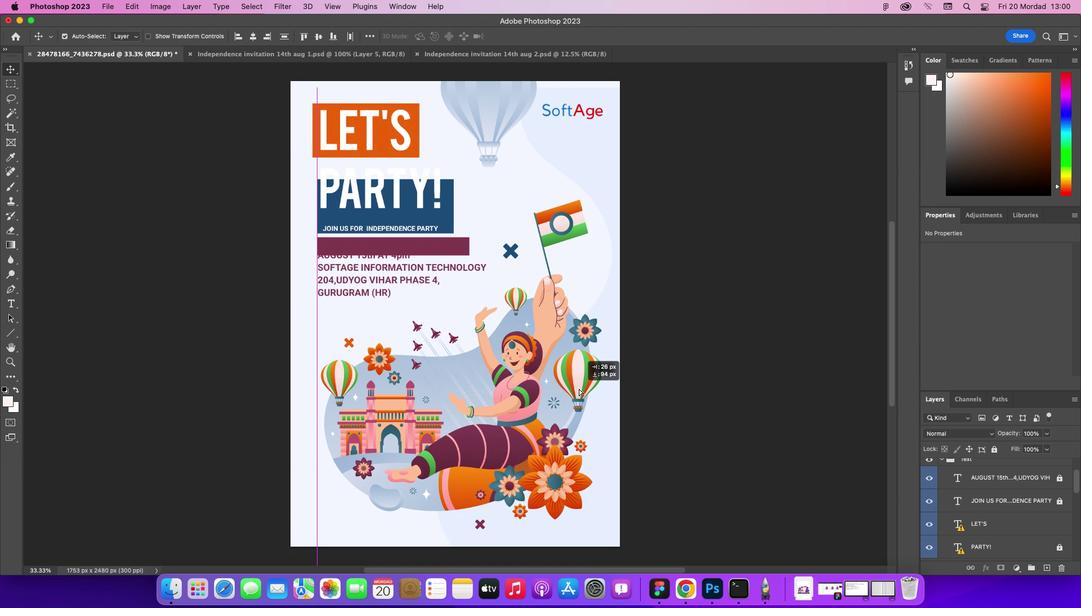 
Action: Key pressed Key.cmd'z'
Screenshot: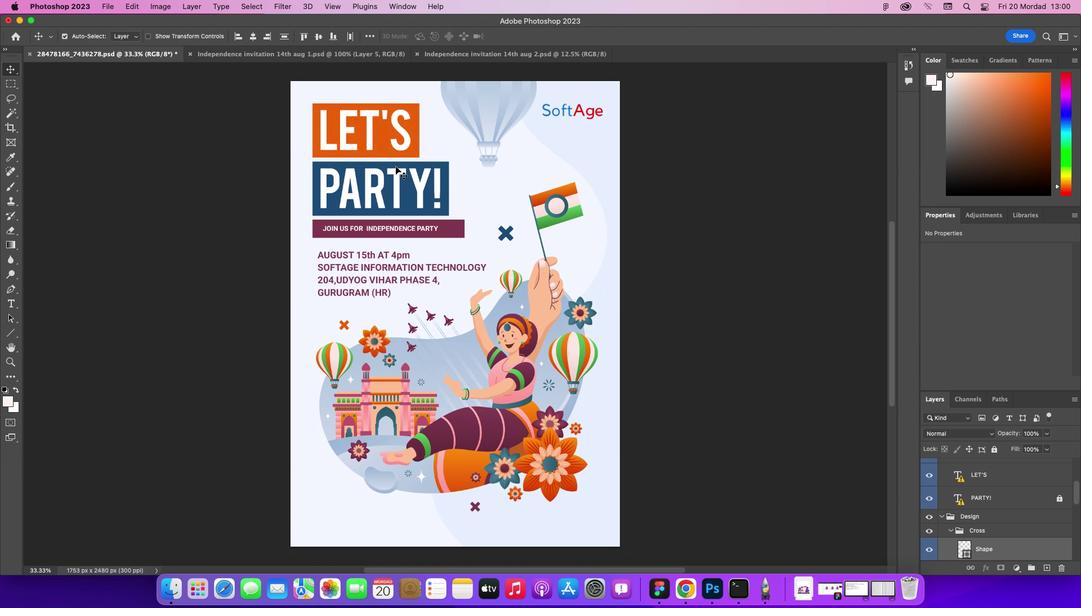 
Action: Mouse moved to (452, 225)
Screenshot: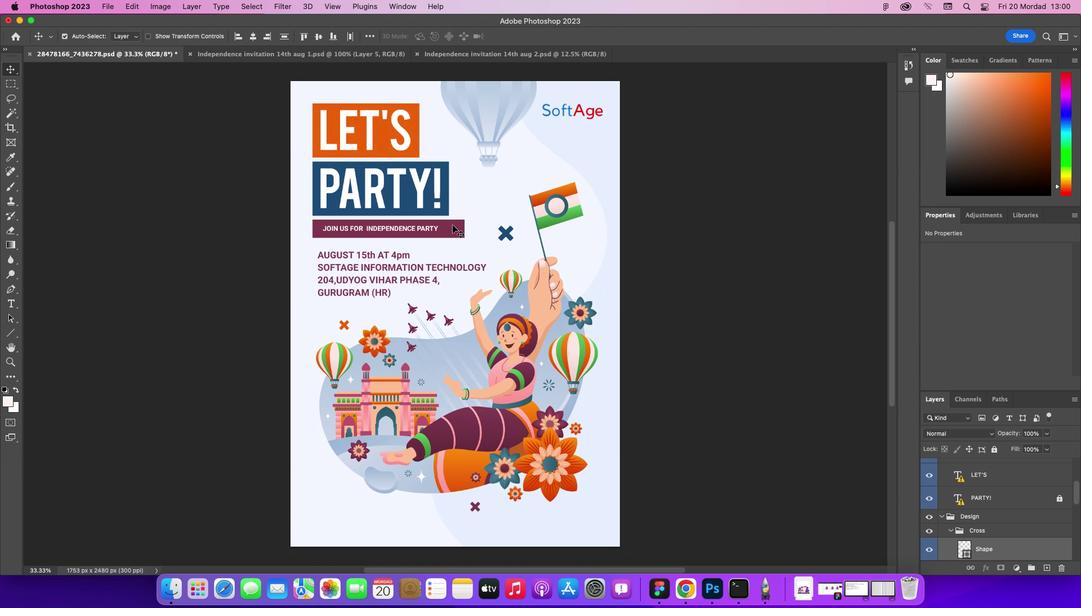 
Action: Mouse pressed left at (452, 225)
Screenshot: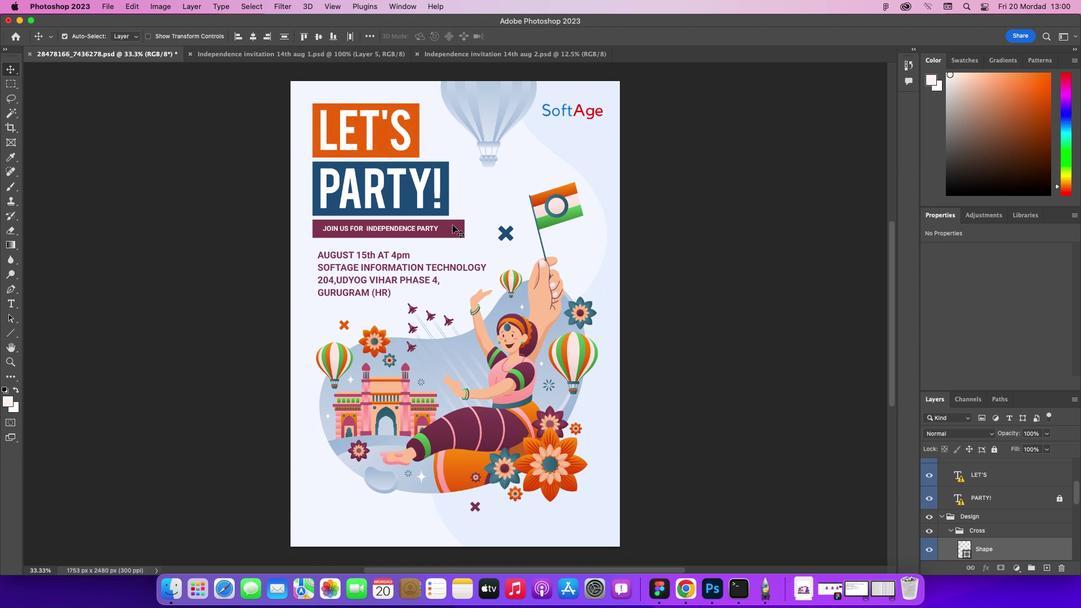 
Action: Mouse moved to (714, 288)
Screenshot: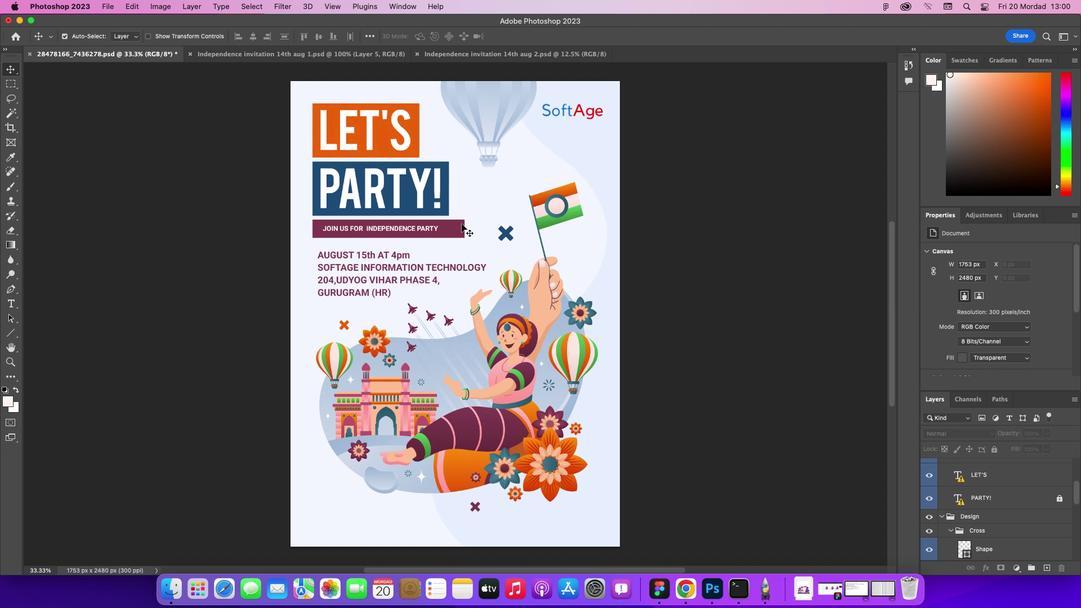 
Action: Mouse pressed left at (714, 288)
Screenshot: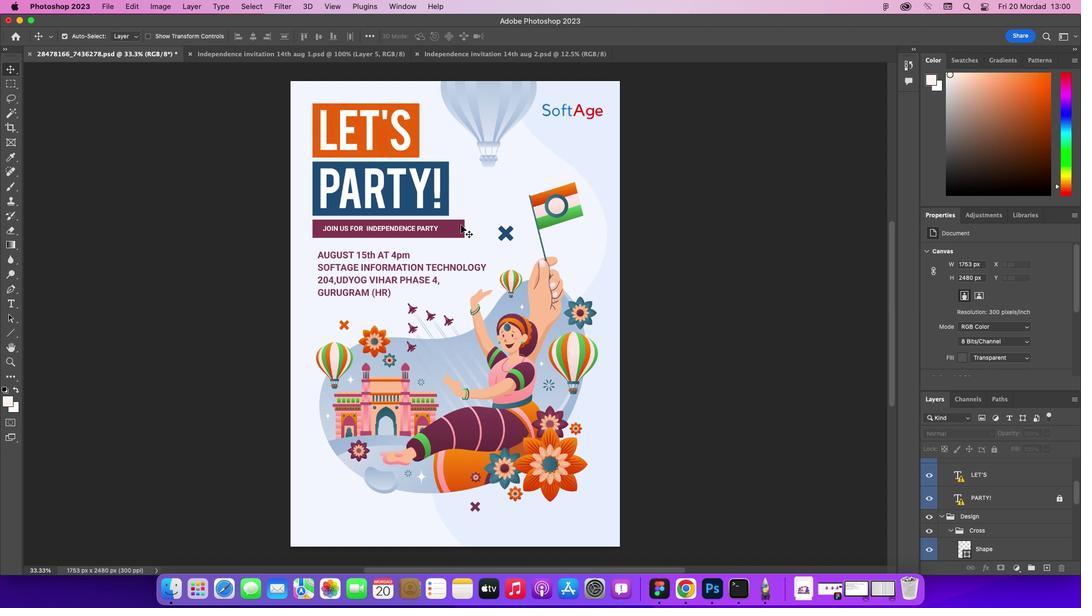 
Action: Mouse moved to (461, 225)
Screenshot: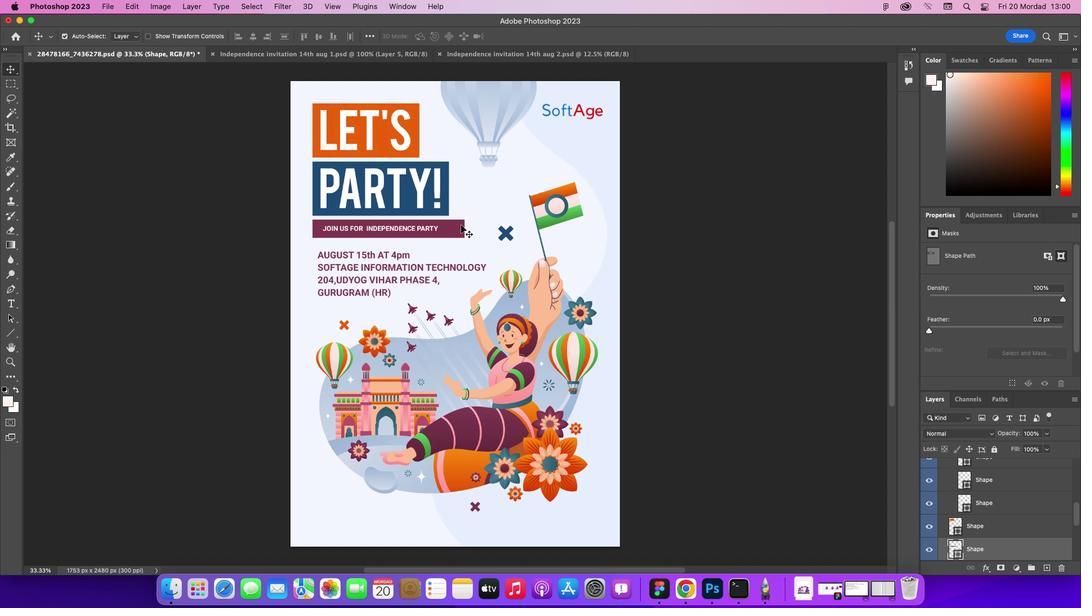 
Action: Mouse pressed left at (461, 225)
Screenshot: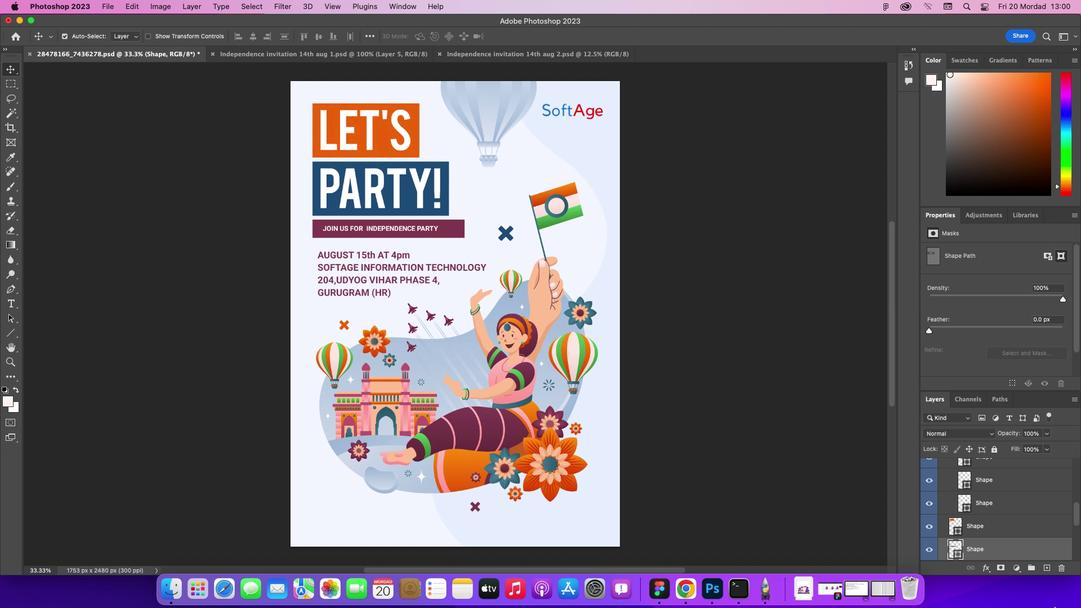
Action: Mouse moved to (994, 453)
Screenshot: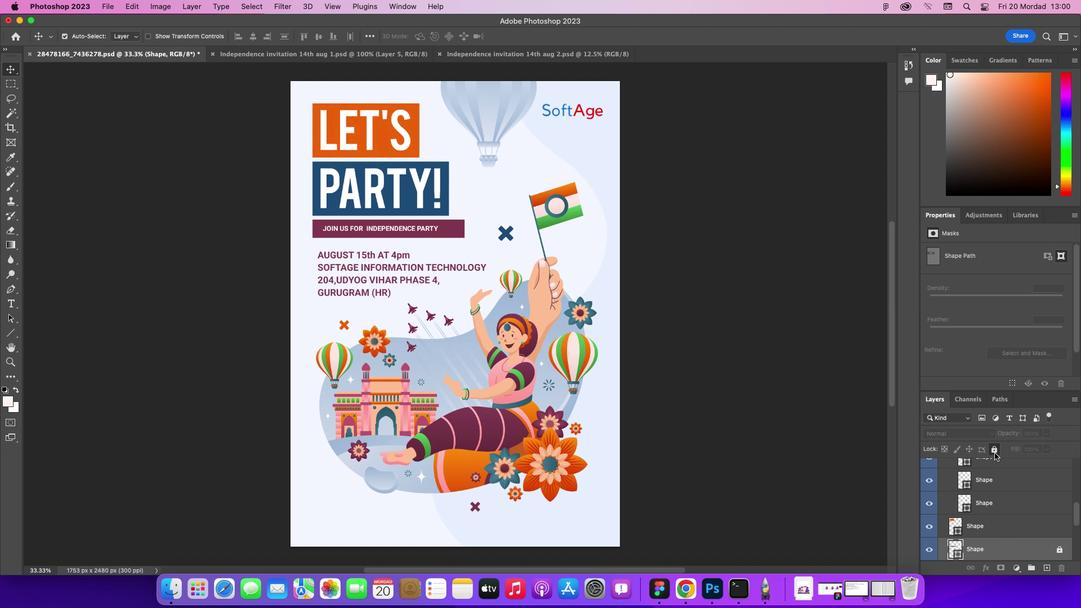 
Action: Mouse pressed left at (994, 453)
Screenshot: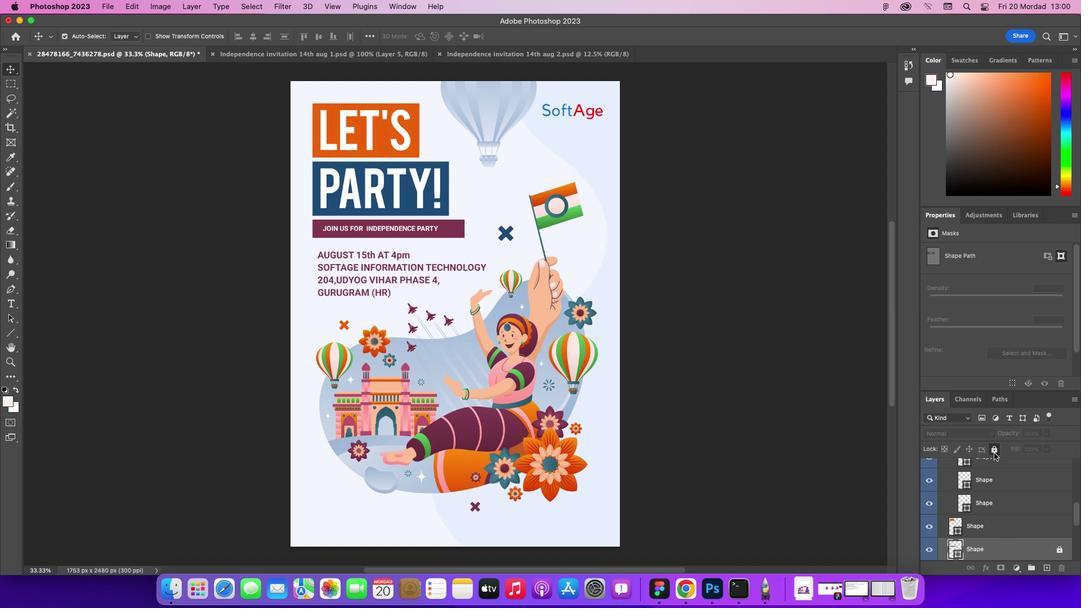 
Action: Mouse moved to (707, 386)
Screenshot: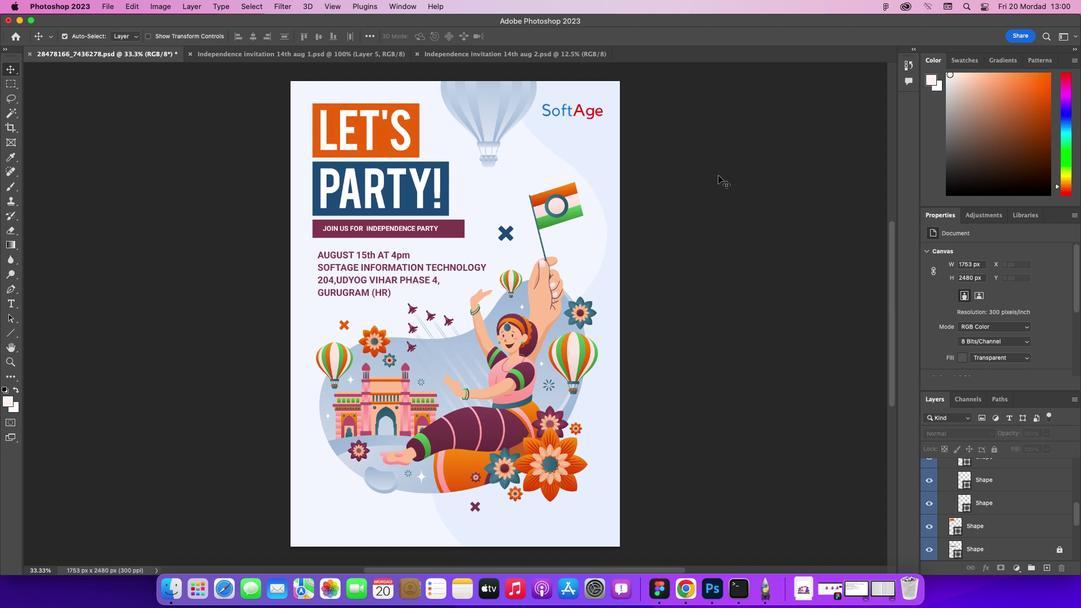 
Action: Mouse pressed left at (707, 386)
Screenshot: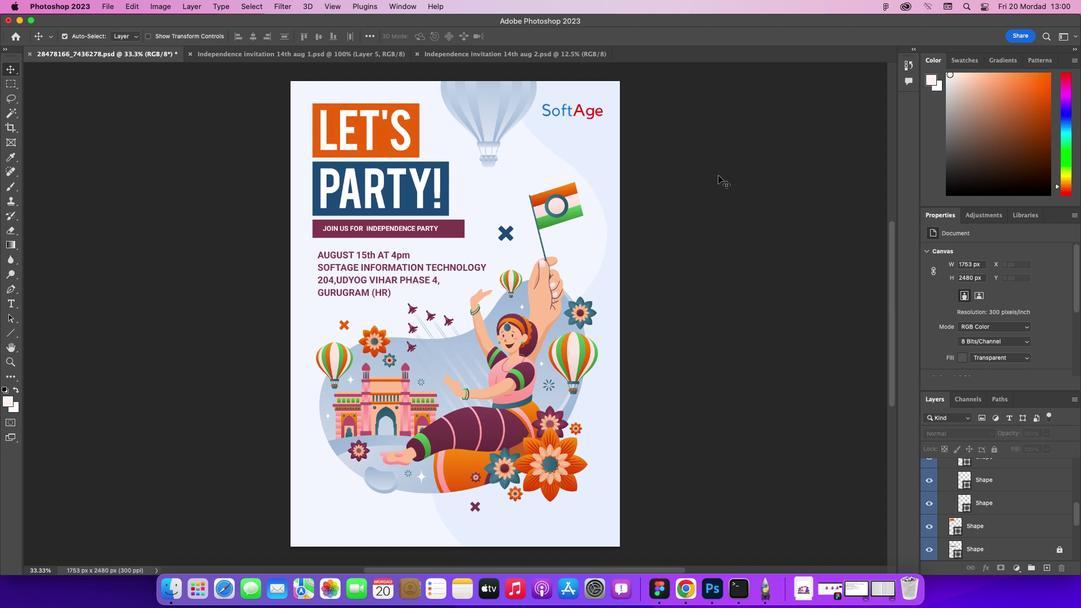 
Action: Mouse moved to (717, 175)
Screenshot: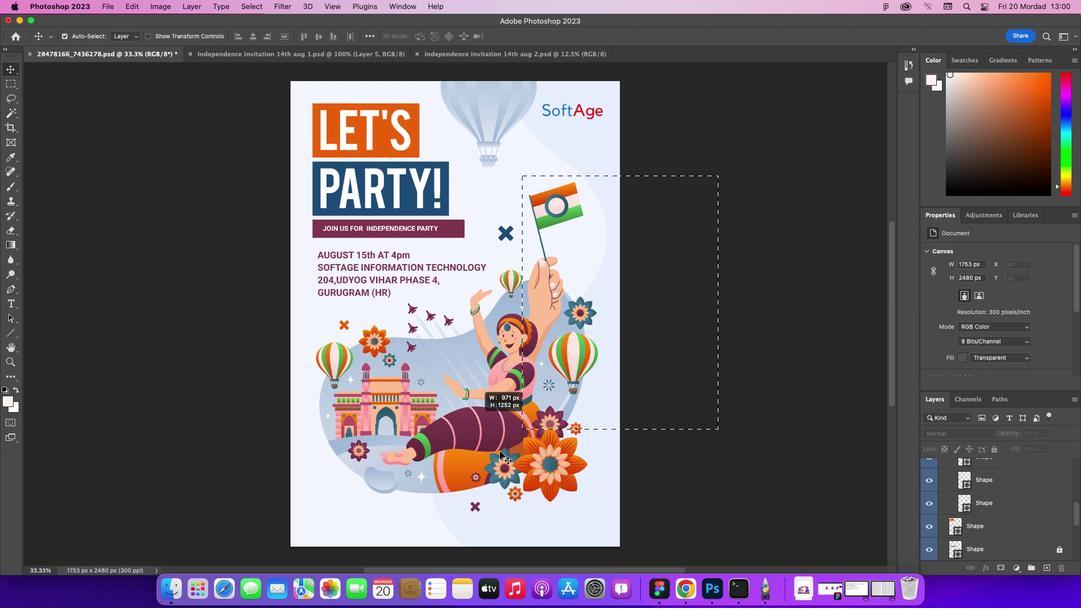 
Action: Mouse pressed left at (717, 175)
Screenshot: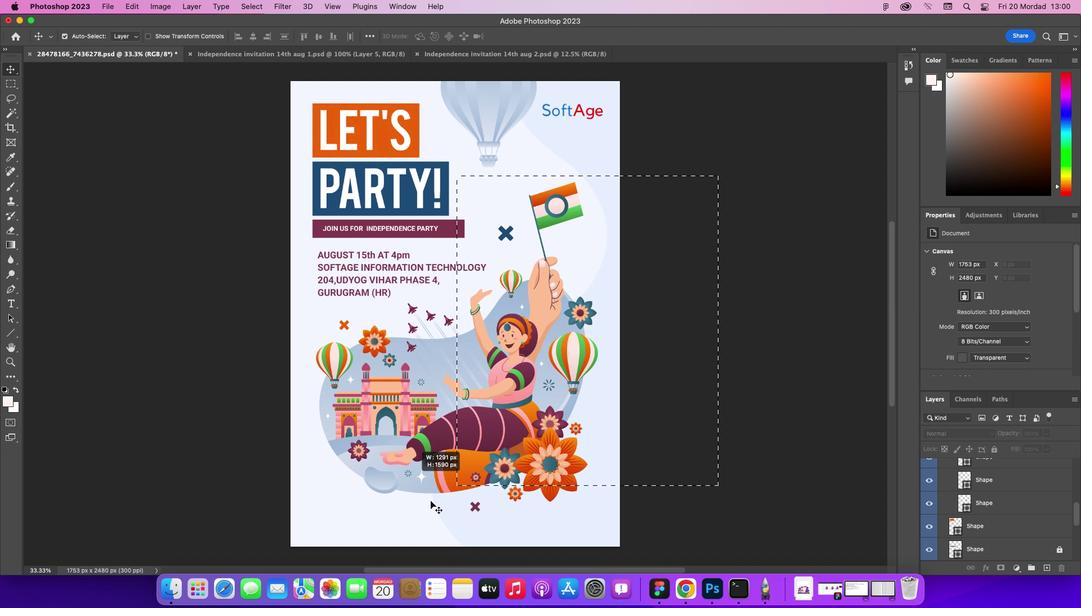 
Action: Mouse moved to (557, 212)
Screenshot: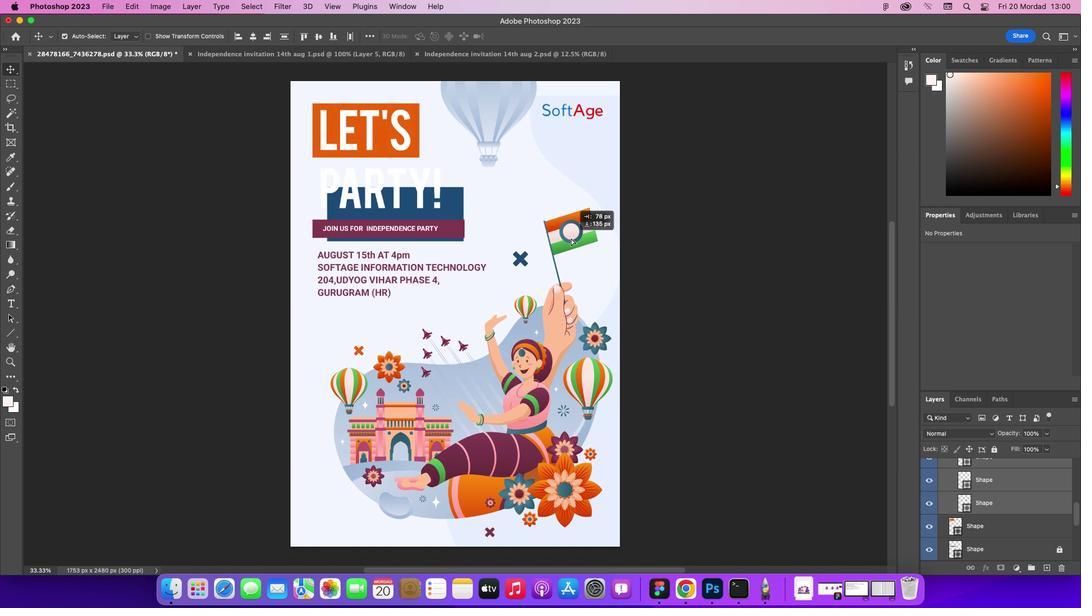 
Action: Mouse pressed left at (557, 212)
Screenshot: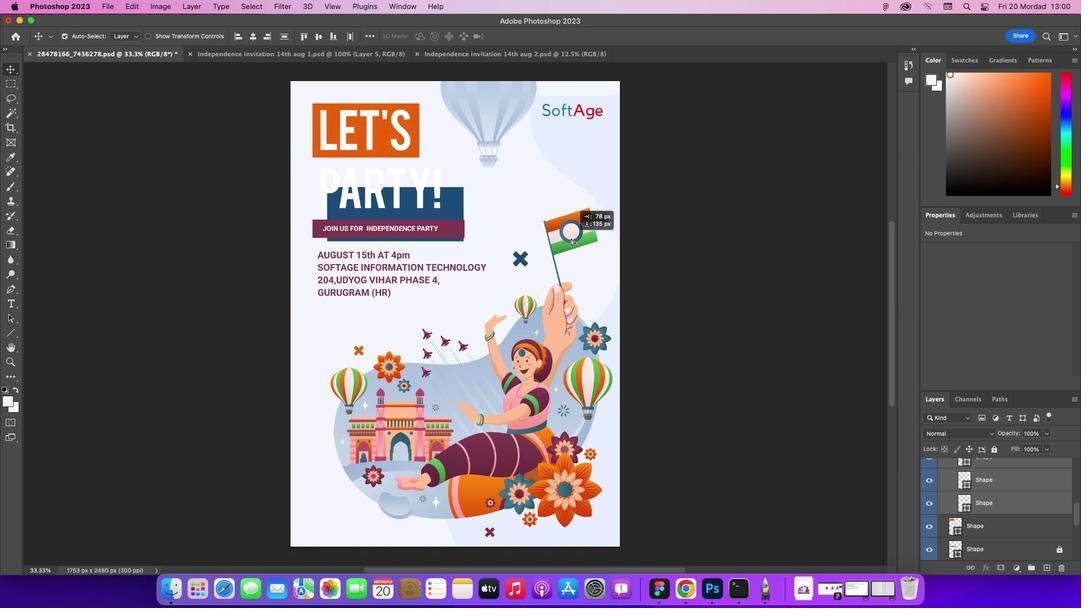 
Action: Mouse moved to (570, 238)
Screenshot: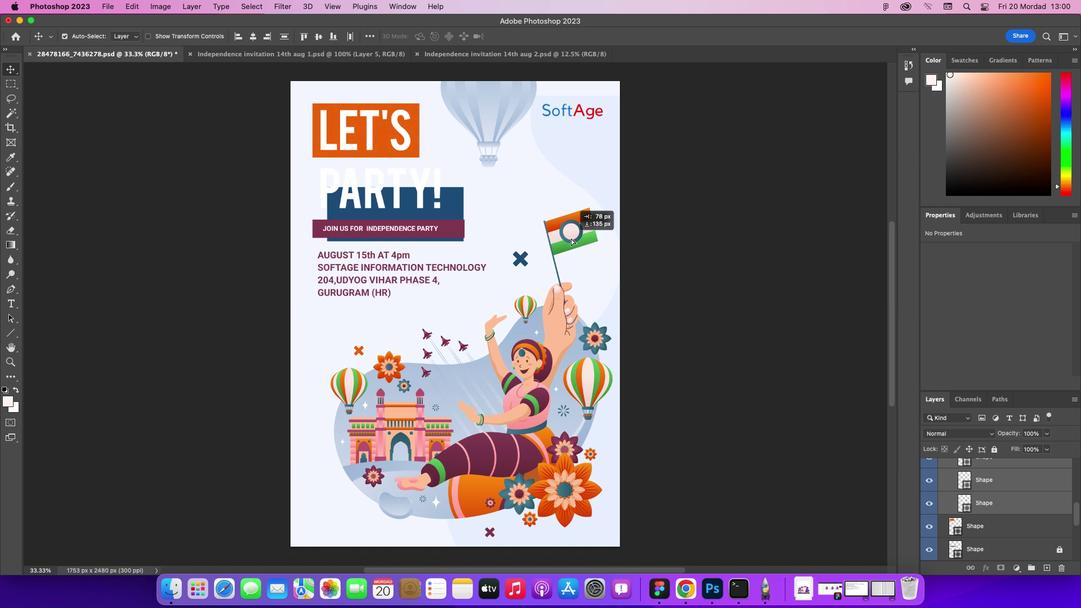 
Action: Key pressed Key.cmd'z'
Screenshot: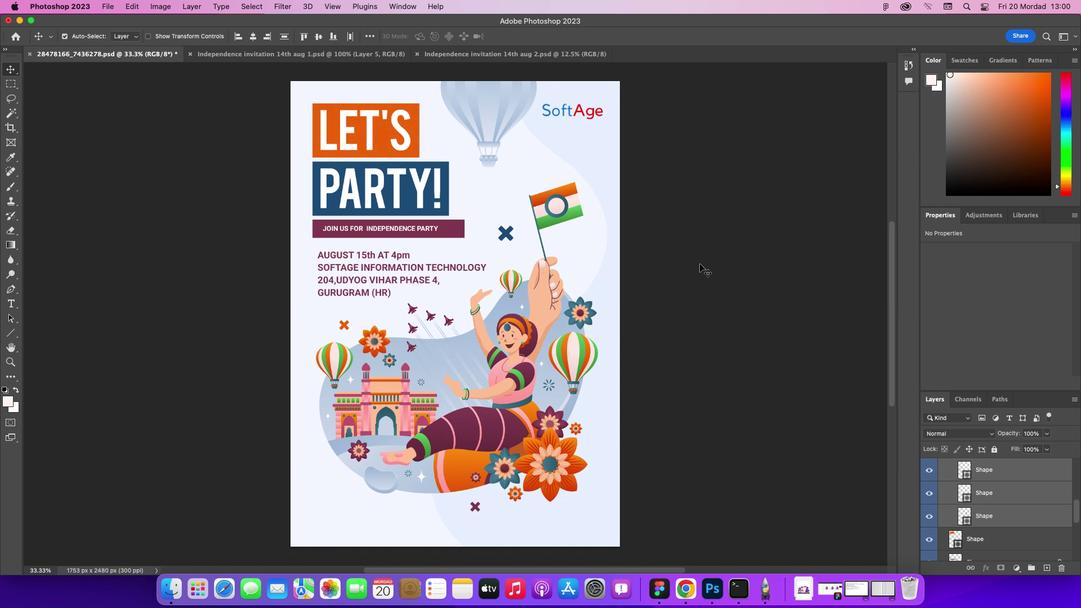 
Action: Mouse moved to (703, 264)
Screenshot: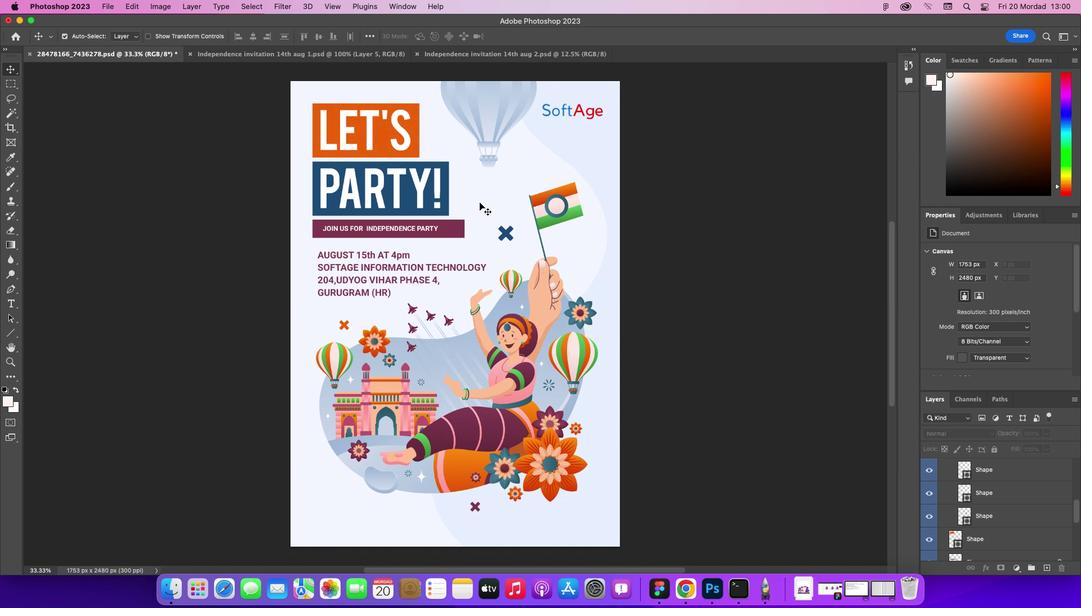 
Action: Mouse pressed left at (703, 264)
Screenshot: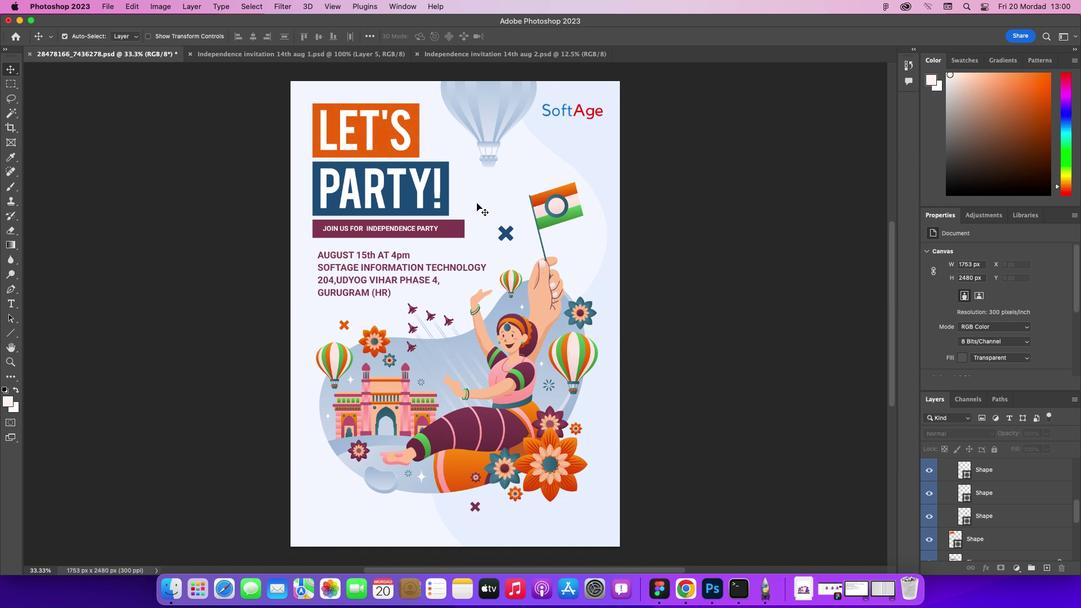 
Action: Mouse moved to (411, 202)
Screenshot: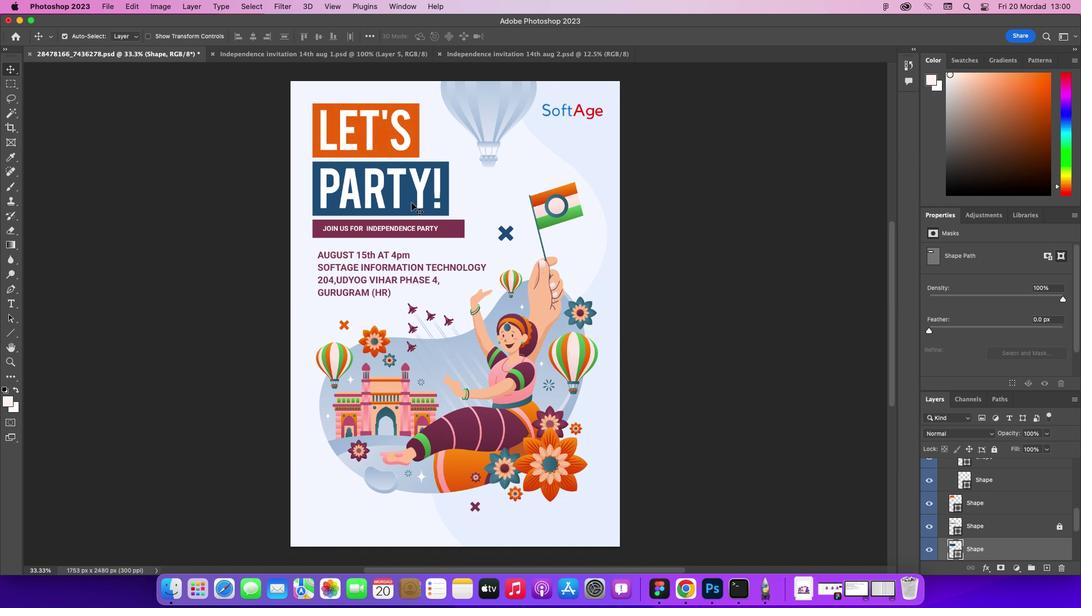 
Action: Mouse pressed left at (411, 202)
Screenshot: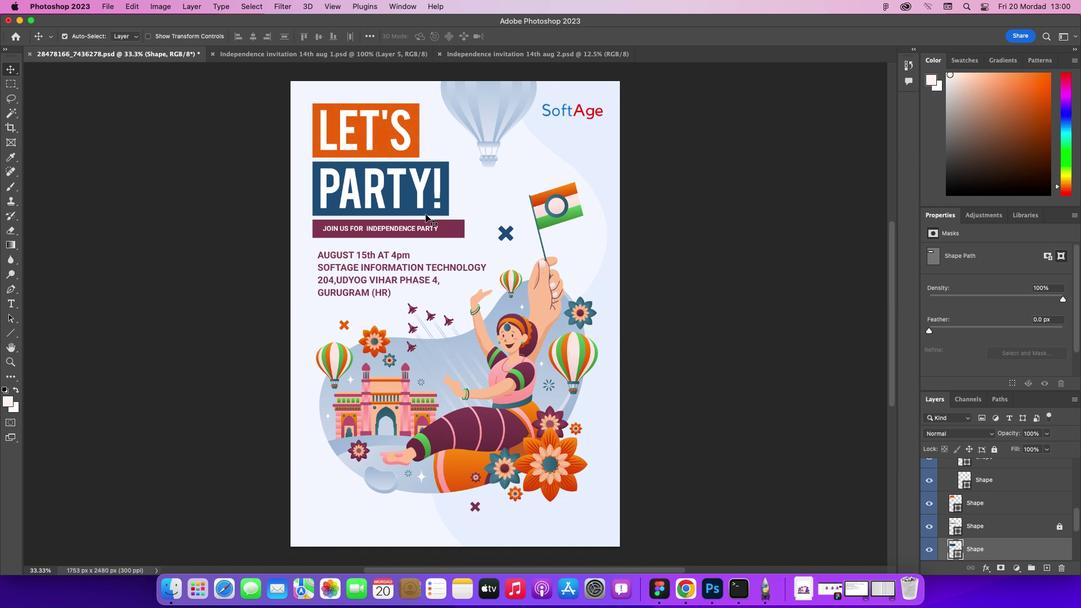 
Action: Mouse moved to (992, 446)
Screenshot: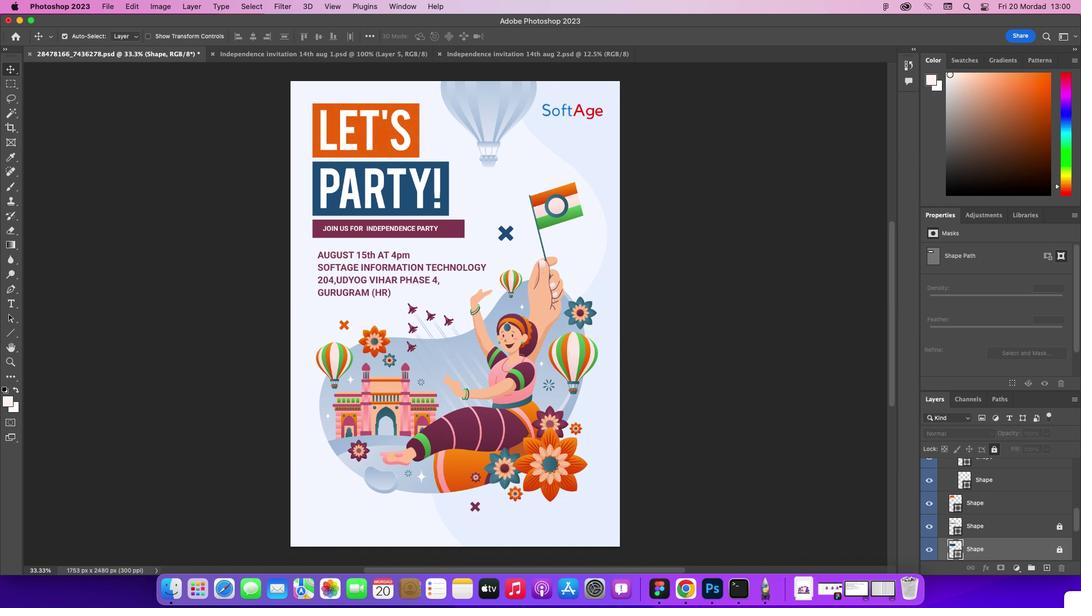 
Action: Mouse pressed left at (992, 446)
Screenshot: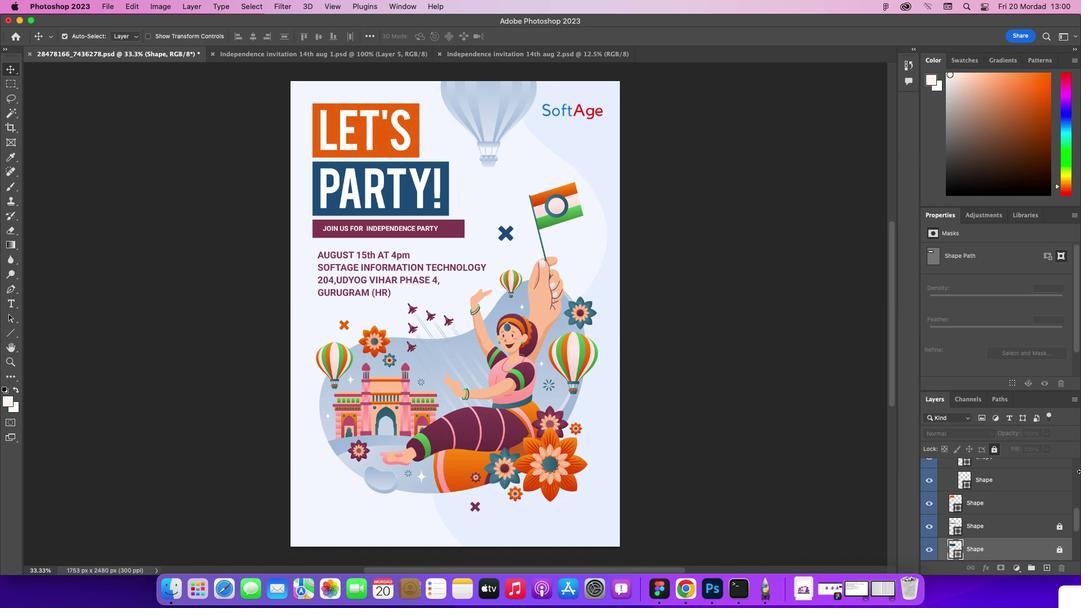 
Action: Mouse moved to (677, 166)
Screenshot: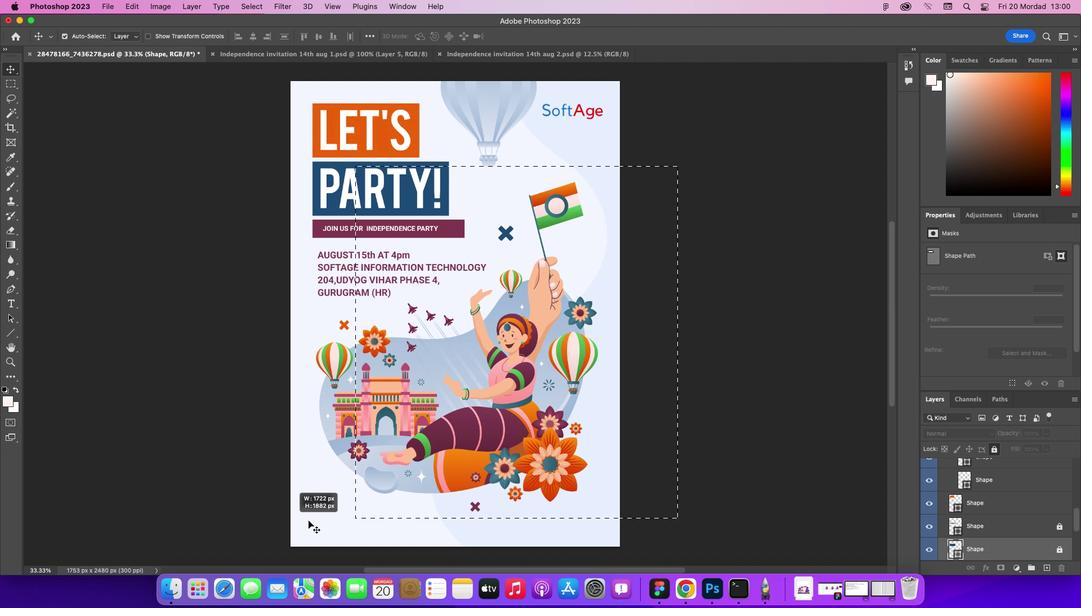 
Action: Mouse pressed left at (677, 166)
Screenshot: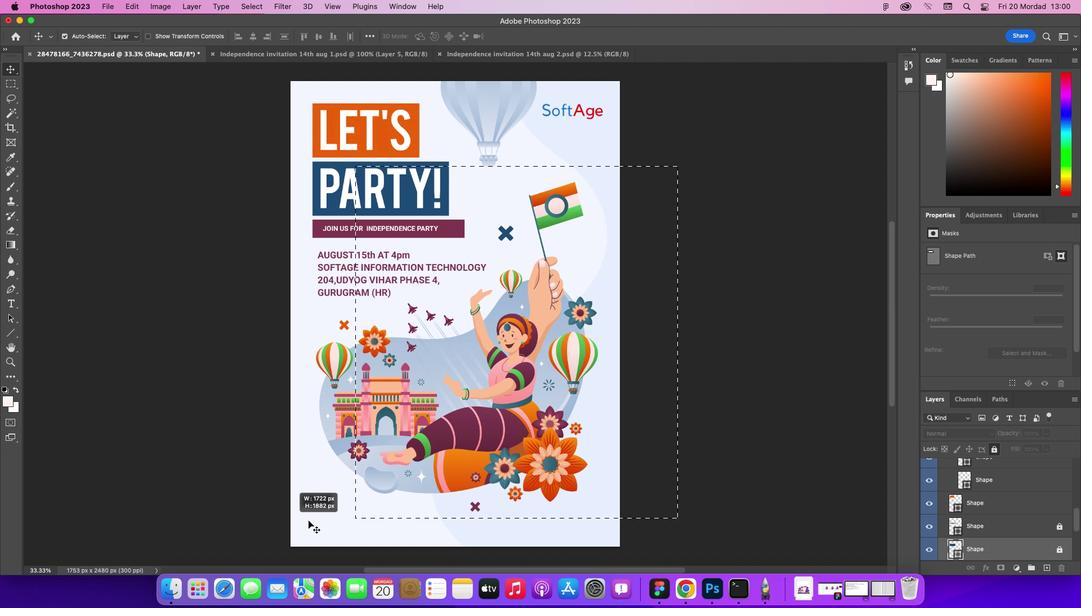 
Action: Mouse moved to (428, 391)
Screenshot: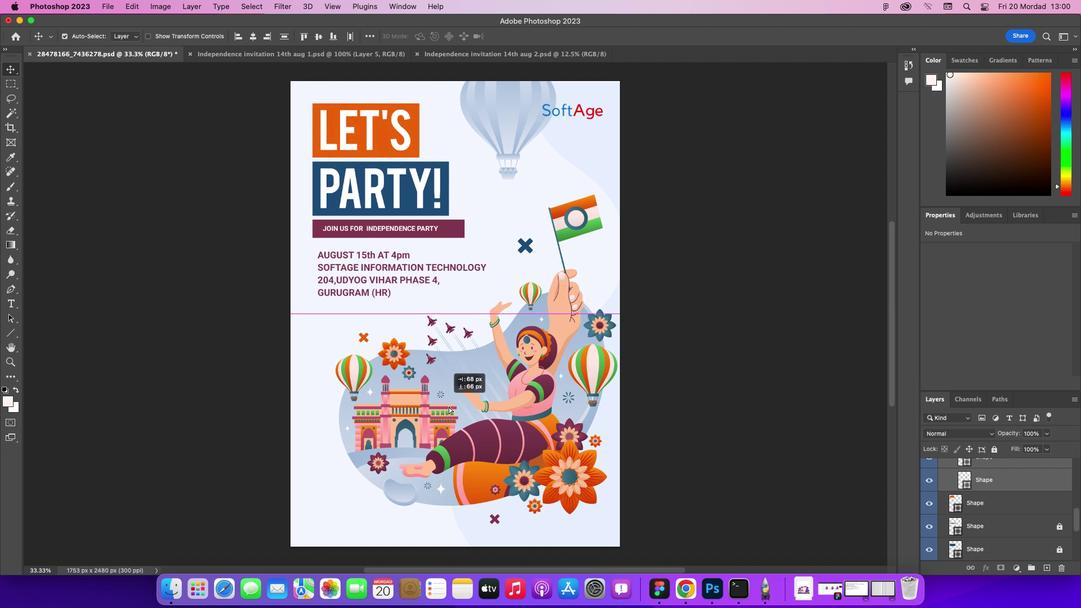 
Action: Mouse pressed left at (428, 391)
Screenshot: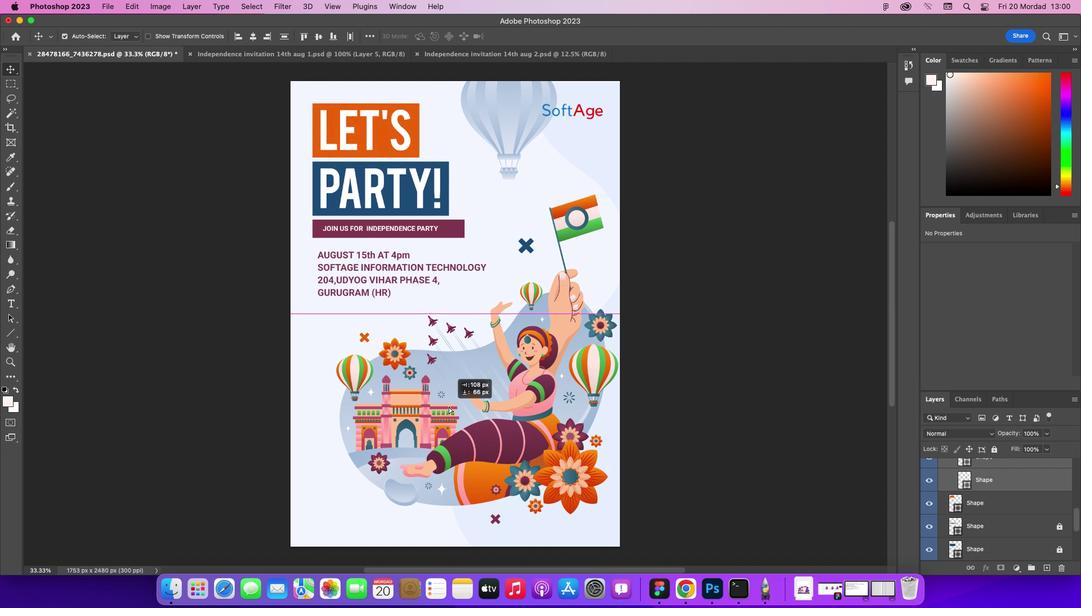 
Action: Mouse moved to (496, 102)
Screenshot: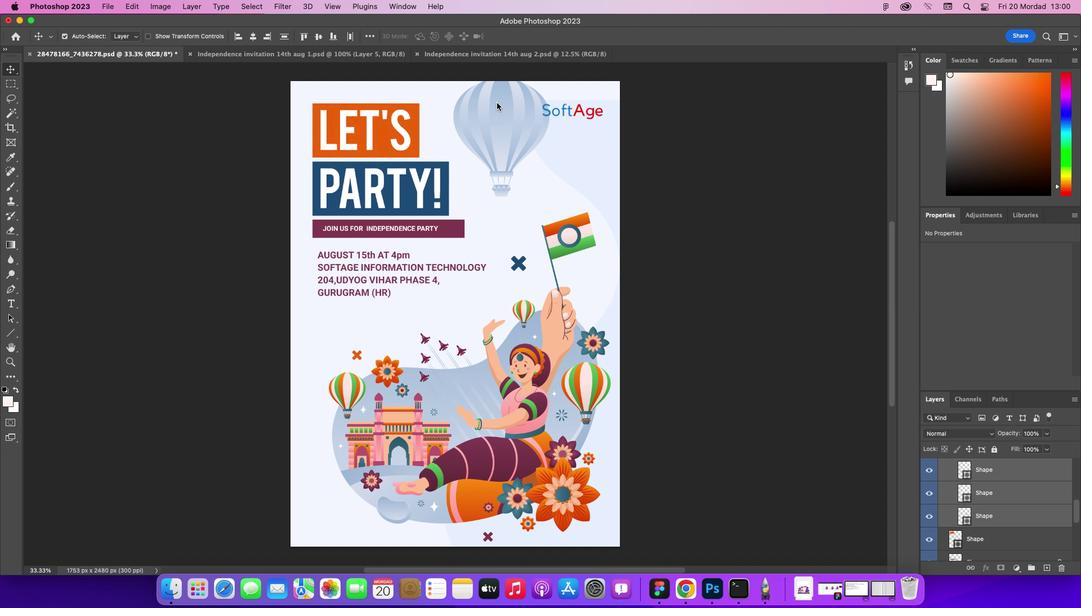 
Action: Mouse pressed left at (496, 102)
Screenshot: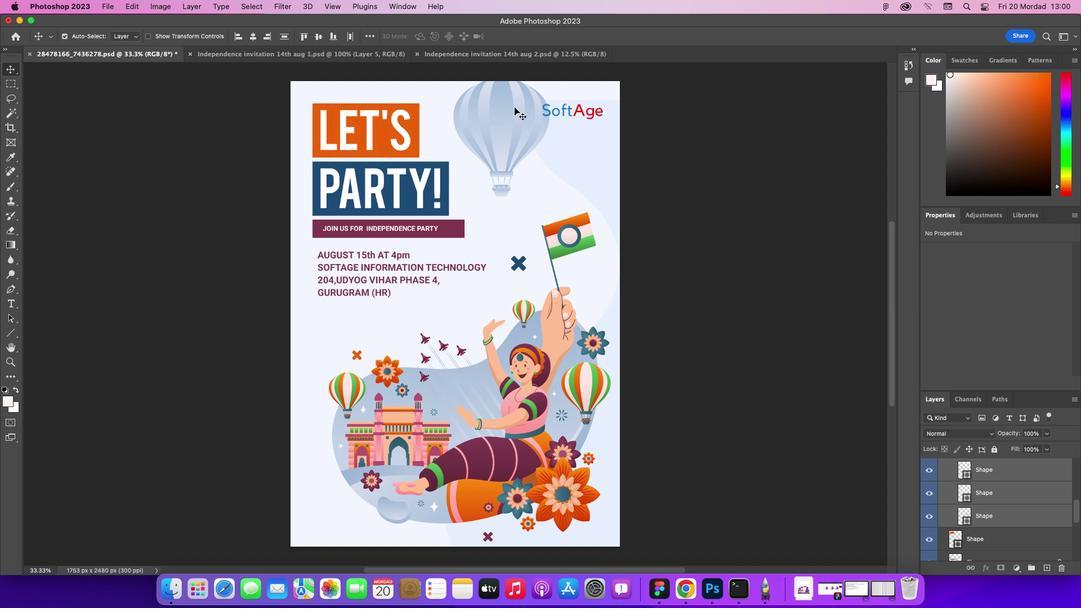 
Action: Mouse moved to (504, 105)
Screenshot: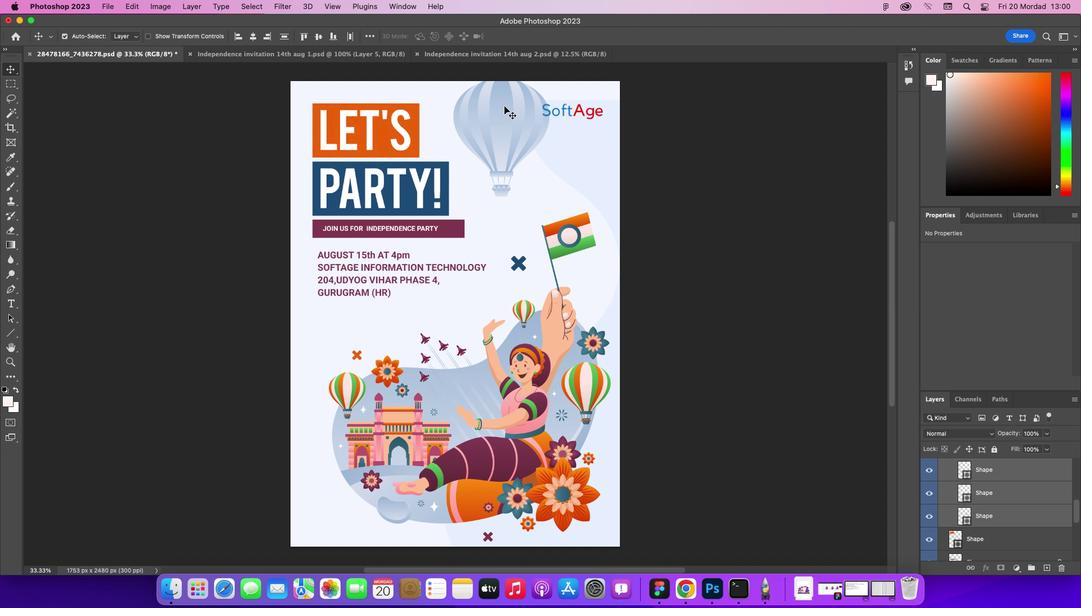 
Action: Mouse pressed left at (504, 105)
Screenshot: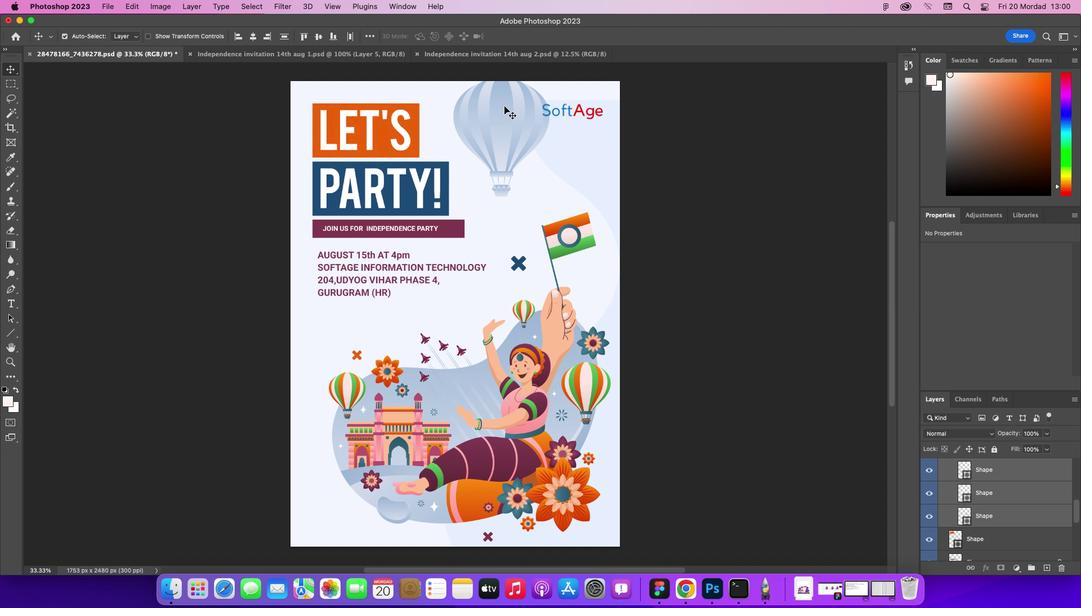 
Action: Mouse moved to (504, 105)
Screenshot: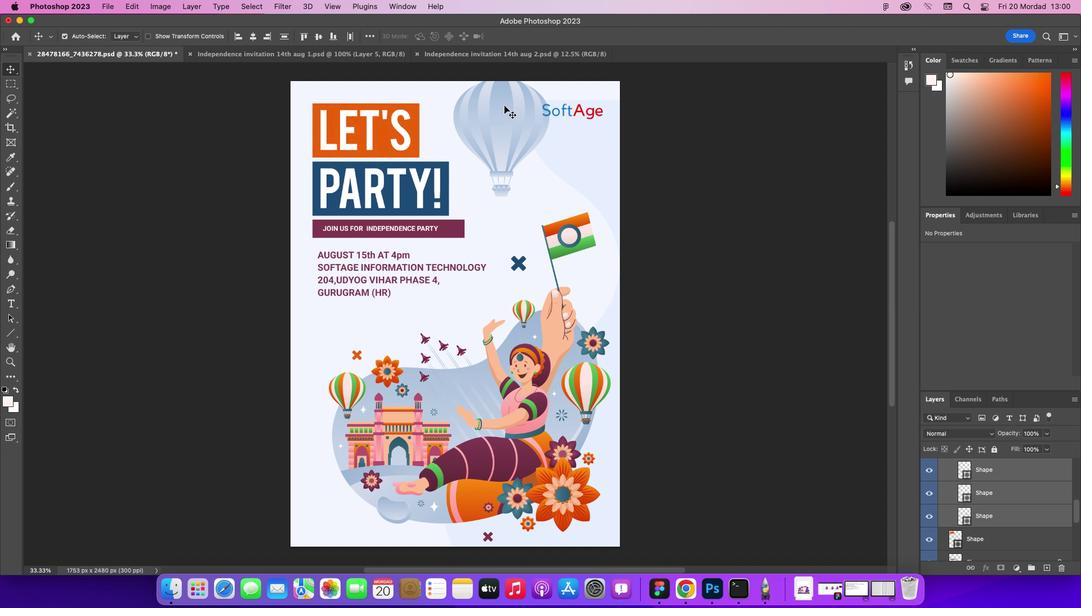 
Action: Mouse pressed left at (504, 105)
Screenshot: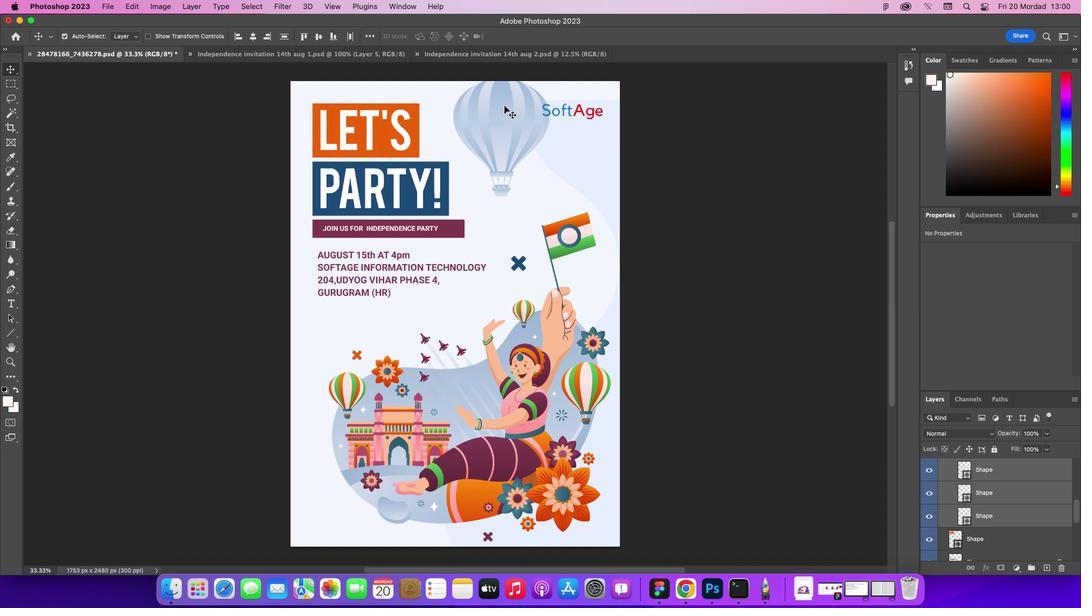 
Action: Mouse moved to (525, 109)
Screenshot: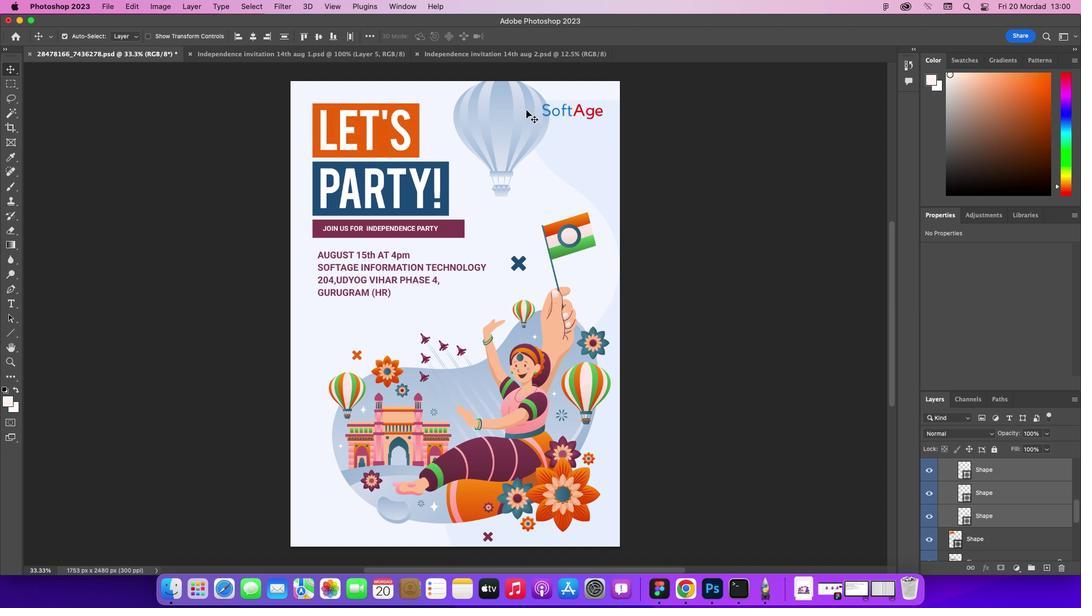 
Action: Key pressed Key.upKey.upKey.upKey.upKey.upKey.upKey.upKey.upKey.upKey.up
Screenshot: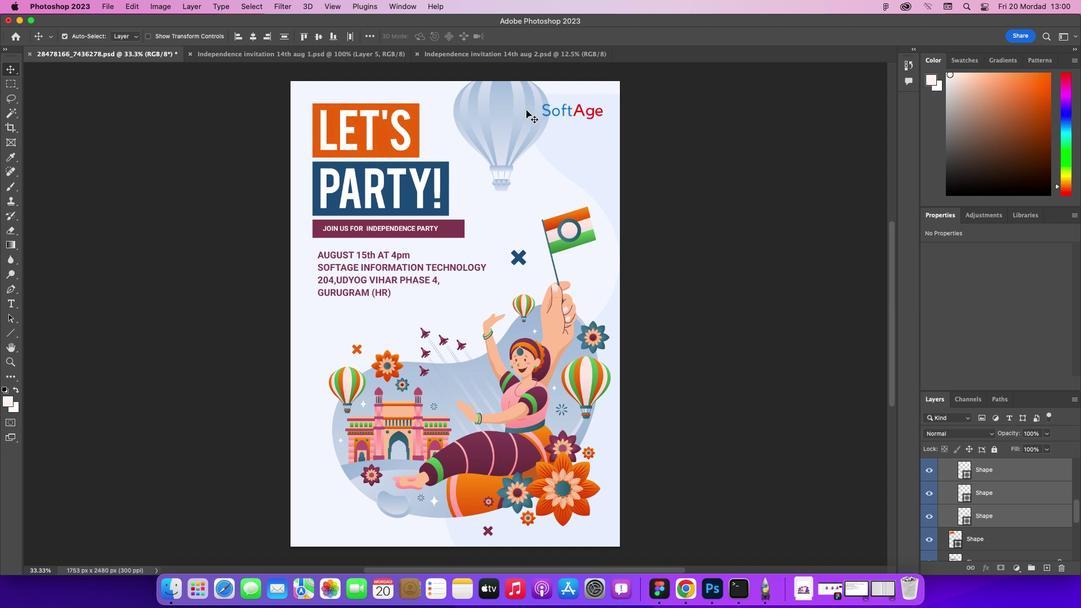 
Action: Mouse moved to (579, 148)
Screenshot: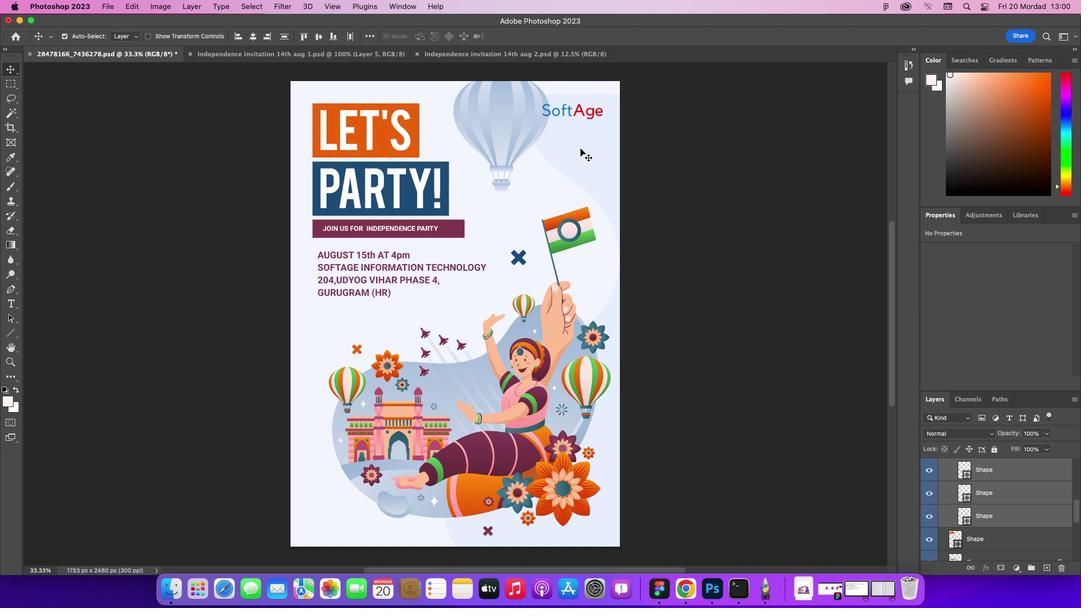 
Action: Mouse pressed left at (579, 148)
Screenshot: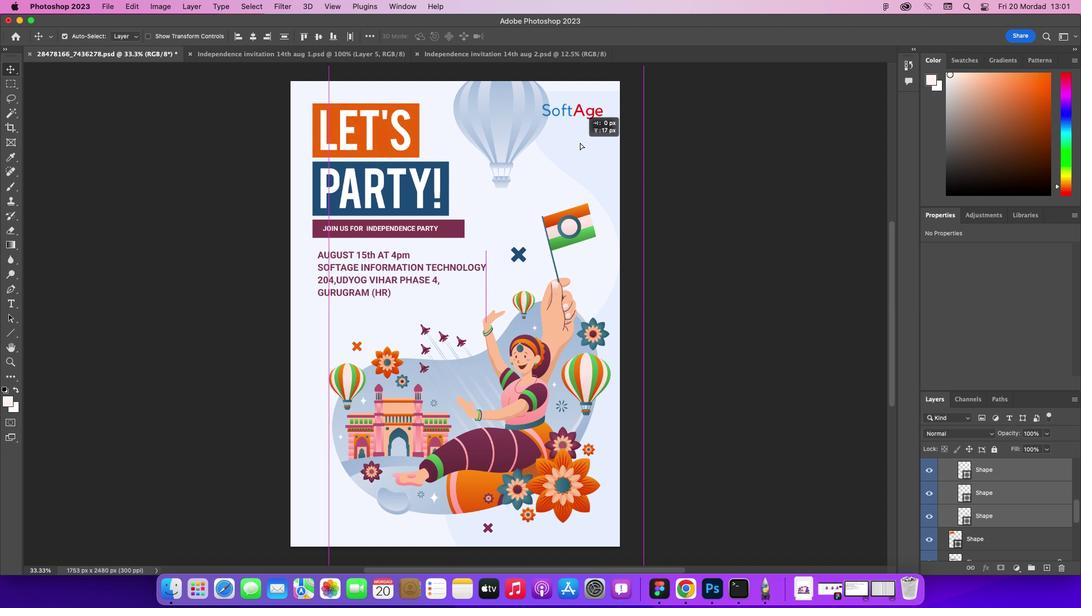 
Action: Mouse moved to (687, 180)
Screenshot: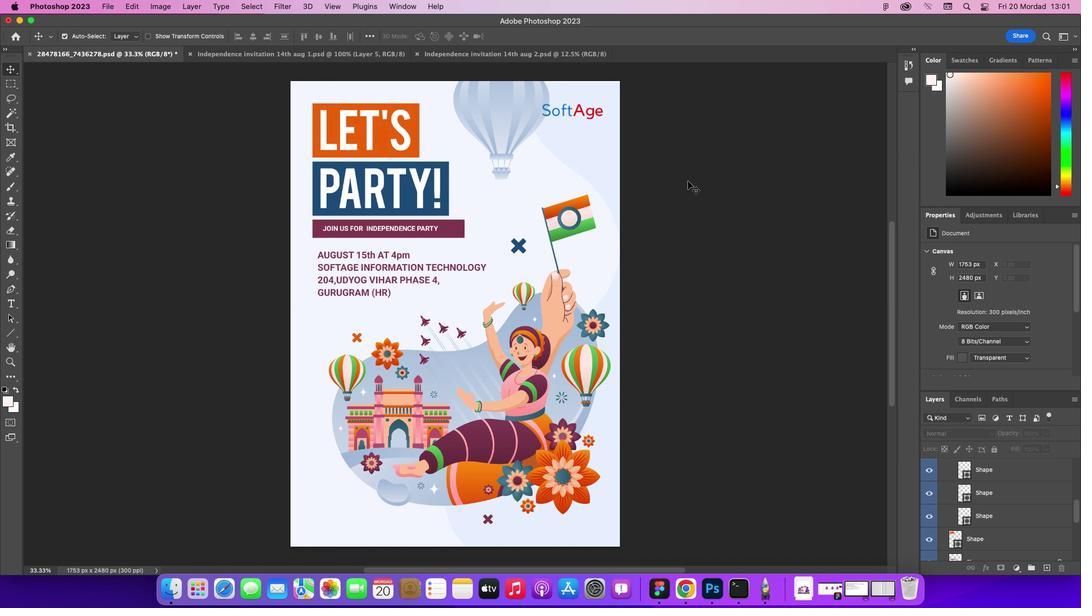 
Action: Mouse pressed left at (687, 180)
Screenshot: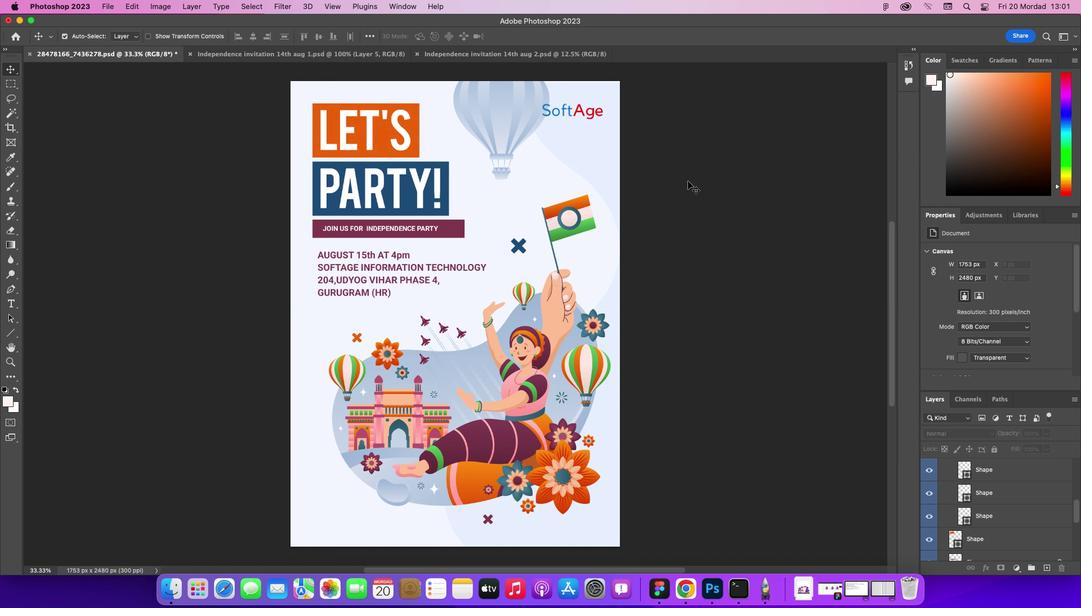 
Action: Mouse moved to (585, 132)
Screenshot: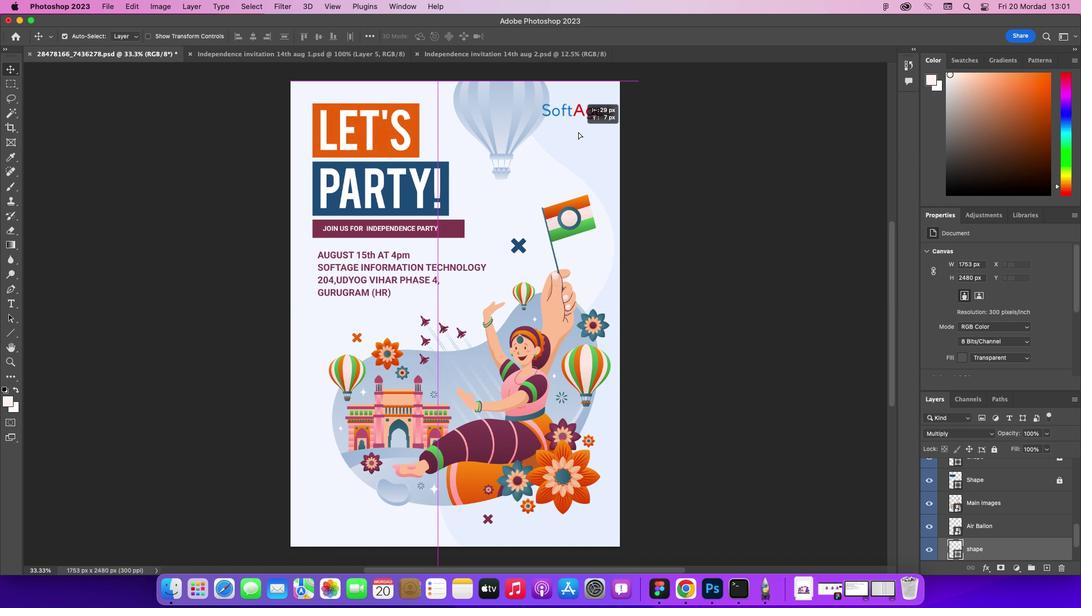 
Action: Mouse pressed left at (585, 132)
Screenshot: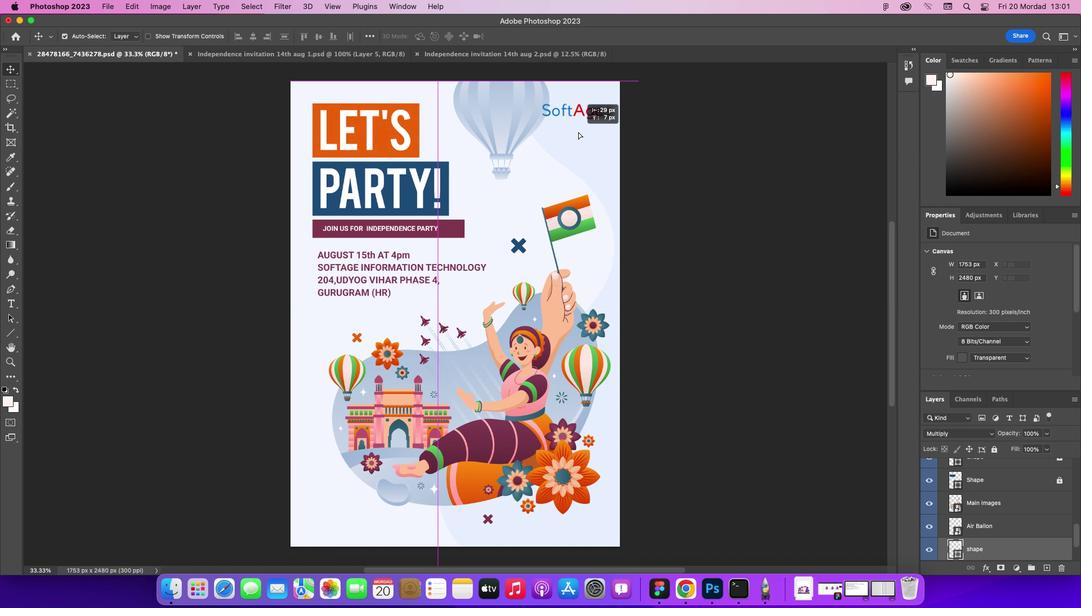 
Action: Mouse moved to (511, 105)
Screenshot: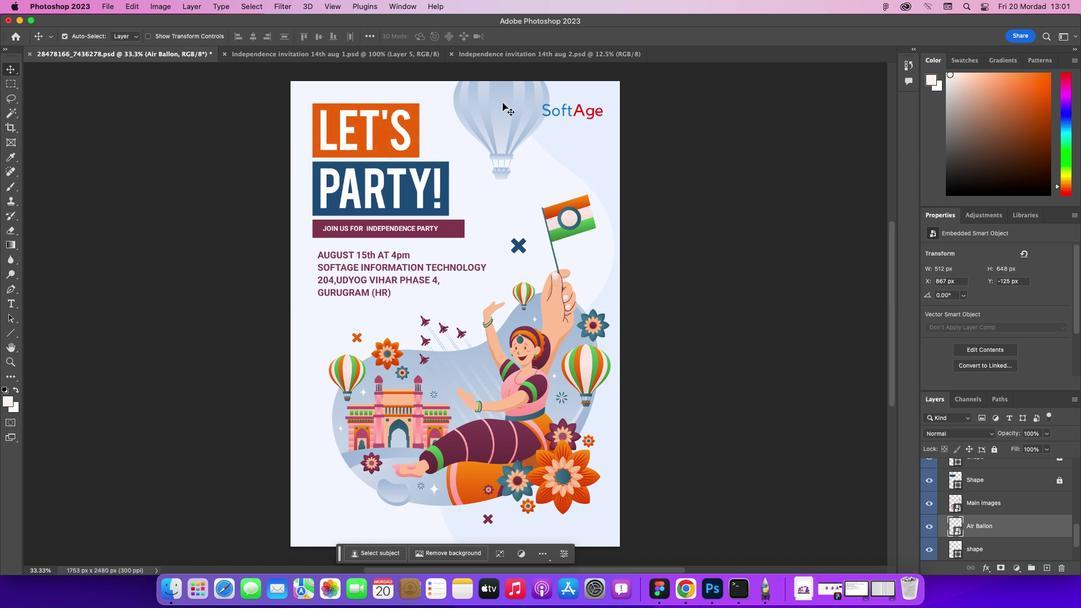 
Action: Mouse pressed left at (511, 105)
Screenshot: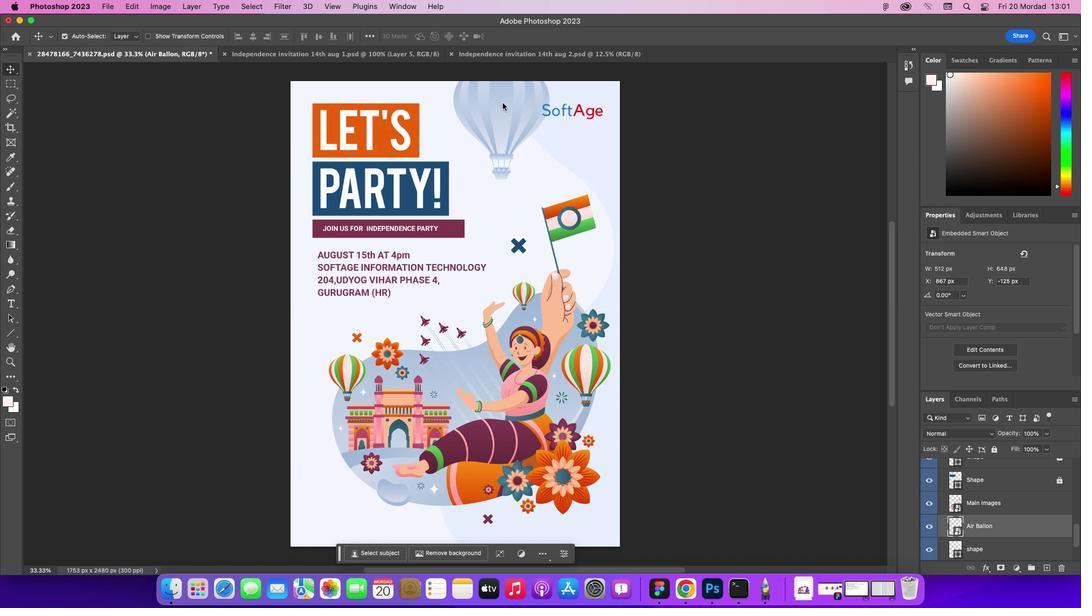 
Action: Mouse moved to (502, 103)
